 Task: Buy 4 Flywheel from Transmission & Drive Train section under best seller category for shipping address: Amber Rodriguez, 3628 Station Street, Austin, Texas 78702, Cell Number 5122113583. Pay from credit card ending with 5759, CVV 953
Action: Key pressed amazon.com<Key.enter>
Screenshot: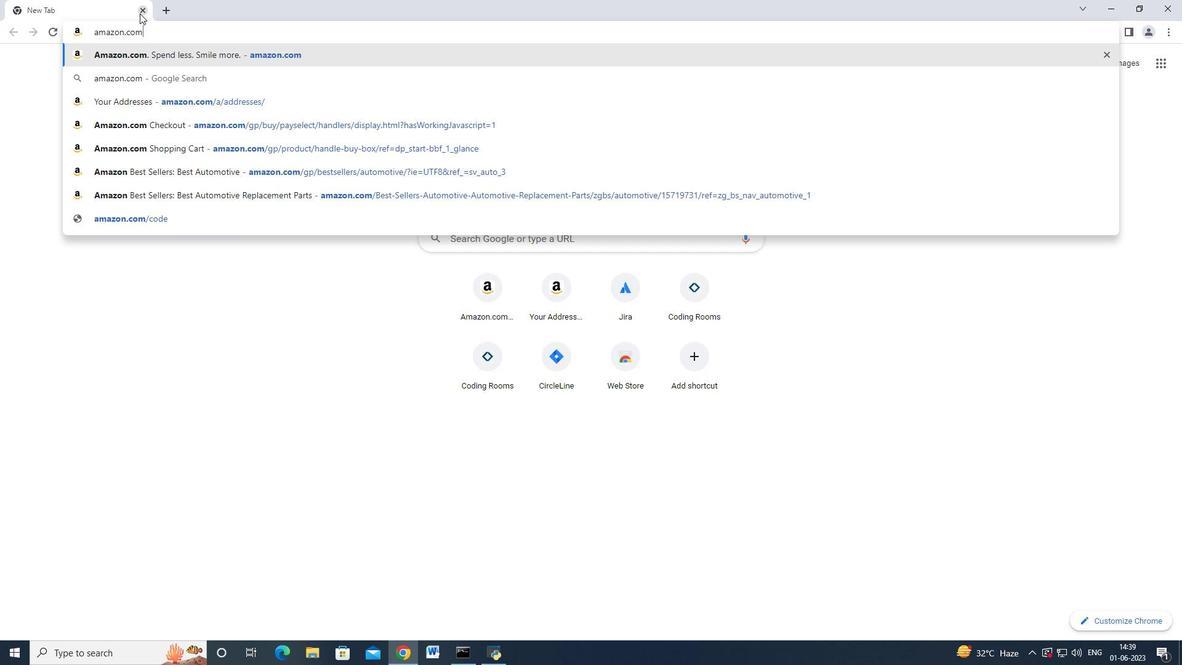 
Action: Mouse moved to (25, 91)
Screenshot: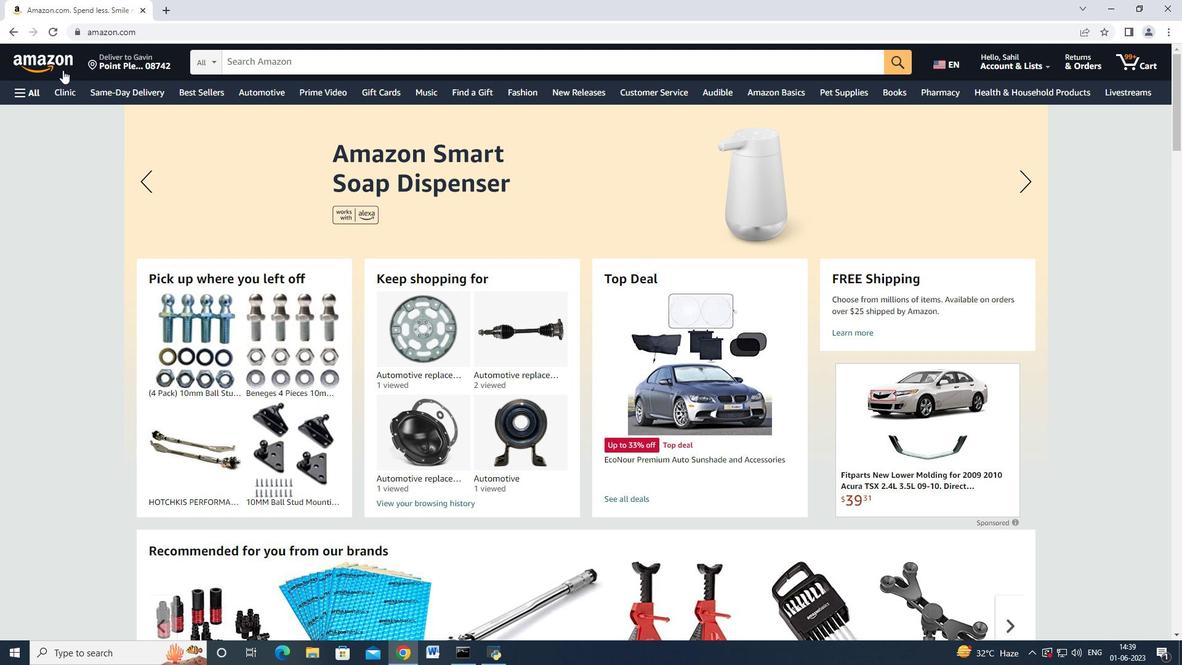 
Action: Mouse pressed left at (25, 91)
Screenshot: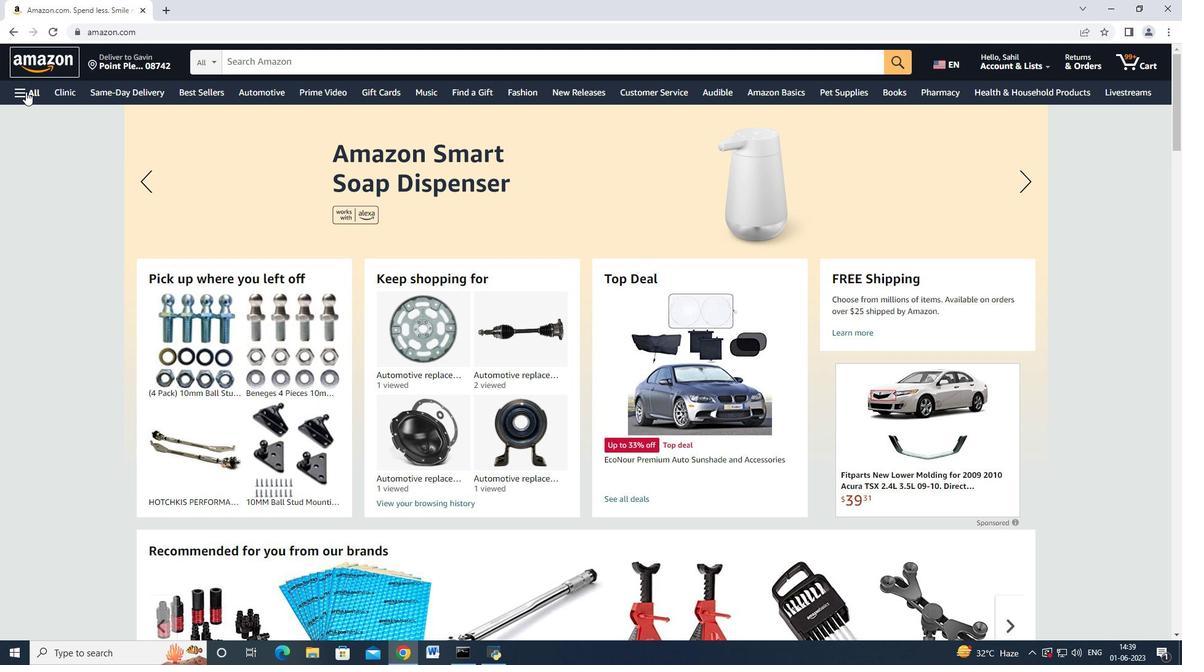 
Action: Mouse moved to (59, 199)
Screenshot: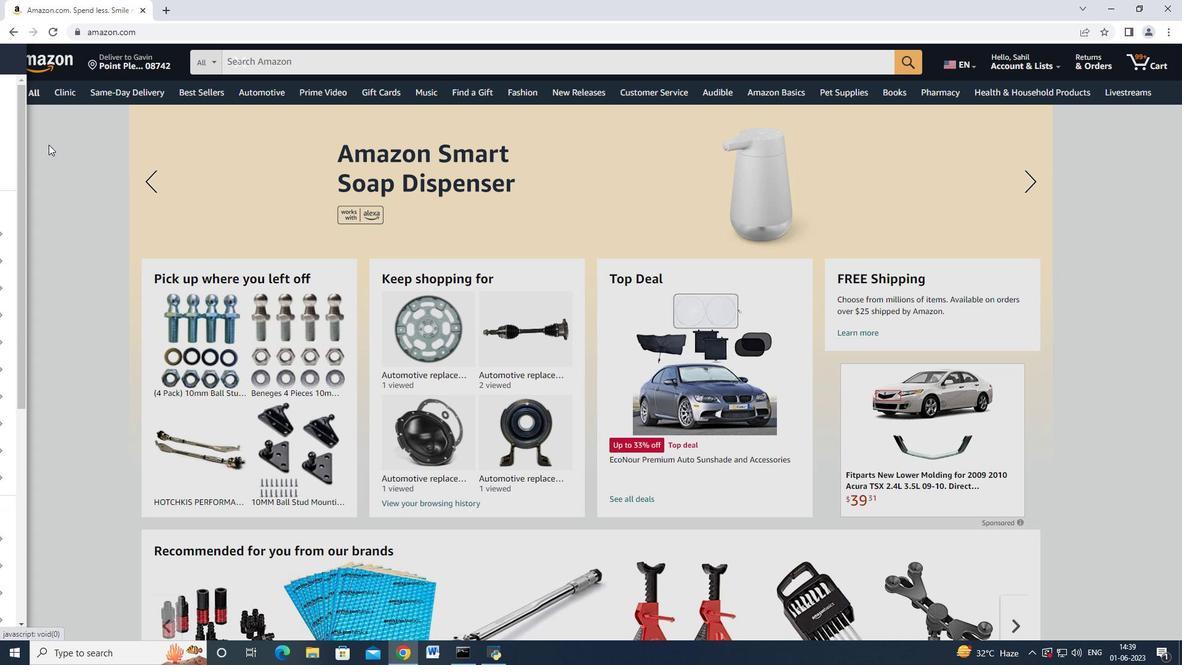 
Action: Mouse scrolled (59, 194) with delta (0, 0)
Screenshot: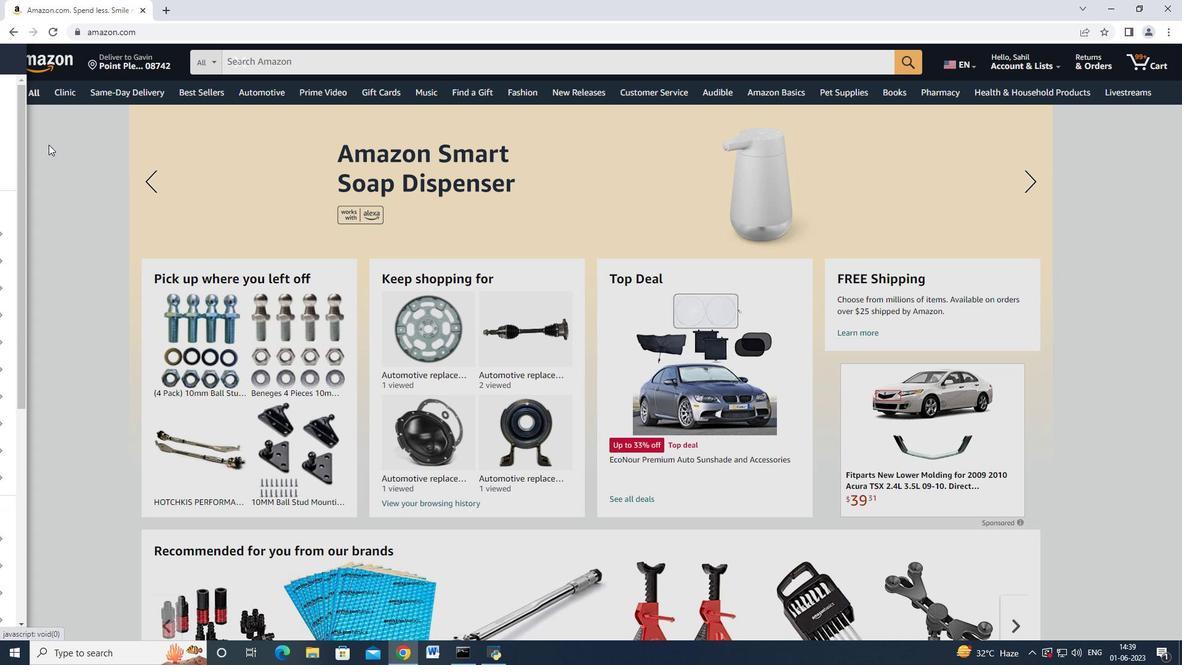 
Action: Mouse moved to (58, 205)
Screenshot: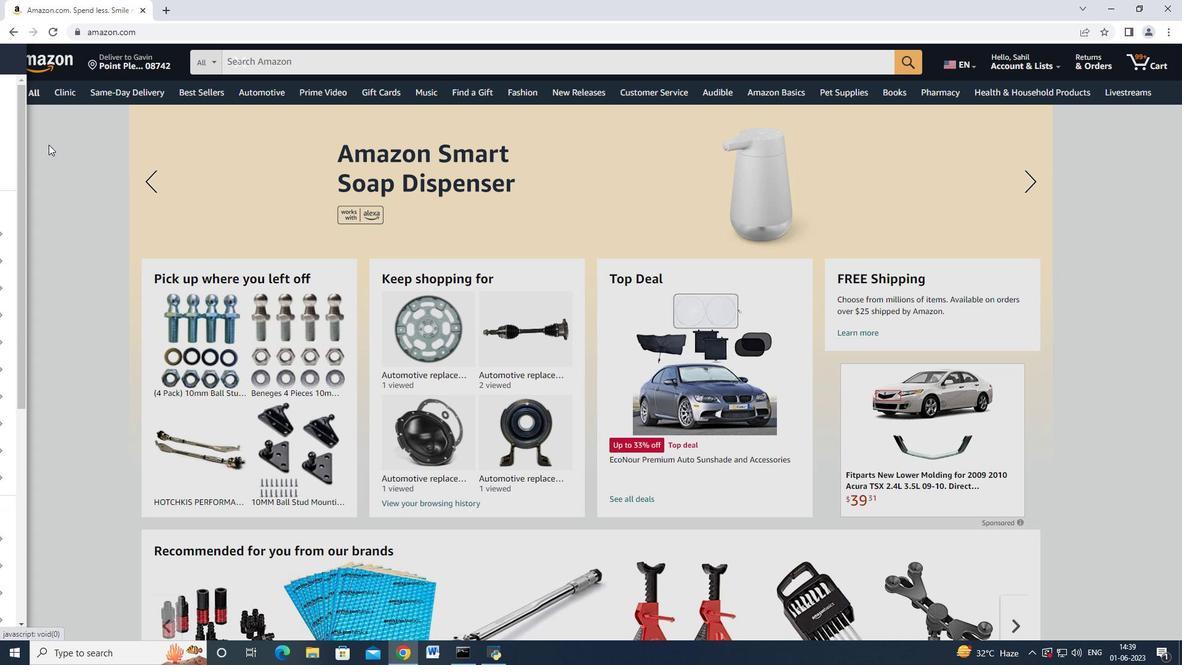 
Action: Mouse scrolled (58, 204) with delta (0, 0)
Screenshot: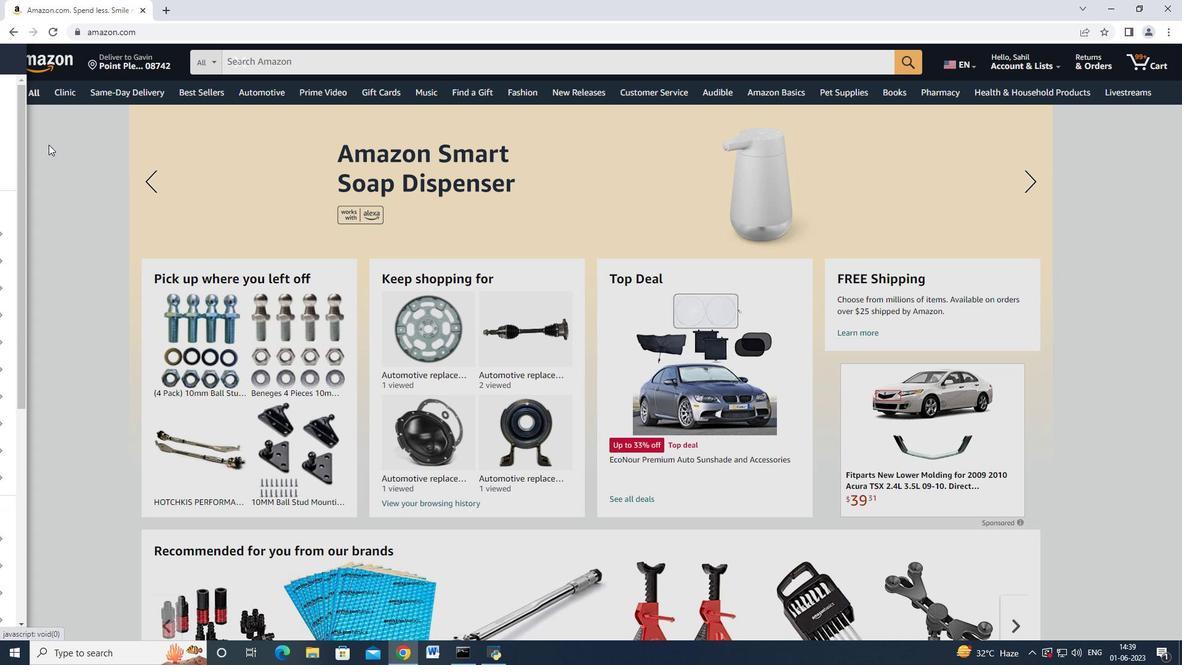 
Action: Mouse moved to (58, 206)
Screenshot: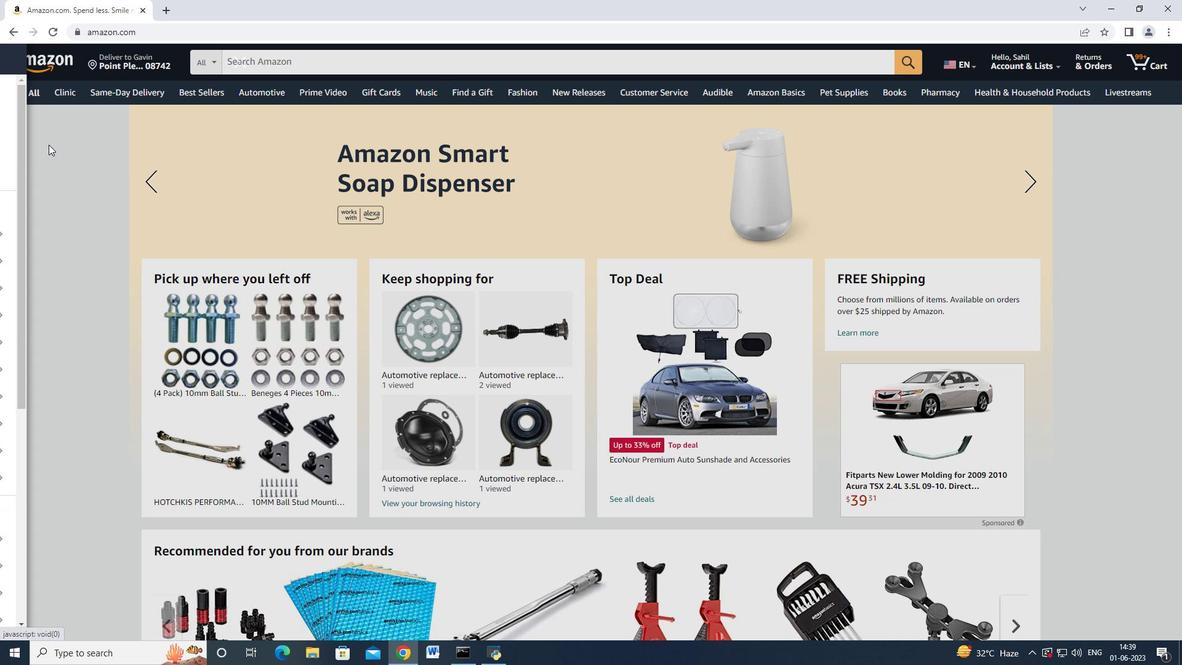 
Action: Mouse scrolled (58, 205) with delta (0, 0)
Screenshot: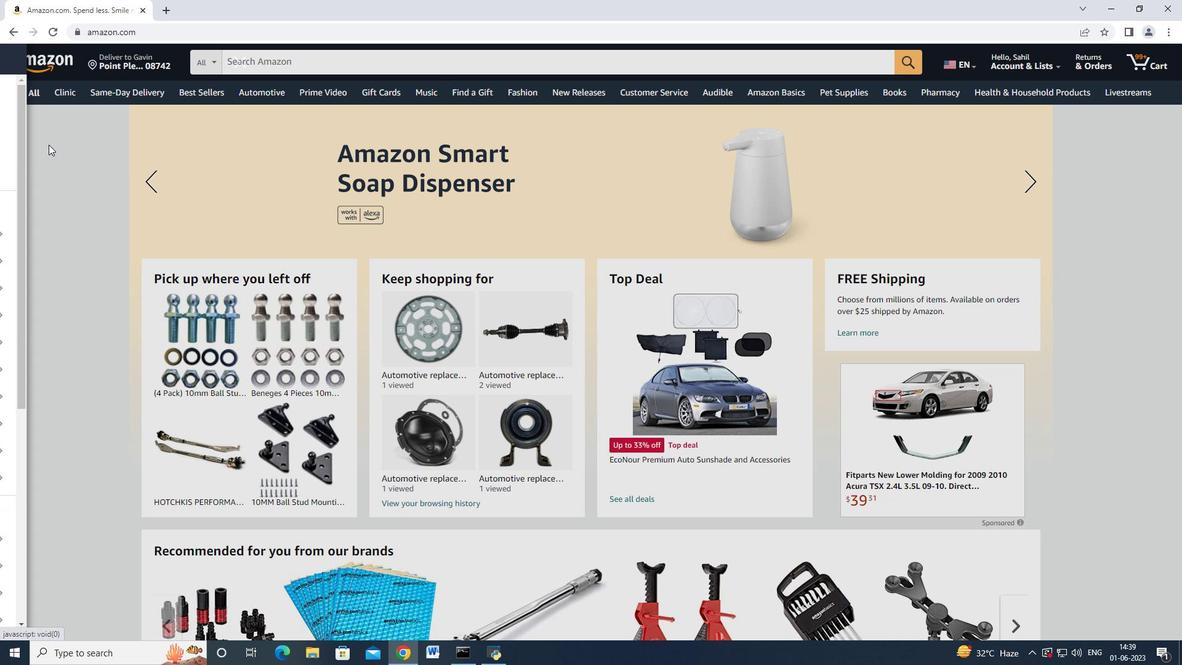 
Action: Mouse moved to (58, 207)
Screenshot: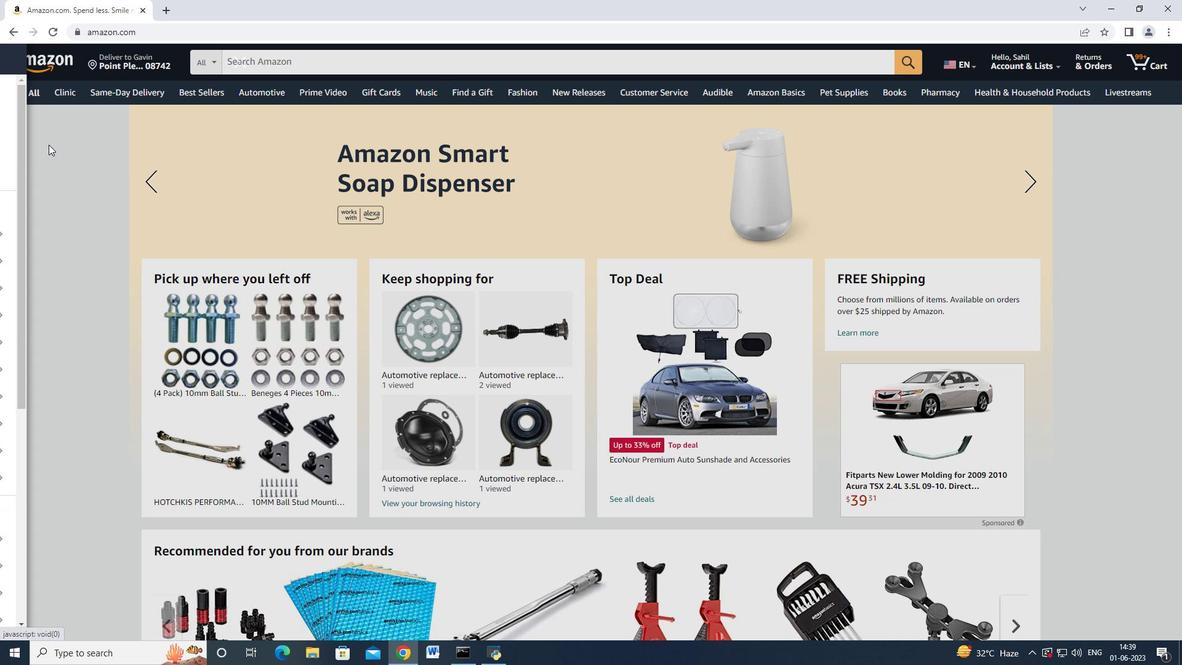
Action: Mouse scrolled (58, 207) with delta (0, 0)
Screenshot: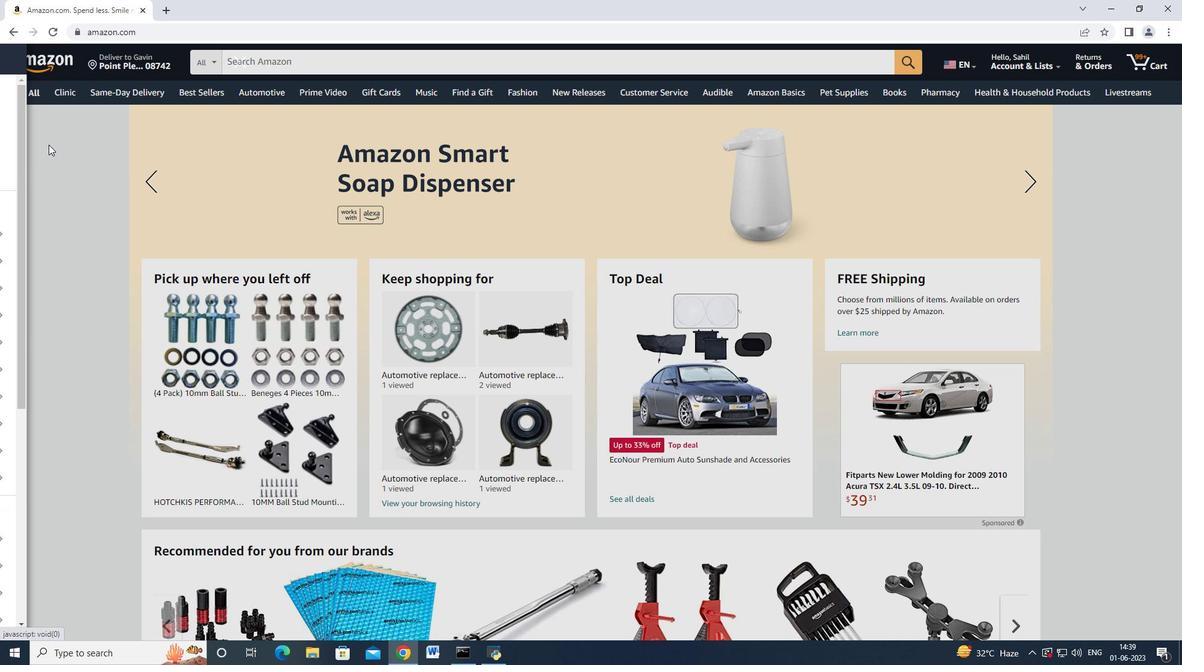
Action: Mouse moved to (58, 211)
Screenshot: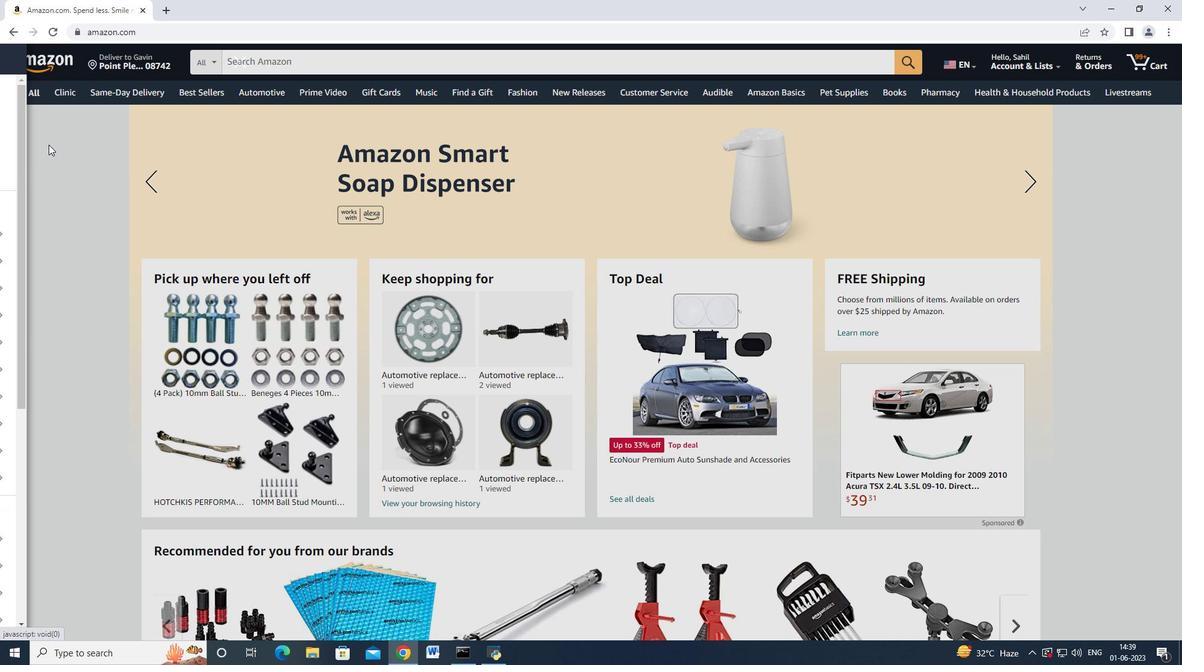 
Action: Mouse scrolled (58, 211) with delta (0, 0)
Screenshot: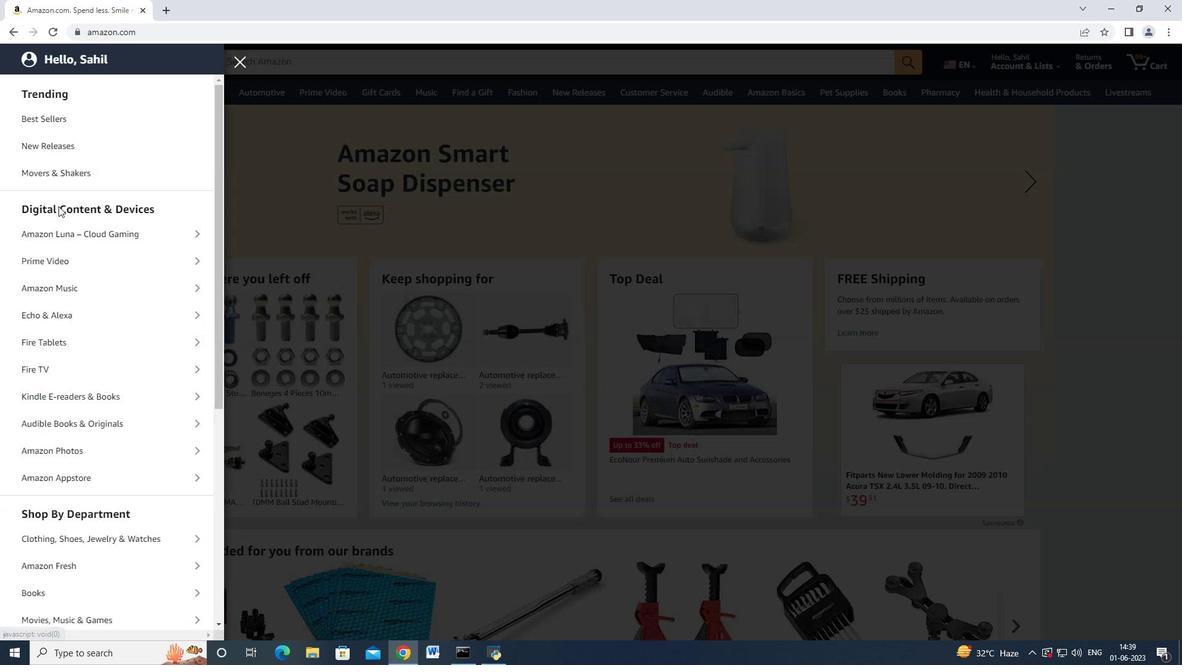 
Action: Mouse moved to (61, 334)
Screenshot: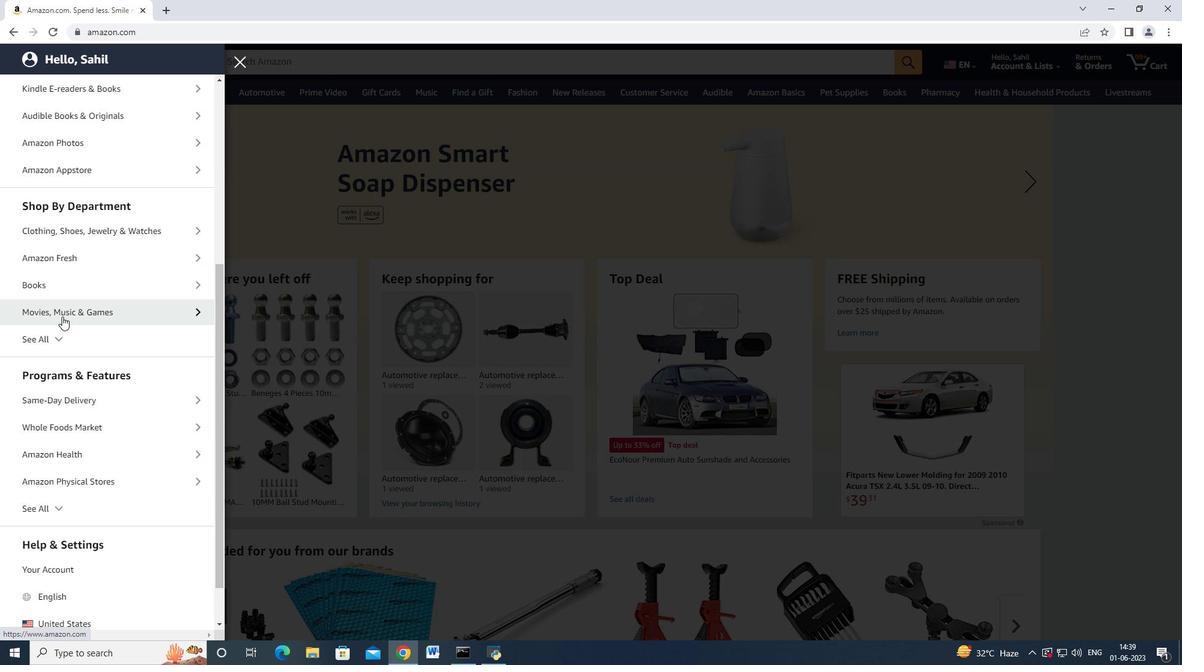 
Action: Mouse pressed left at (61, 334)
Screenshot: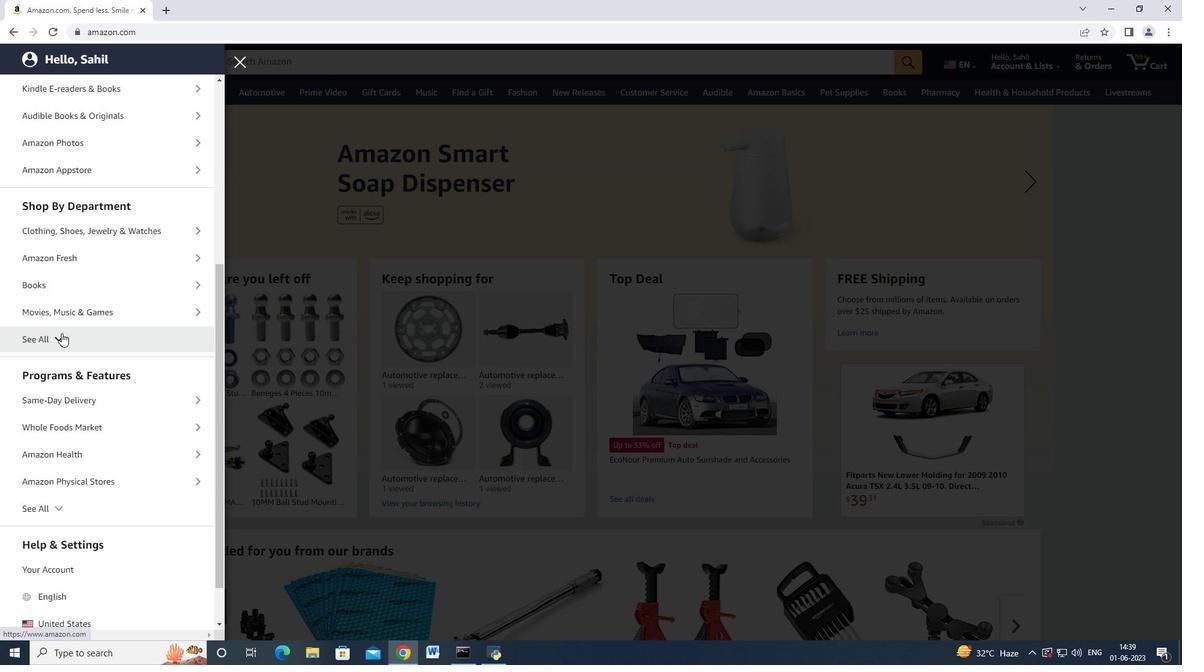 
Action: Mouse moved to (73, 317)
Screenshot: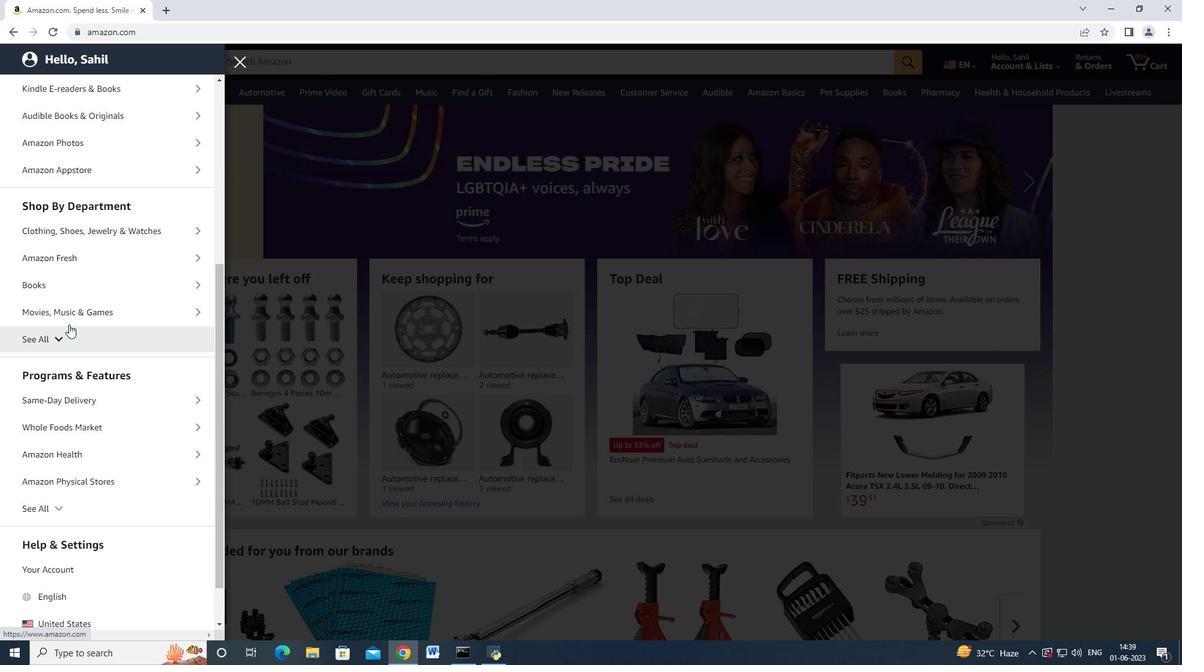 
Action: Mouse scrolled (73, 317) with delta (0, 0)
Screenshot: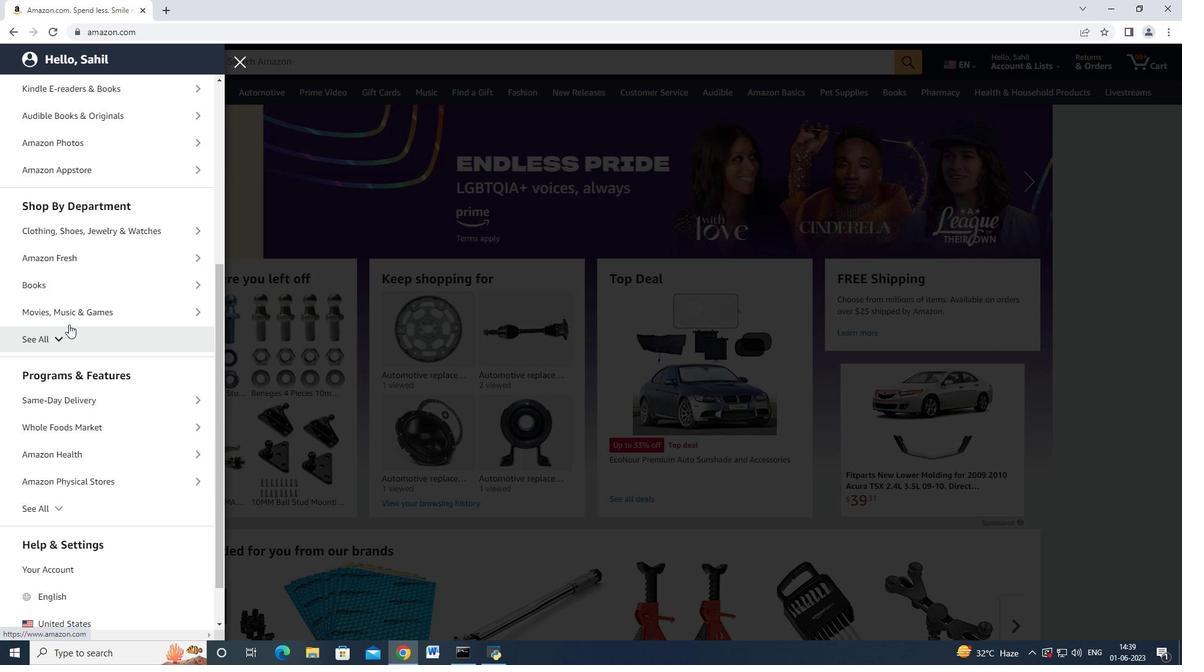 
Action: Mouse moved to (73, 317)
Screenshot: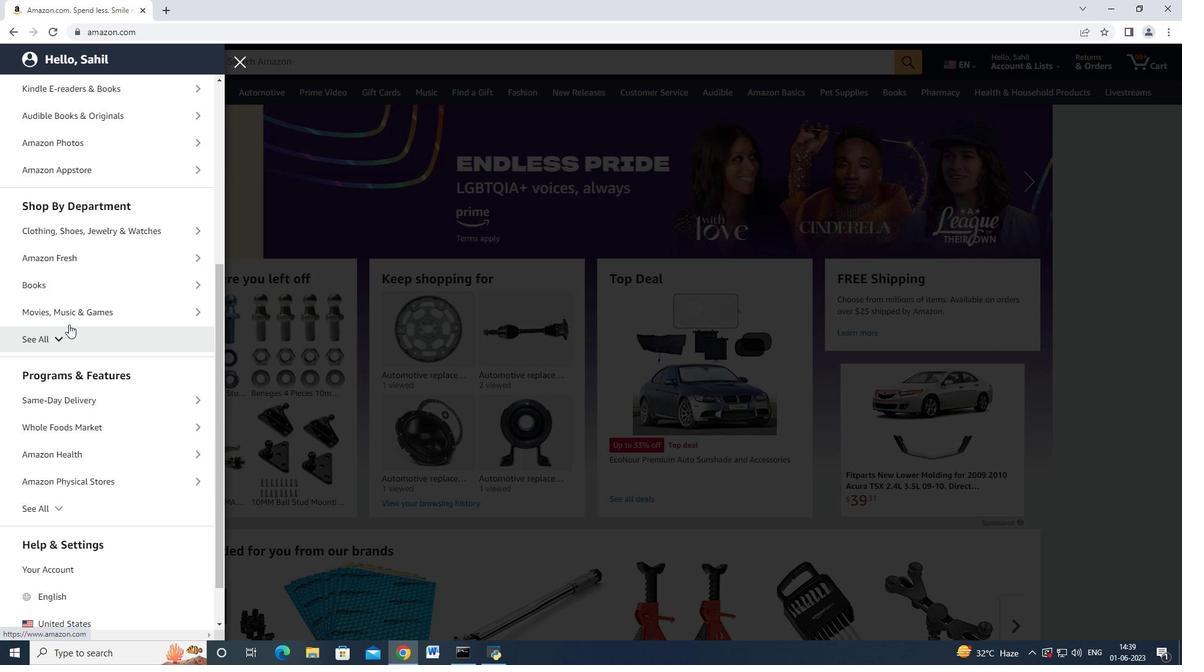 
Action: Mouse scrolled (73, 317) with delta (0, 0)
Screenshot: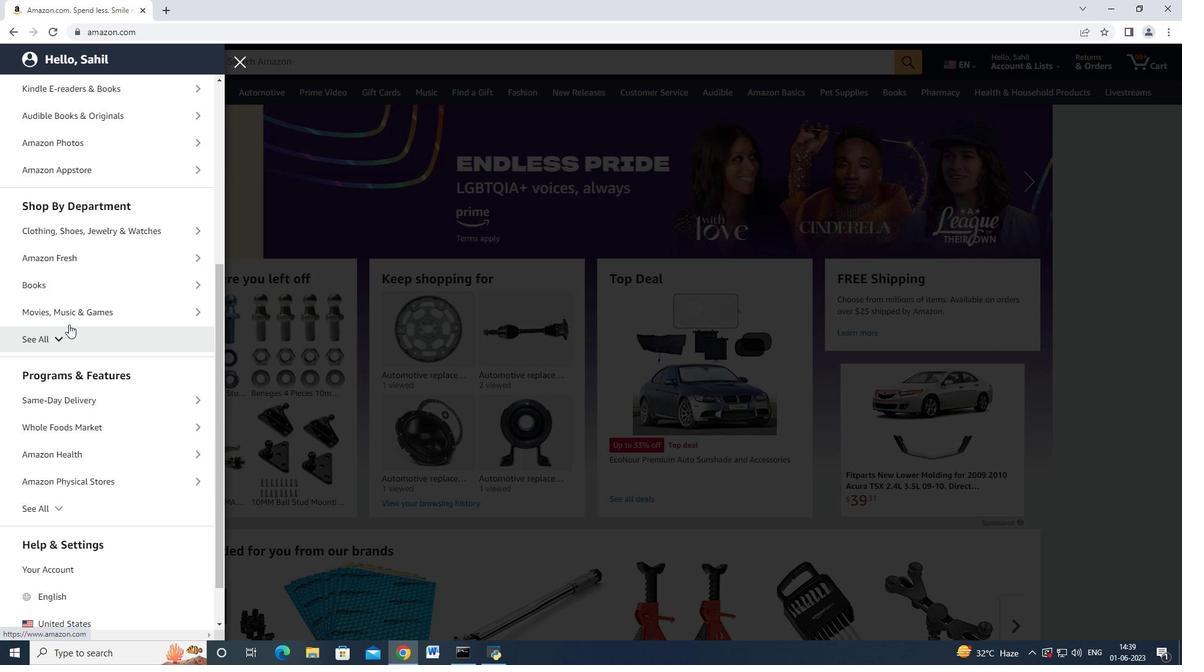 
Action: Mouse moved to (73, 317)
Screenshot: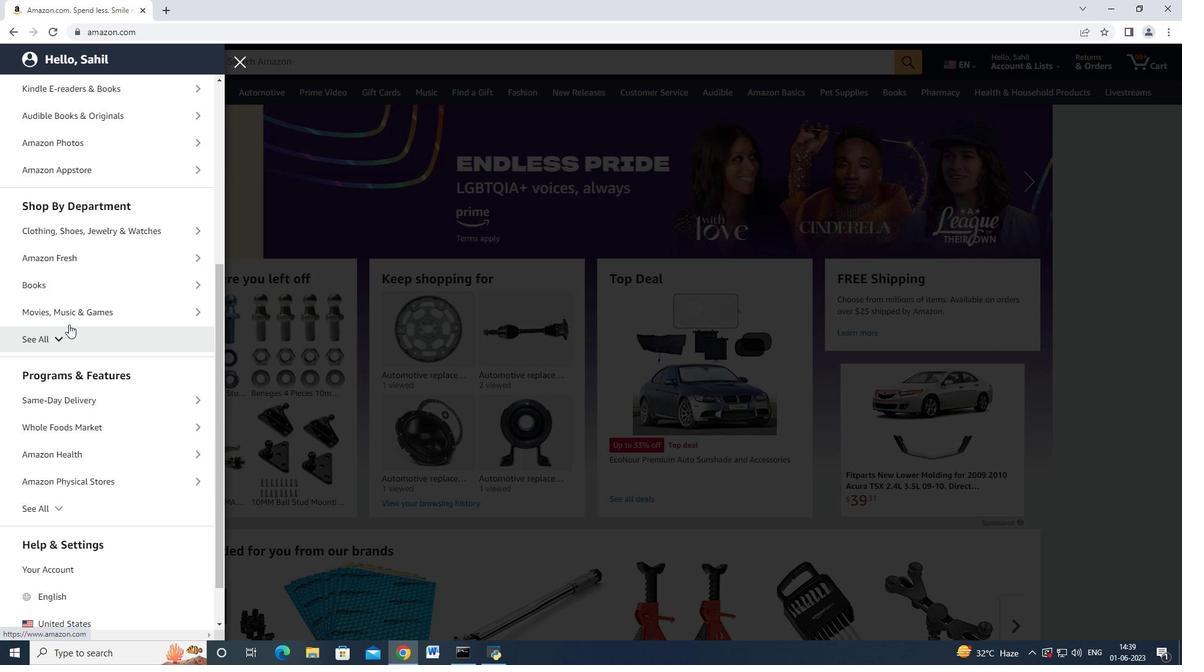
Action: Mouse scrolled (73, 317) with delta (0, 0)
Screenshot: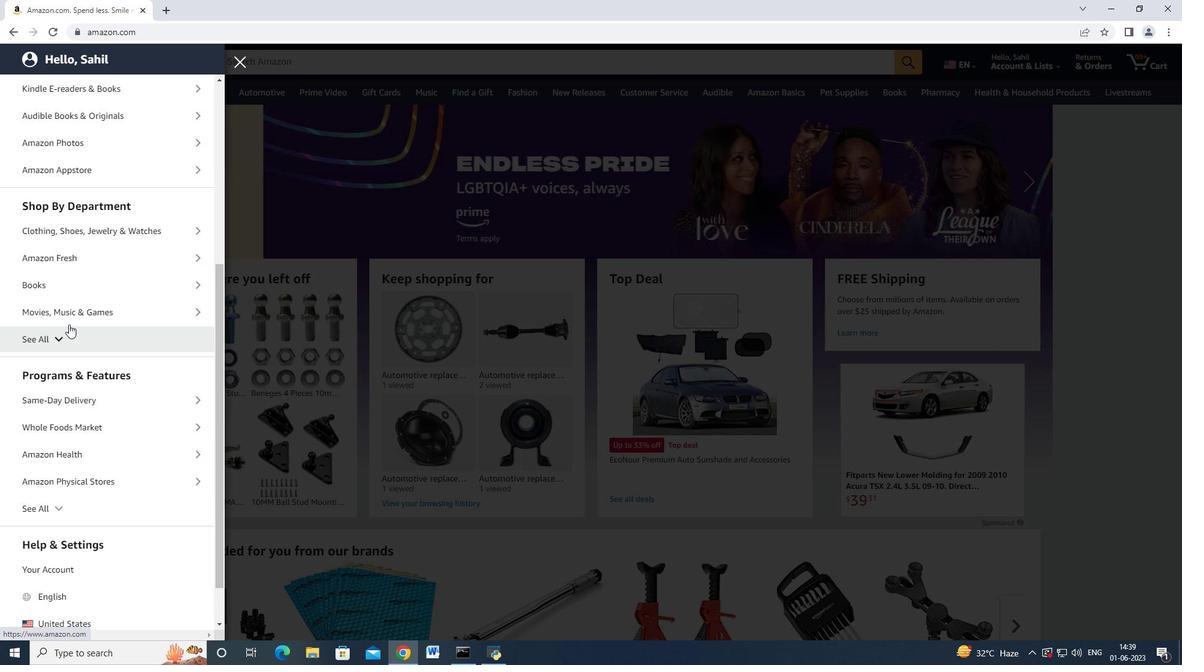
Action: Mouse moved to (73, 317)
Screenshot: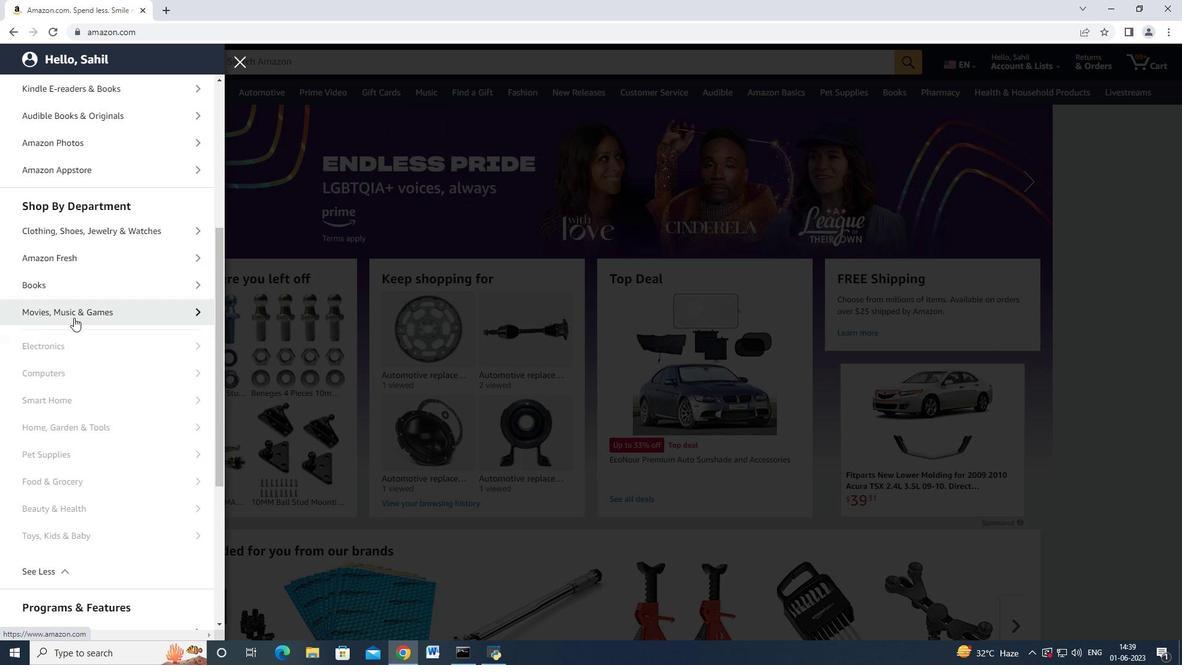 
Action: Mouse scrolled (73, 316) with delta (0, 0)
Screenshot: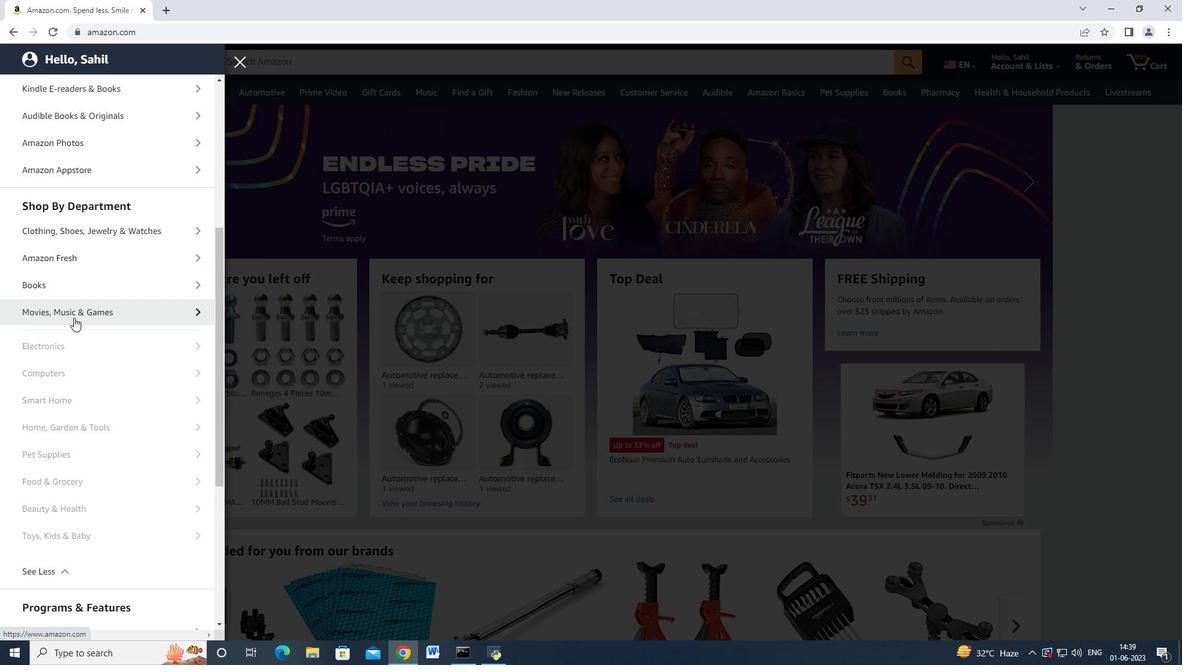 
Action: Mouse moved to (128, 385)
Screenshot: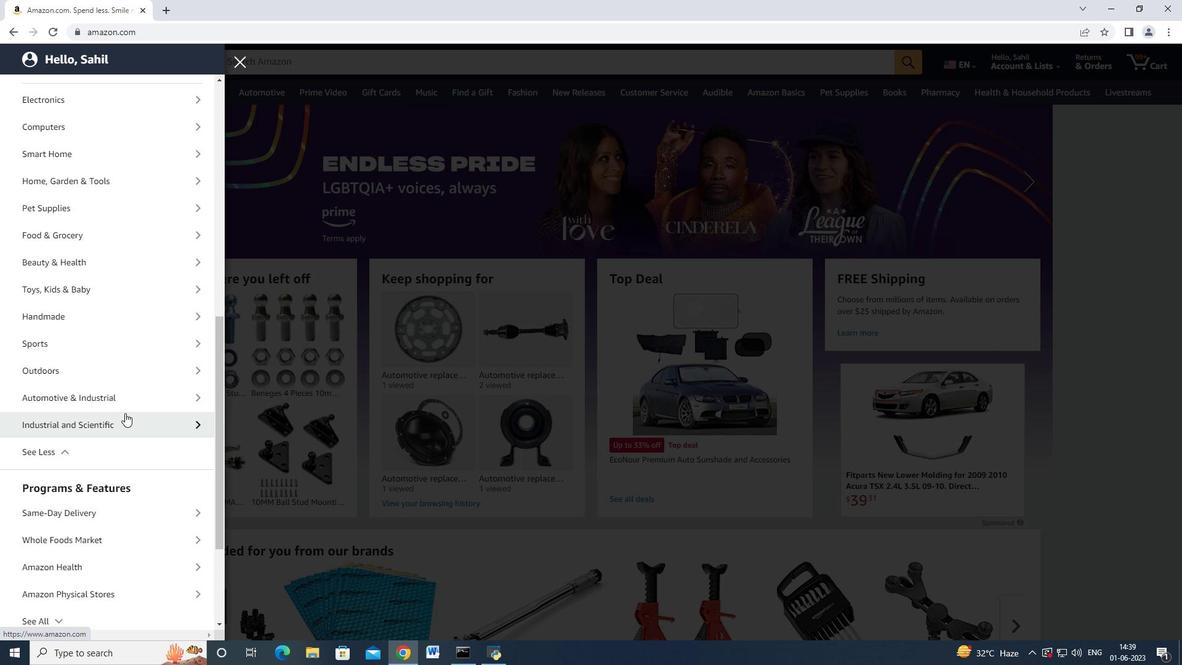 
Action: Mouse pressed left at (128, 385)
Screenshot: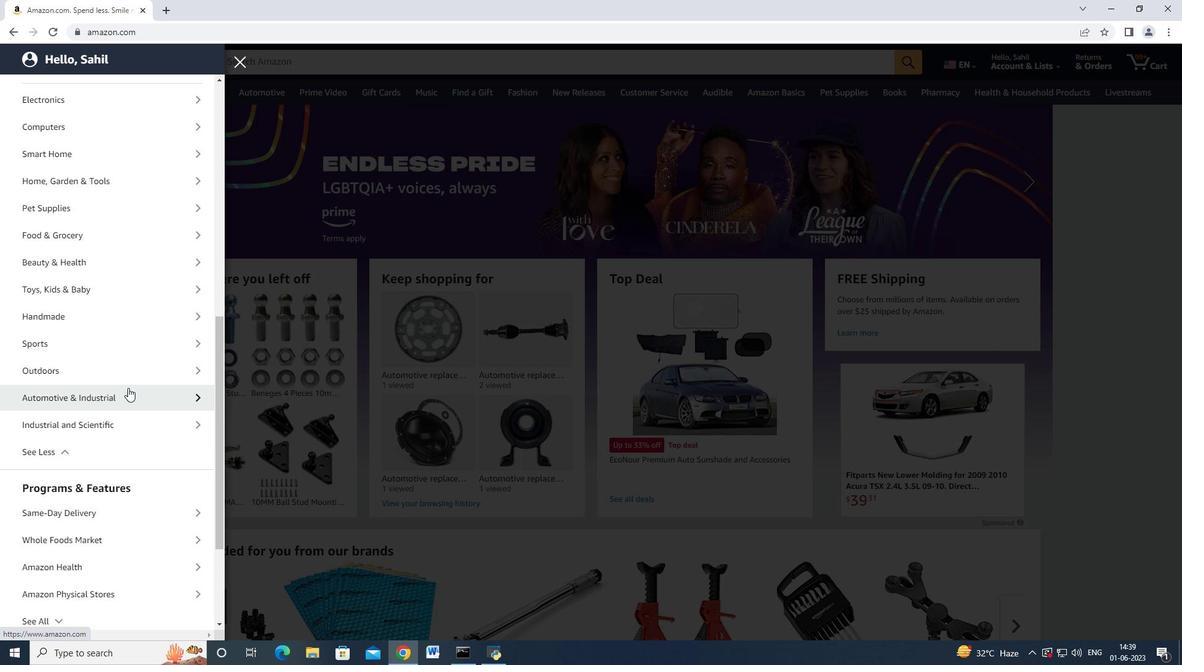 
Action: Mouse moved to (120, 151)
Screenshot: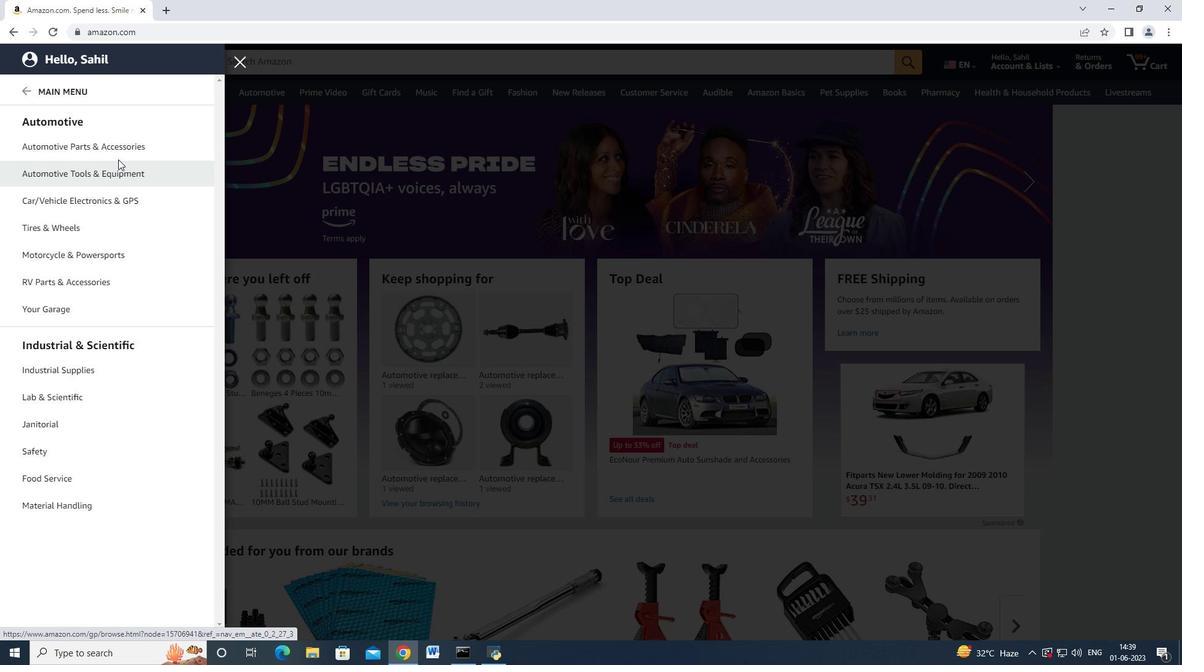 
Action: Mouse pressed left at (120, 151)
Screenshot: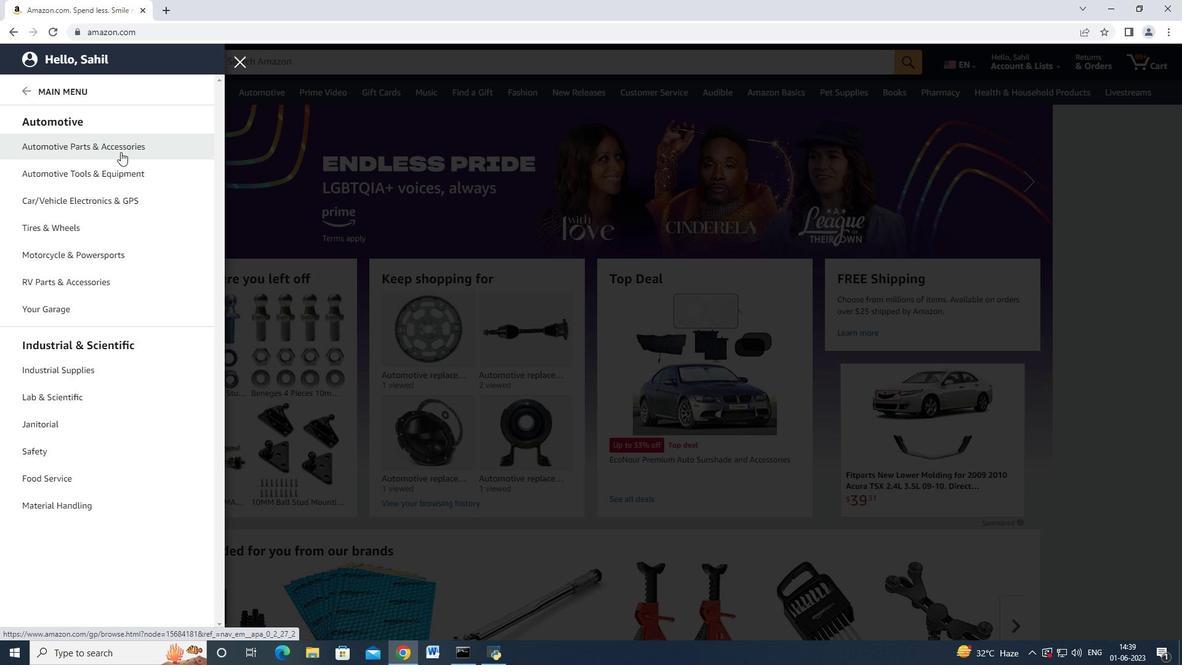 
Action: Mouse moved to (207, 118)
Screenshot: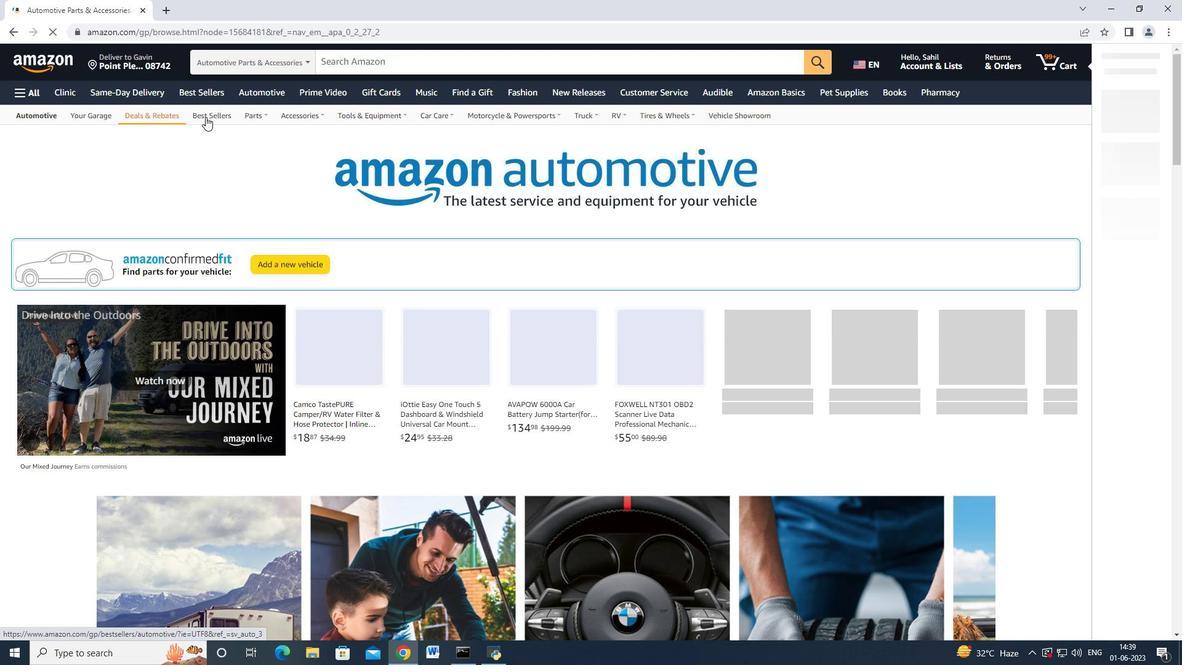 
Action: Mouse pressed left at (207, 118)
Screenshot: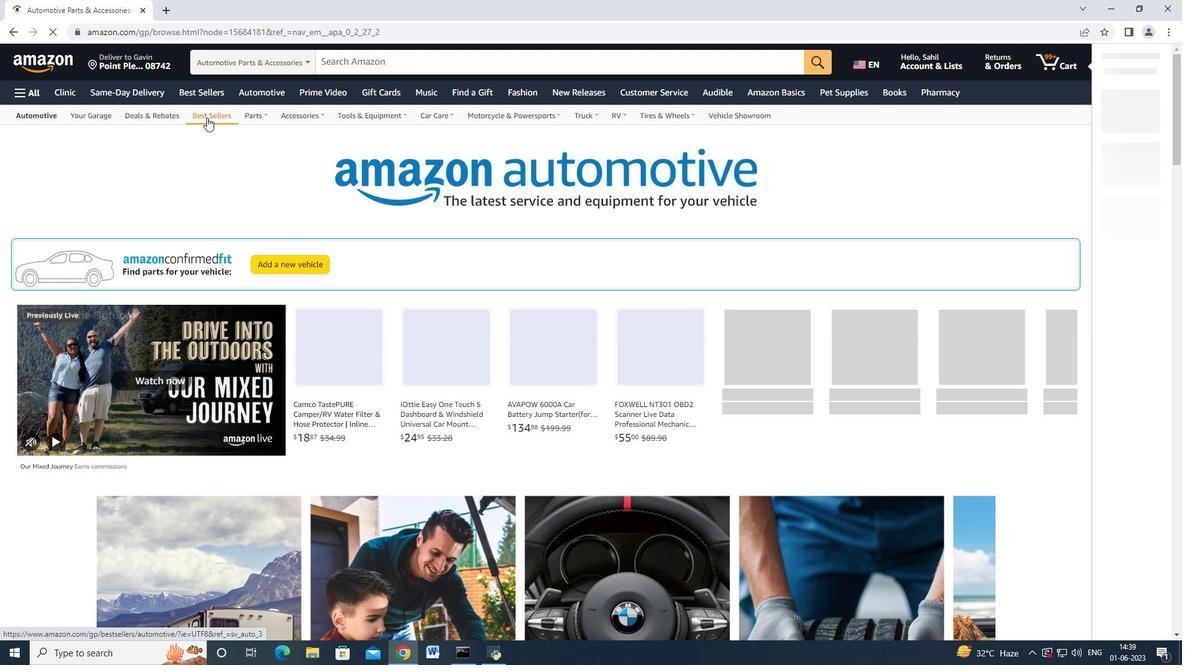 
Action: Mouse moved to (86, 393)
Screenshot: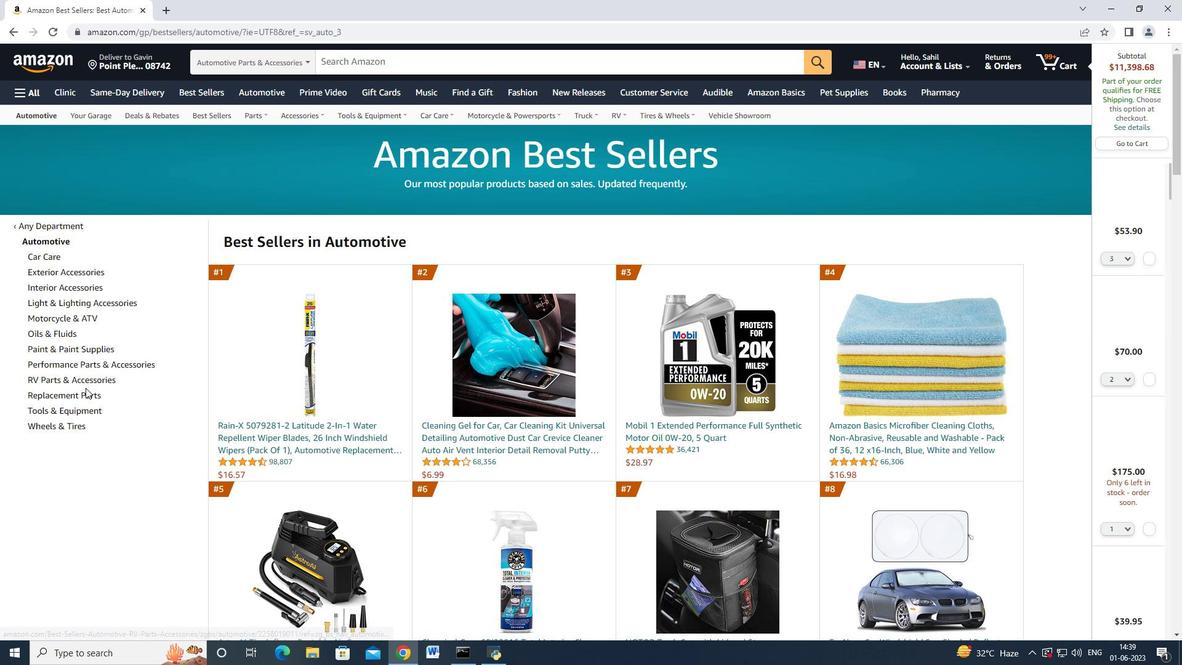 
Action: Mouse pressed left at (86, 393)
Screenshot: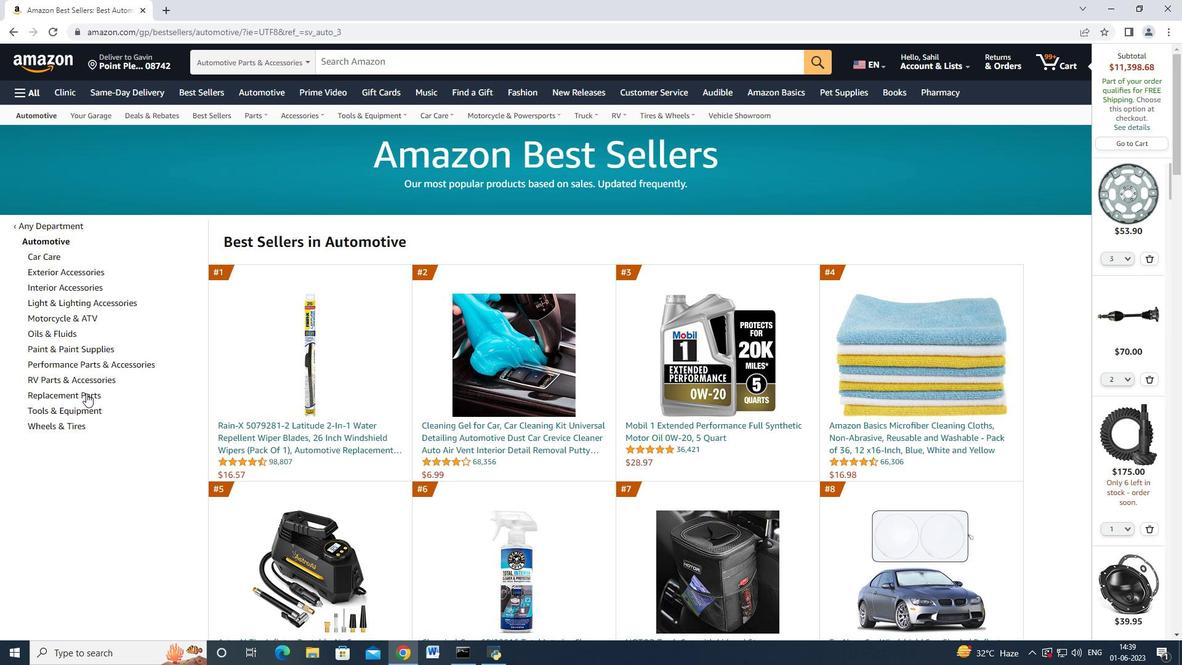 
Action: Mouse moved to (189, 298)
Screenshot: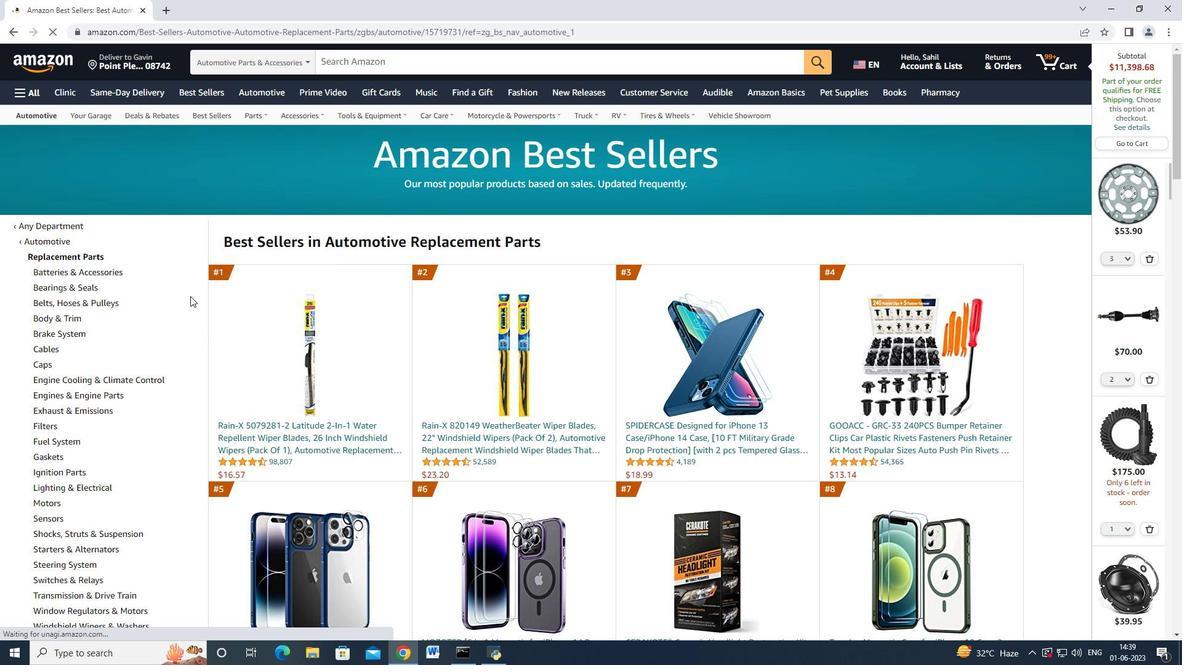 
Action: Mouse scrolled (189, 298) with delta (0, 0)
Screenshot: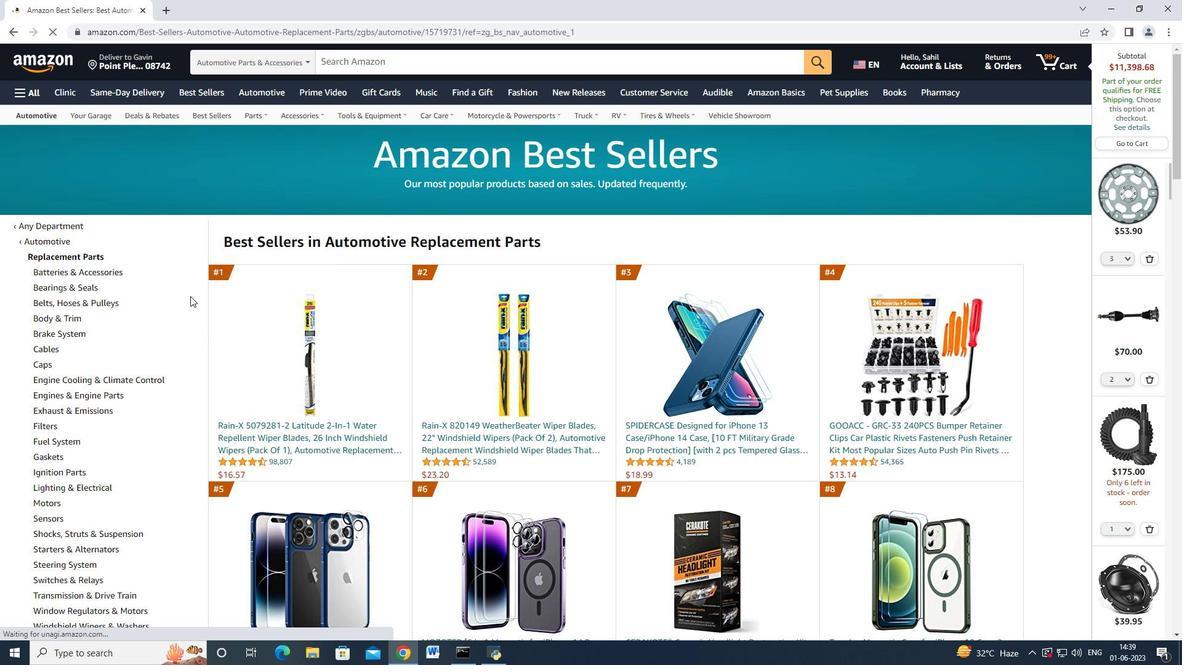 
Action: Mouse moved to (187, 301)
Screenshot: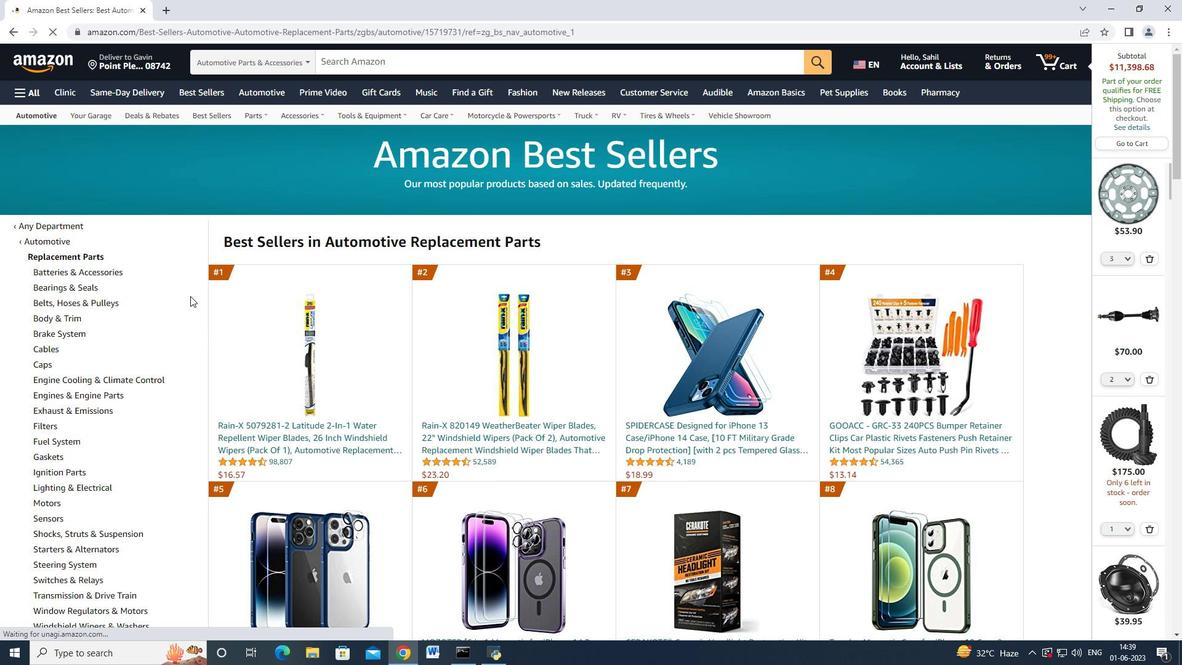 
Action: Mouse scrolled (187, 301) with delta (0, 0)
Screenshot: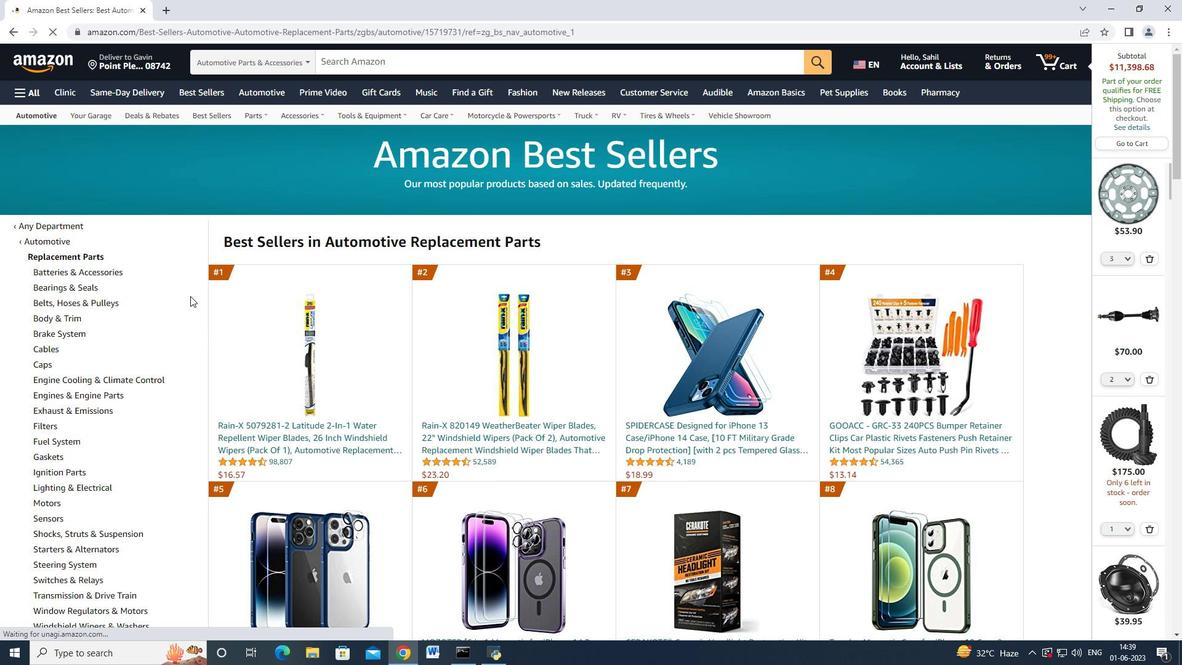 
Action: Mouse moved to (187, 303)
Screenshot: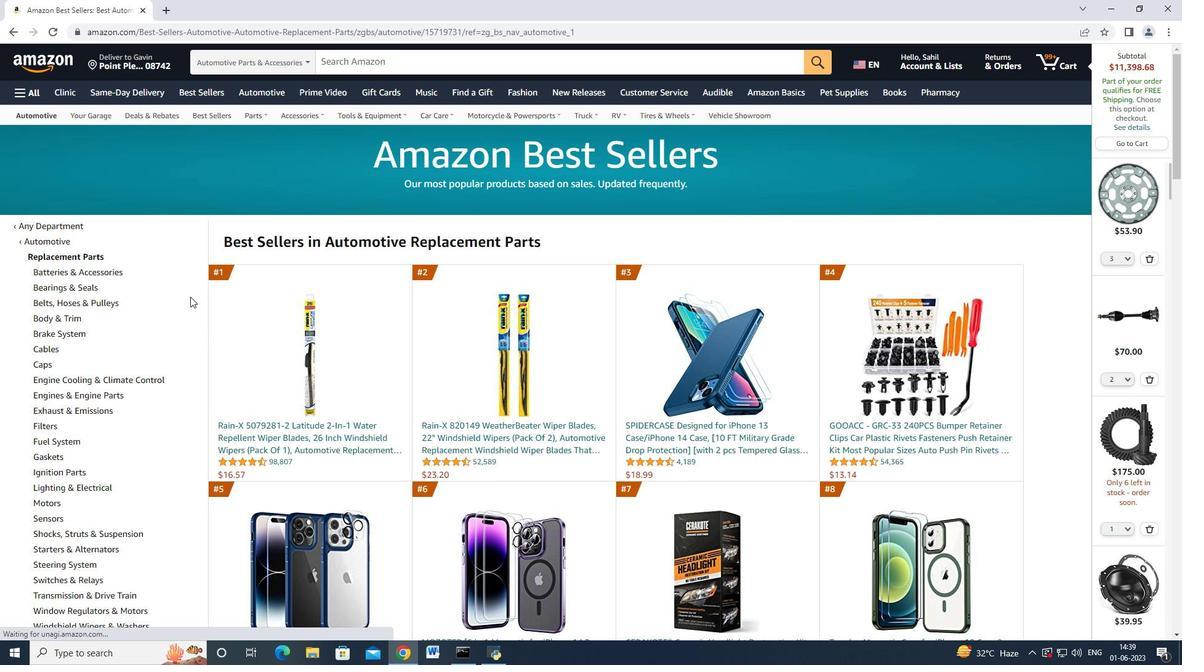 
Action: Mouse scrolled (187, 303) with delta (0, 0)
Screenshot: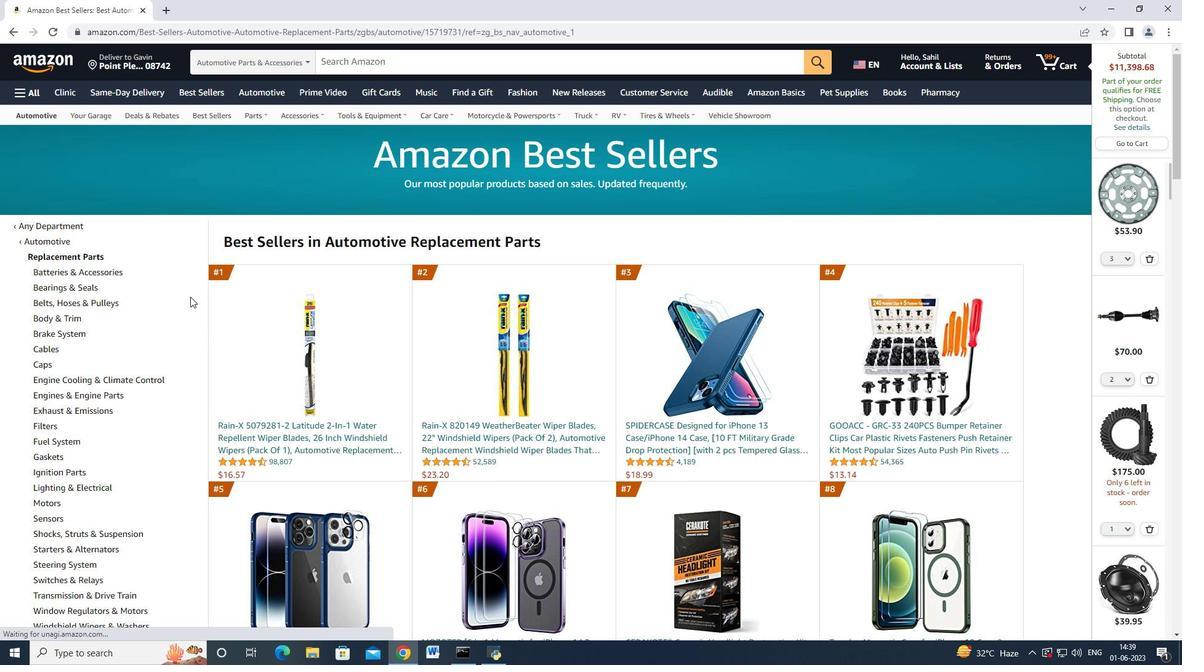 
Action: Mouse moved to (187, 304)
Screenshot: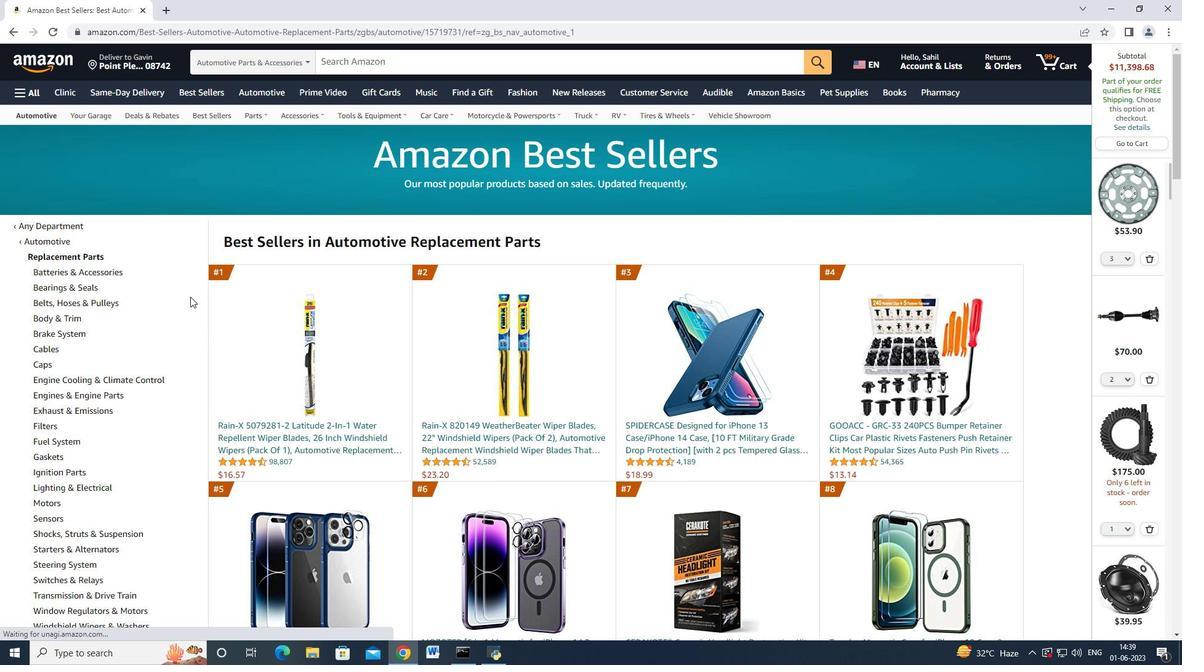 
Action: Mouse scrolled (187, 303) with delta (0, 0)
Screenshot: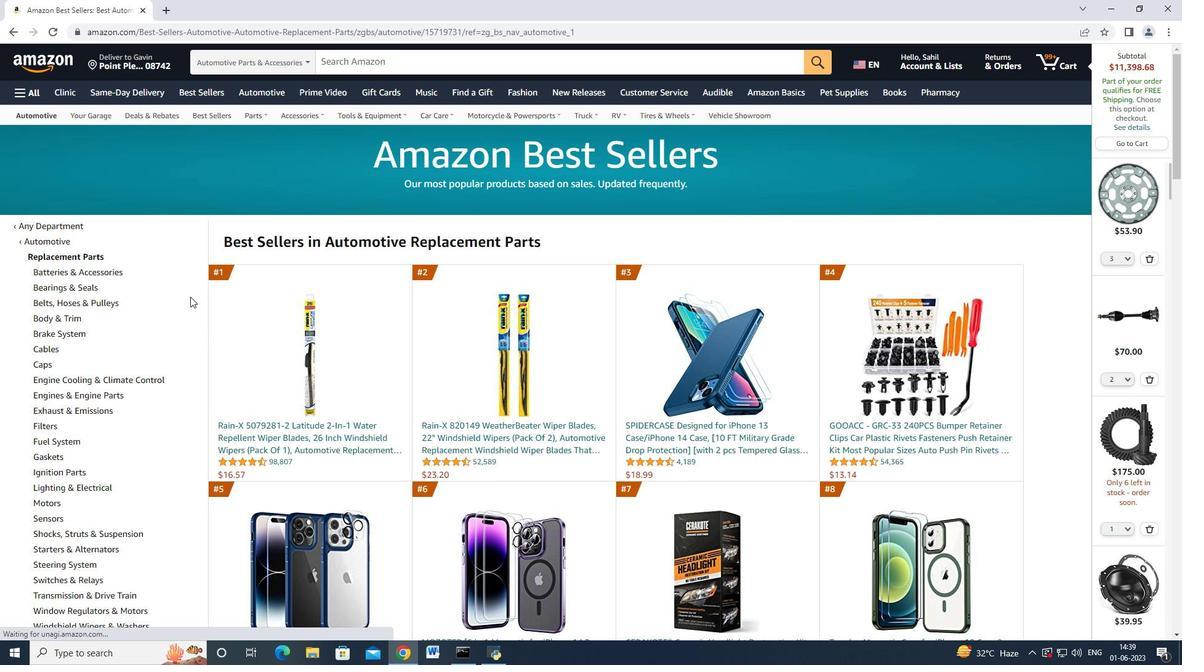 
Action: Mouse moved to (186, 306)
Screenshot: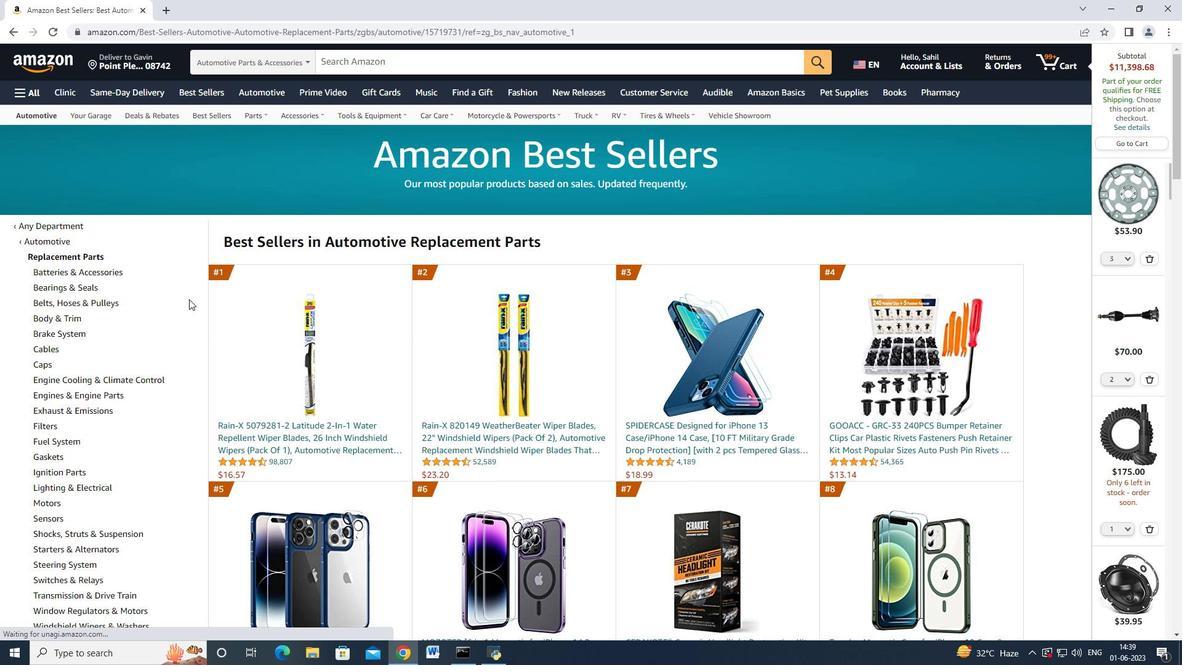 
Action: Mouse scrolled (186, 304) with delta (0, 0)
Screenshot: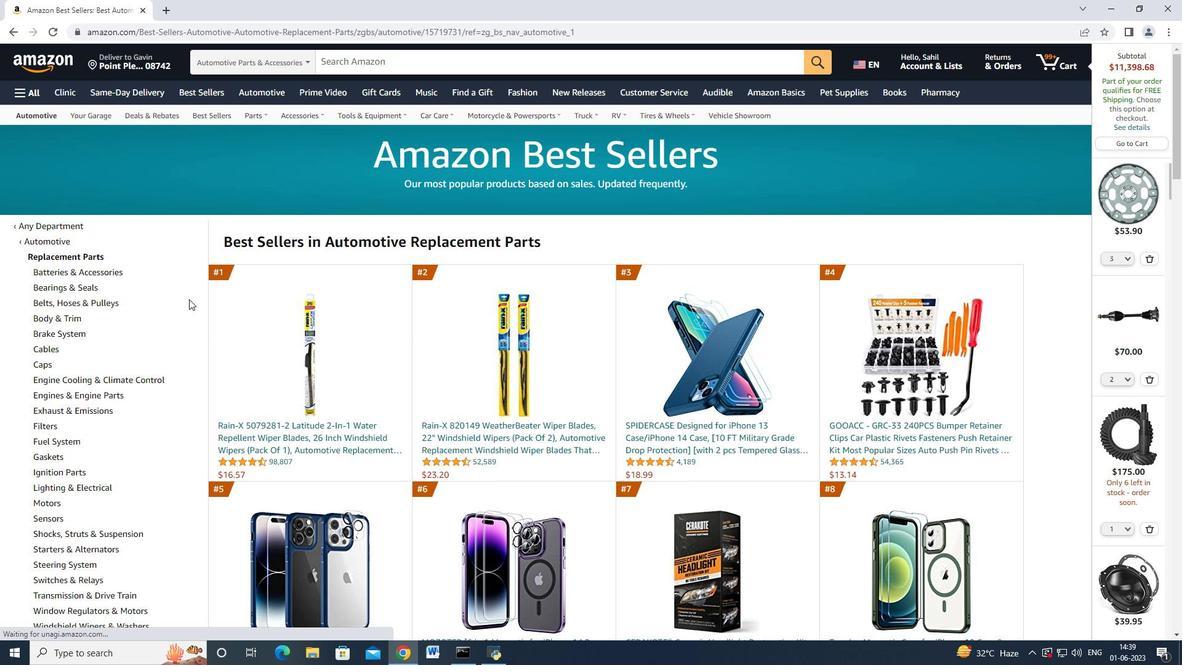 
Action: Mouse moved to (184, 308)
Screenshot: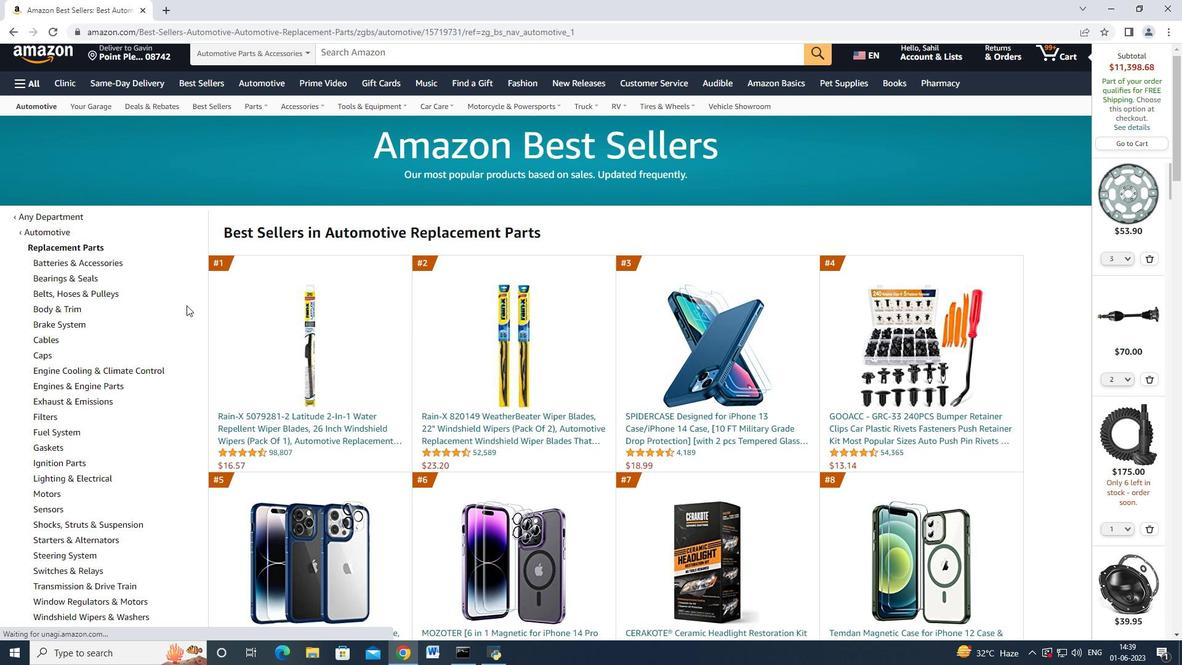 
Action: Mouse scrolled (185, 307) with delta (0, 0)
Screenshot: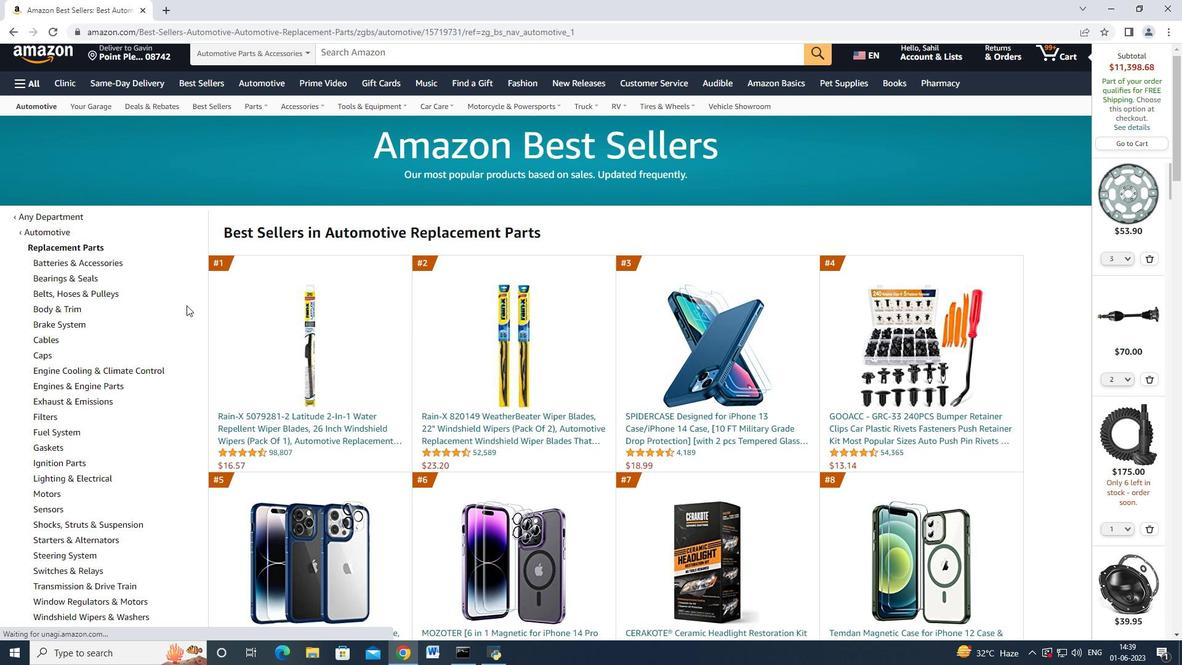 
Action: Mouse moved to (89, 222)
Screenshot: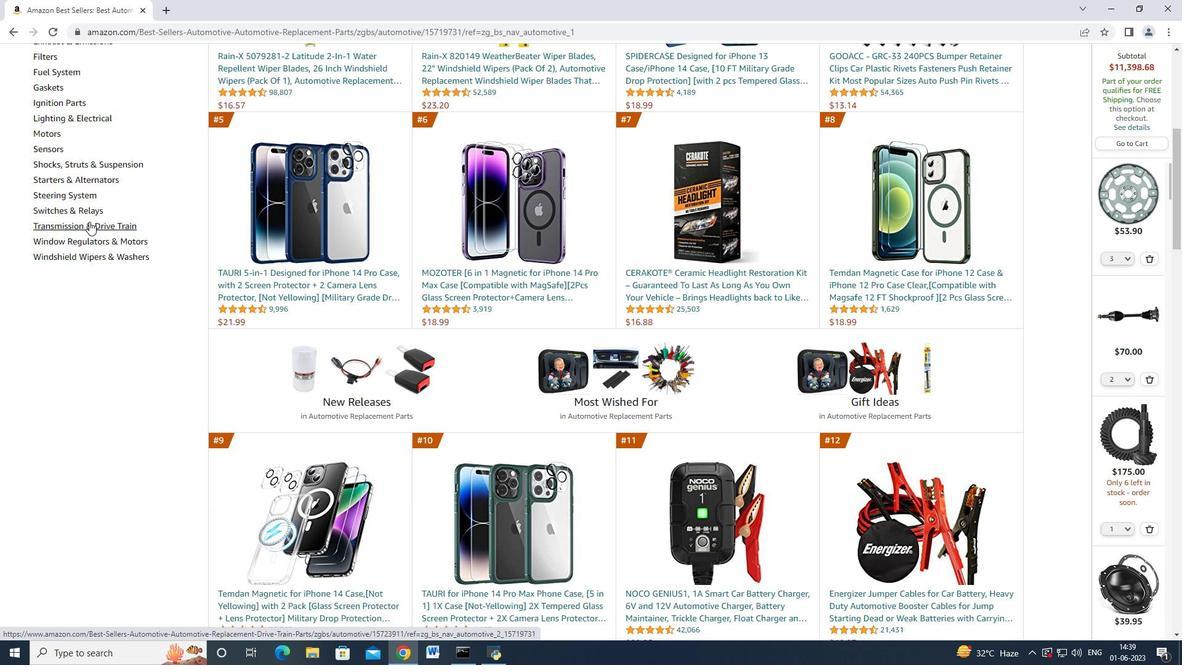 
Action: Mouse pressed left at (89, 222)
Screenshot: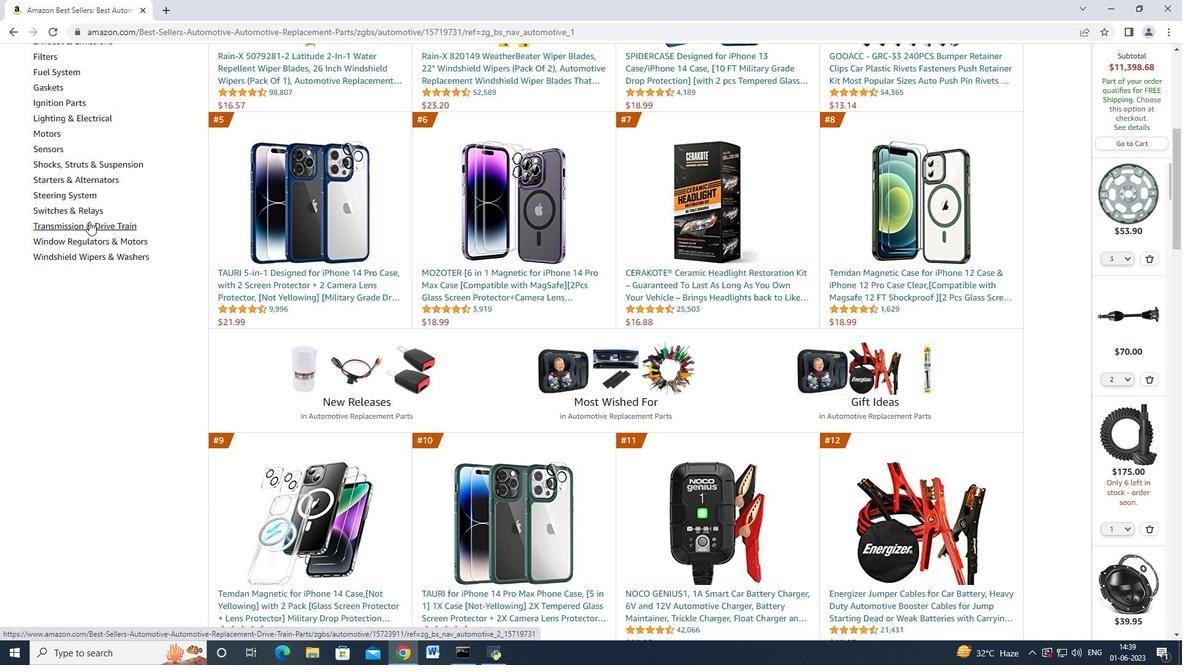 
Action: Mouse moved to (60, 452)
Screenshot: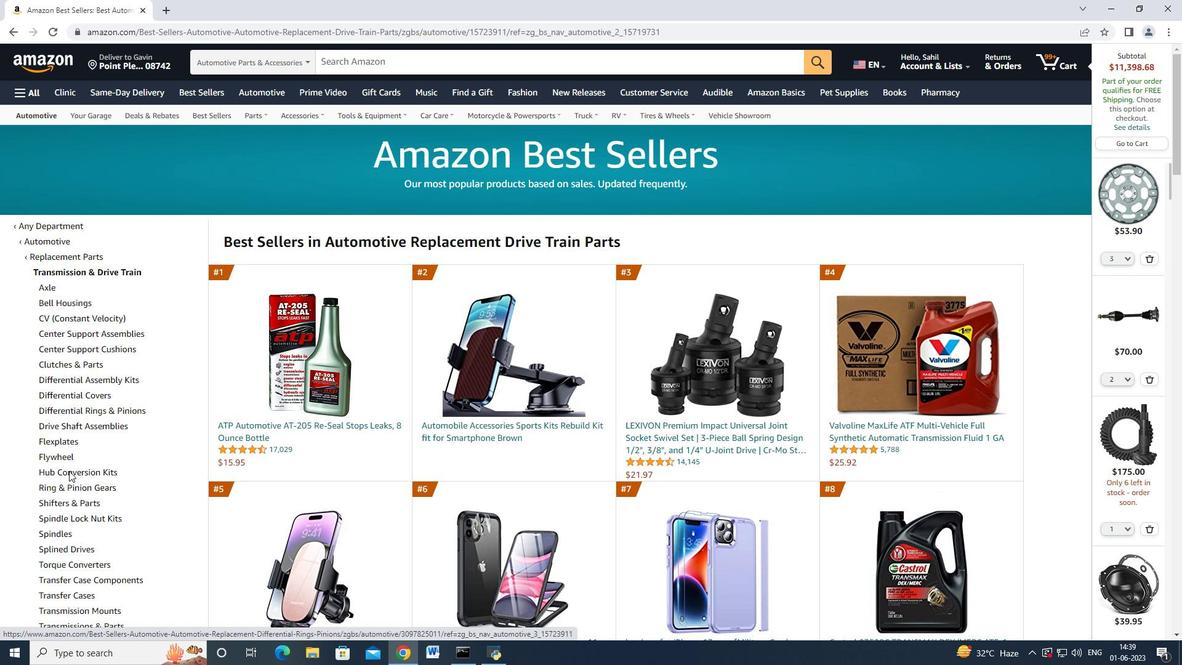 
Action: Mouse pressed left at (60, 452)
Screenshot: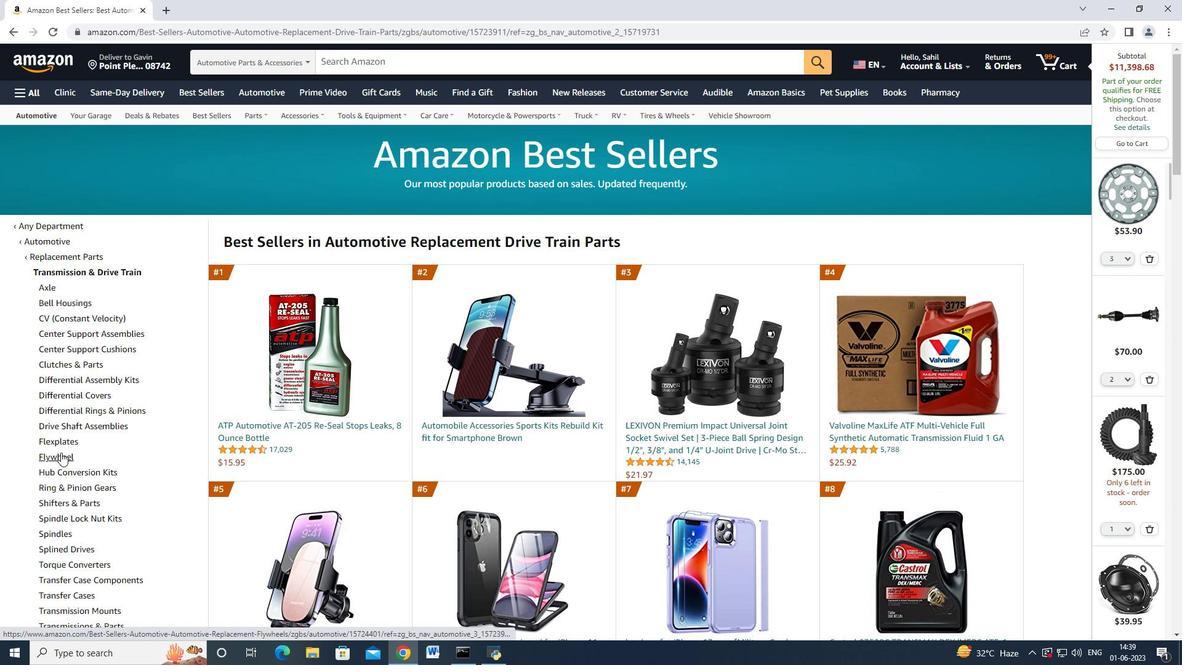 
Action: Mouse moved to (460, 438)
Screenshot: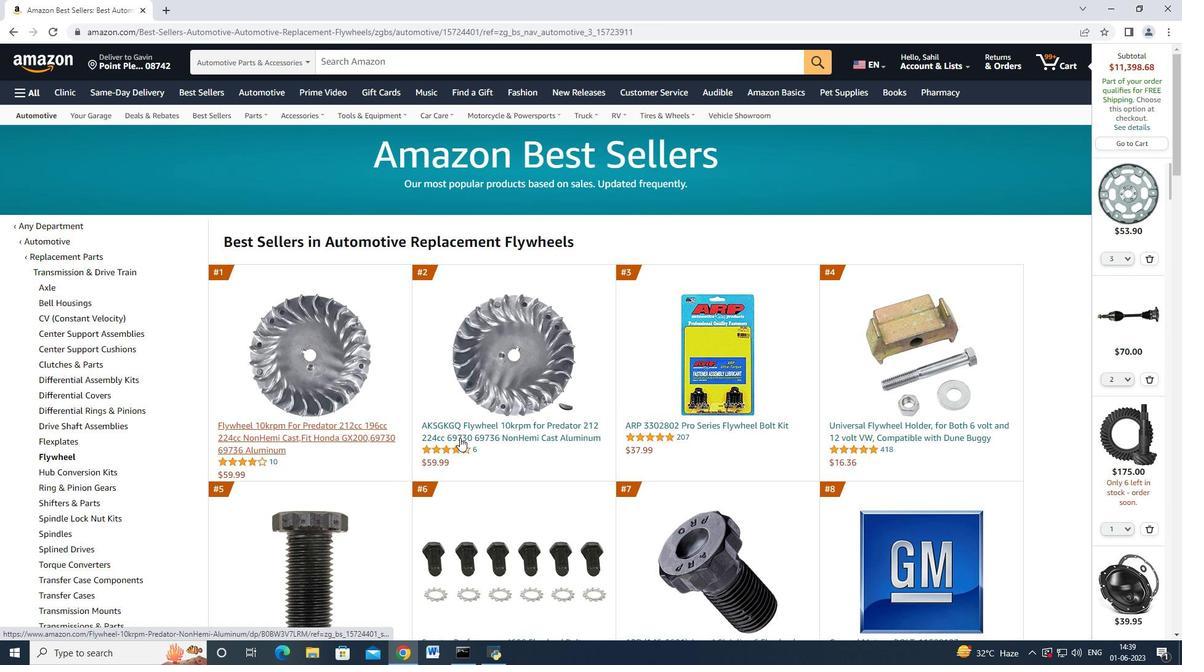 
Action: Mouse pressed left at (460, 438)
Screenshot: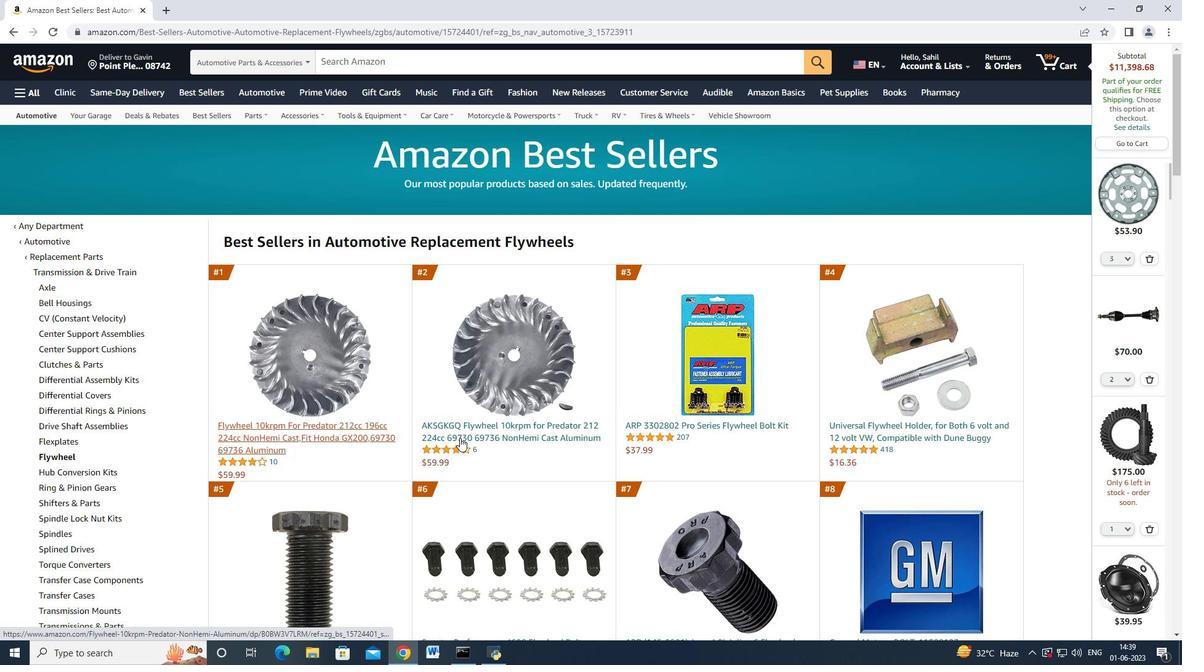 
Action: Mouse moved to (890, 429)
Screenshot: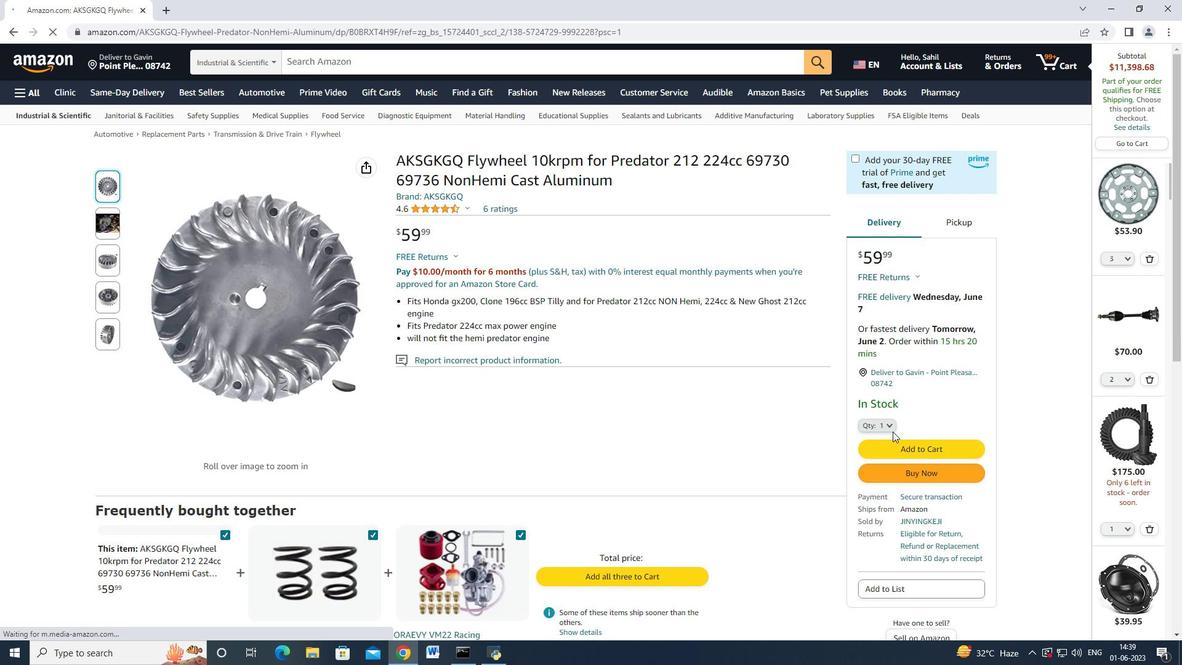 
Action: Mouse pressed left at (890, 429)
Screenshot: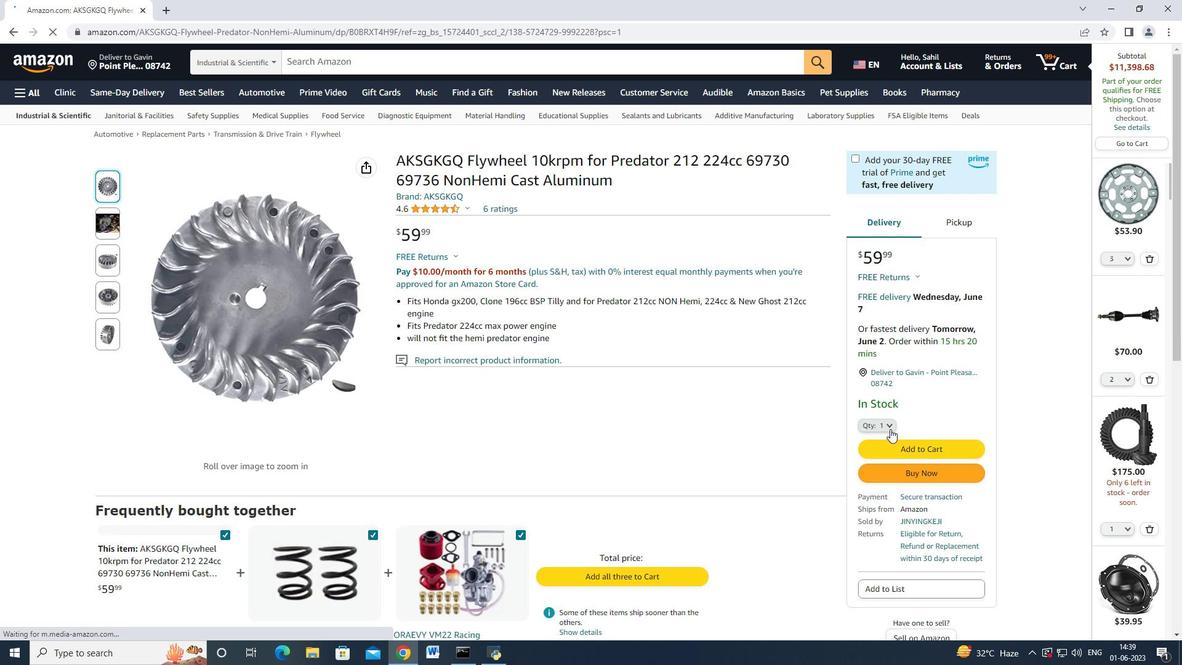 
Action: Mouse moved to (875, 123)
Screenshot: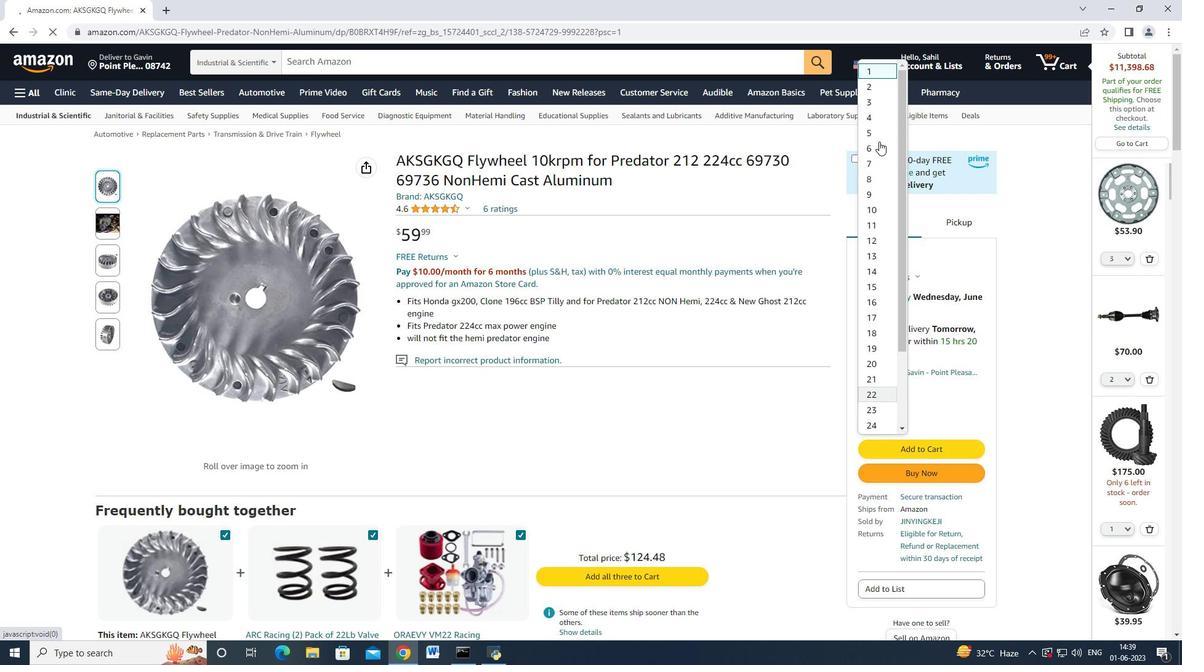 
Action: Mouse pressed left at (875, 123)
Screenshot: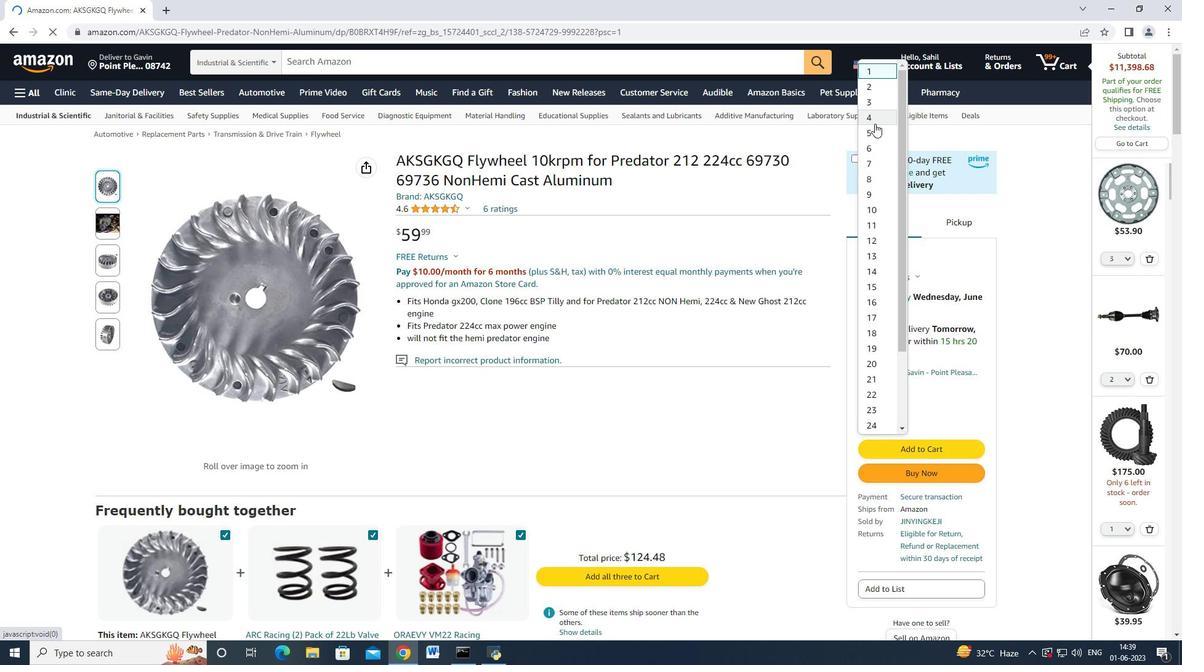 
Action: Mouse moved to (878, 473)
Screenshot: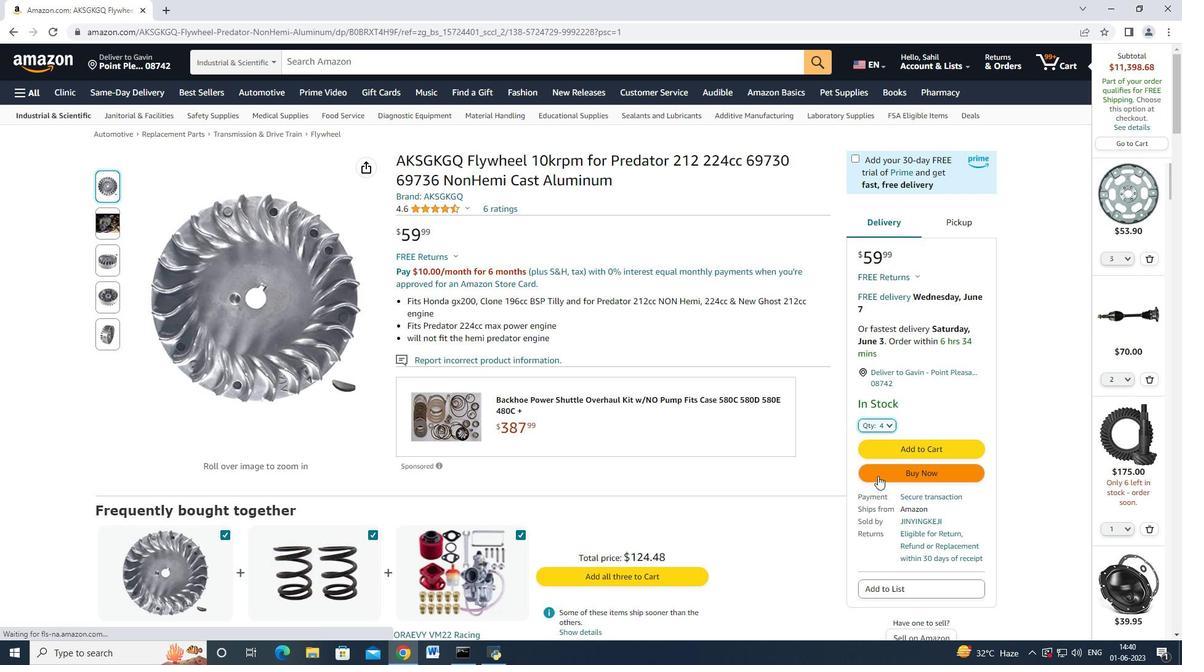 
Action: Mouse pressed left at (878, 473)
Screenshot: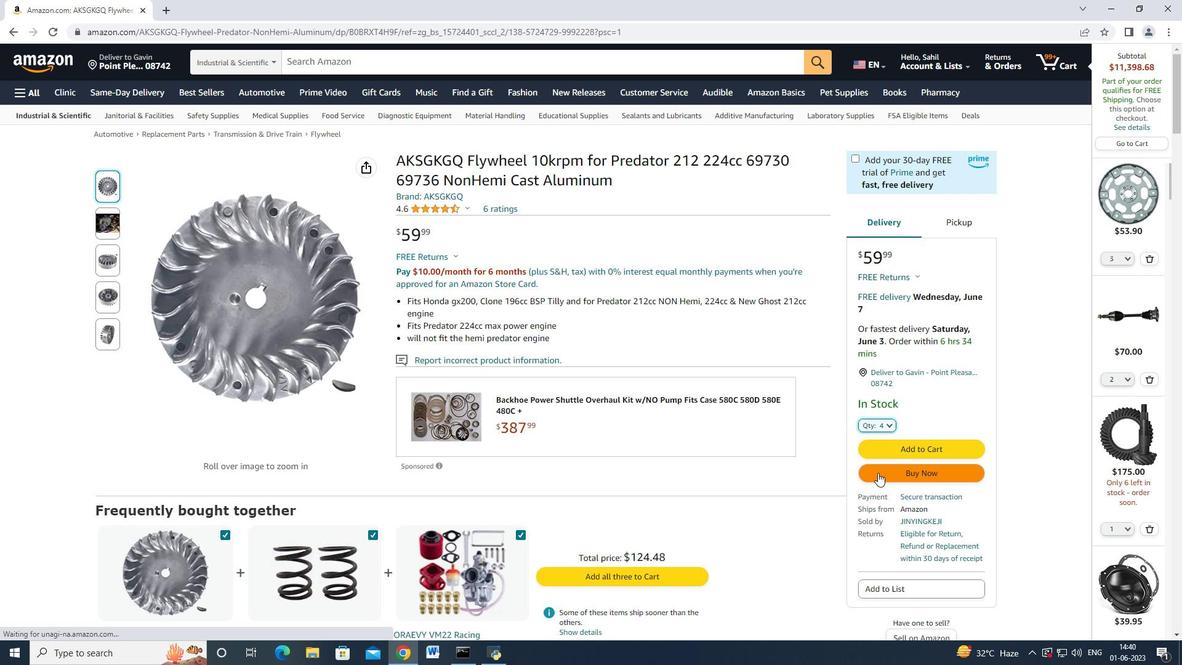 
Action: Mouse moved to (711, 102)
Screenshot: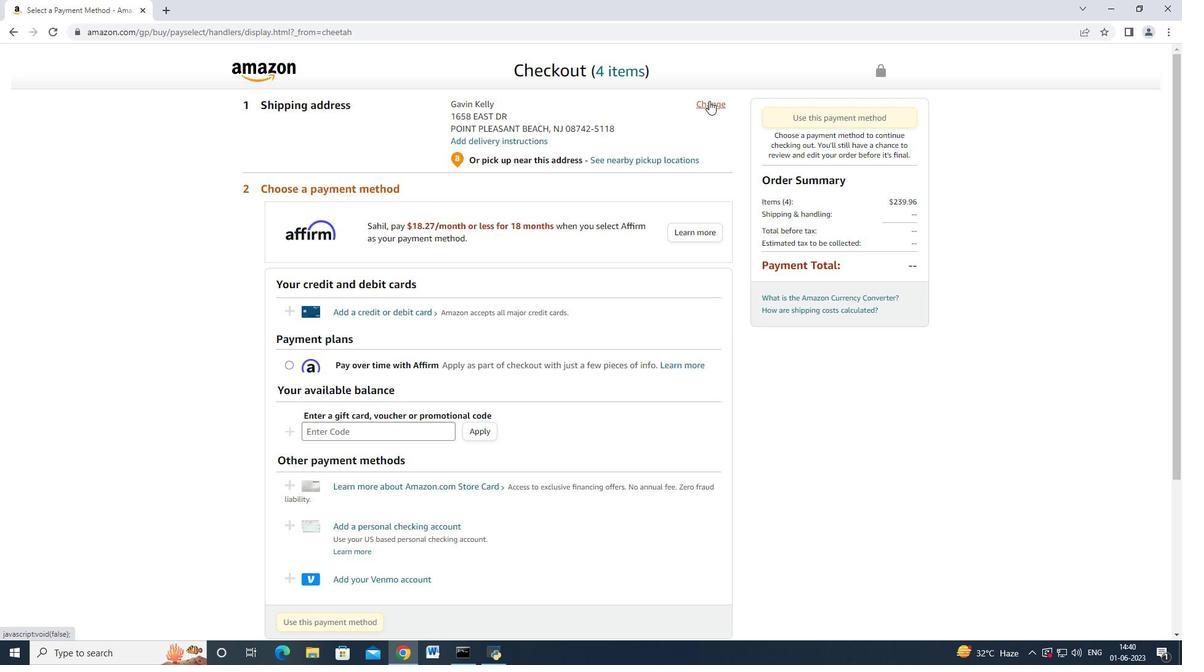 
Action: Mouse pressed left at (711, 102)
Screenshot: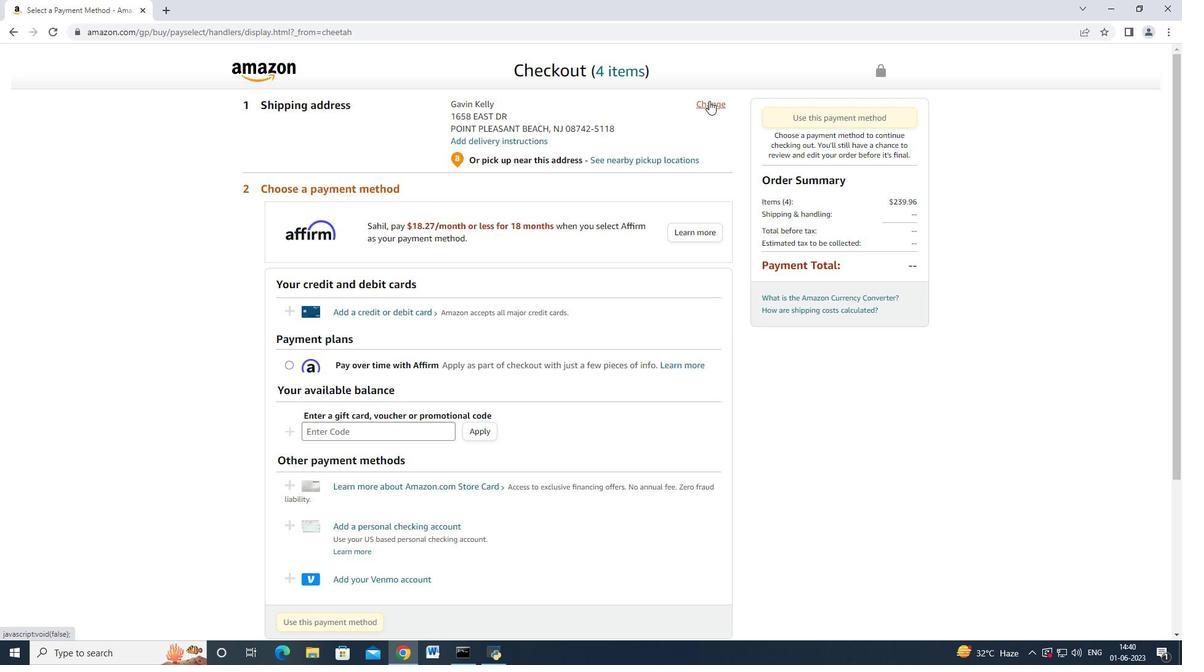 
Action: Mouse moved to (356, 241)
Screenshot: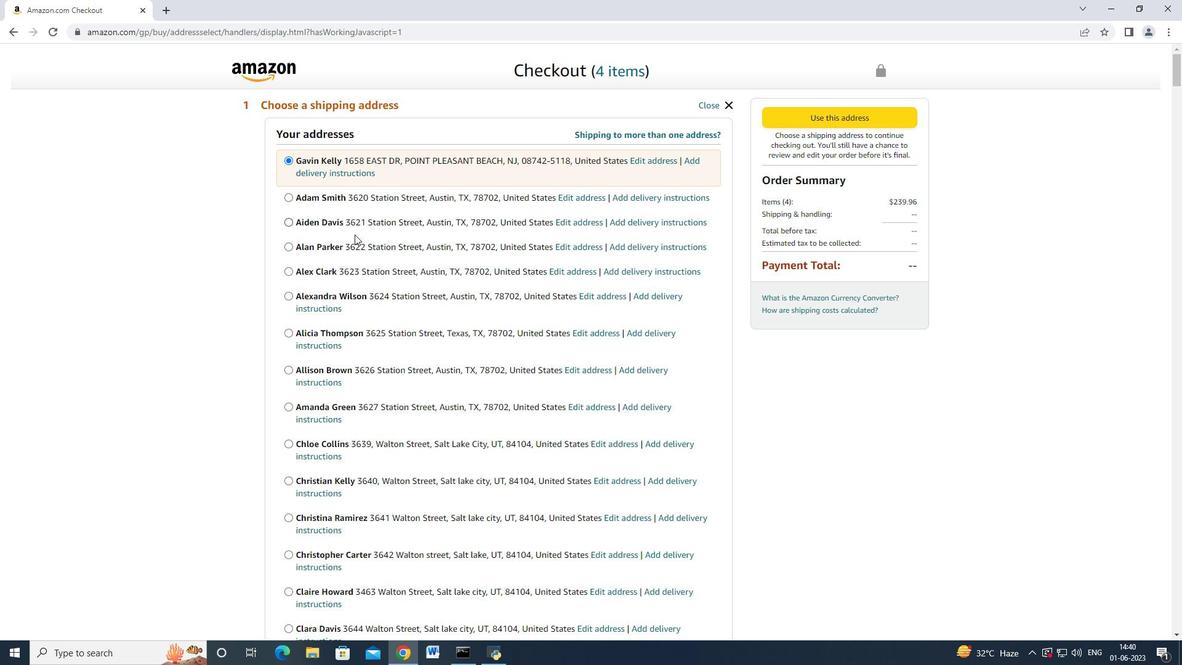 
Action: Mouse scrolled (356, 240) with delta (0, 0)
Screenshot: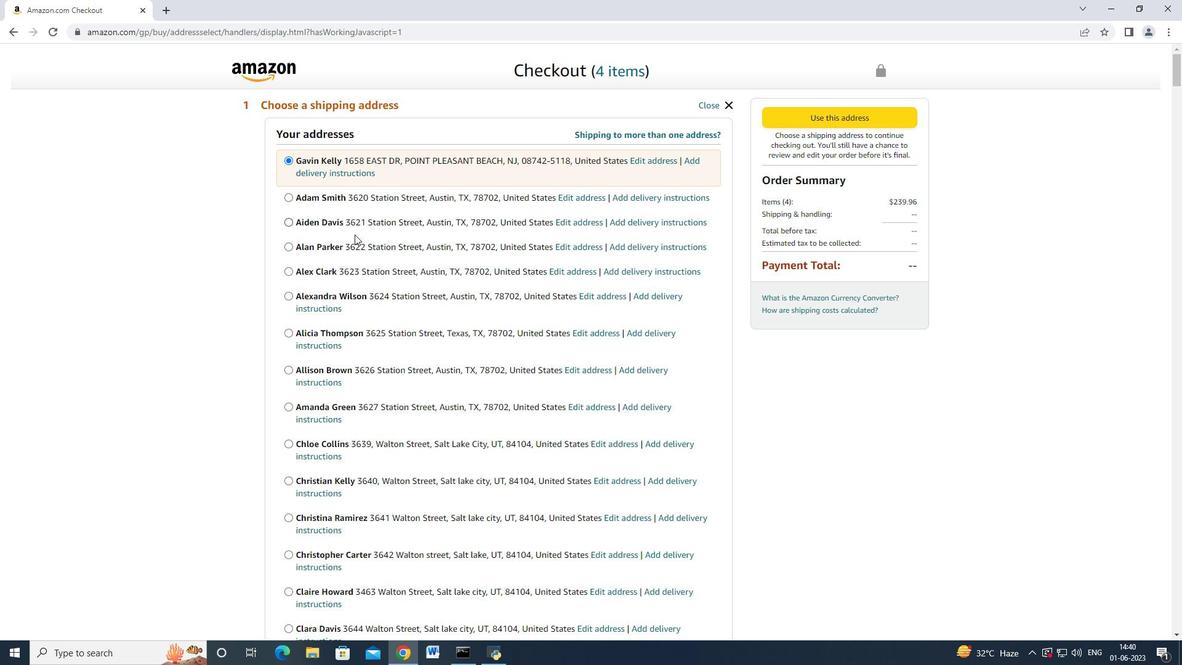 
Action: Mouse moved to (356, 242)
Screenshot: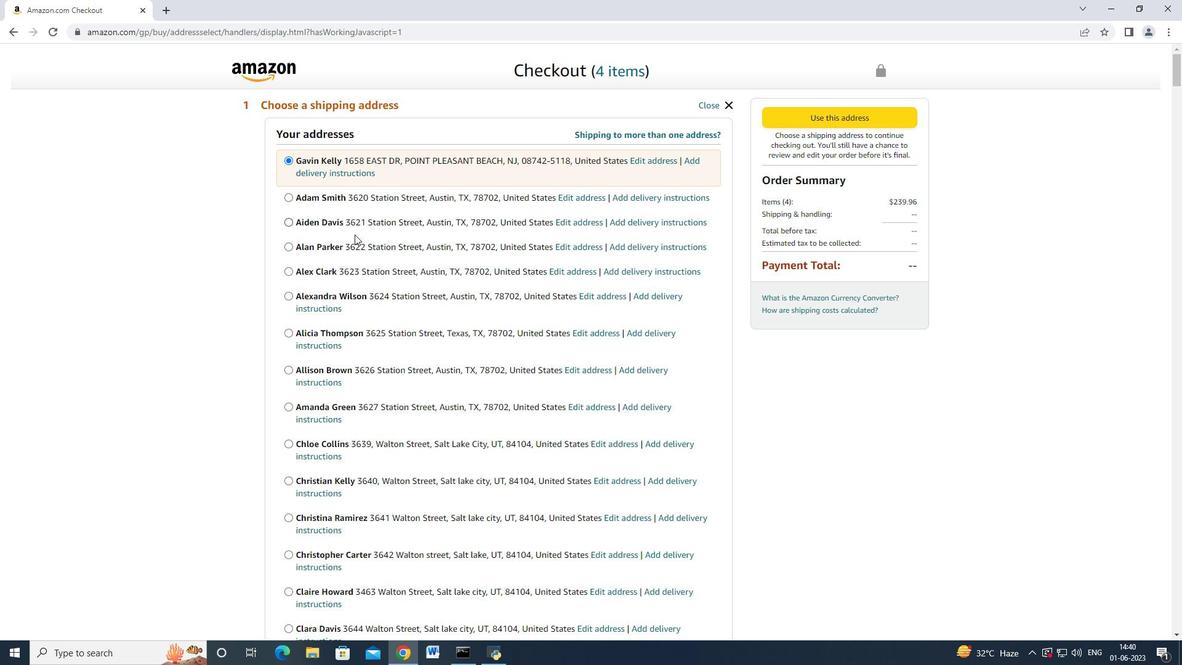 
Action: Mouse scrolled (356, 241) with delta (0, 0)
Screenshot: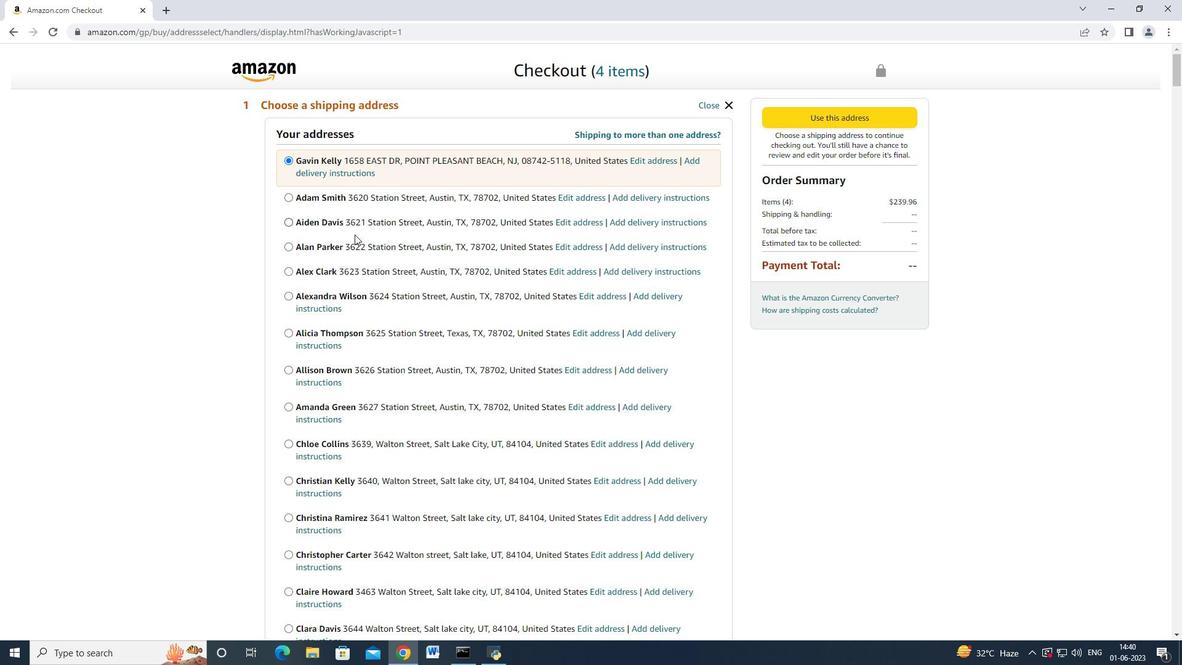 
Action: Mouse moved to (356, 242)
Screenshot: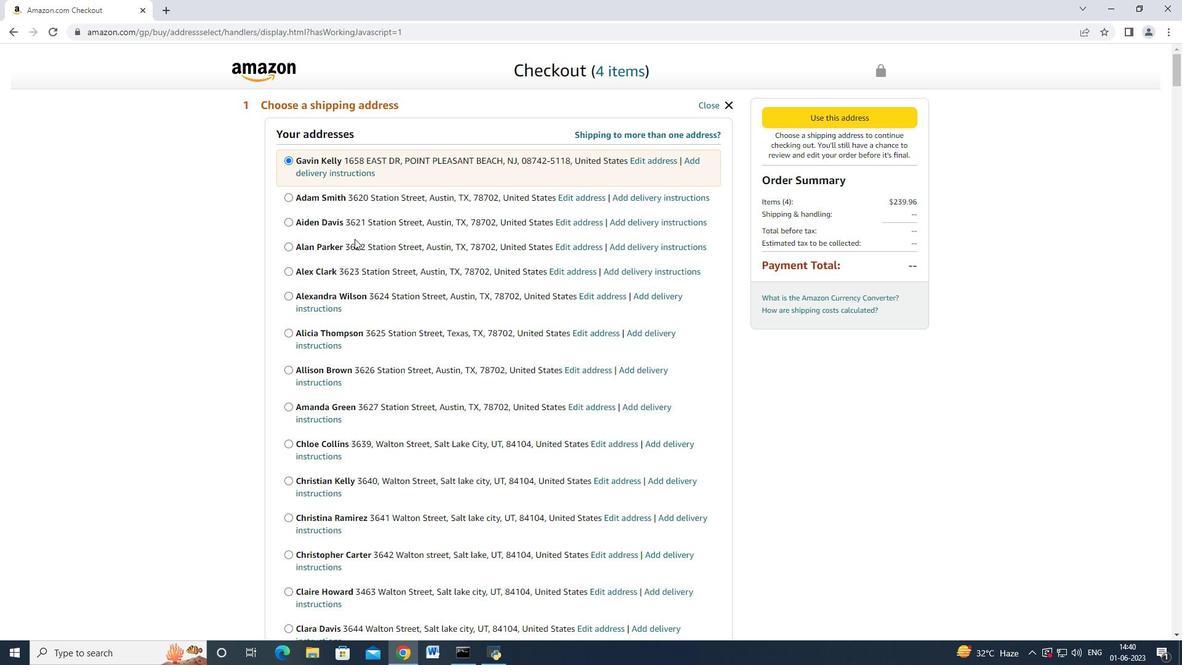 
Action: Mouse scrolled (356, 241) with delta (0, 0)
Screenshot: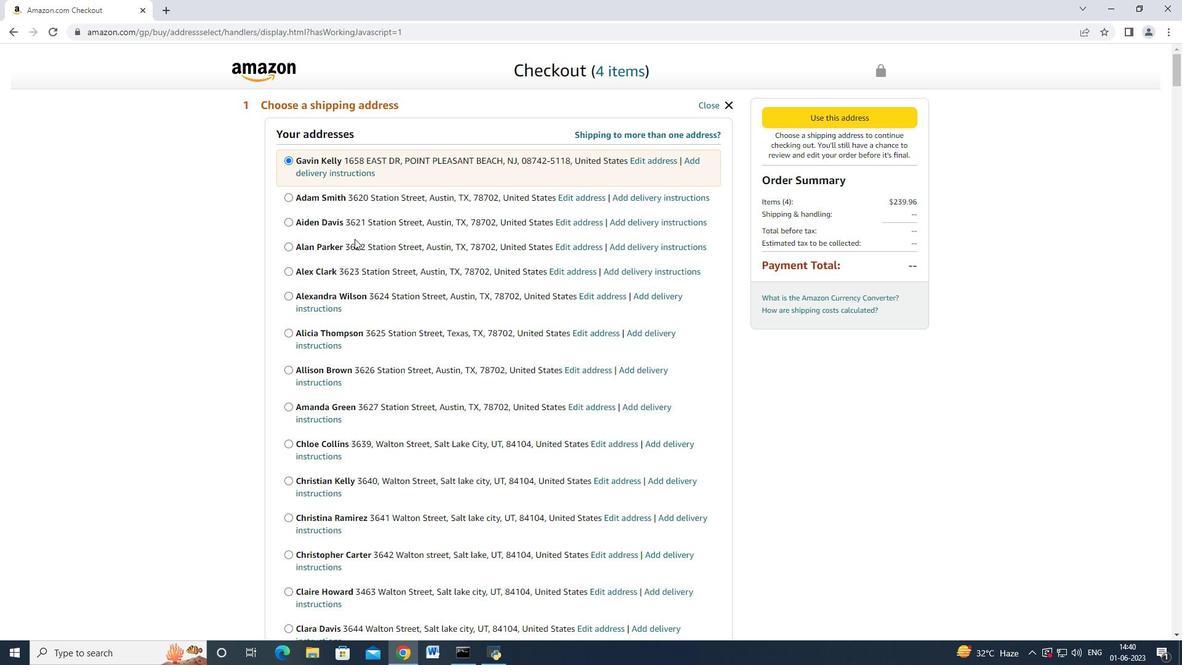 
Action: Mouse moved to (356, 242)
Screenshot: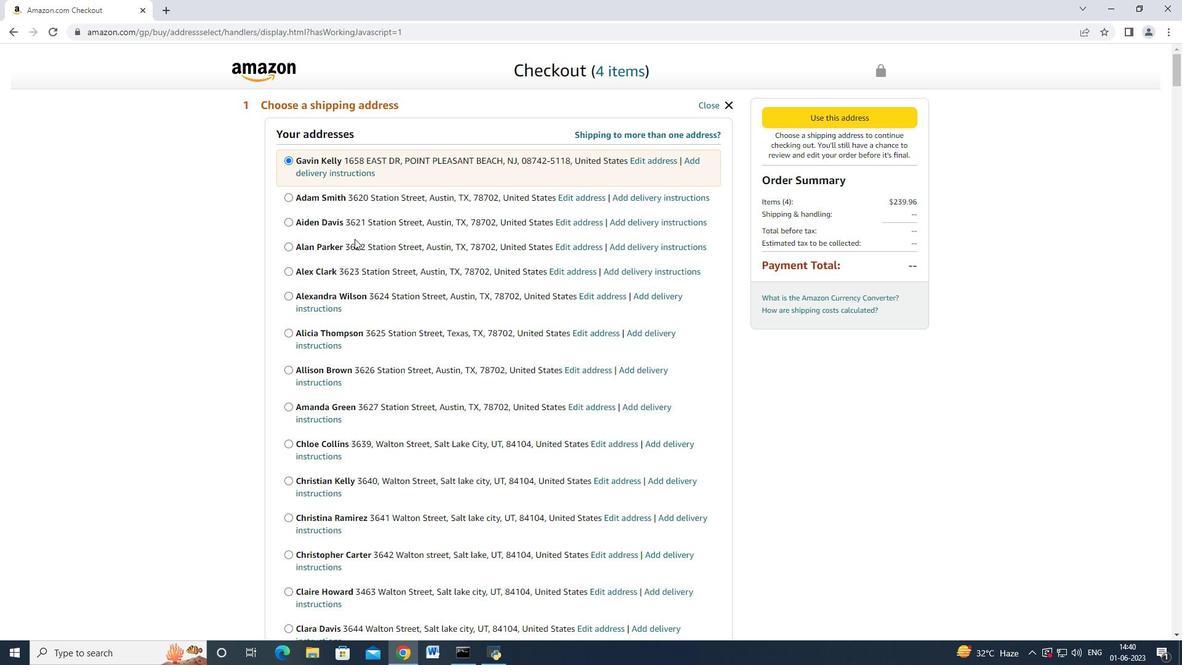 
Action: Mouse scrolled (356, 242) with delta (0, 0)
Screenshot: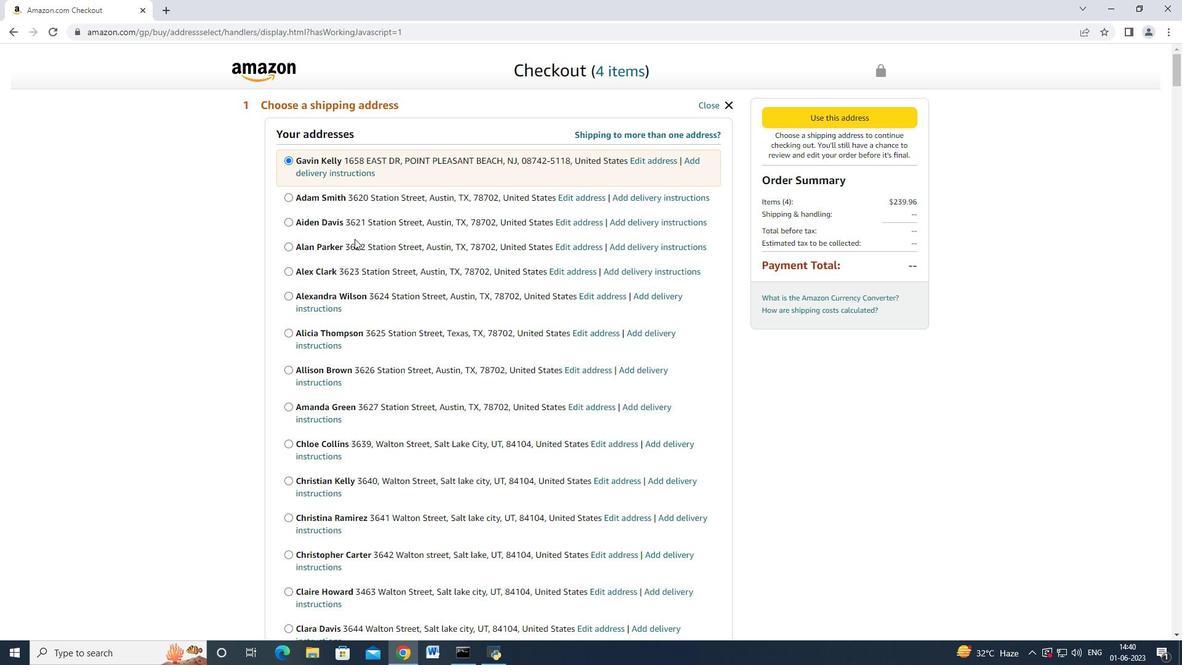 
Action: Mouse moved to (356, 243)
Screenshot: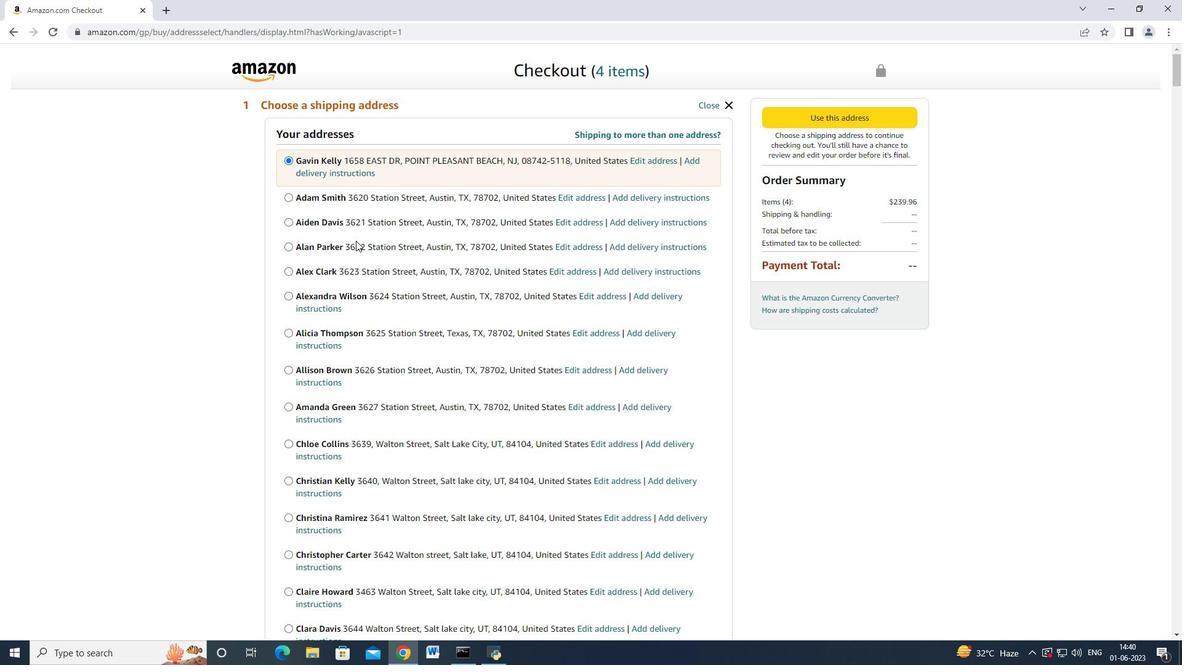 
Action: Mouse scrolled (356, 242) with delta (0, 0)
Screenshot: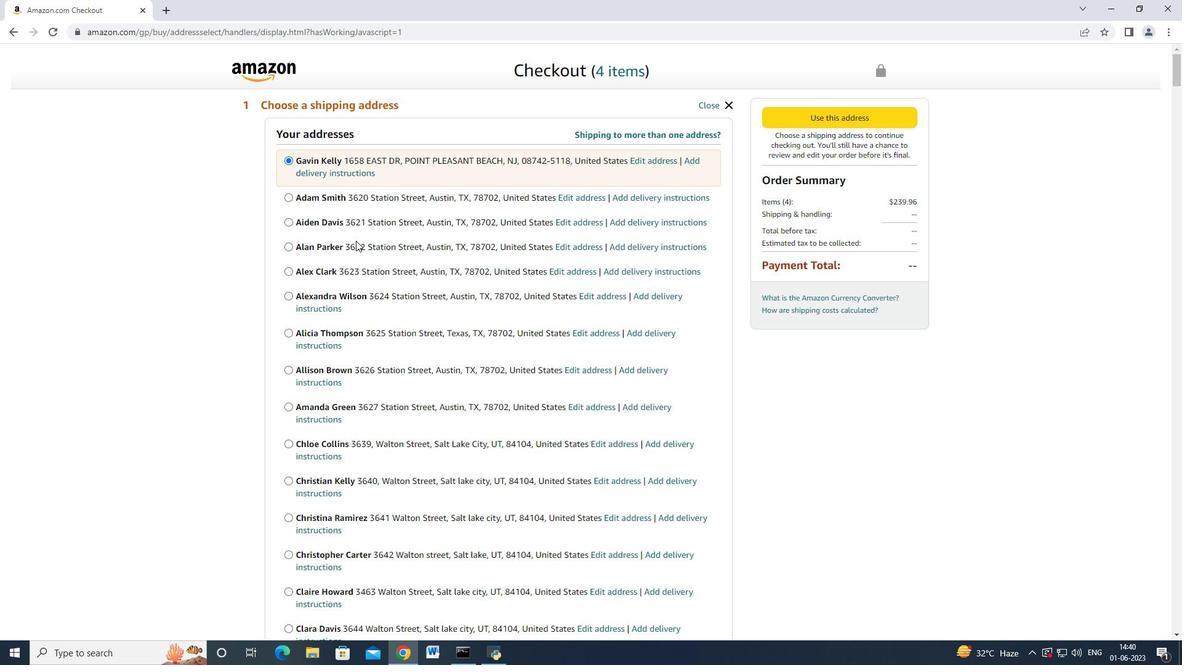 
Action: Mouse scrolled (356, 242) with delta (0, 0)
Screenshot: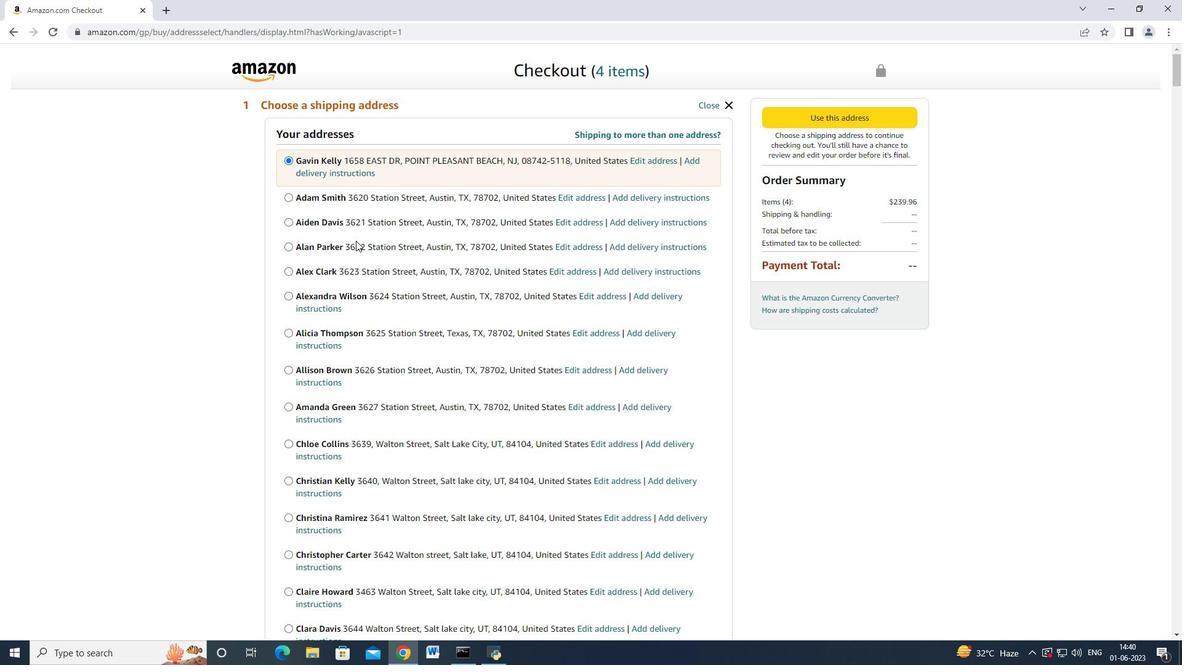 
Action: Mouse moved to (356, 243)
Screenshot: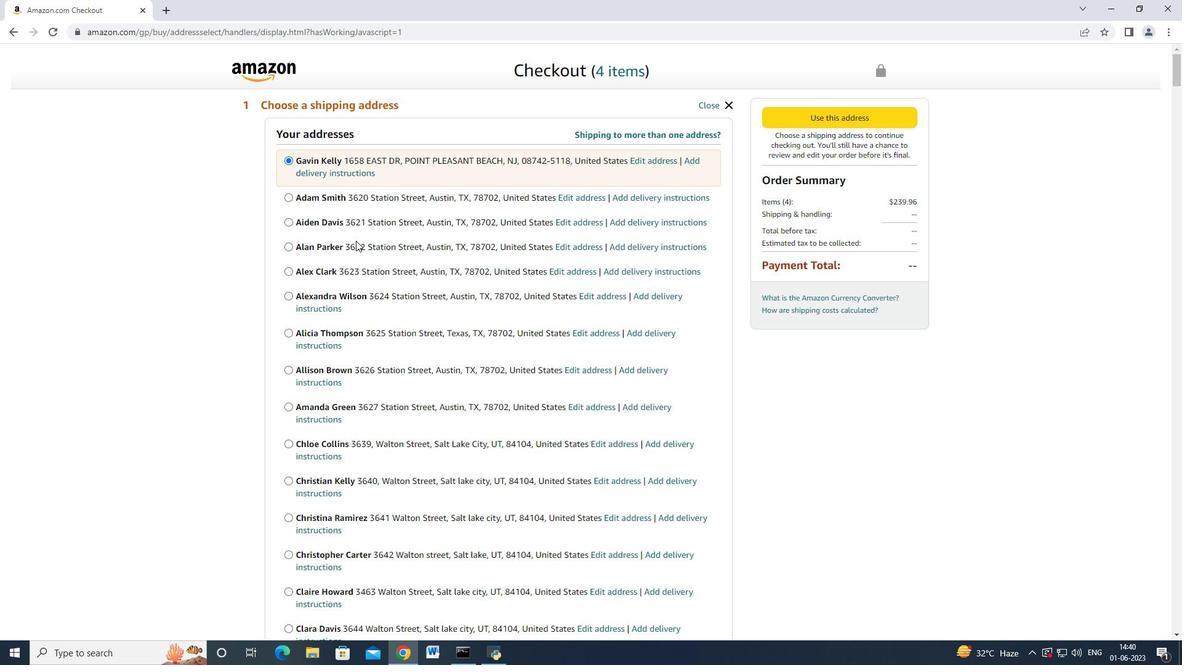 
Action: Mouse scrolled (356, 242) with delta (0, 0)
Screenshot: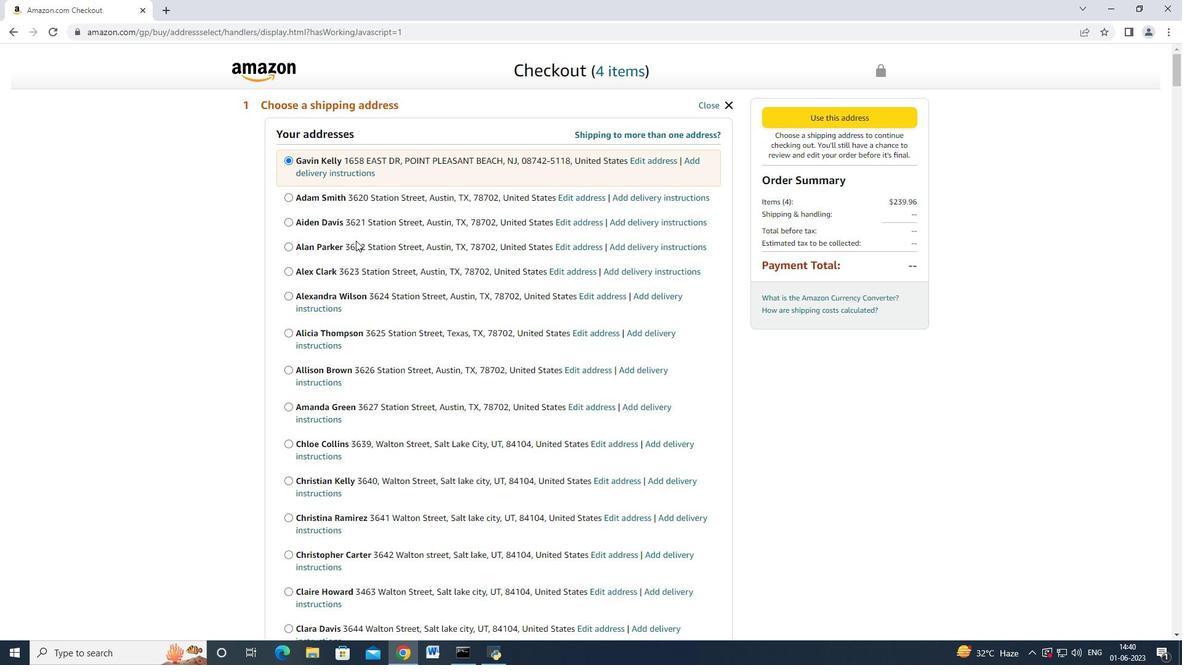 
Action: Mouse moved to (356, 244)
Screenshot: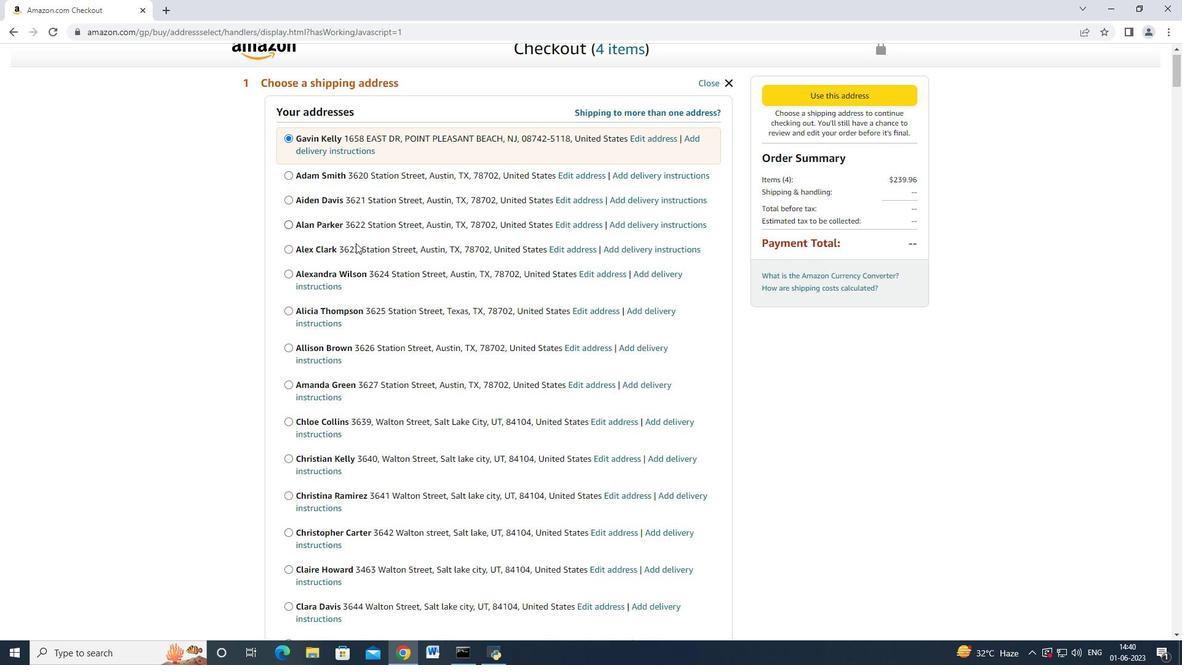 
Action: Mouse scrolled (356, 243) with delta (0, 0)
Screenshot: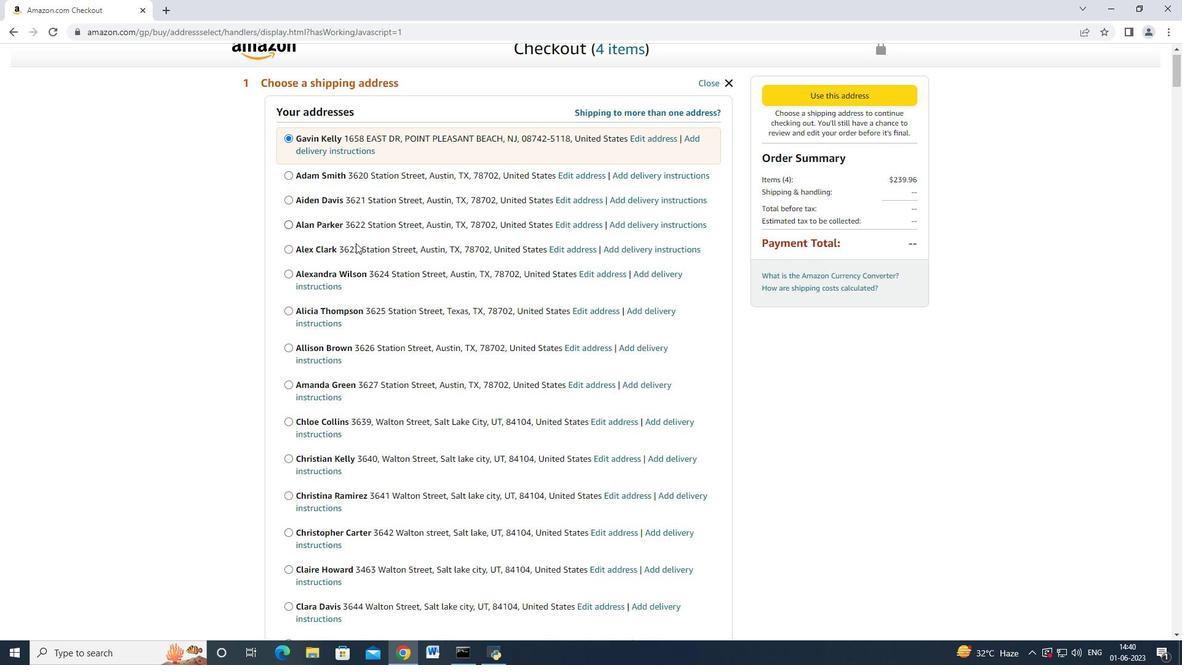 
Action: Mouse moved to (356, 244)
Screenshot: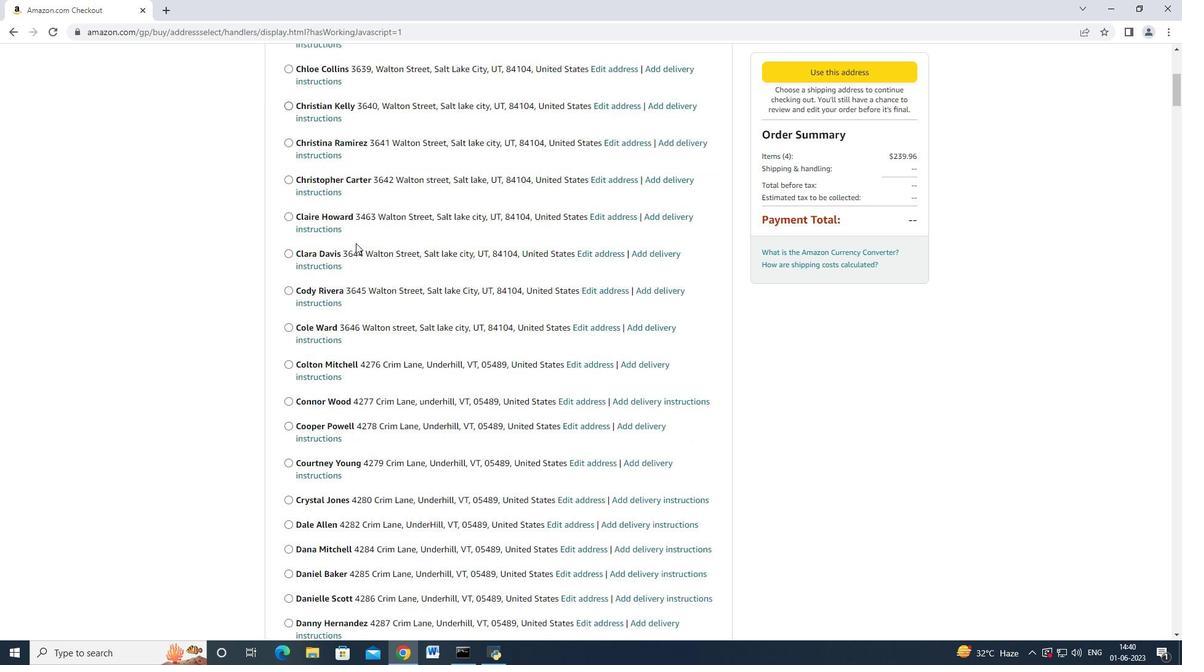 
Action: Mouse scrolled (356, 243) with delta (0, 0)
Screenshot: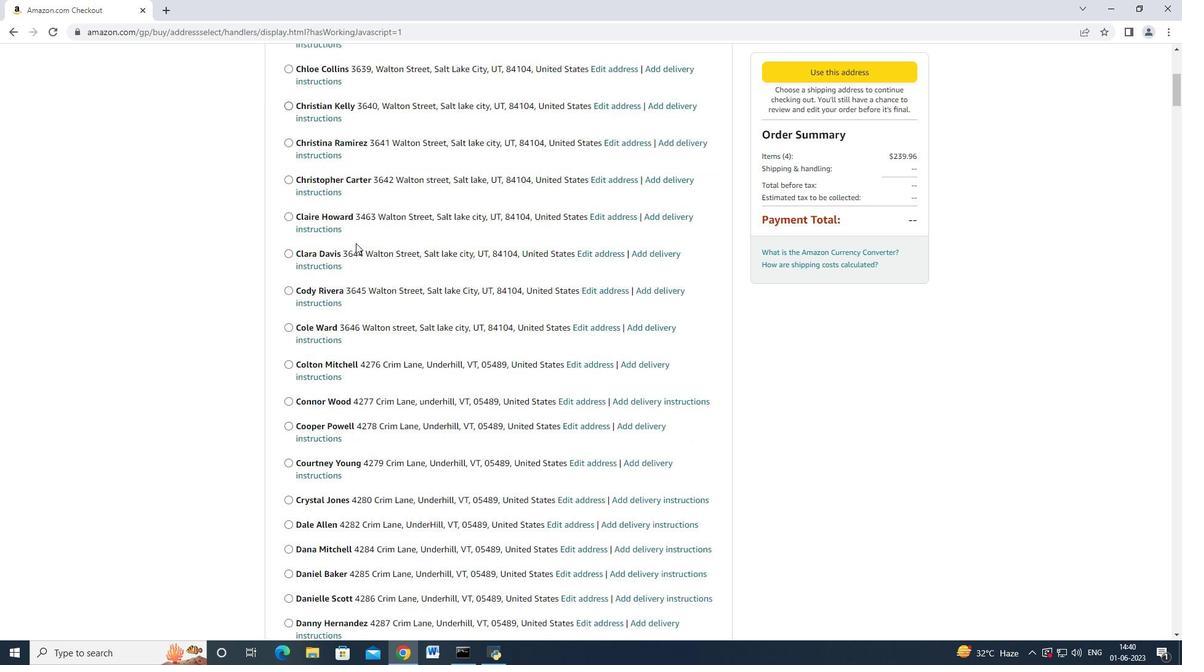 
Action: Mouse scrolled (356, 243) with delta (0, 0)
Screenshot: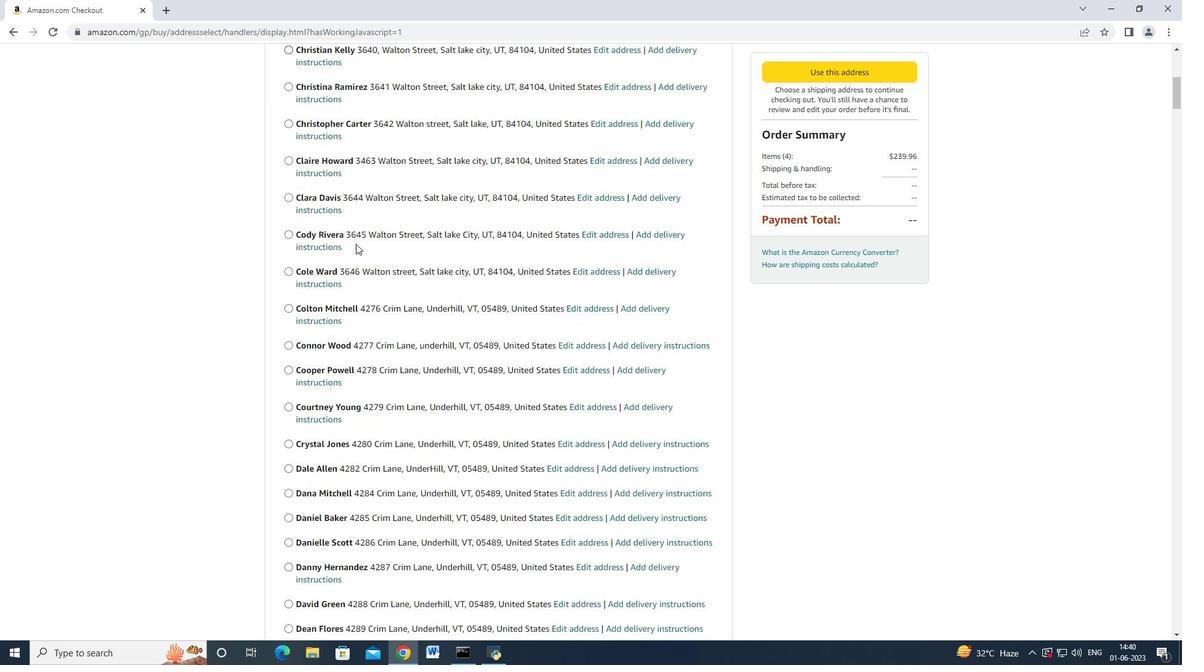 
Action: Mouse scrolled (356, 243) with delta (0, 0)
Screenshot: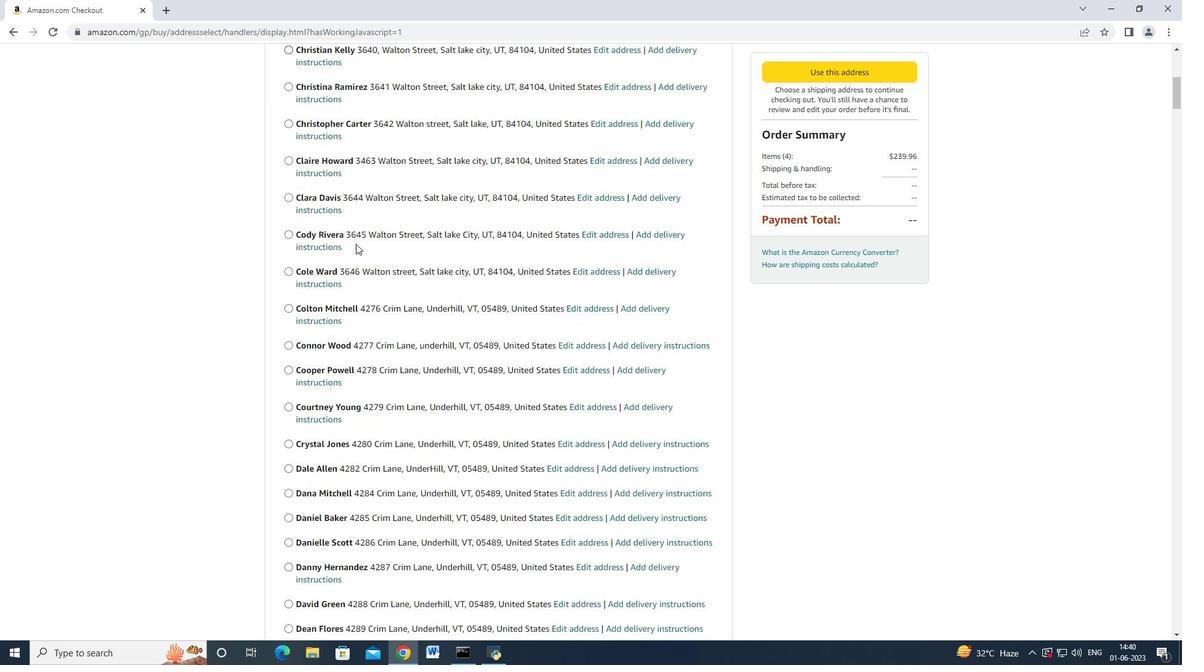 
Action: Mouse scrolled (356, 243) with delta (0, 0)
Screenshot: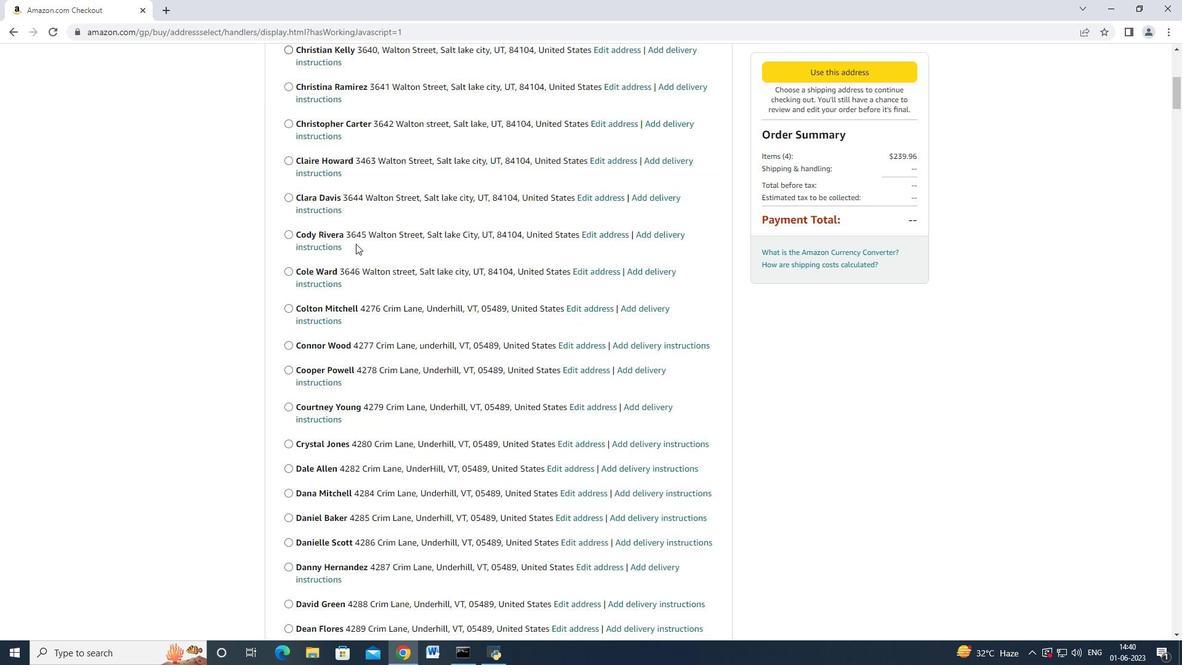 
Action: Mouse scrolled (356, 243) with delta (0, 0)
Screenshot: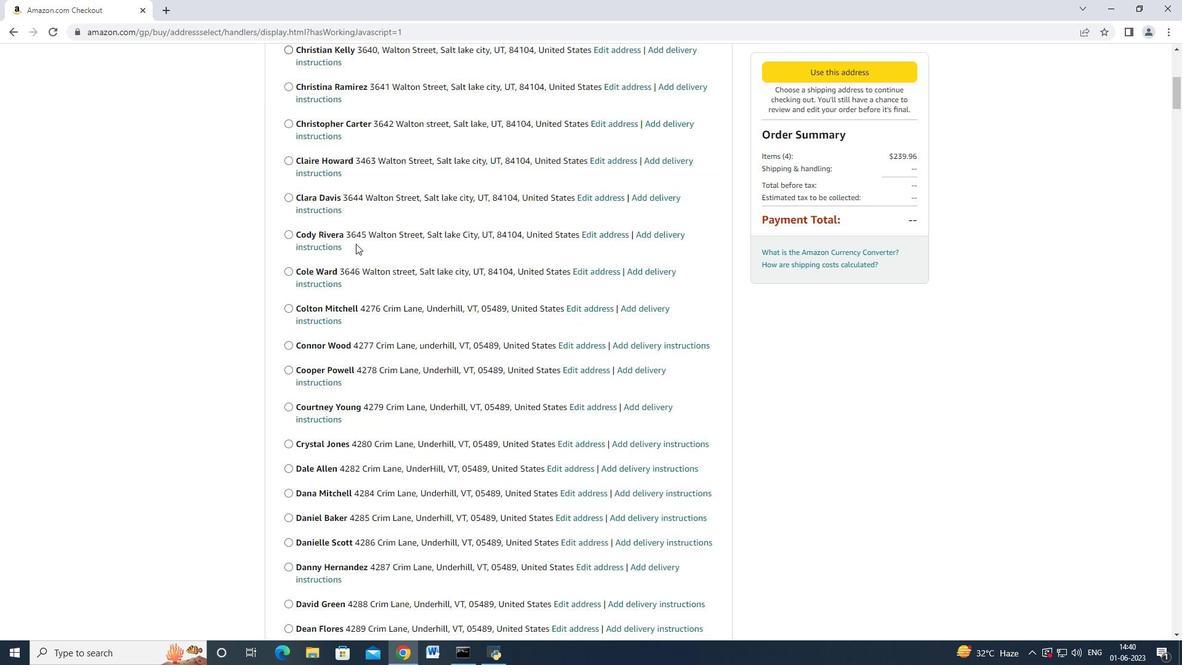 
Action: Mouse scrolled (356, 243) with delta (0, 0)
Screenshot: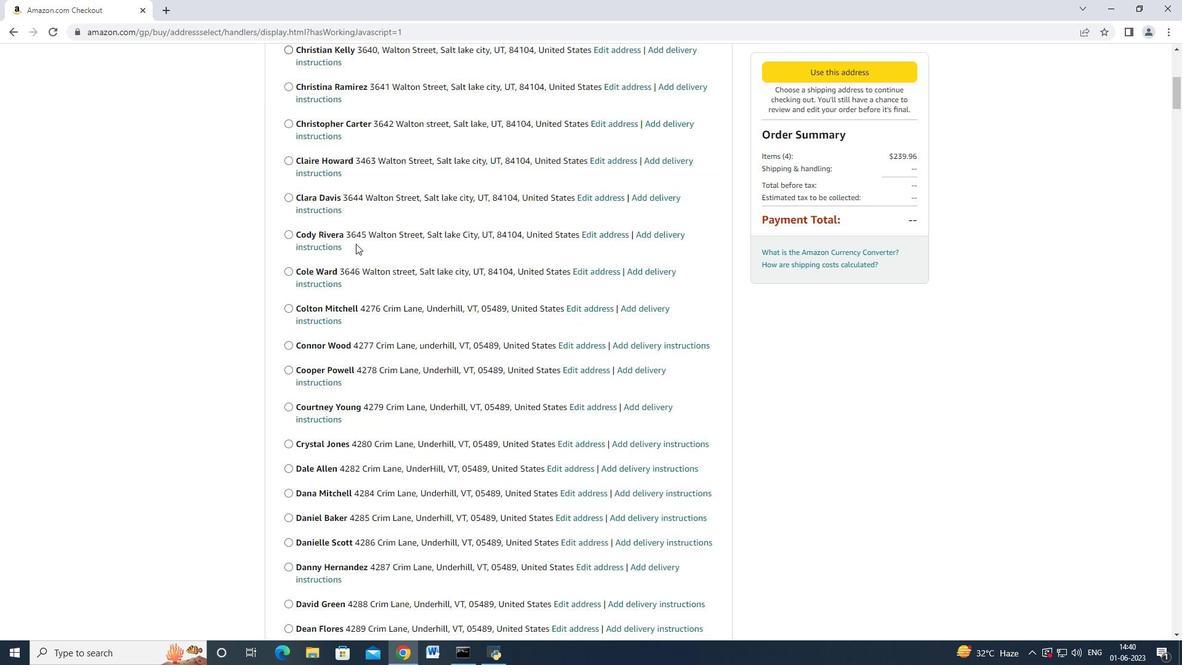
Action: Mouse scrolled (356, 243) with delta (0, 0)
Screenshot: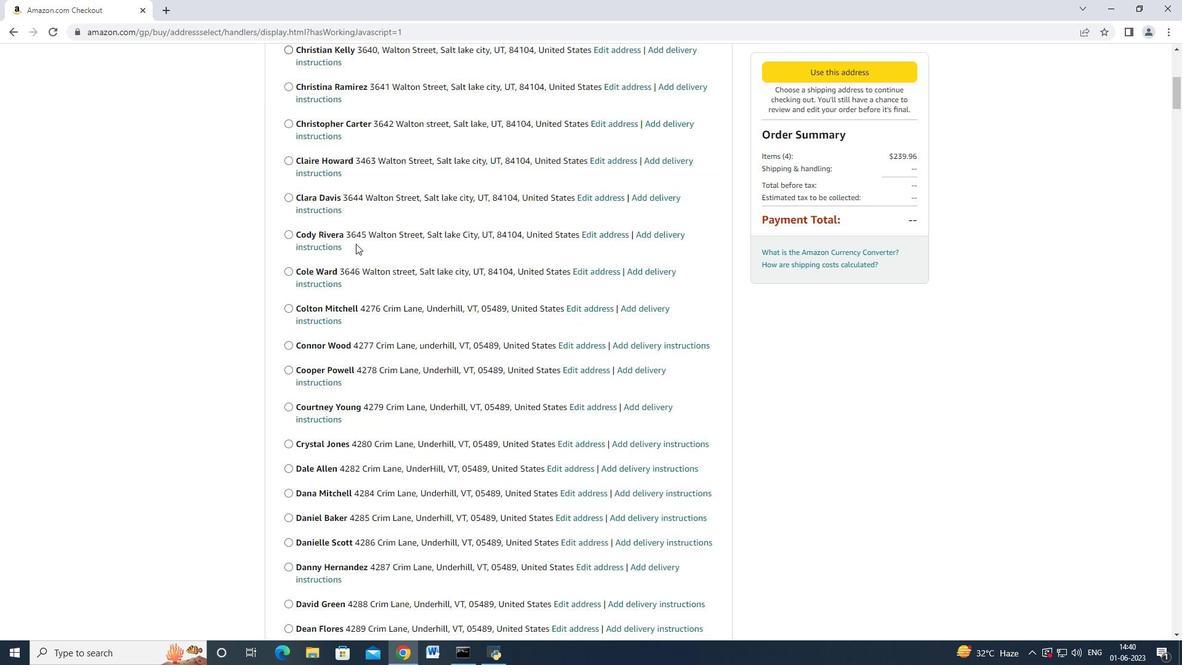
Action: Mouse moved to (356, 244)
Screenshot: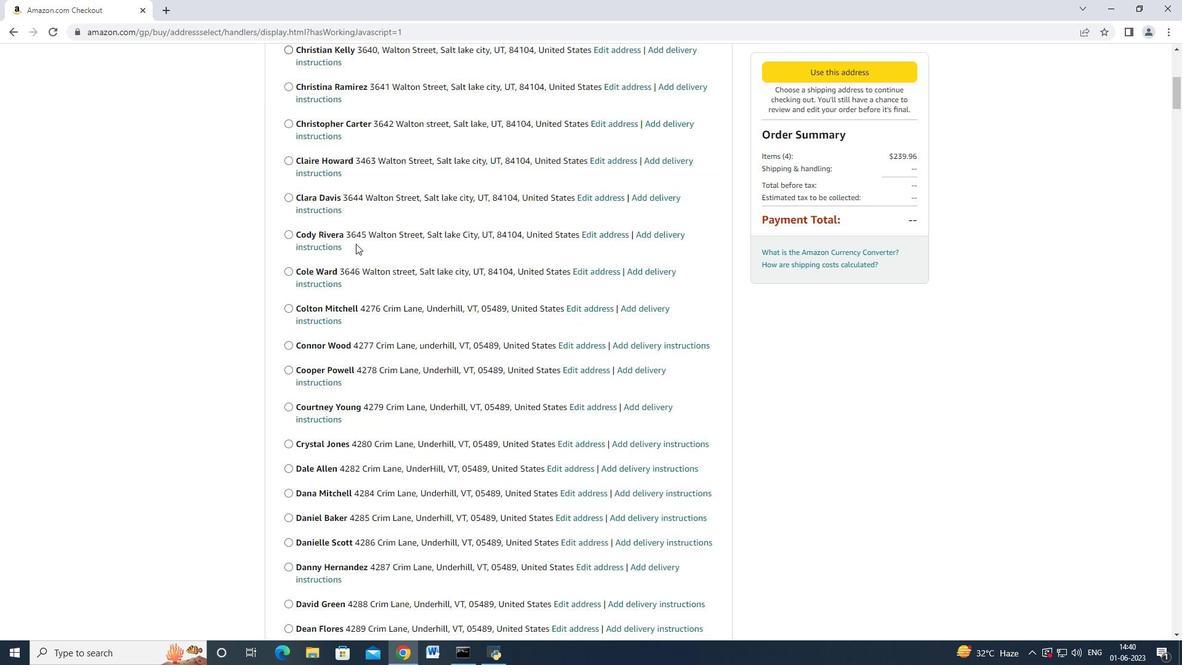 
Action: Mouse scrolled (356, 243) with delta (0, 0)
Screenshot: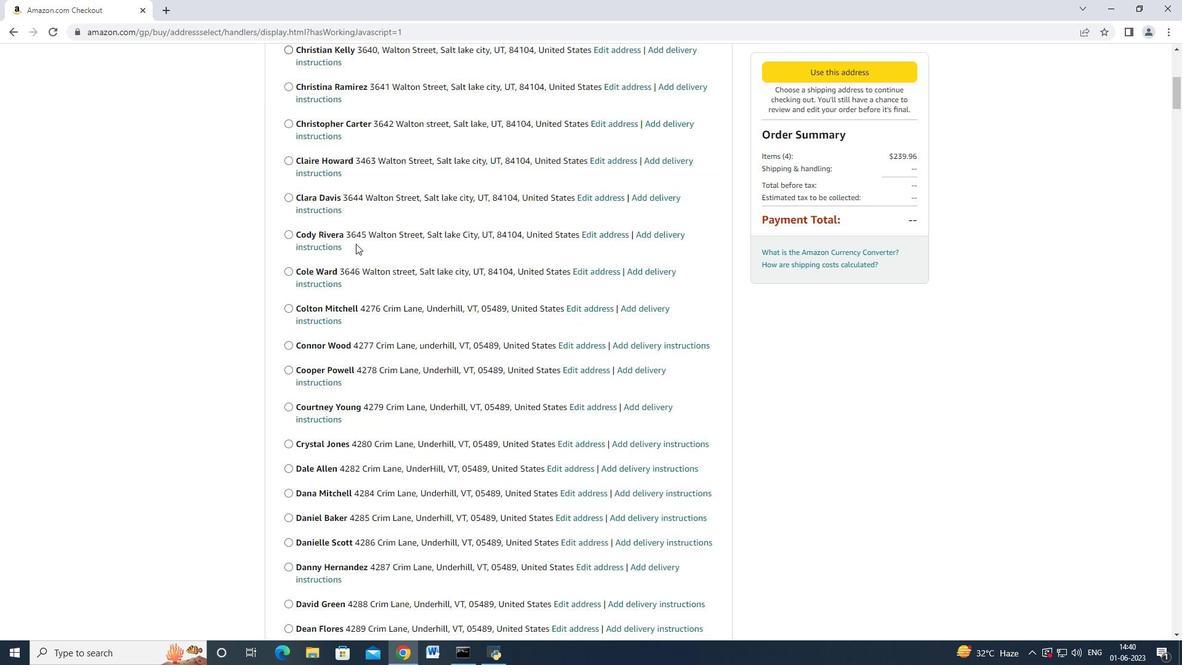 
Action: Mouse moved to (355, 244)
Screenshot: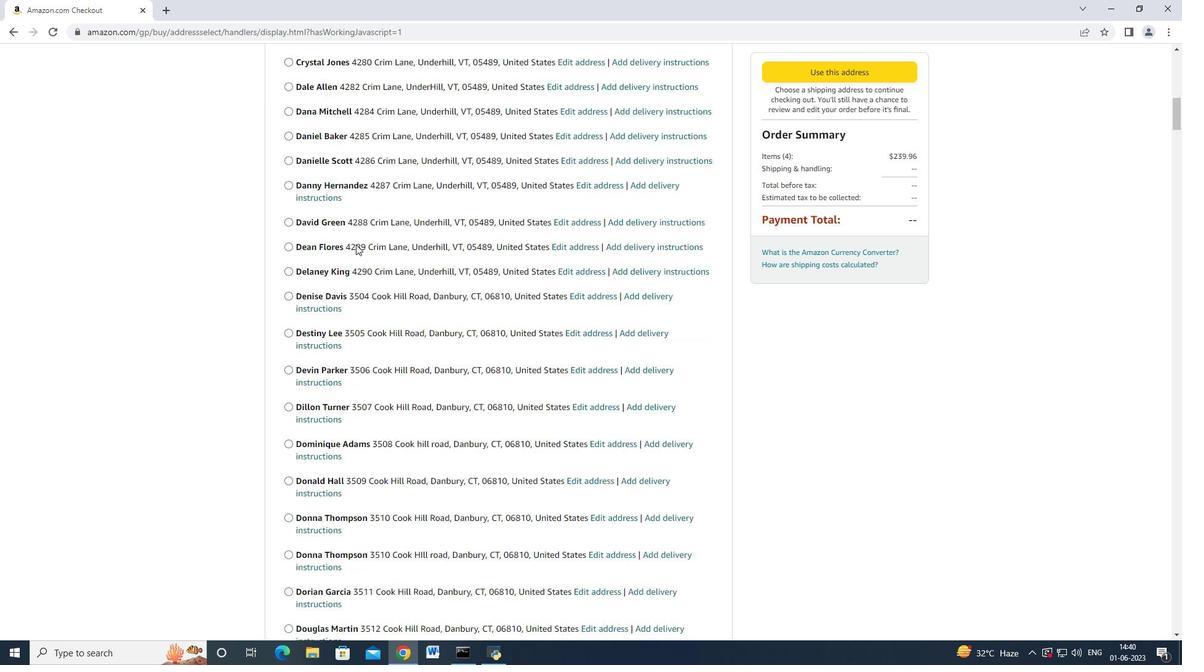 
Action: Mouse scrolled (355, 243) with delta (0, 0)
Screenshot: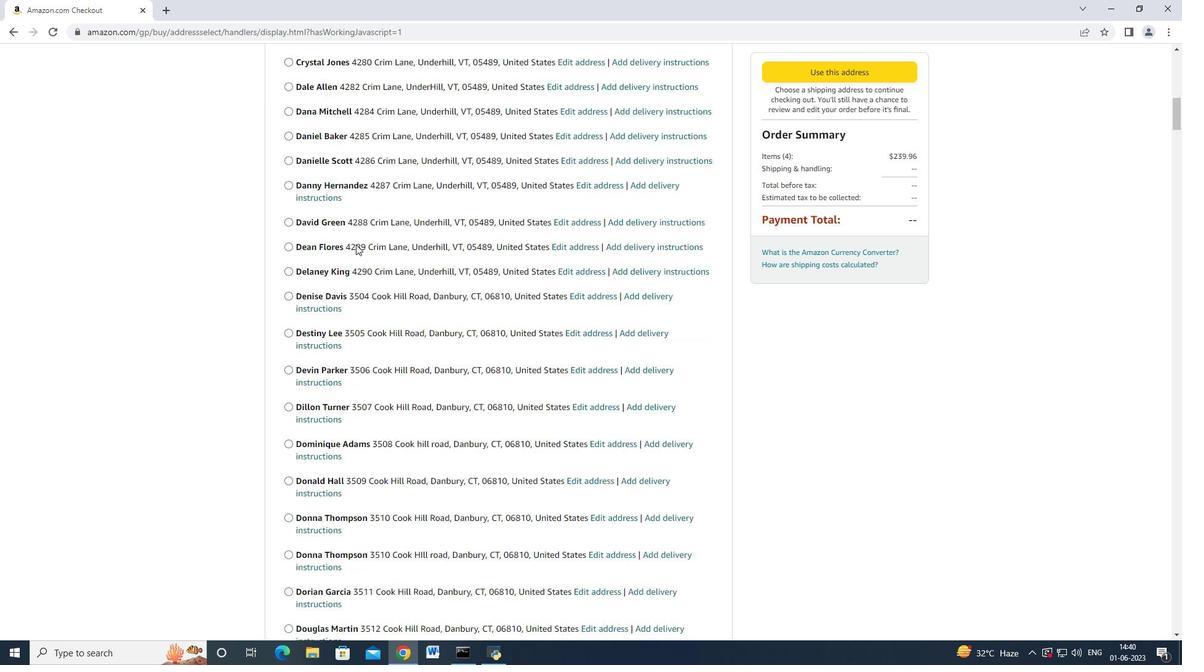 
Action: Mouse scrolled (355, 243) with delta (0, 0)
Screenshot: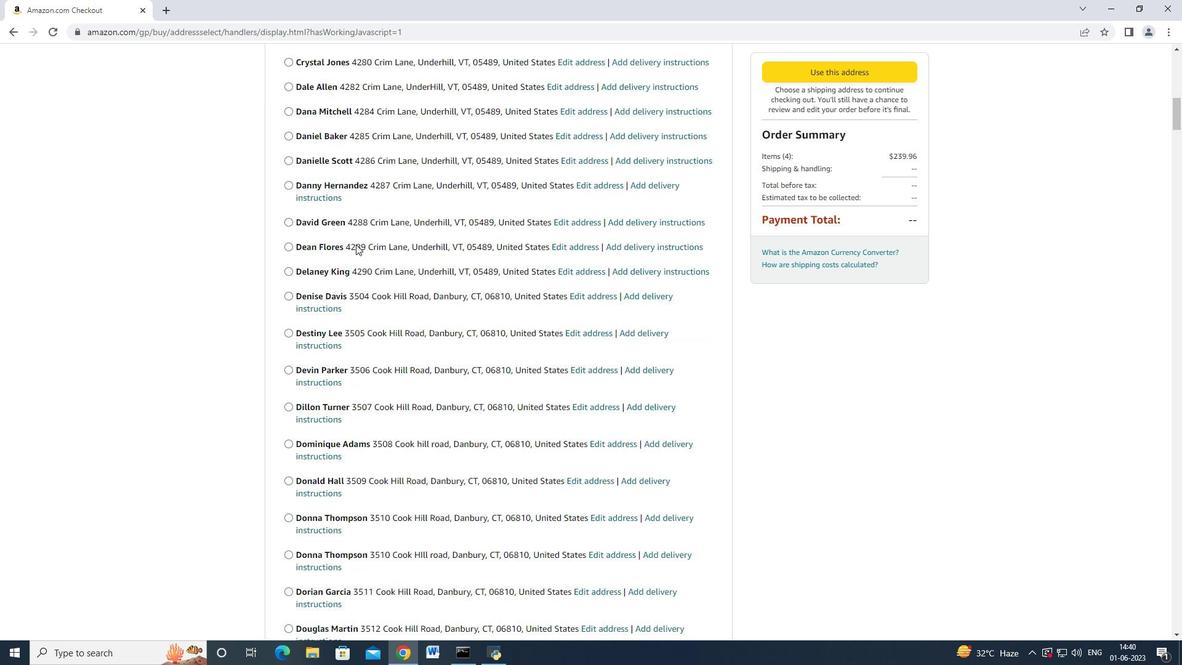 
Action: Mouse moved to (355, 245)
Screenshot: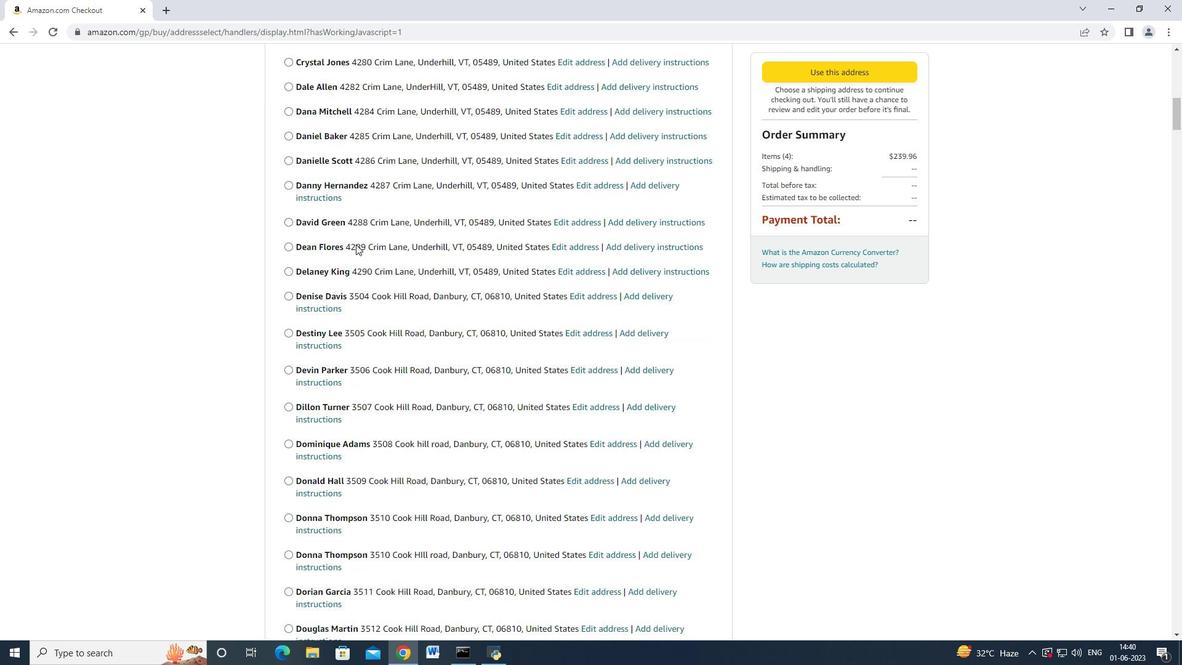 
Action: Mouse scrolled (355, 244) with delta (0, 0)
Screenshot: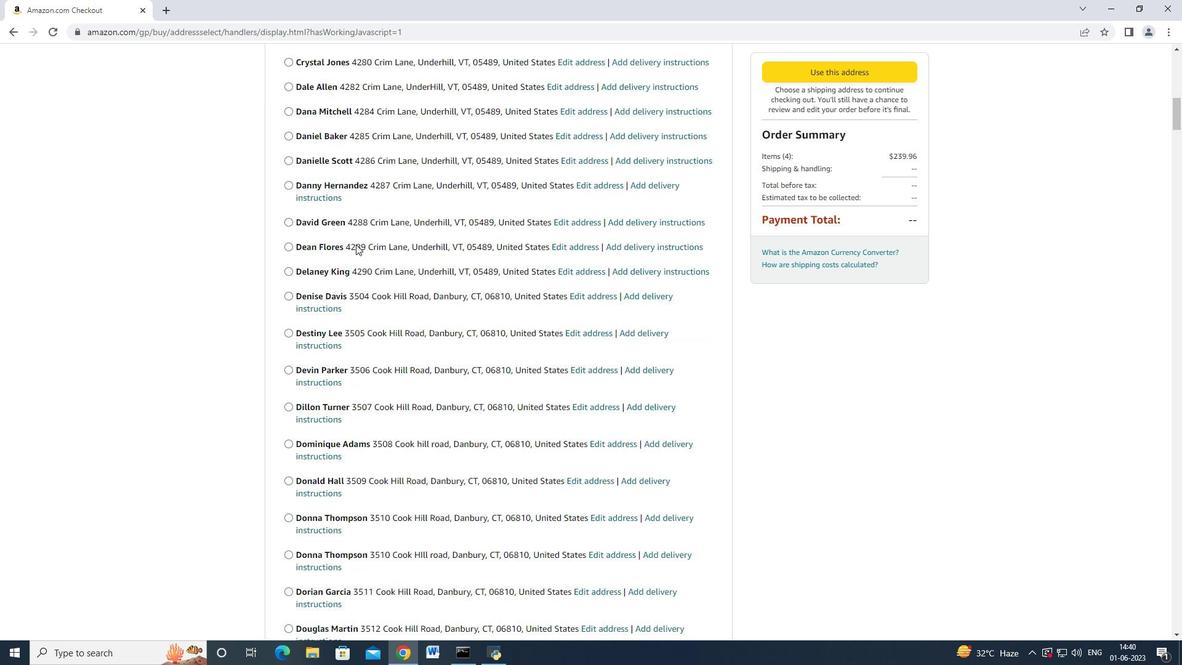 
Action: Mouse scrolled (355, 244) with delta (0, 0)
Screenshot: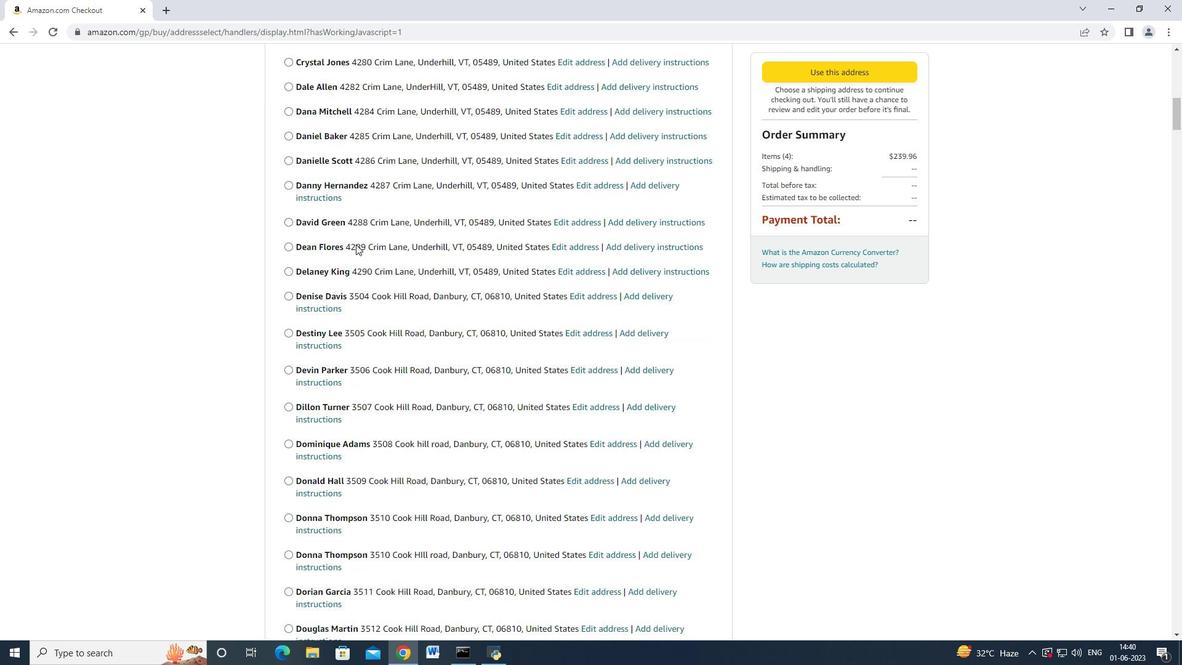 
Action: Mouse scrolled (355, 244) with delta (0, 0)
Screenshot: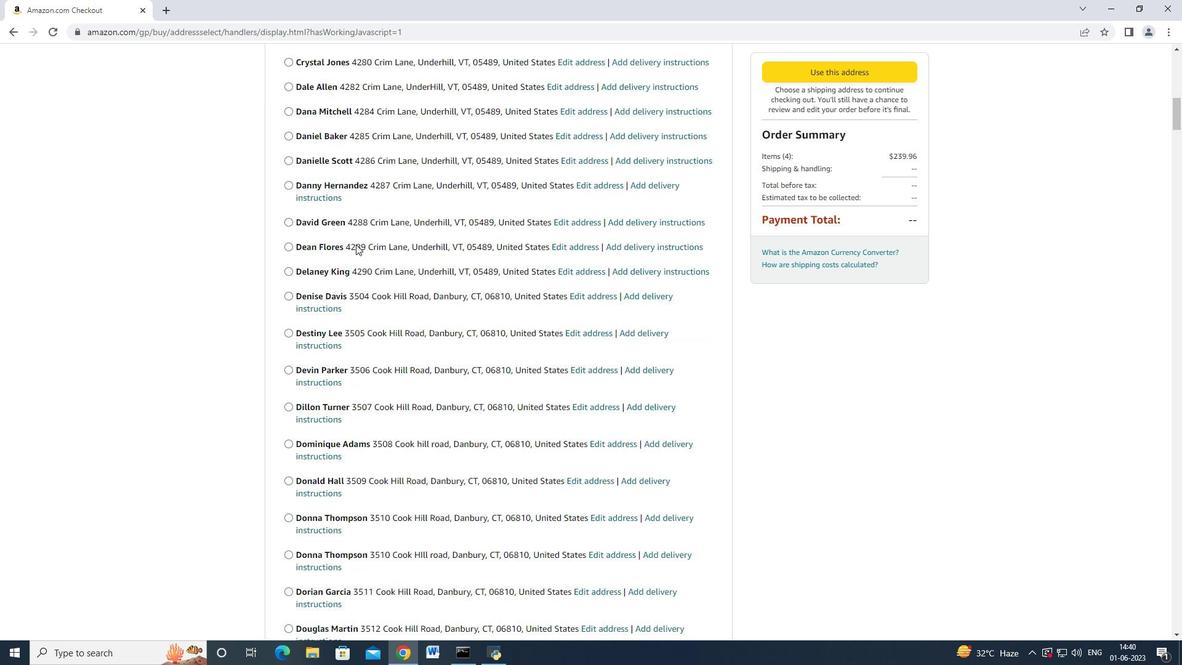 
Action: Mouse scrolled (355, 244) with delta (0, 0)
Screenshot: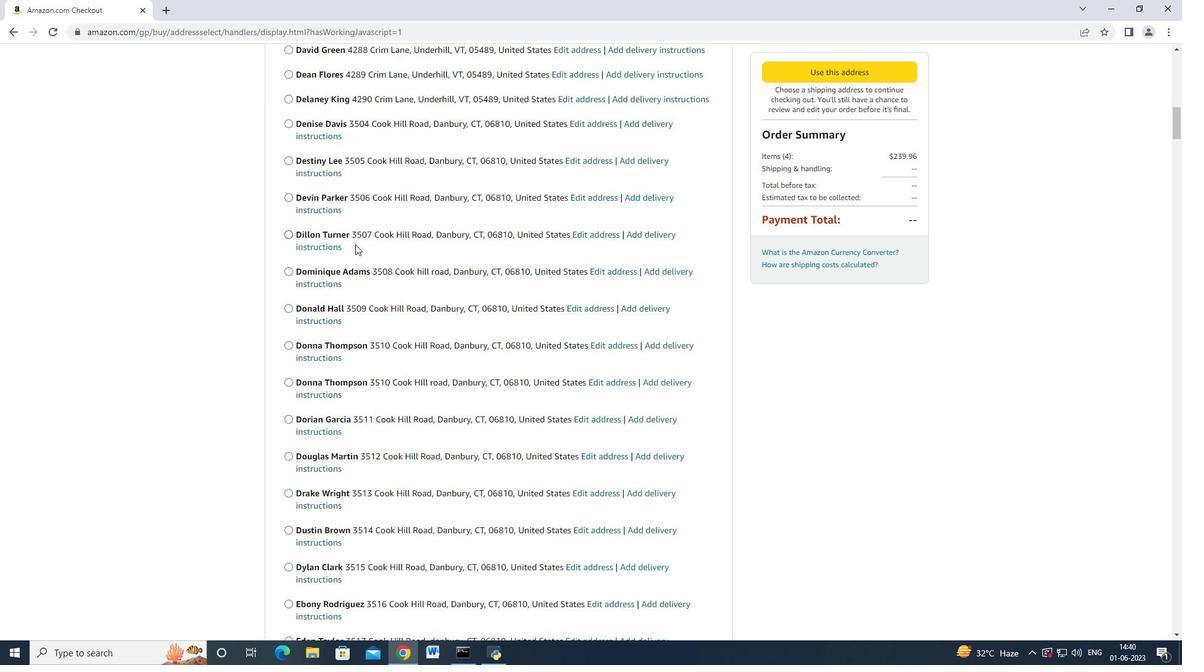 
Action: Mouse scrolled (355, 244) with delta (0, 0)
Screenshot: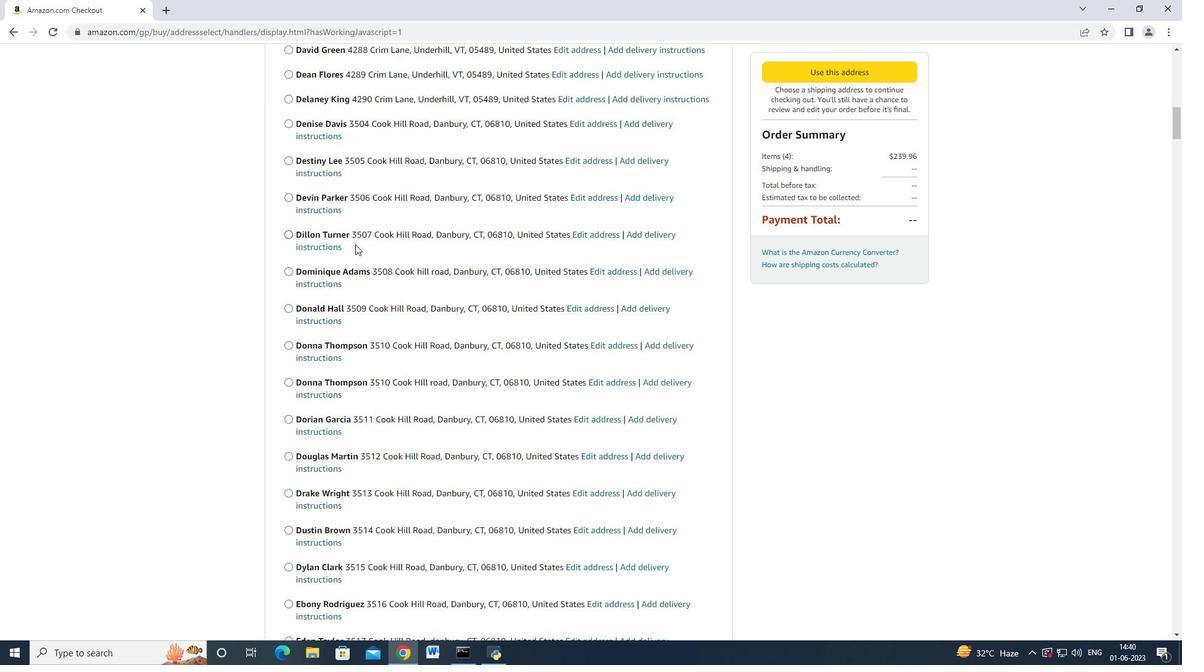 
Action: Mouse scrolled (355, 244) with delta (0, 0)
Screenshot: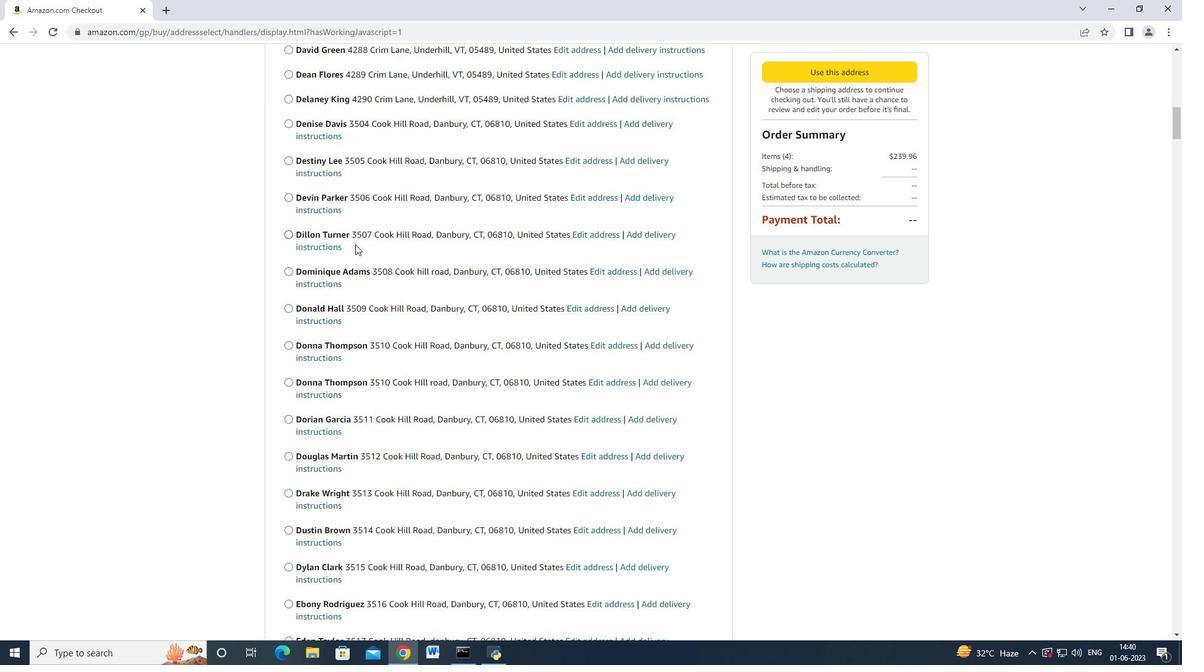 
Action: Mouse moved to (354, 245)
Screenshot: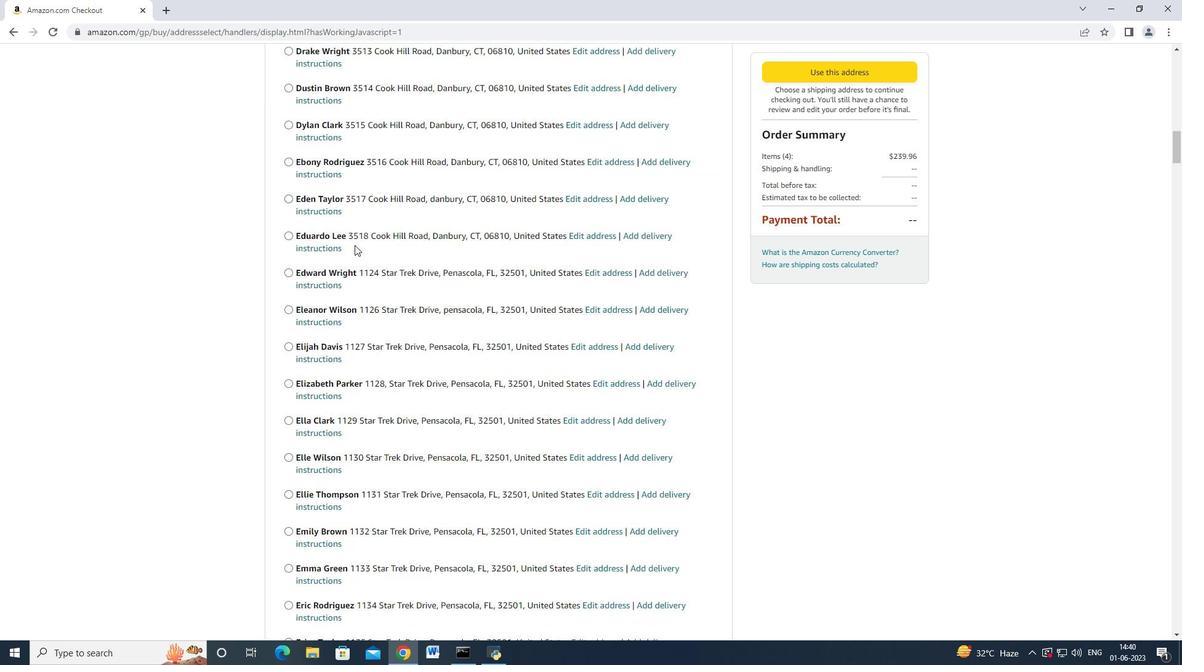 
Action: Mouse scrolled (354, 244) with delta (0, 0)
Screenshot: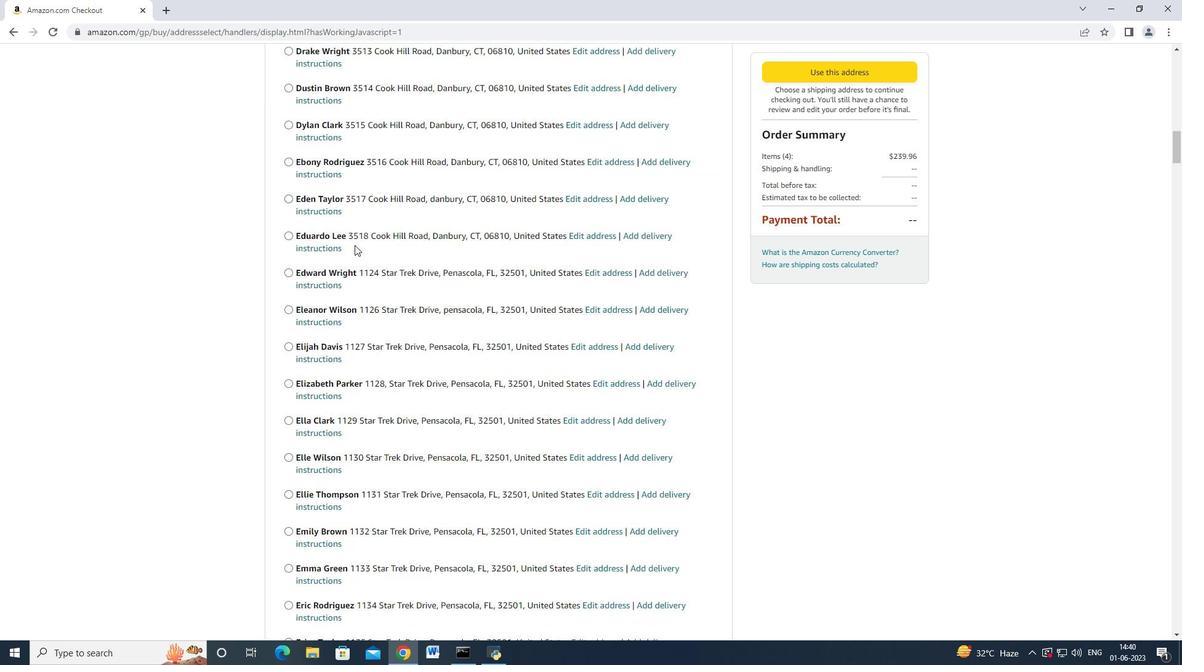 
Action: Mouse scrolled (354, 244) with delta (0, 0)
Screenshot: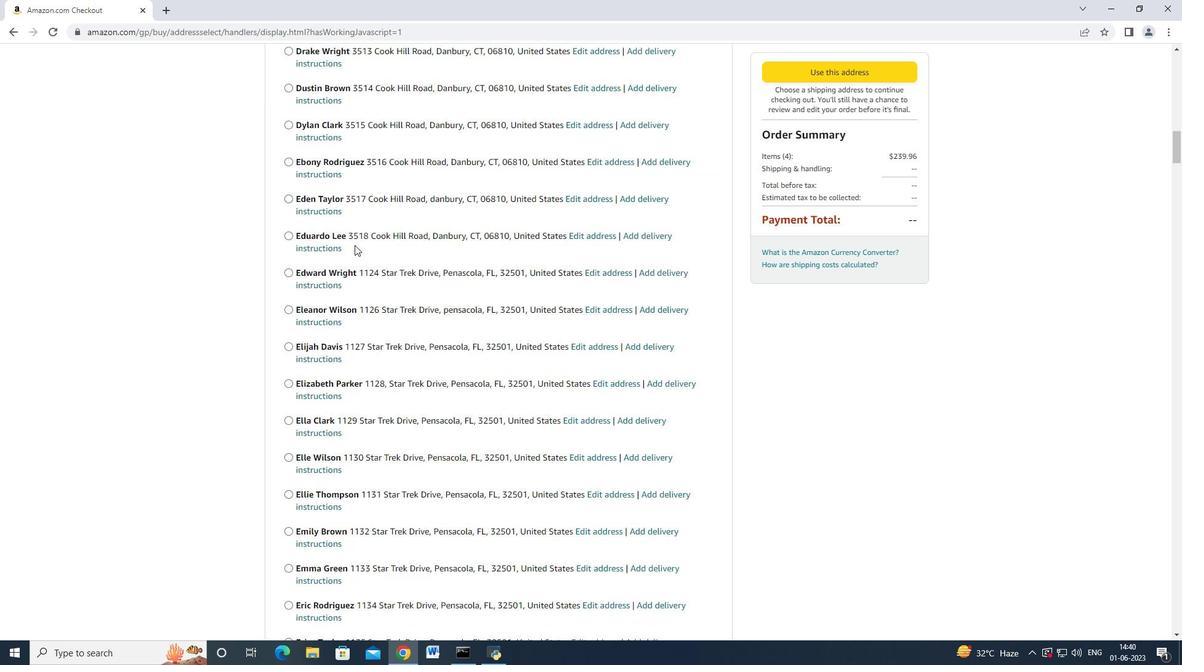 
Action: Mouse scrolled (354, 243) with delta (0, -1)
Screenshot: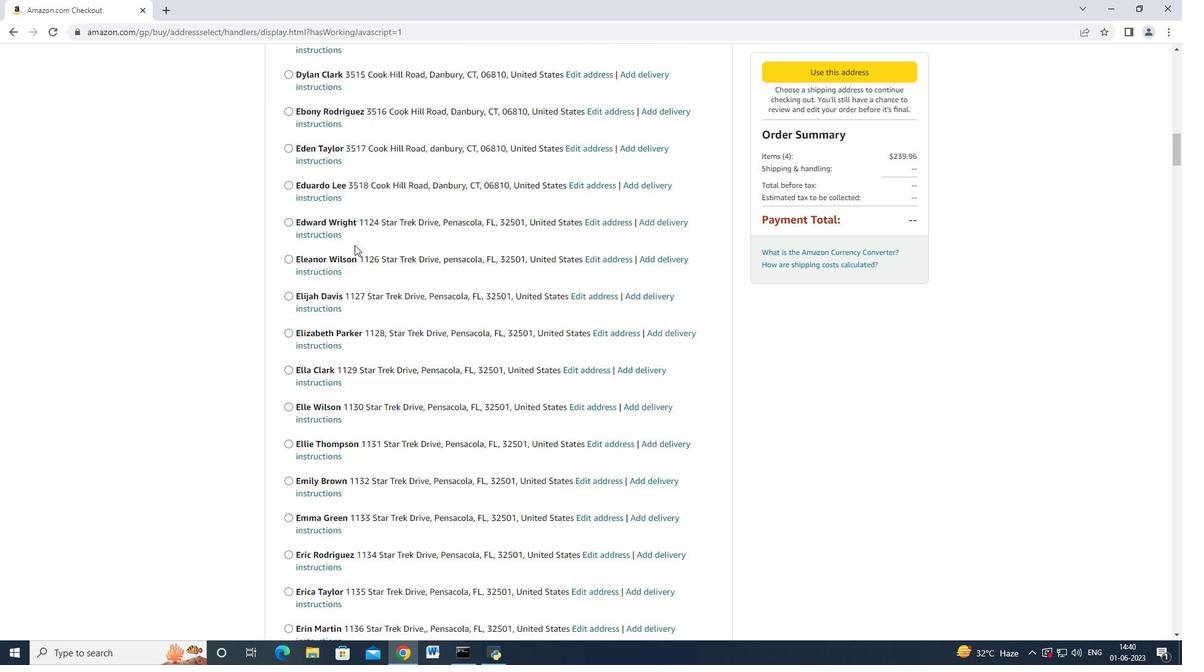 
Action: Mouse scrolled (354, 244) with delta (0, 0)
Screenshot: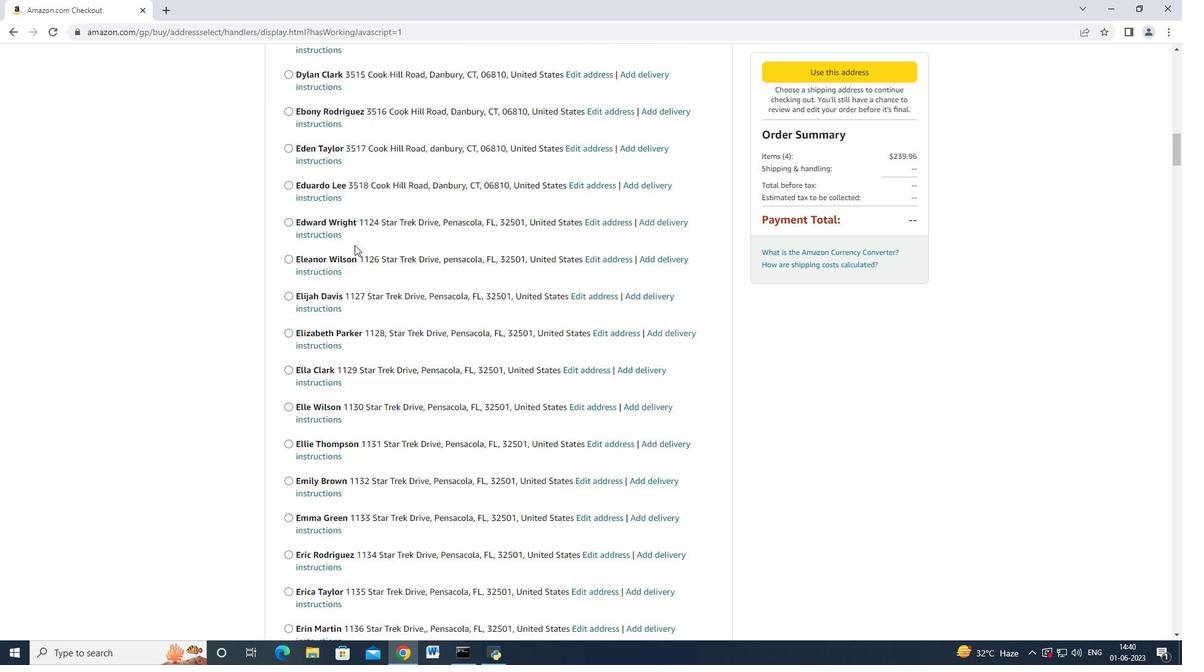 
Action: Mouse scrolled (354, 244) with delta (0, 0)
Screenshot: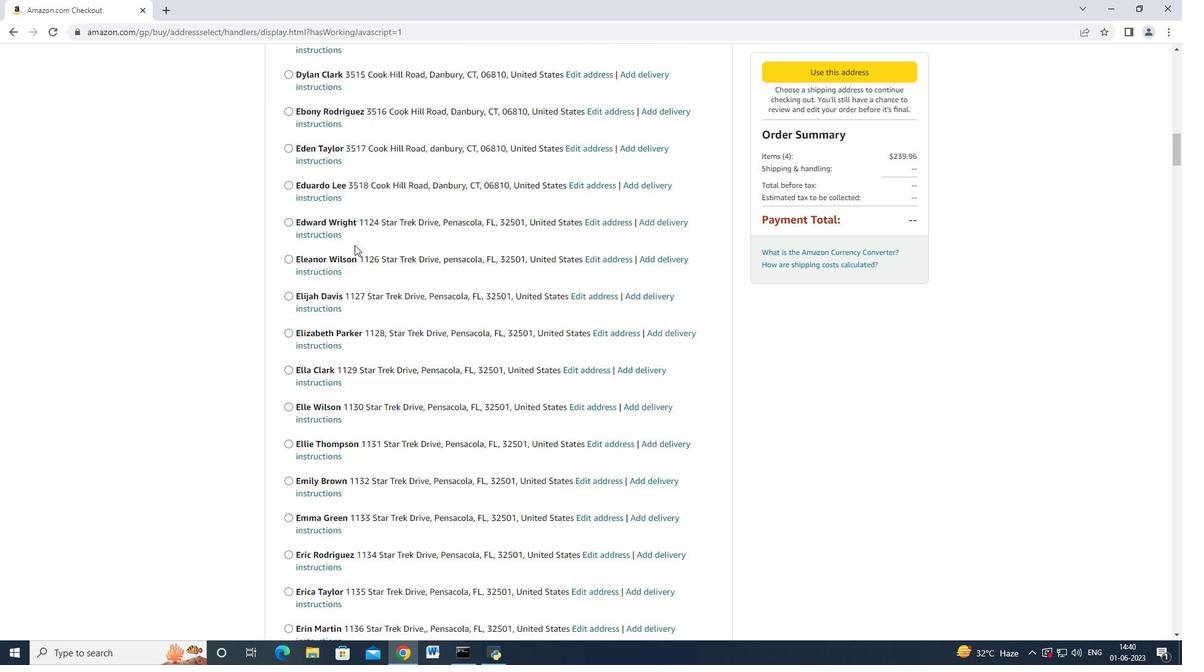 
Action: Mouse scrolled (354, 244) with delta (0, 0)
Screenshot: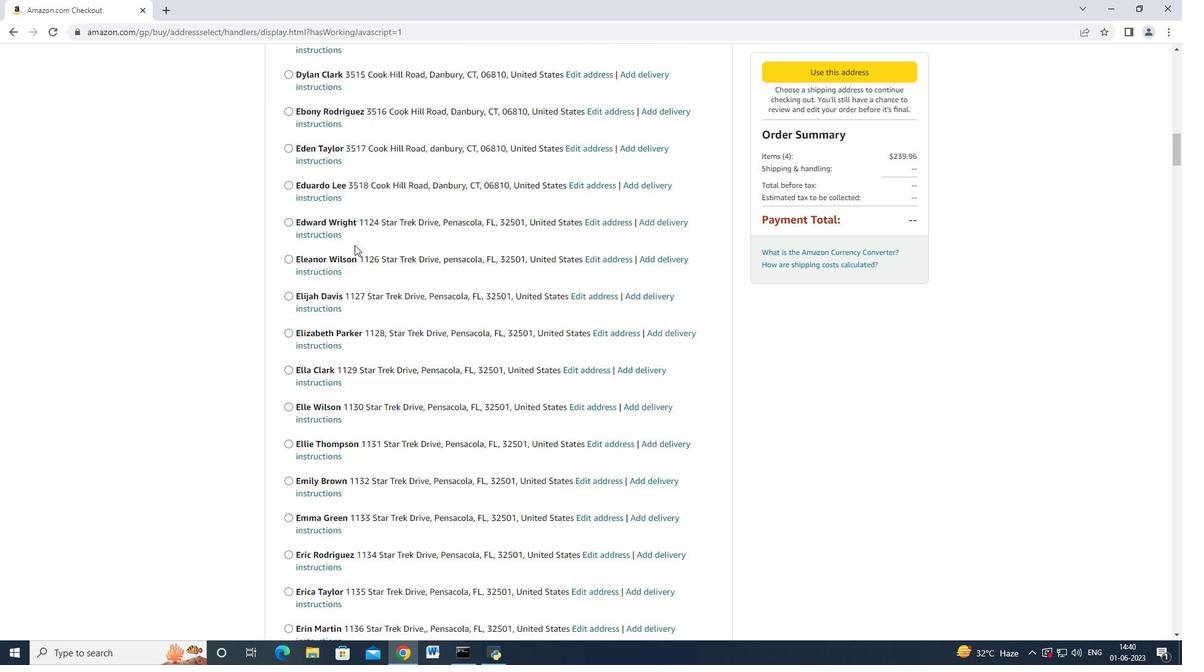 
Action: Mouse moved to (353, 243)
Screenshot: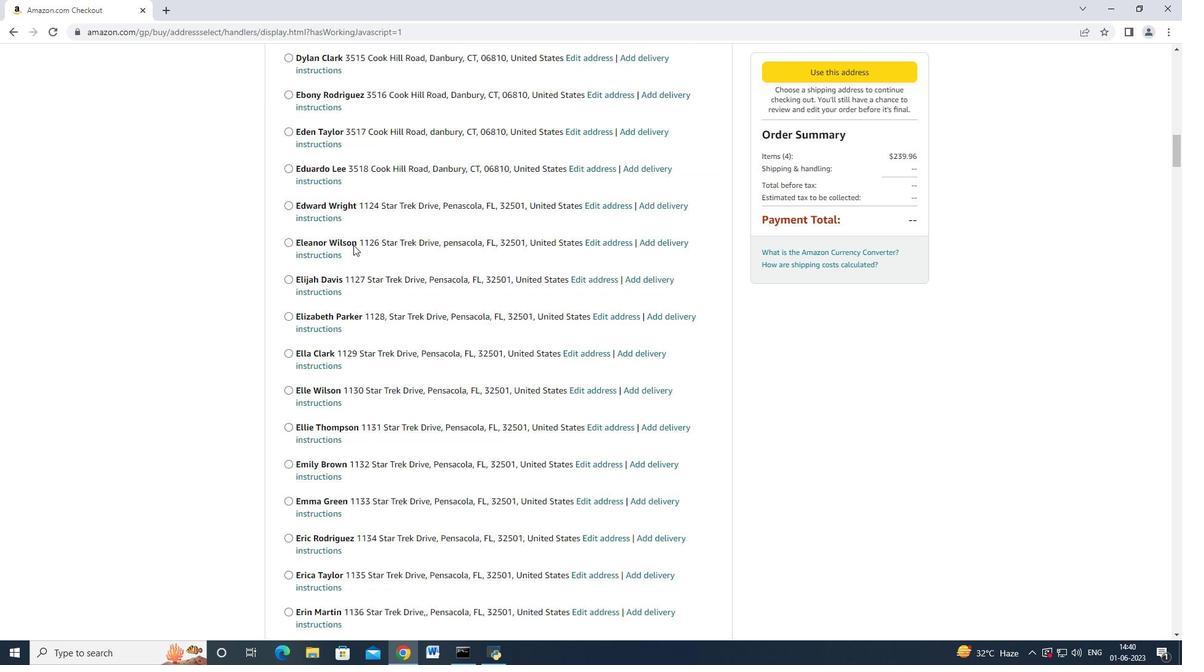 
Action: Mouse scrolled (353, 243) with delta (0, 0)
Screenshot: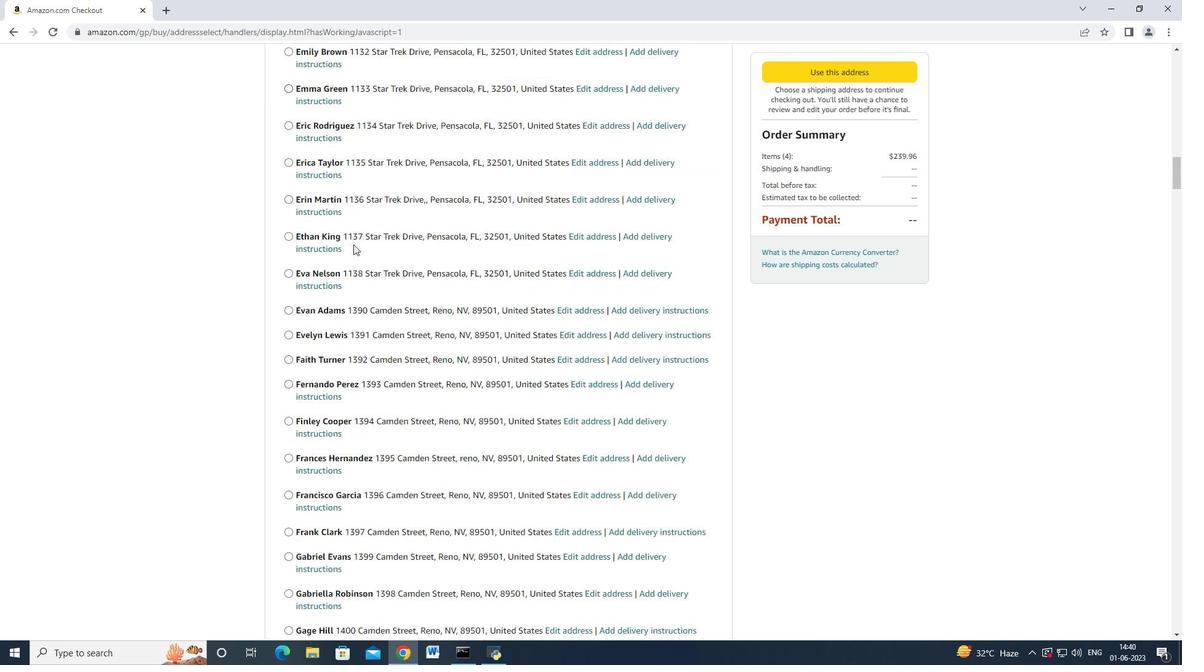 
Action: Mouse scrolled (353, 243) with delta (0, 0)
Screenshot: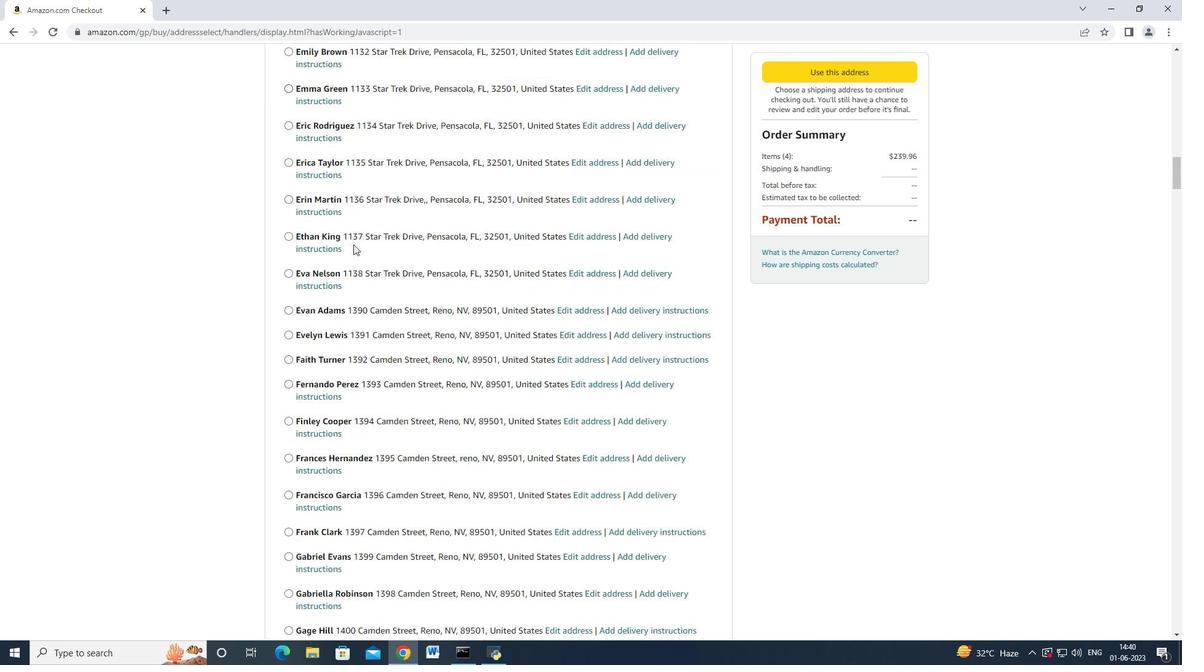 
Action: Mouse scrolled (353, 243) with delta (0, 0)
Screenshot: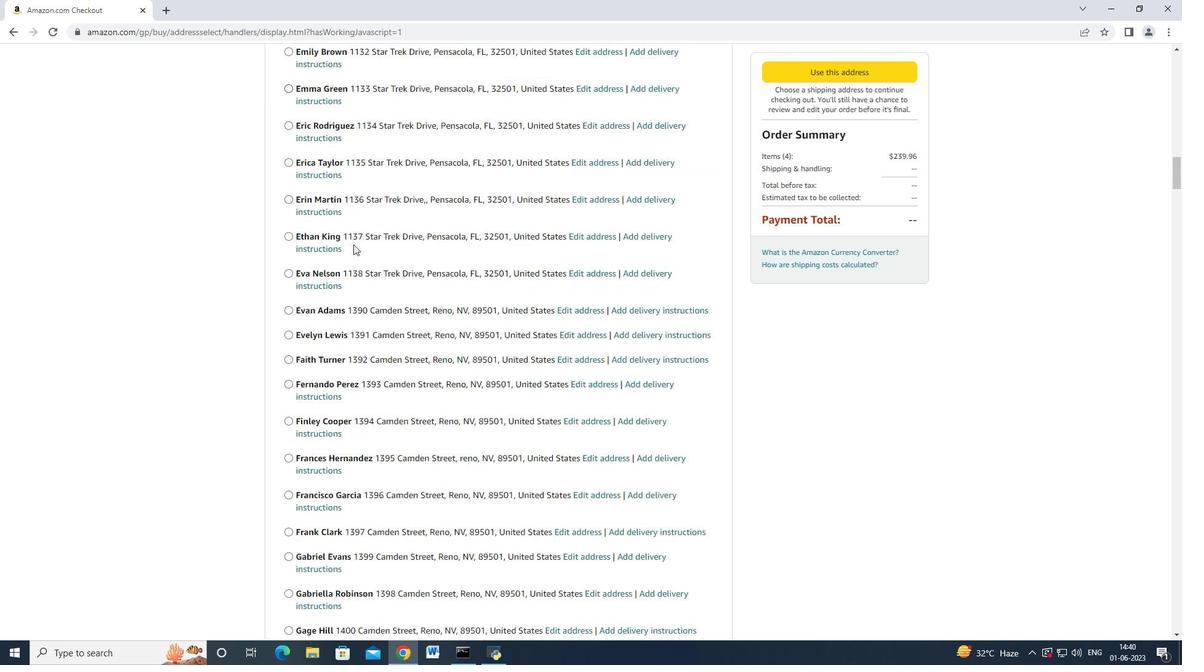 
Action: Mouse moved to (353, 243)
Screenshot: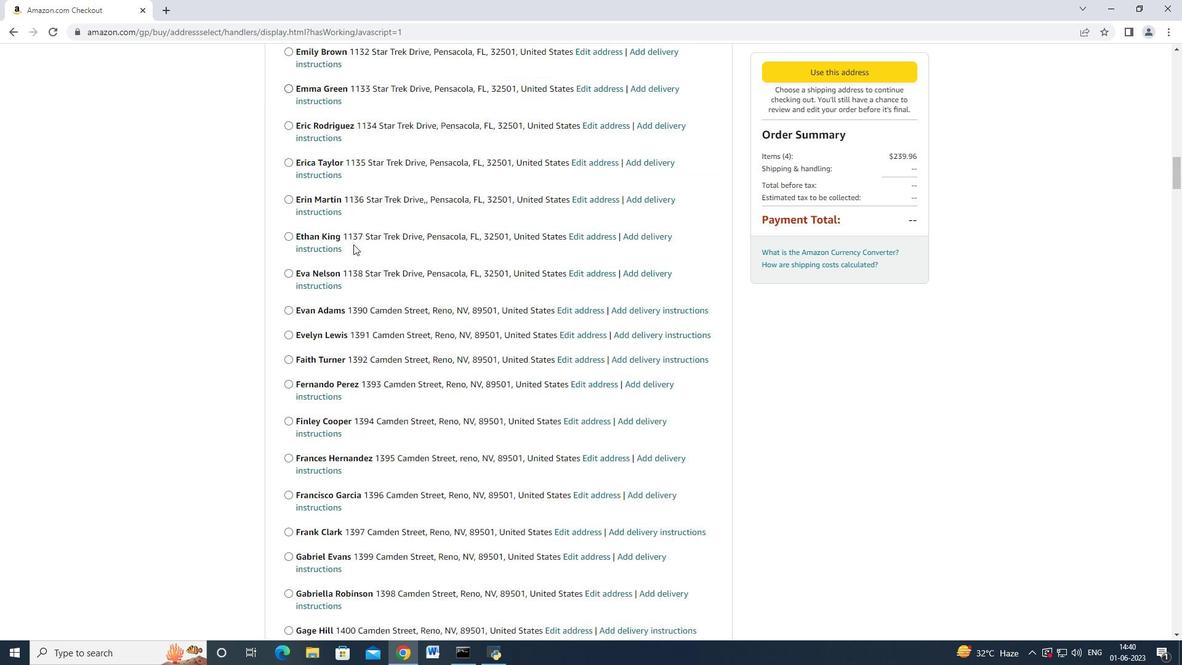 
Action: Mouse scrolled (353, 243) with delta (0, 0)
Screenshot: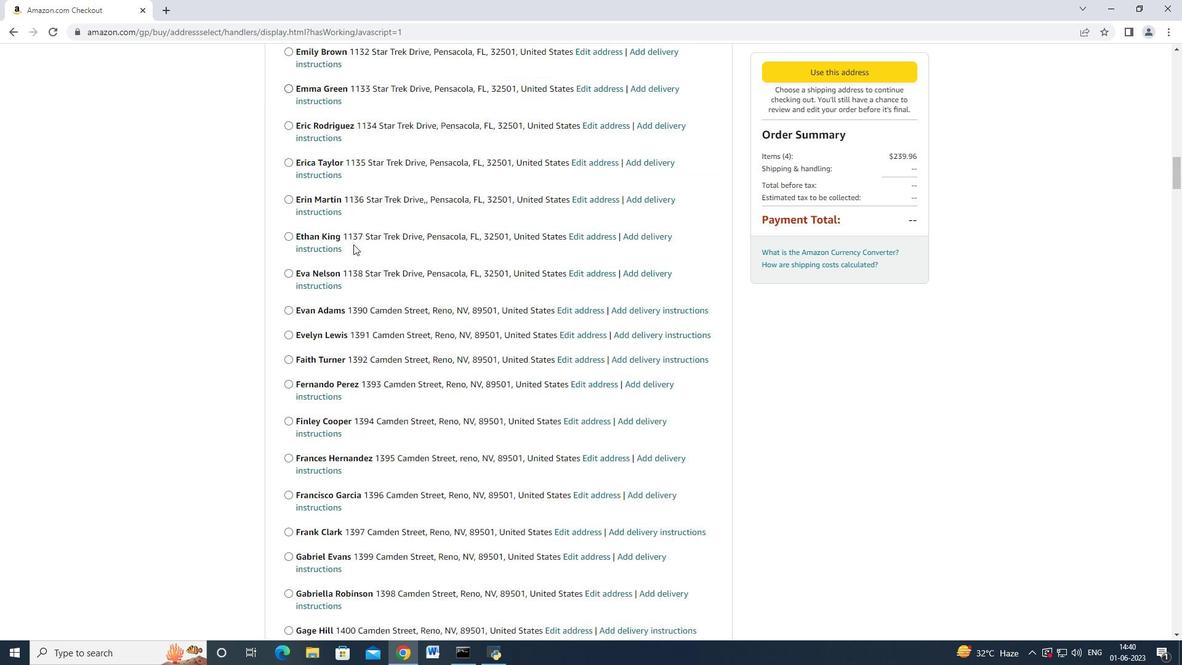 
Action: Mouse scrolled (353, 243) with delta (0, 0)
Screenshot: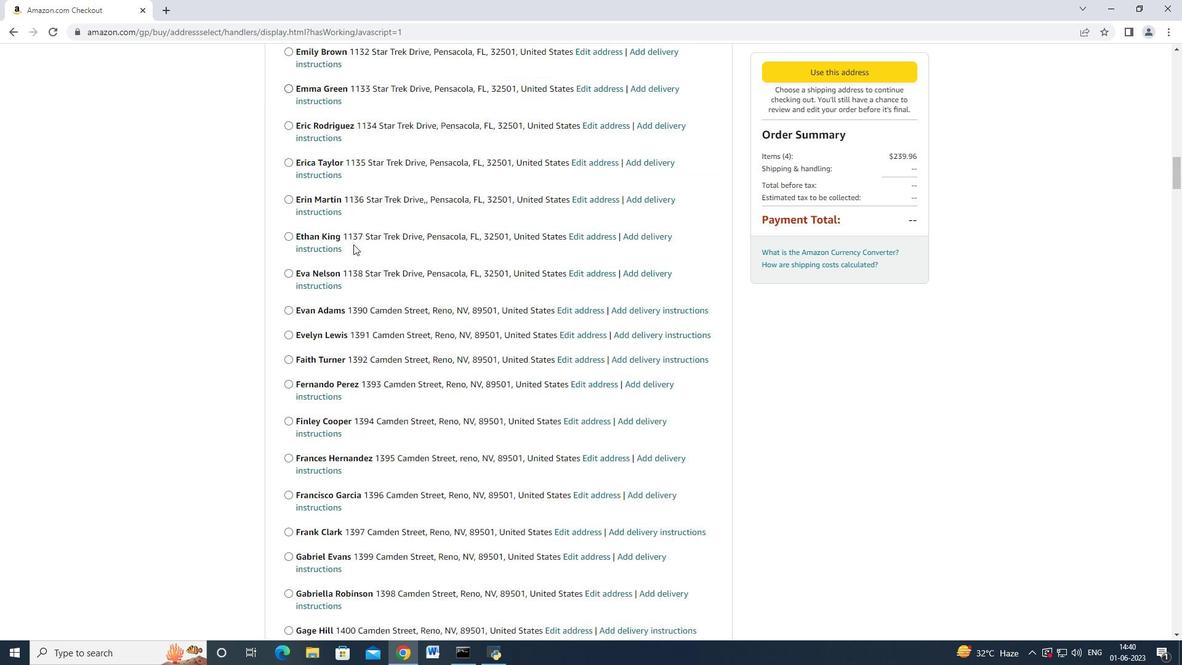 
Action: Mouse scrolled (353, 243) with delta (0, 0)
Screenshot: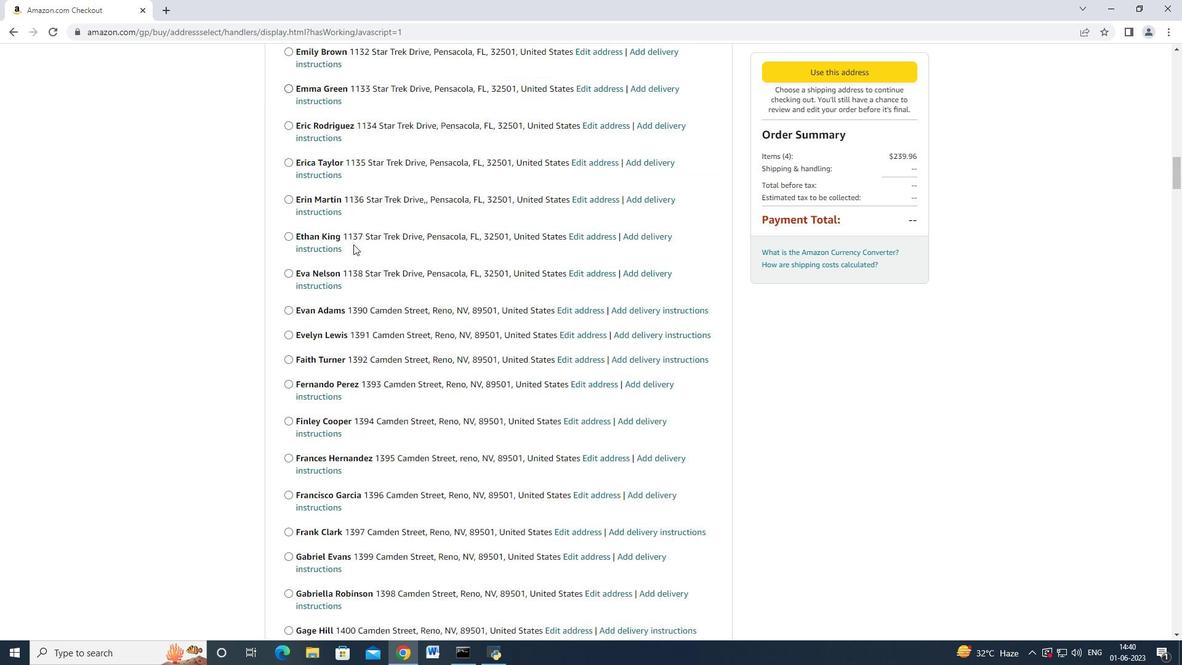 
Action: Mouse moved to (353, 243)
Screenshot: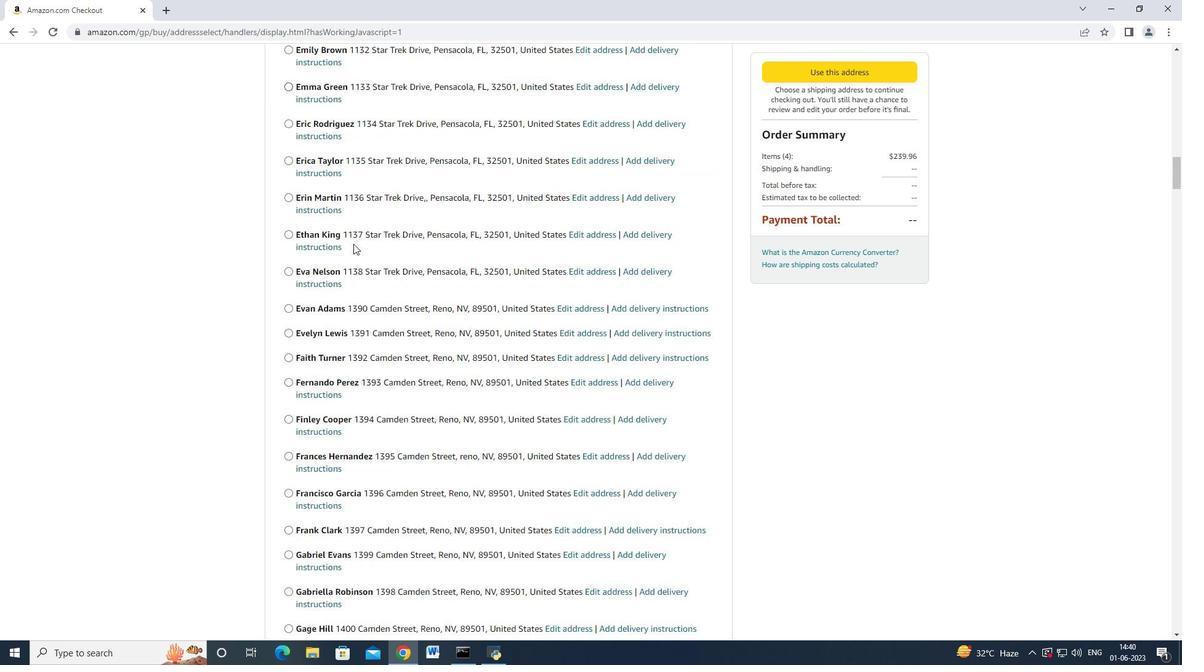 
Action: Mouse scrolled (353, 243) with delta (0, 0)
Screenshot: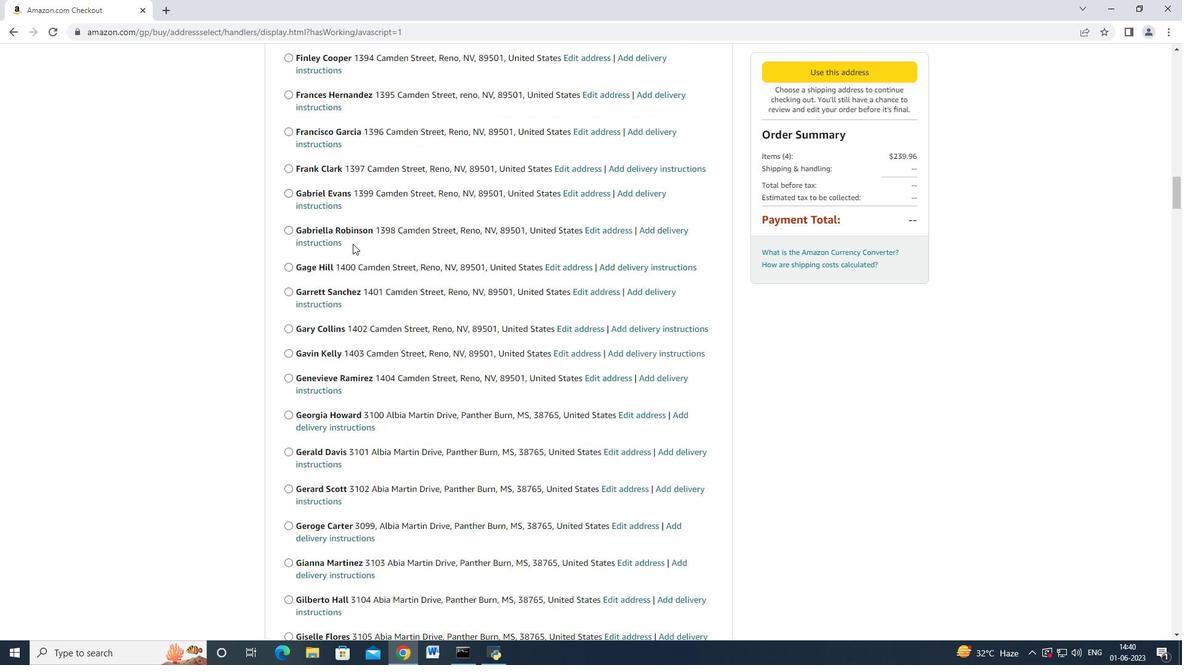 
Action: Mouse moved to (353, 244)
Screenshot: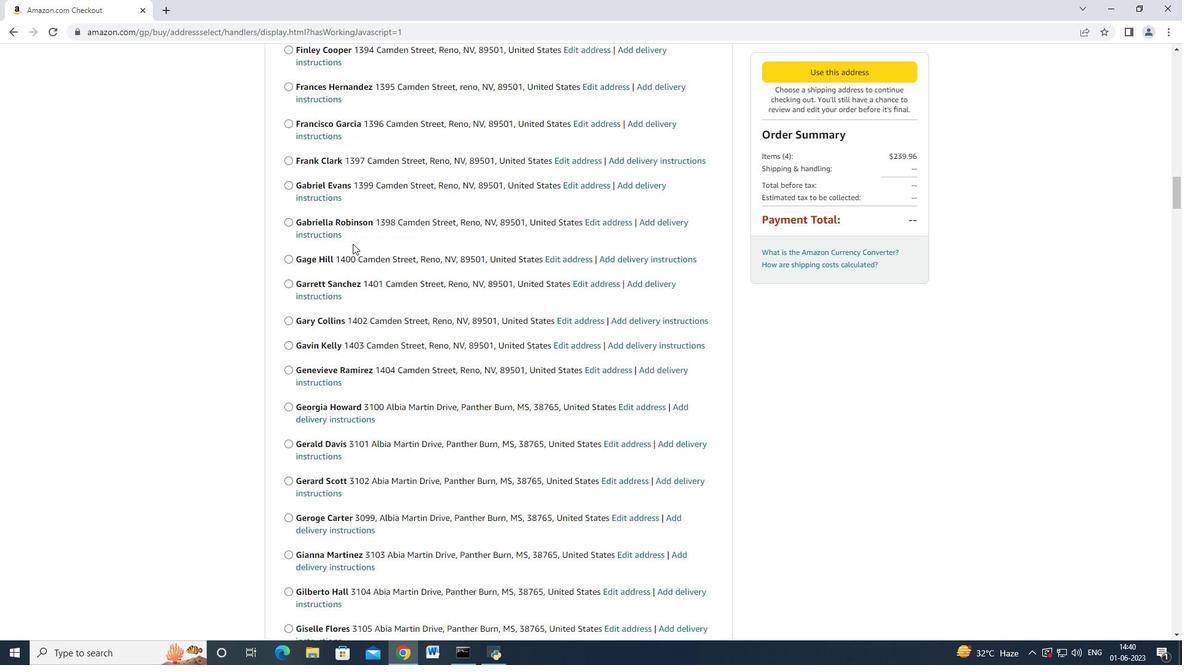 
Action: Mouse scrolled (353, 243) with delta (0, 0)
Screenshot: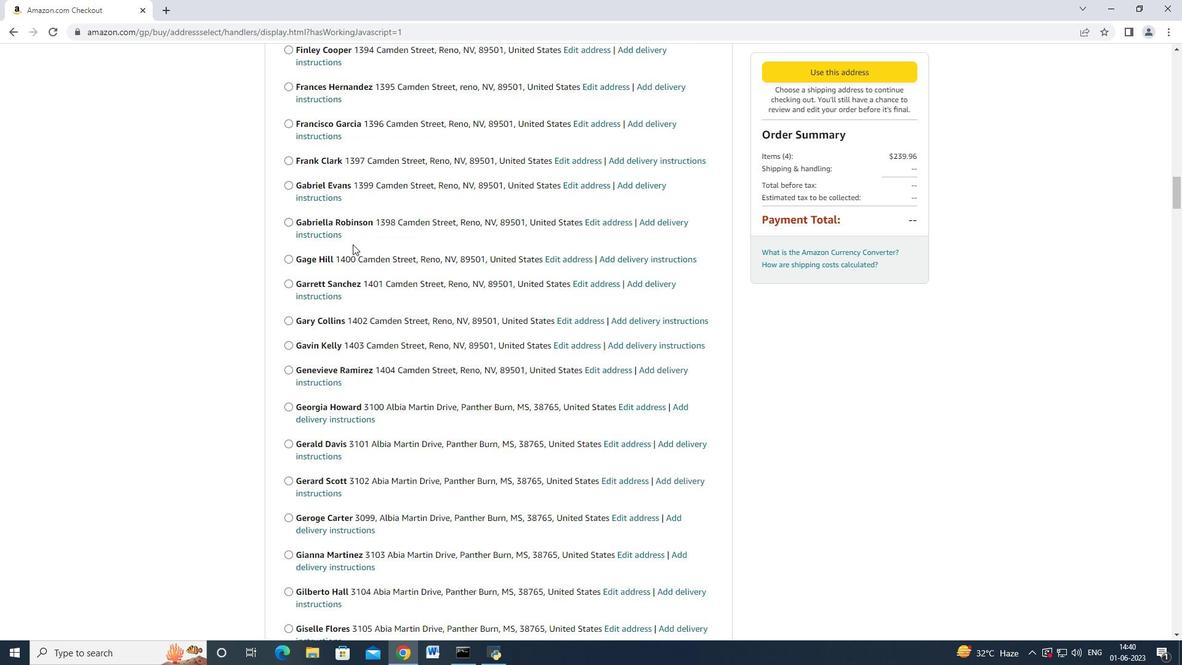 
Action: Mouse moved to (353, 245)
Screenshot: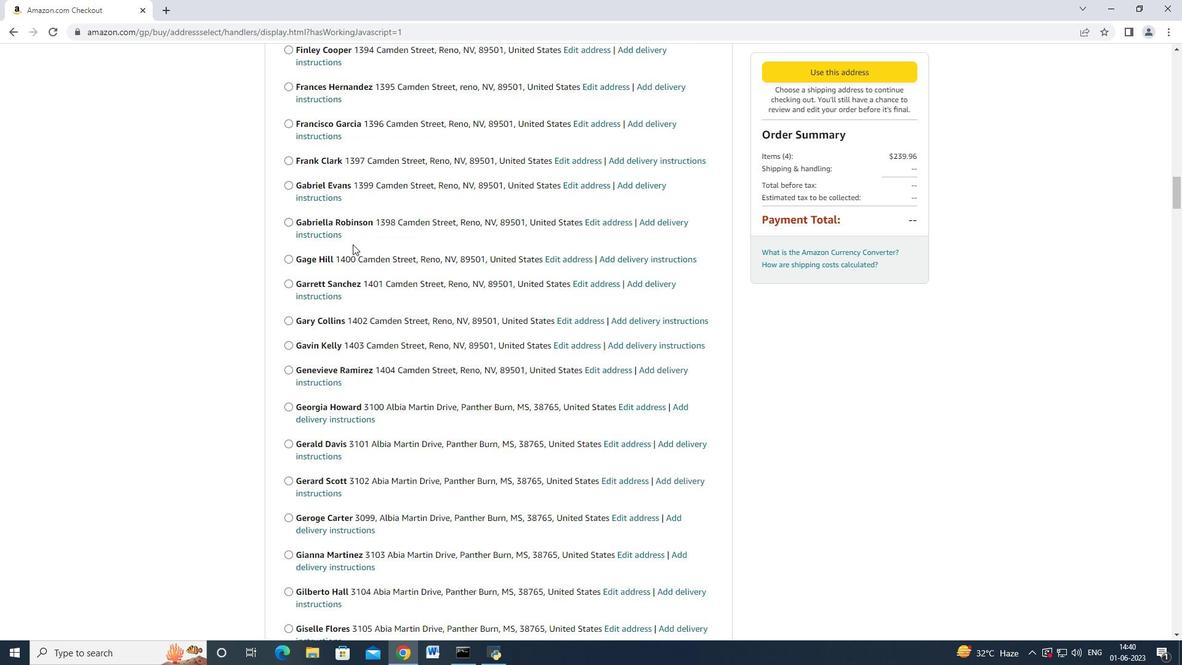 
Action: Mouse scrolled (353, 243) with delta (0, 0)
Screenshot: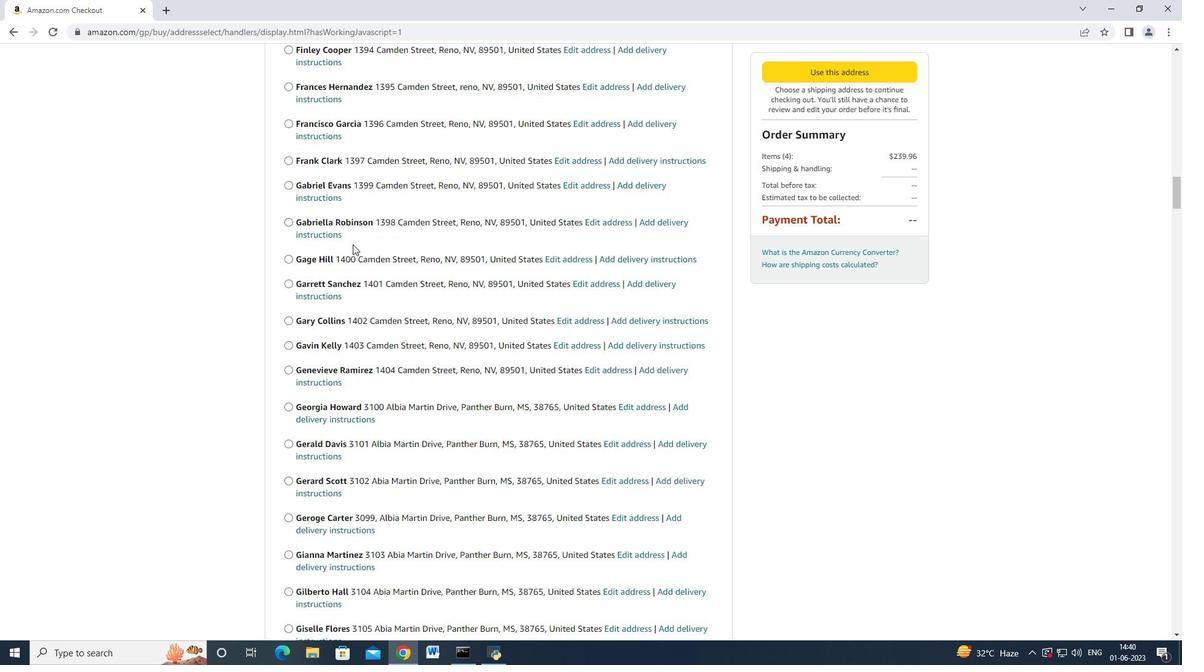 
Action: Mouse scrolled (353, 243) with delta (0, 0)
Screenshot: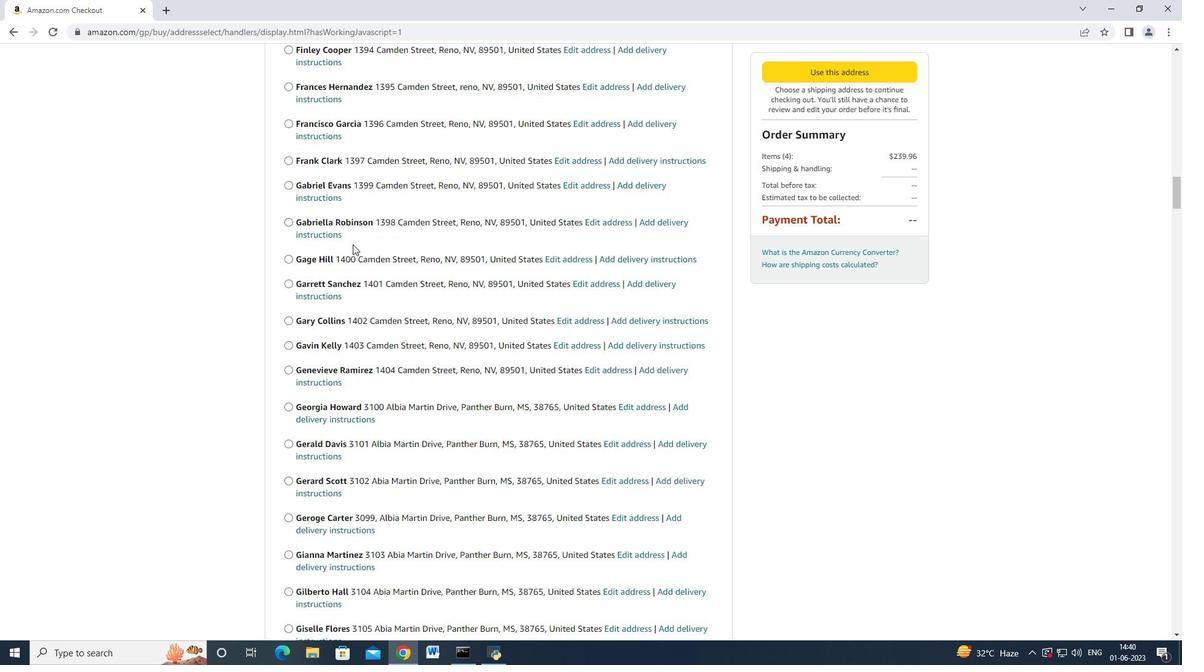 
Action: Mouse scrolled (353, 243) with delta (0, -1)
Screenshot: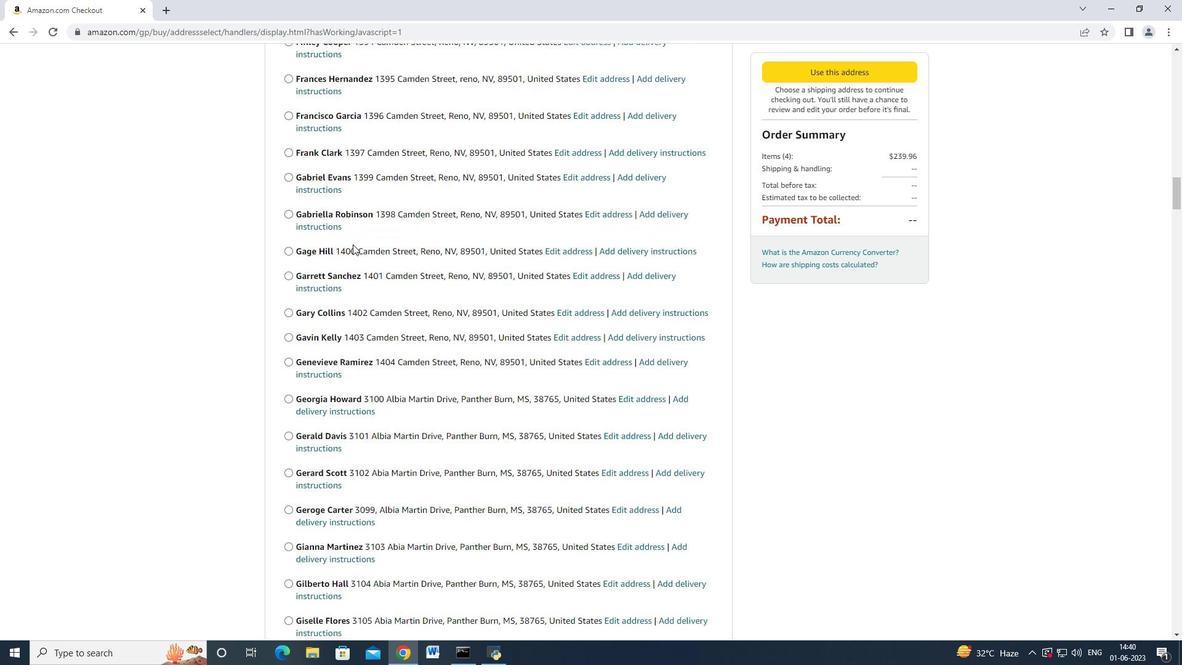 
Action: Mouse scrolled (353, 243) with delta (0, 0)
Screenshot: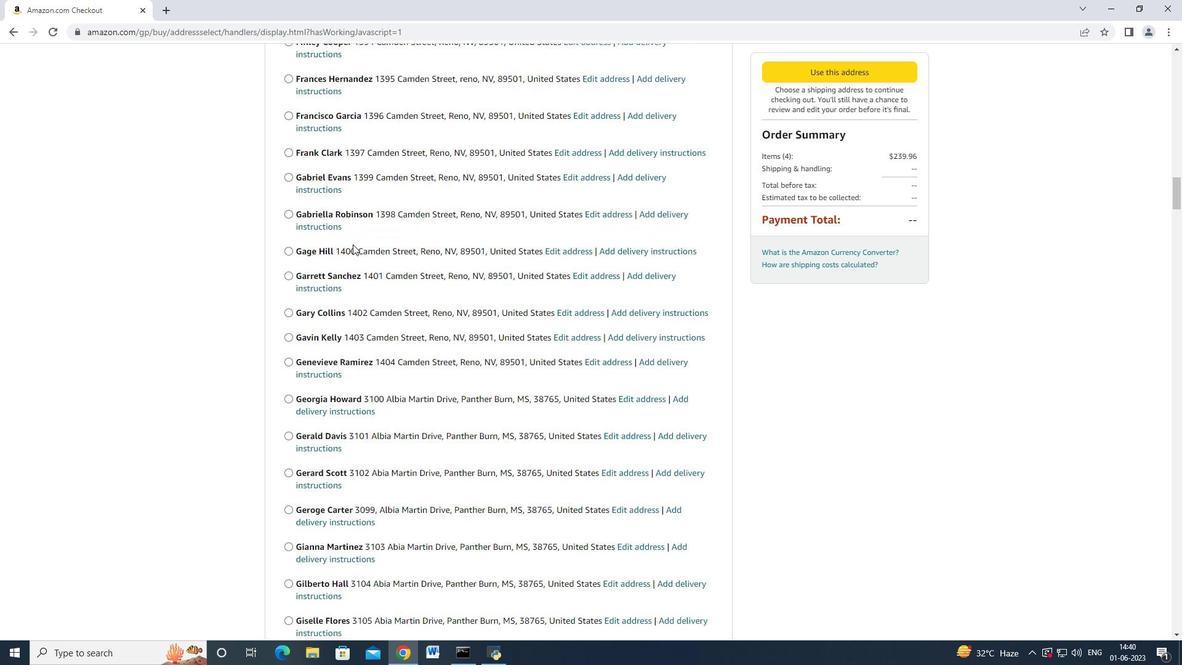 
Action: Mouse scrolled (353, 244) with delta (0, 0)
Screenshot: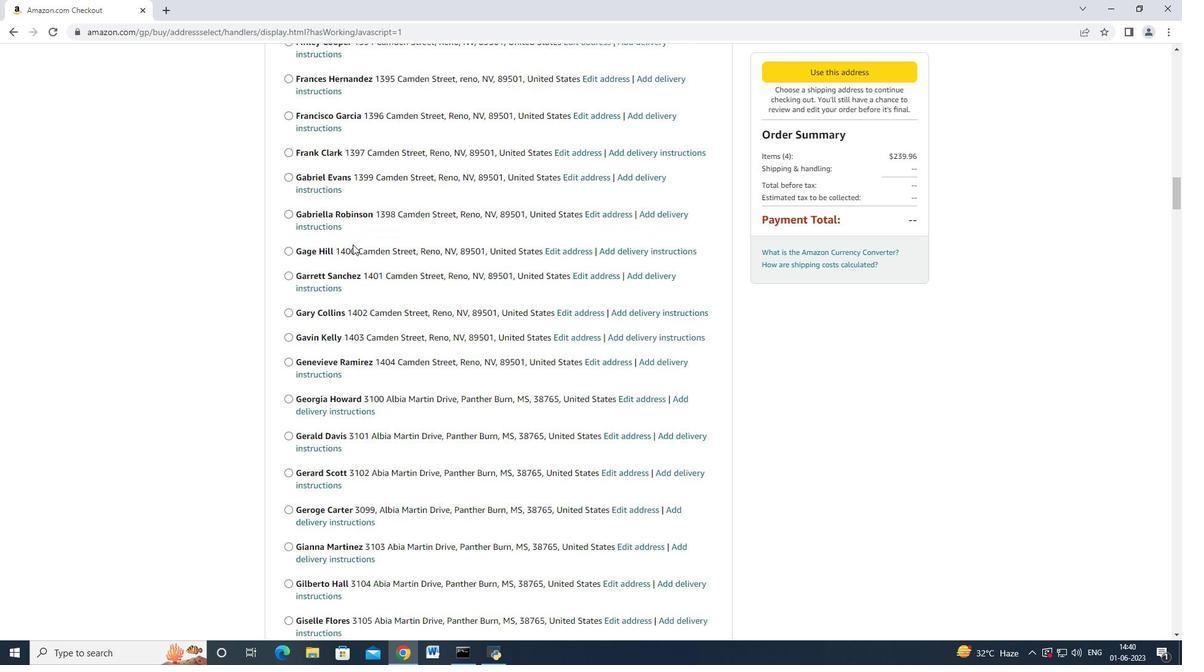 
Action: Mouse scrolled (353, 244) with delta (0, 0)
Screenshot: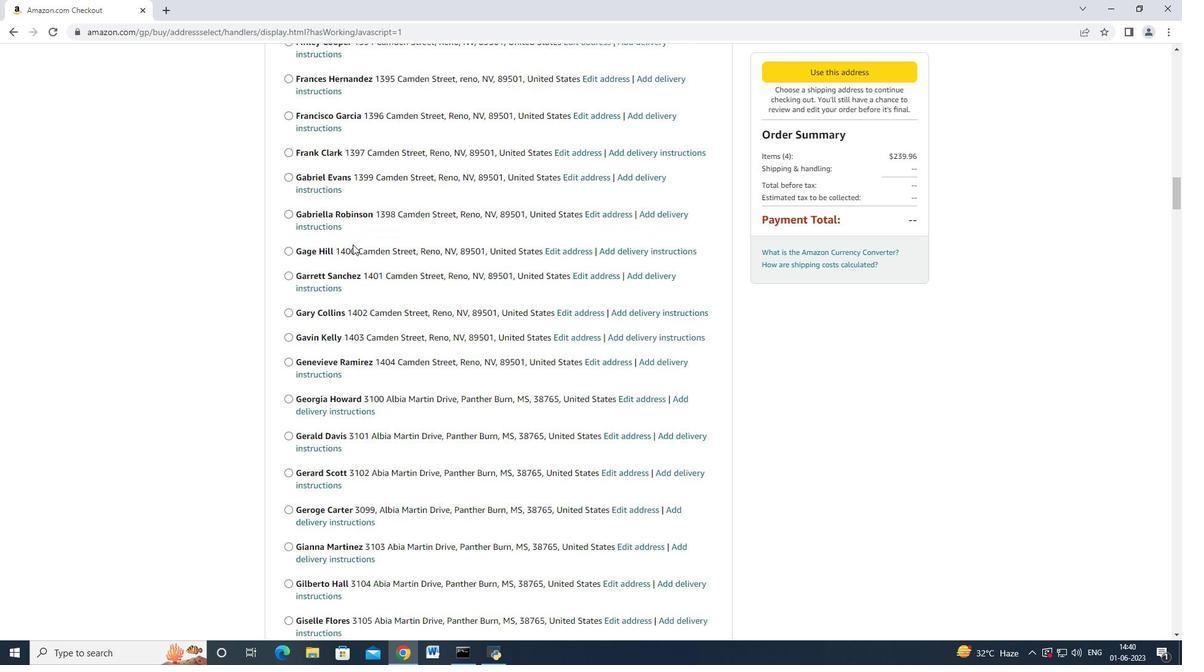 
Action: Mouse scrolled (353, 244) with delta (0, 0)
Screenshot: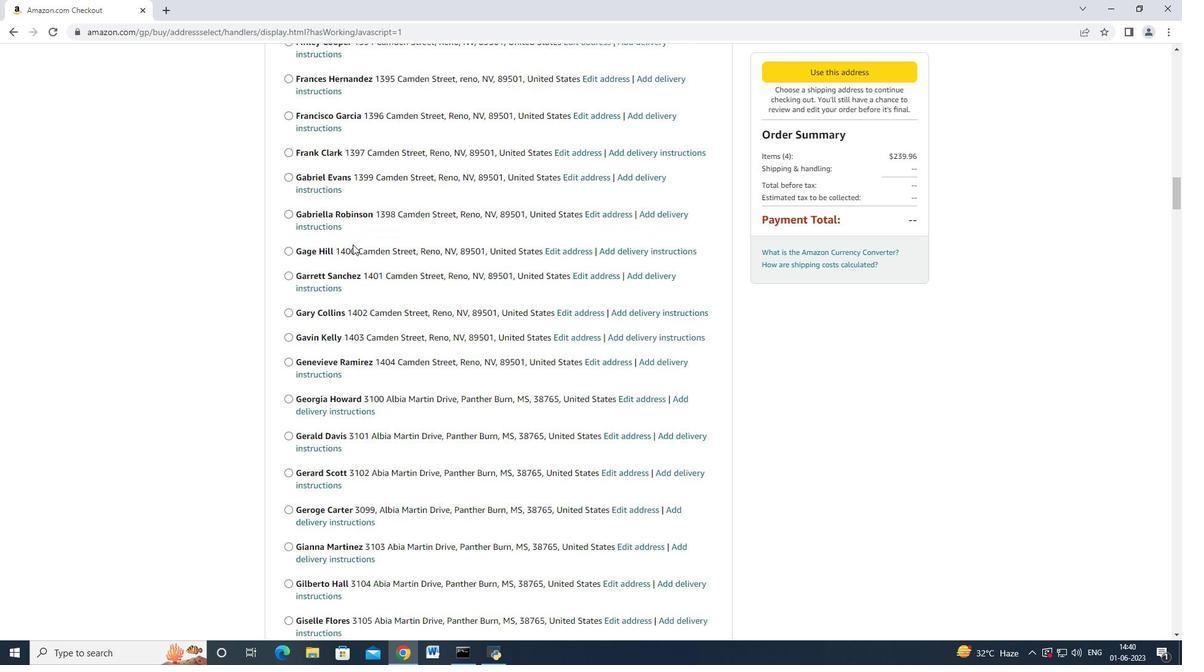 
Action: Mouse scrolled (353, 244) with delta (0, 0)
Screenshot: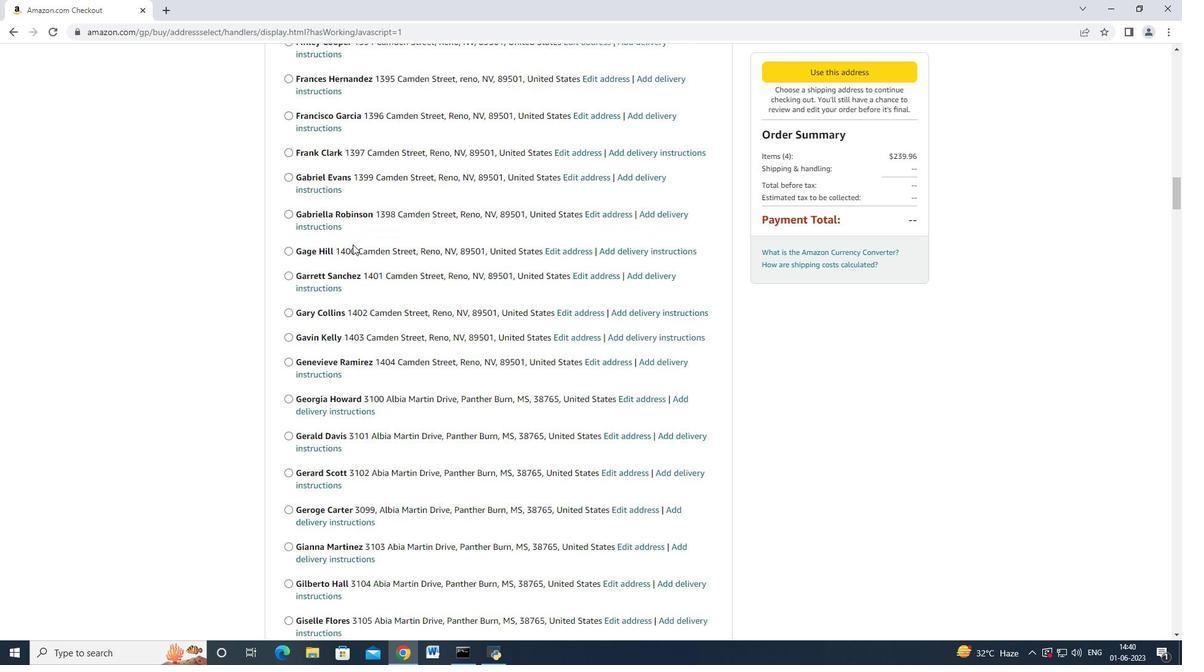 
Action: Mouse scrolled (353, 244) with delta (0, 0)
Screenshot: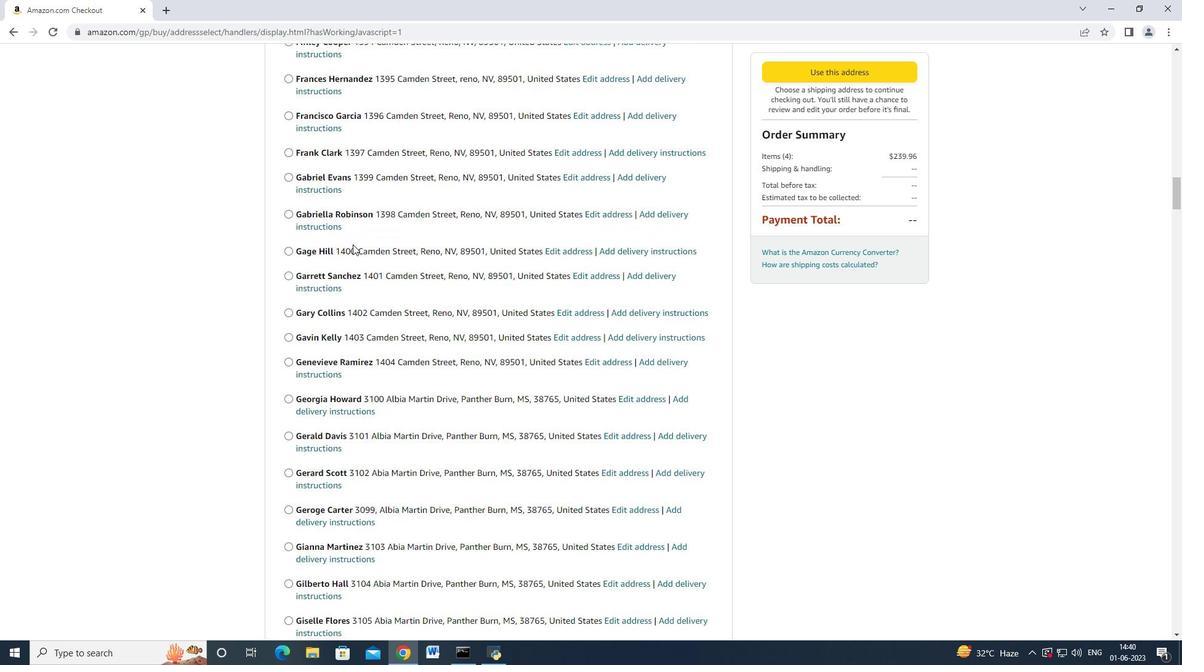 
Action: Mouse scrolled (353, 244) with delta (0, 0)
Screenshot: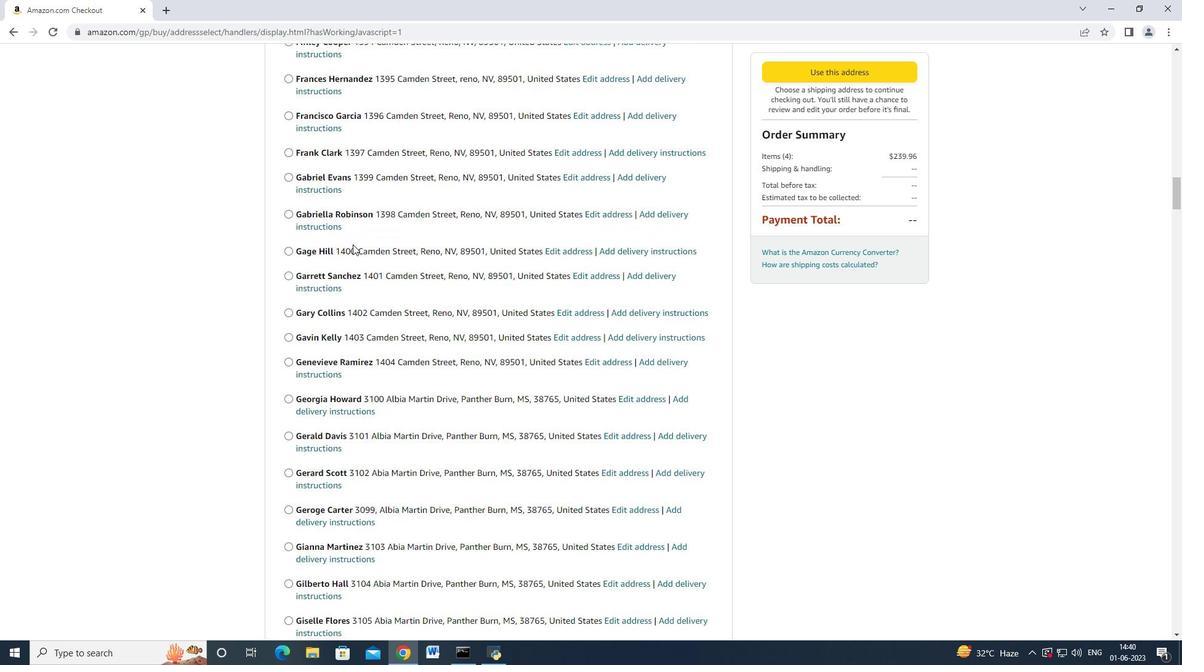 
Action: Mouse moved to (351, 245)
Screenshot: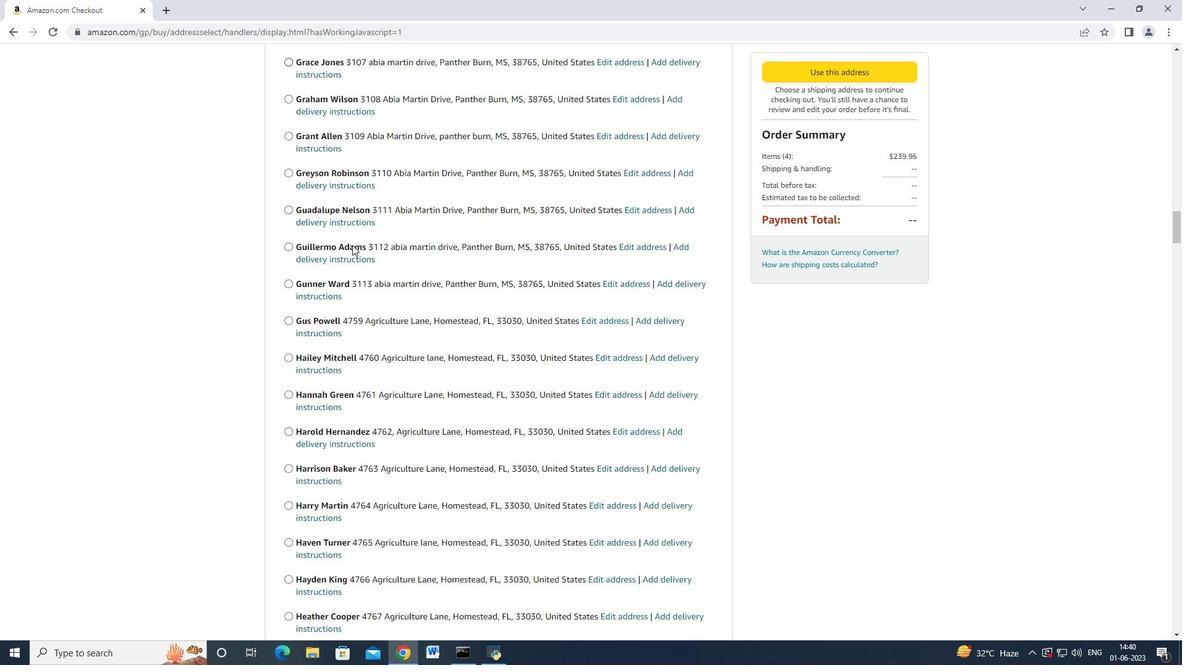 
Action: Mouse scrolled (351, 244) with delta (0, 0)
Screenshot: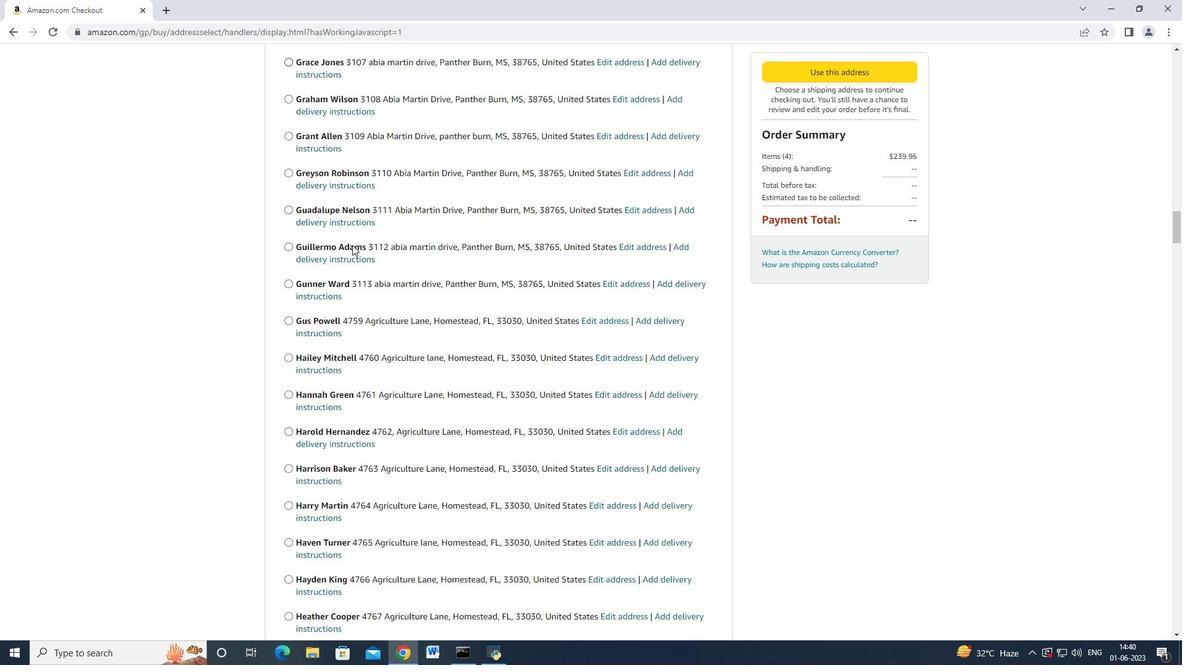 
Action: Mouse scrolled (351, 244) with delta (0, 0)
Screenshot: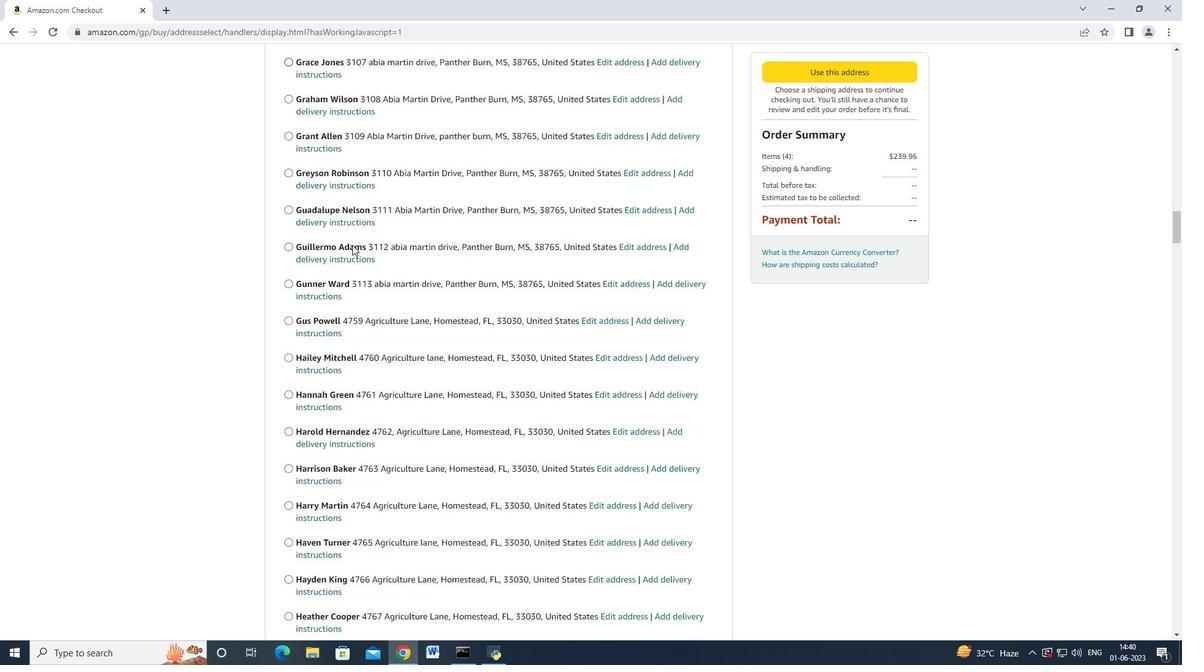 
Action: Mouse scrolled (351, 243) with delta (0, -1)
Screenshot: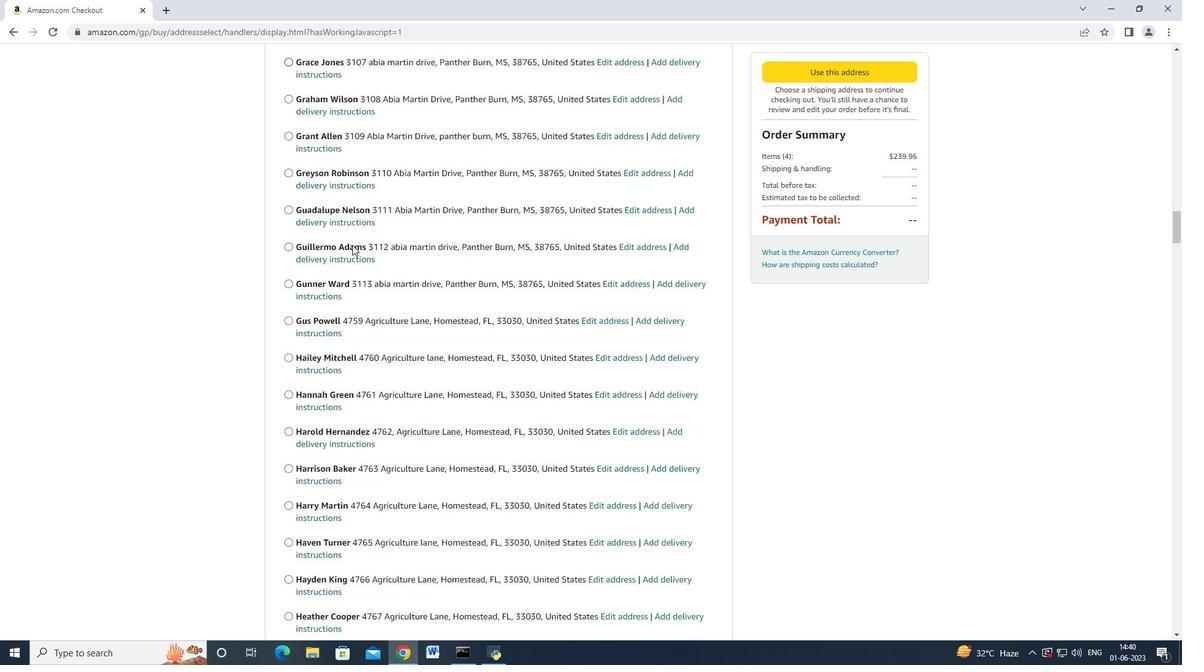 
Action: Mouse scrolled (351, 244) with delta (0, 0)
Screenshot: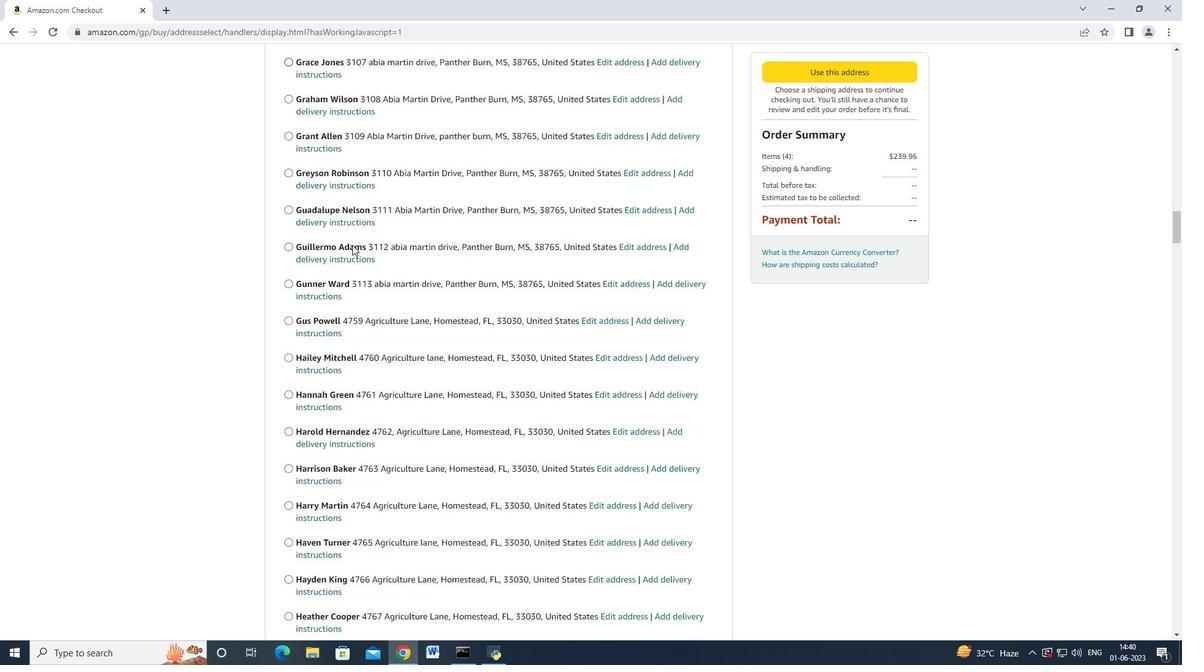 
Action: Mouse scrolled (351, 244) with delta (0, 0)
Screenshot: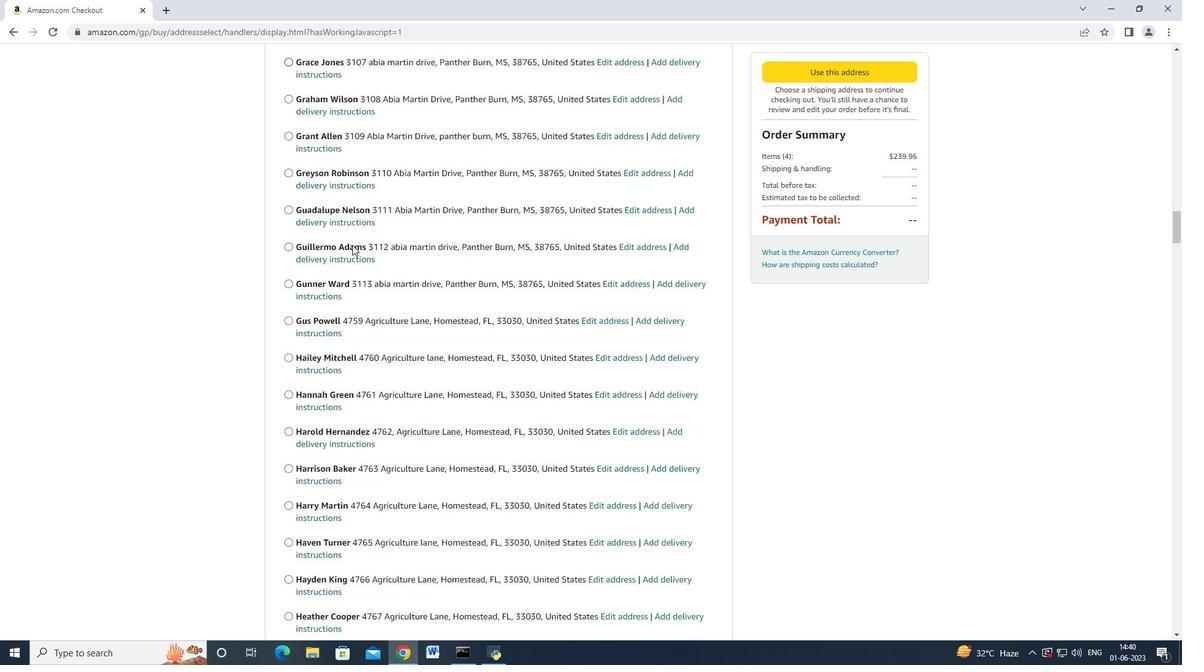 
Action: Mouse scrolled (351, 244) with delta (0, 0)
Screenshot: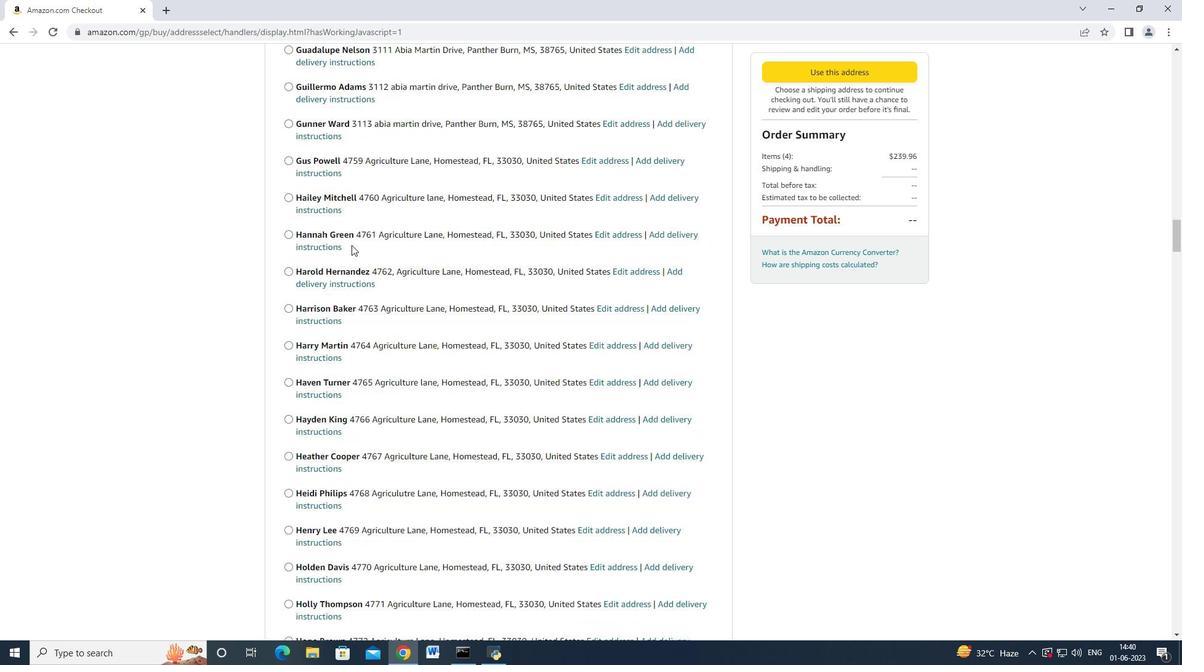 
Action: Mouse moved to (351, 245)
Screenshot: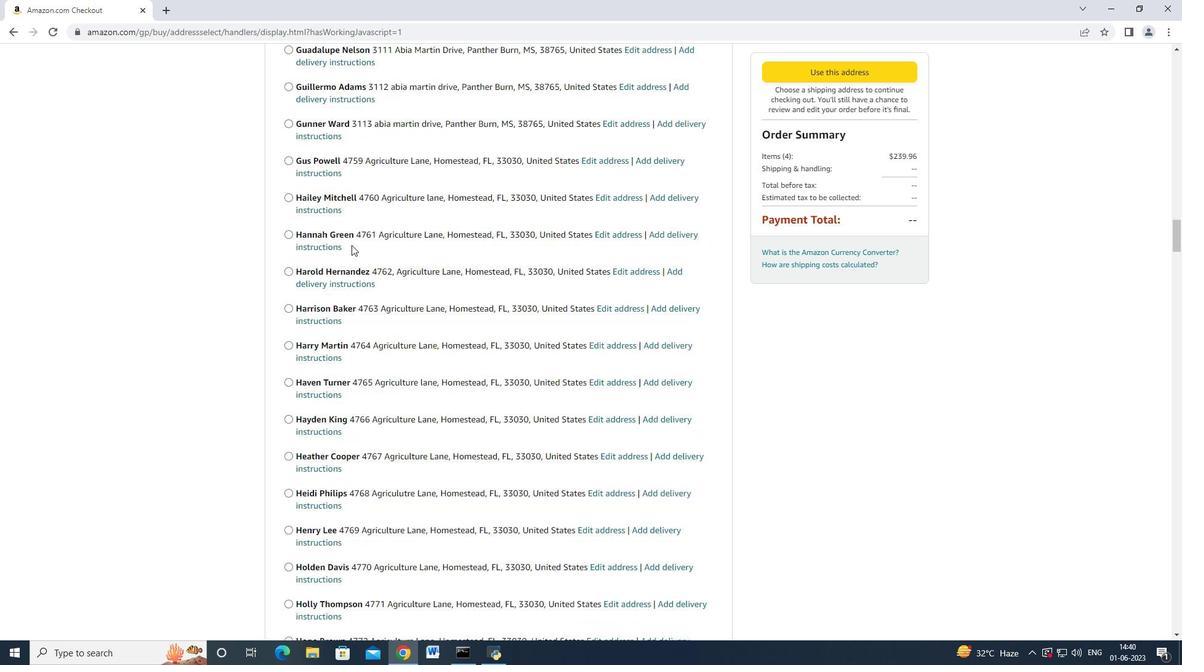 
Action: Mouse scrolled (351, 244) with delta (0, 0)
Screenshot: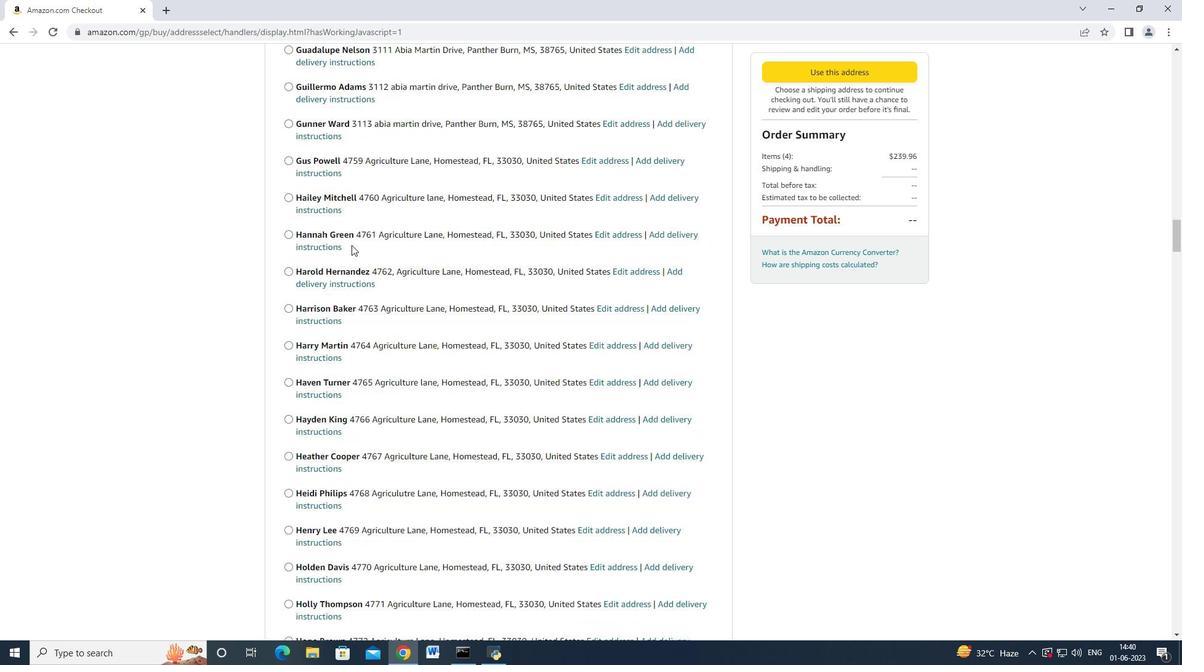 
Action: Mouse moved to (351, 245)
Screenshot: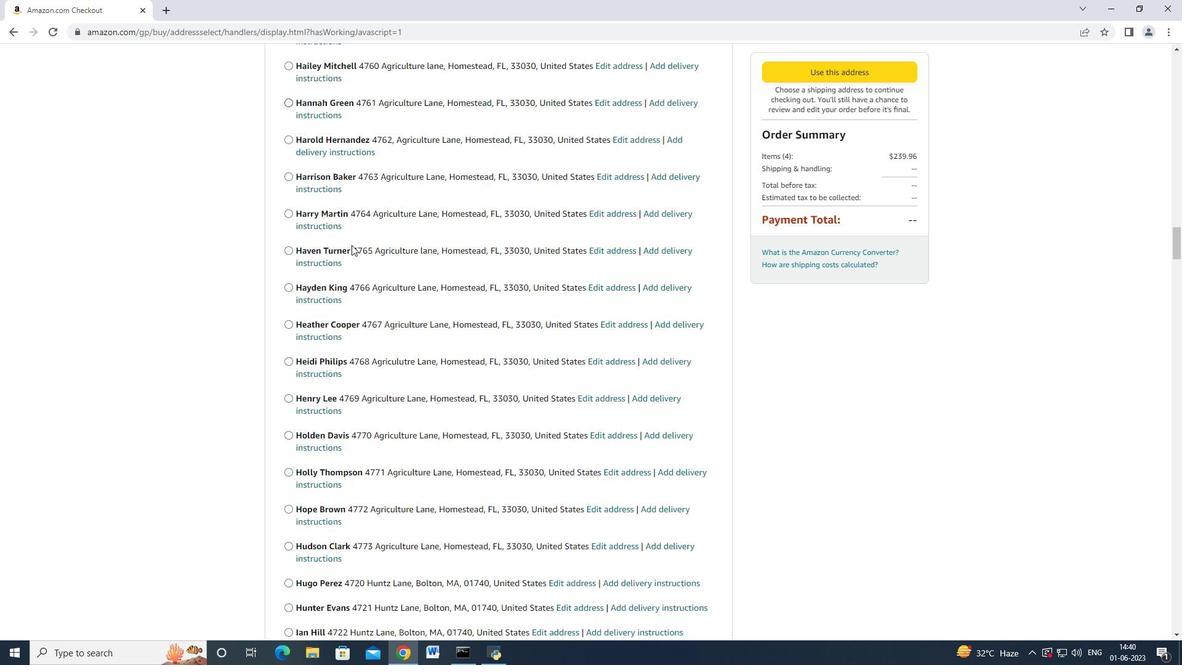 
Action: Mouse scrolled (351, 244) with delta (0, 0)
Screenshot: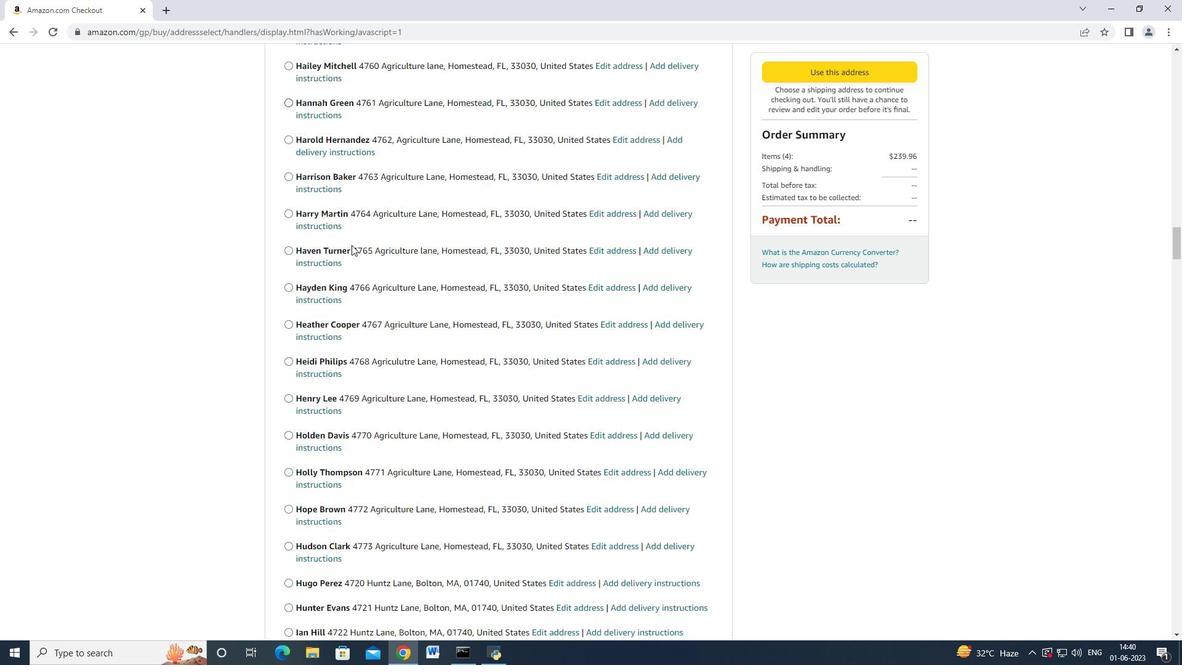 
Action: Mouse moved to (351, 245)
Screenshot: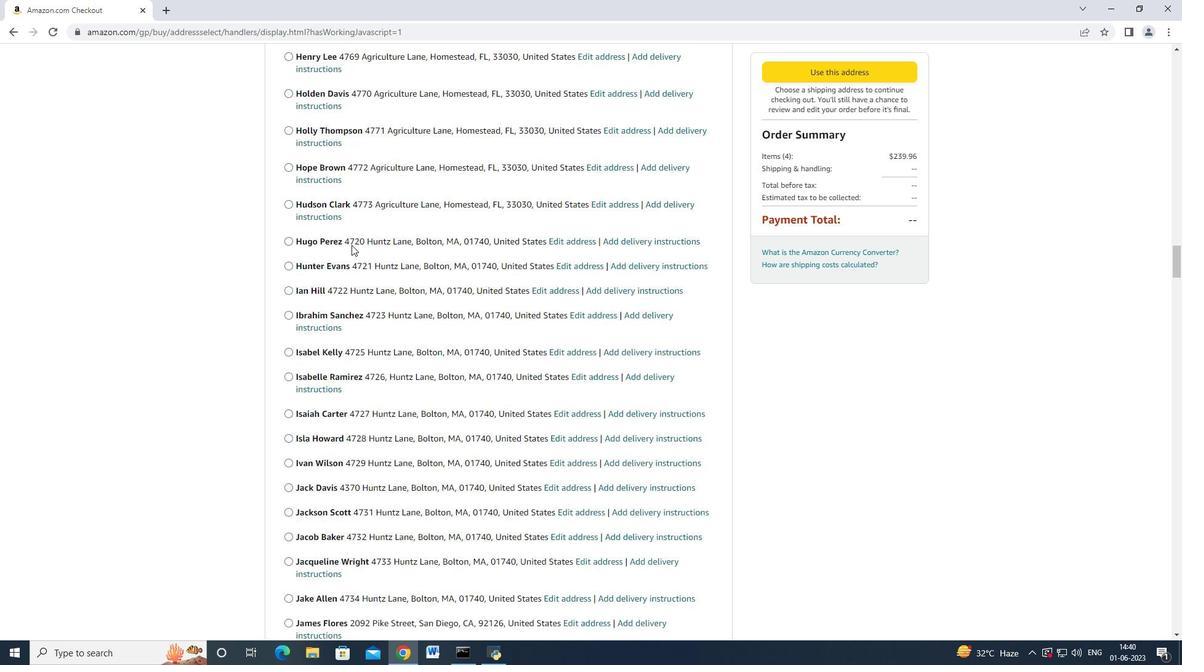 
Action: Mouse scrolled (351, 245) with delta (0, 0)
Screenshot: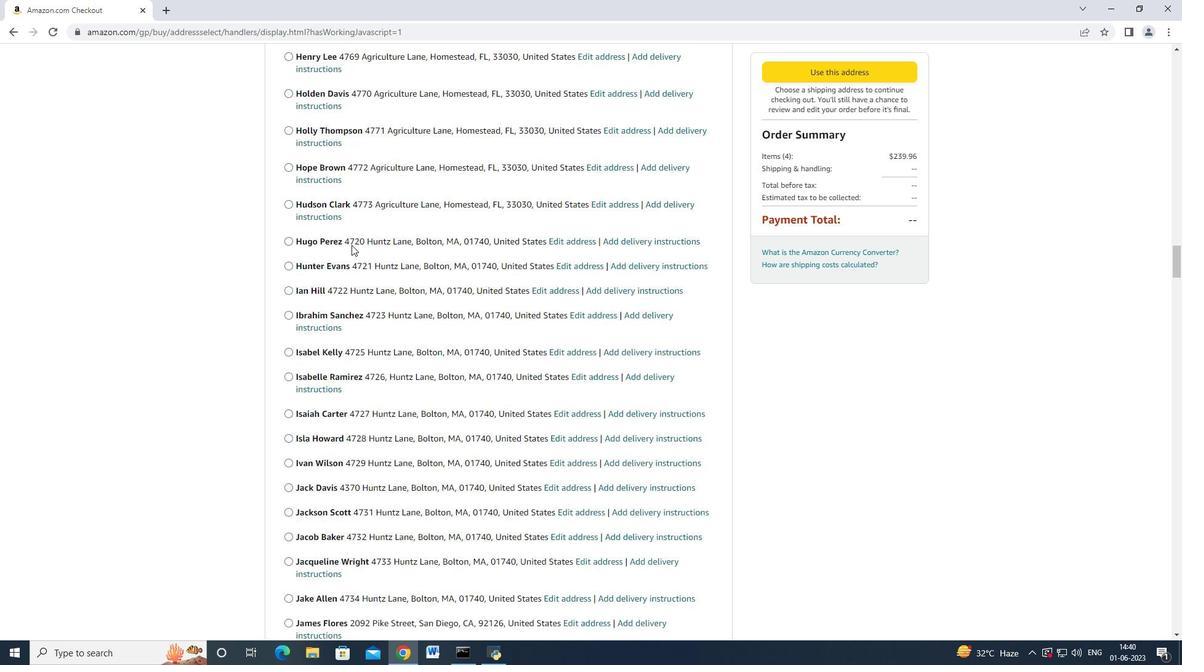 
Action: Mouse scrolled (351, 245) with delta (0, 0)
Screenshot: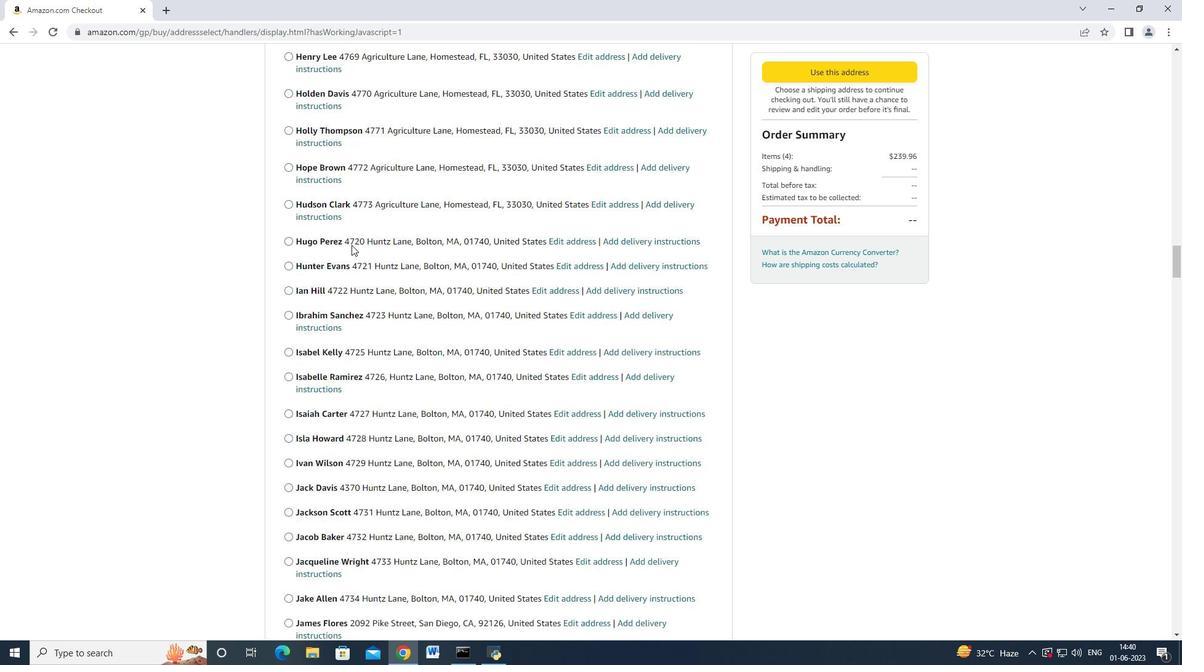 
Action: Mouse scrolled (351, 245) with delta (0, 0)
Screenshot: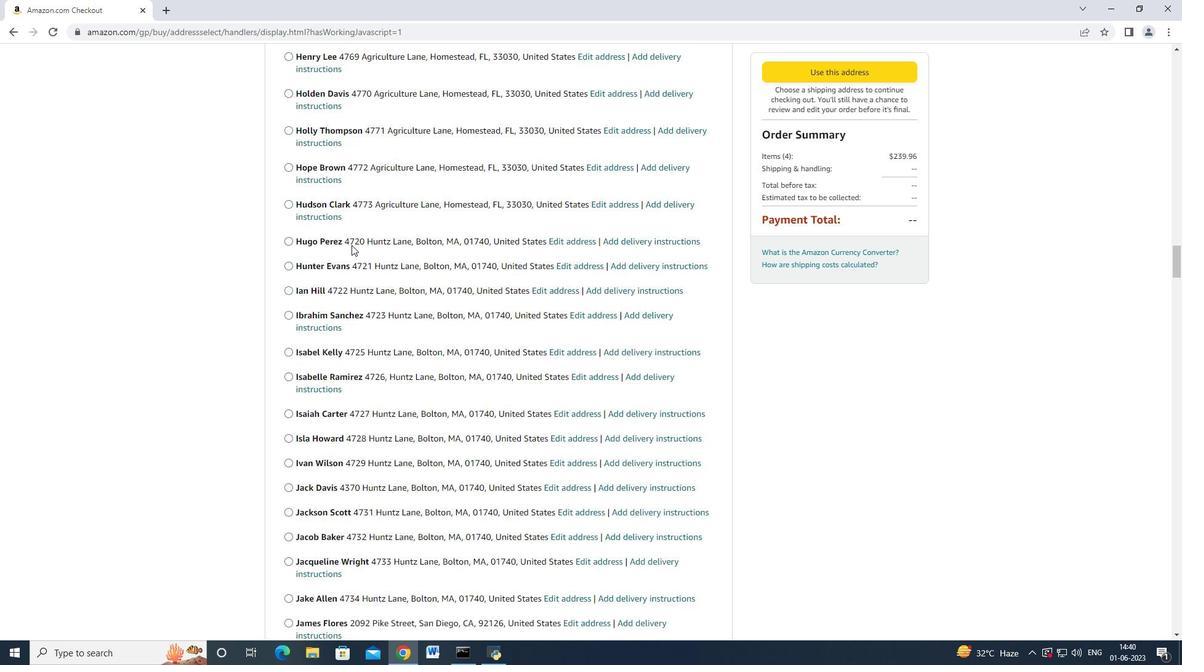 
Action: Mouse scrolled (351, 244) with delta (0, -1)
Screenshot: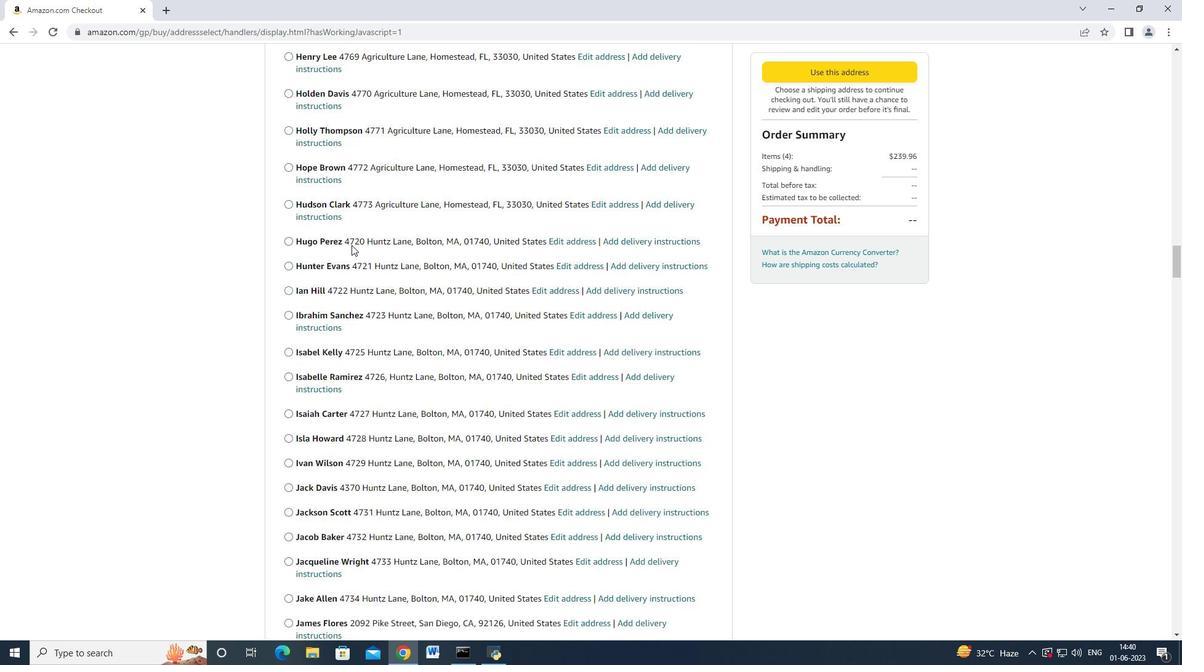 
Action: Mouse moved to (351, 245)
Screenshot: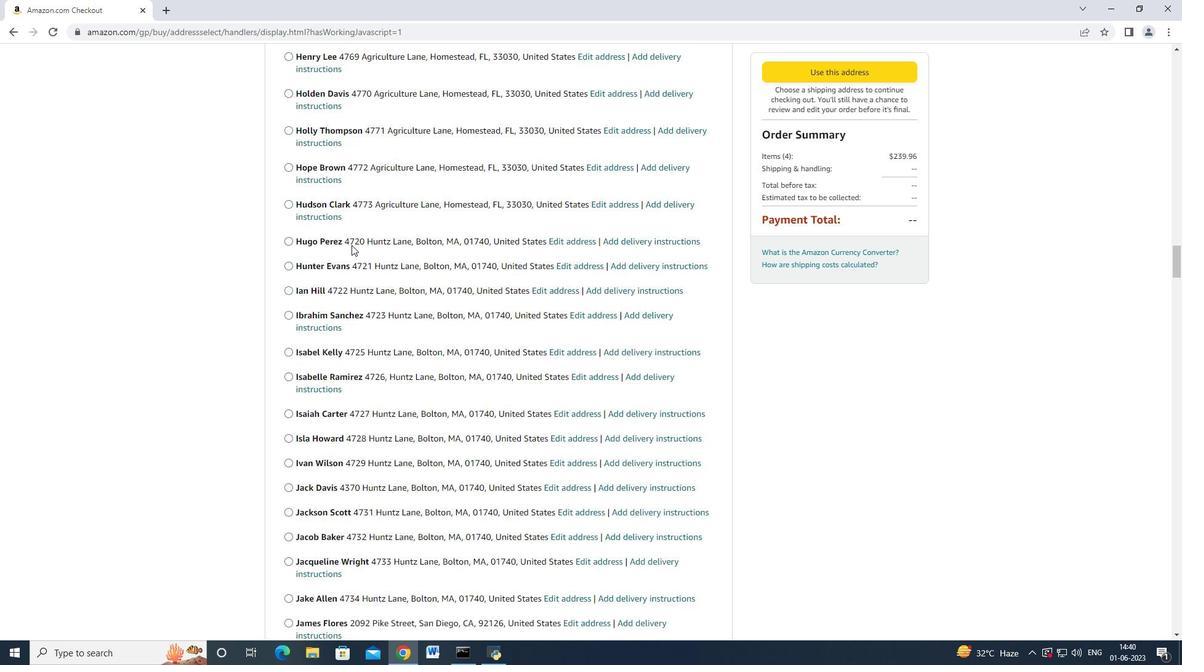 
Action: Mouse scrolled (351, 245) with delta (0, 0)
Screenshot: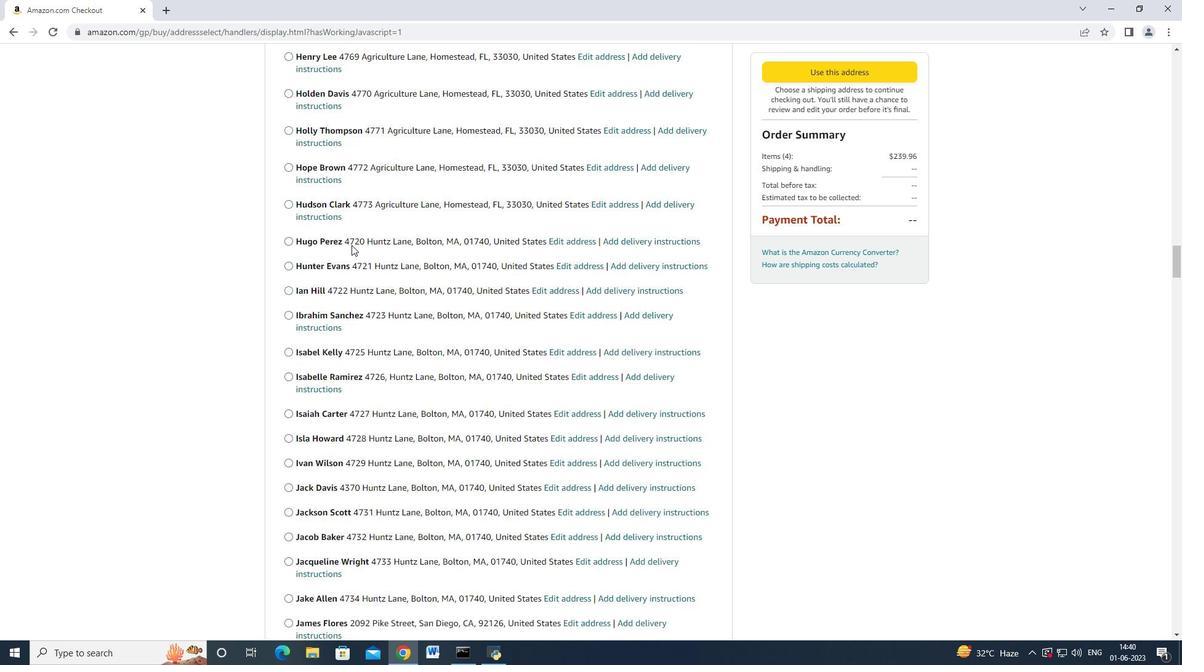 
Action: Mouse moved to (350, 245)
Screenshot: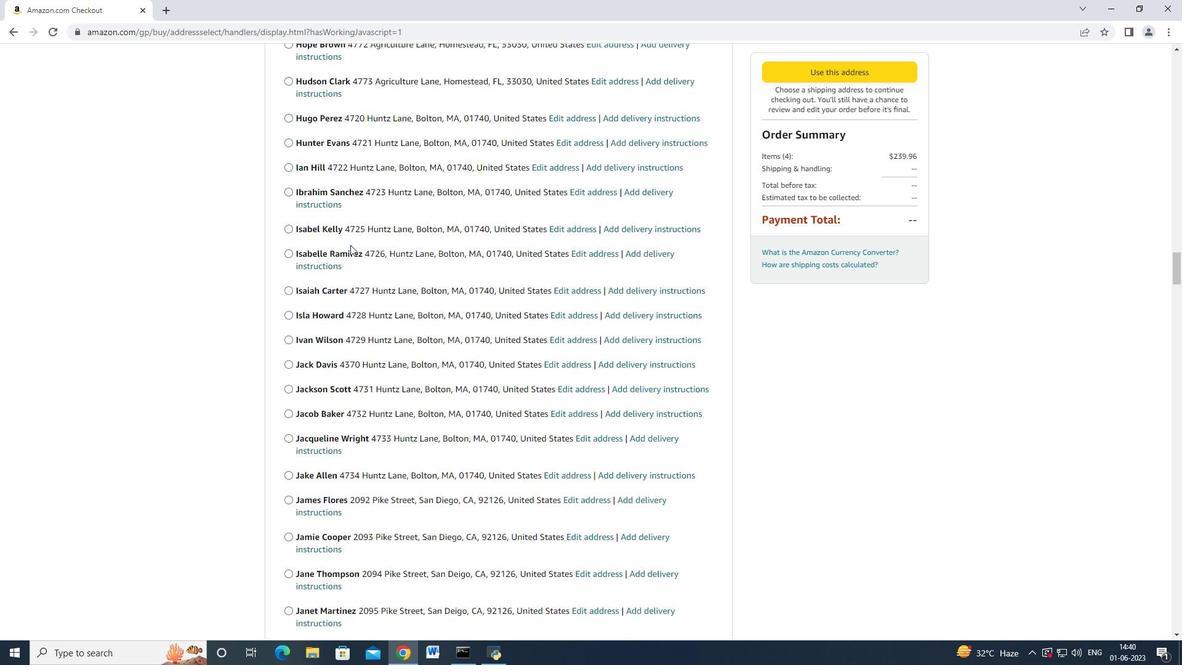 
Action: Mouse scrolled (350, 244) with delta (0, 0)
Screenshot: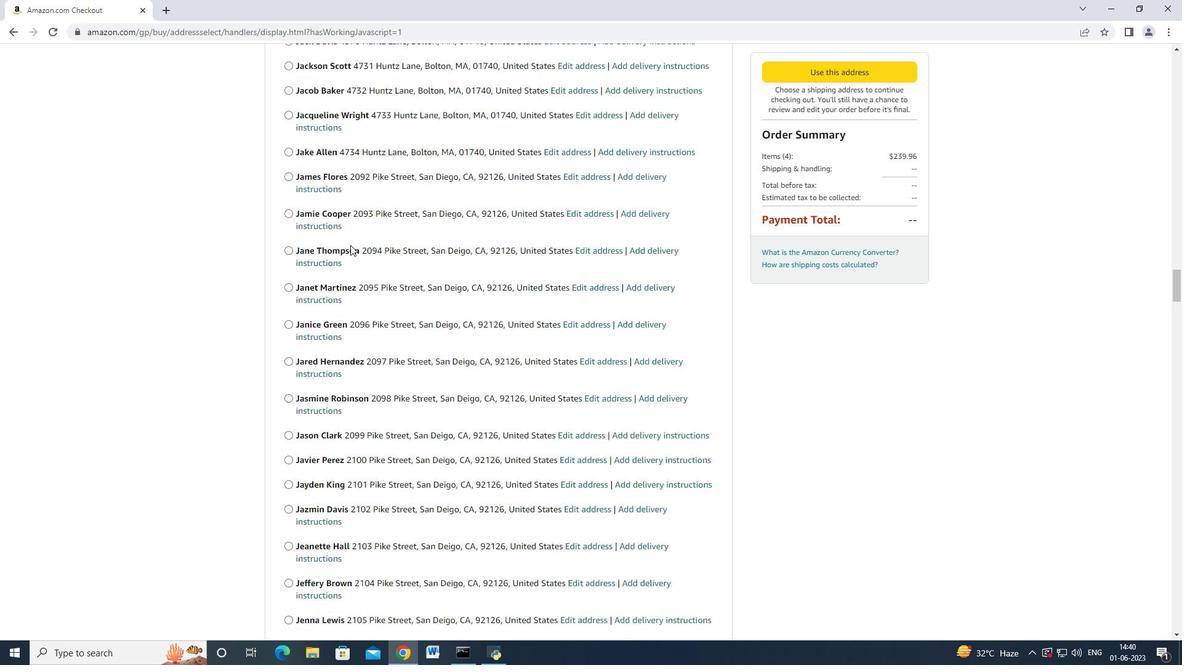 
Action: Mouse scrolled (350, 244) with delta (0, 0)
Screenshot: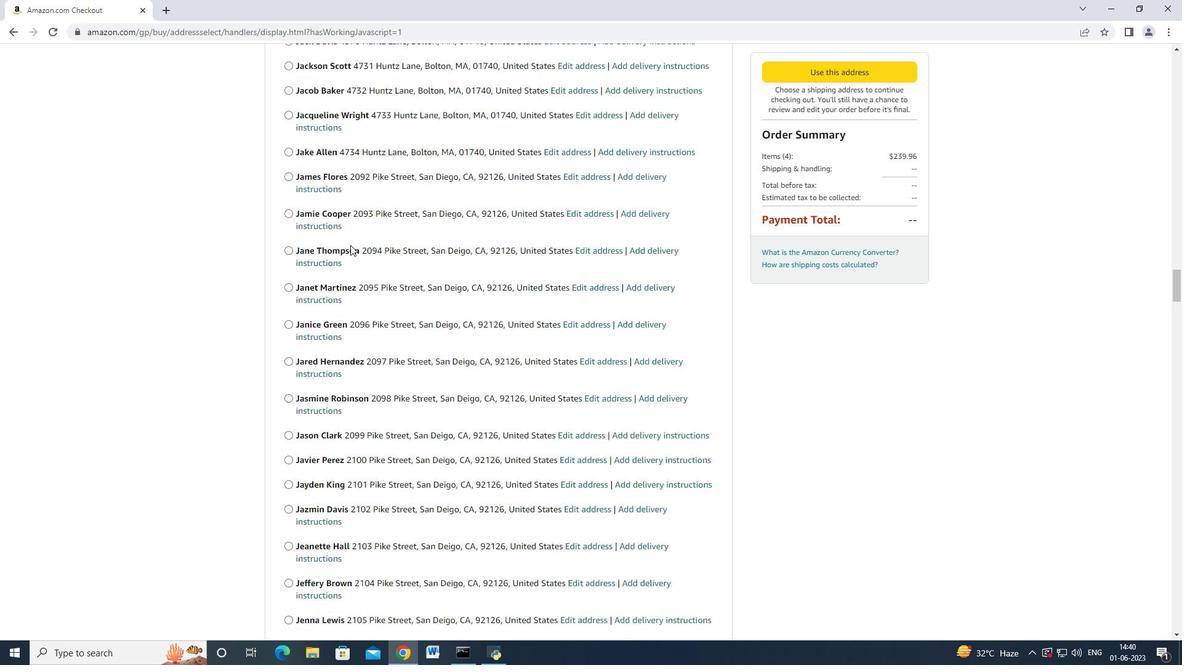 
Action: Mouse moved to (350, 245)
Screenshot: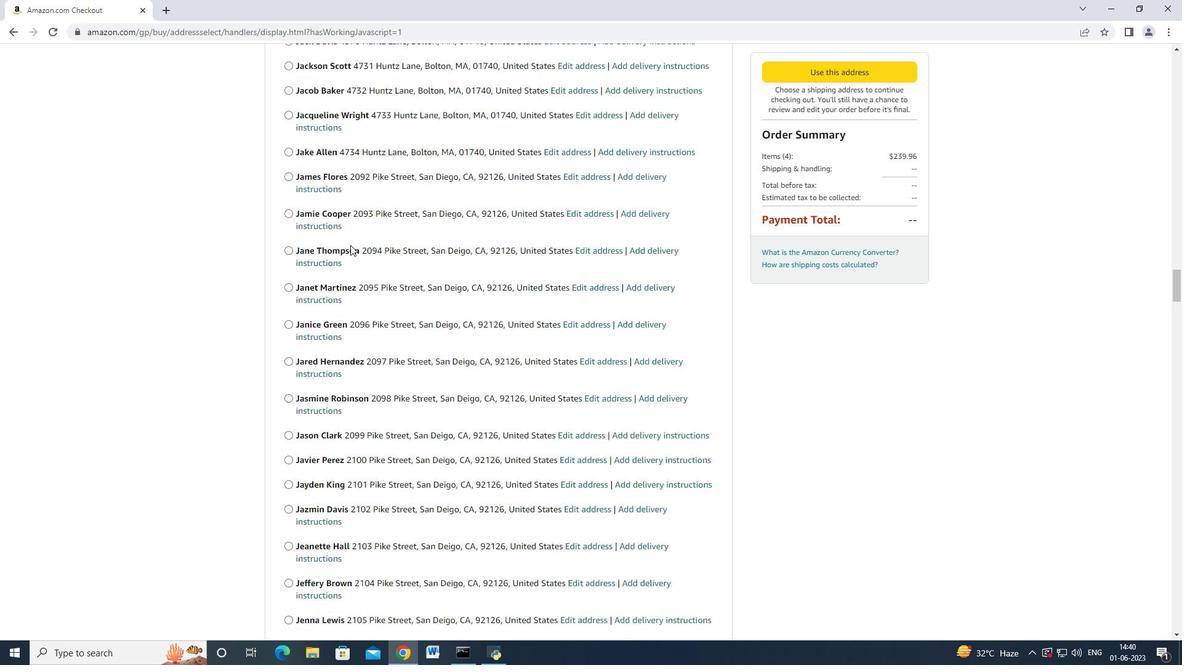 
Action: Mouse scrolled (350, 244) with delta (0, 0)
Screenshot: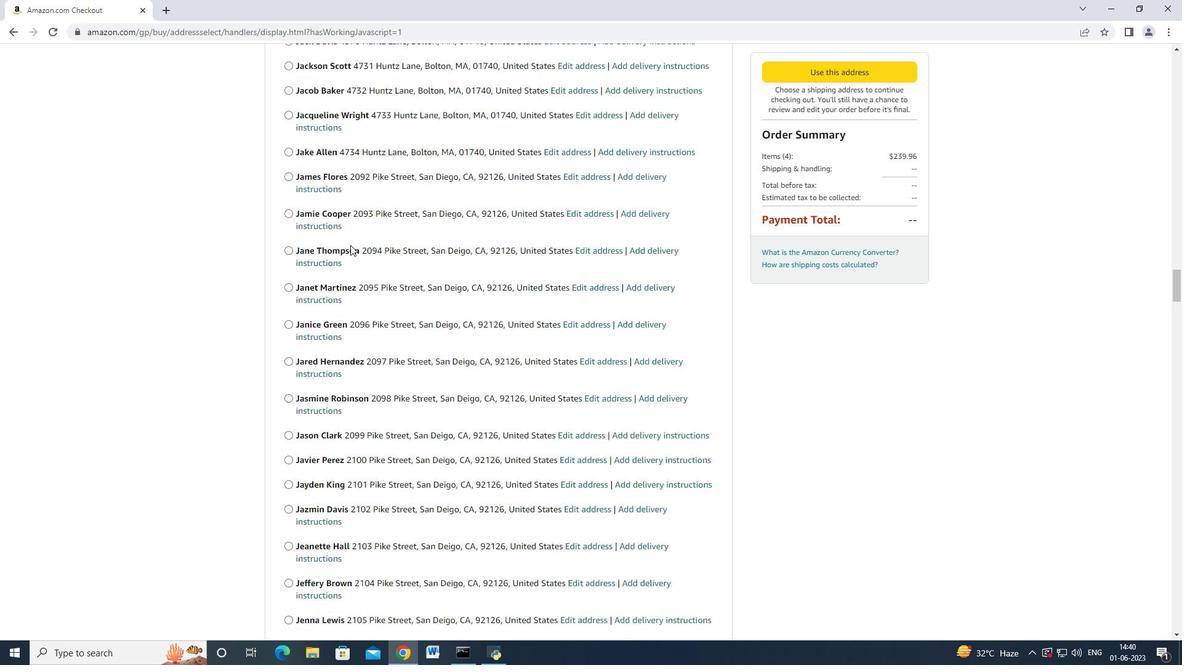 
Action: Mouse scrolled (350, 244) with delta (0, 0)
Screenshot: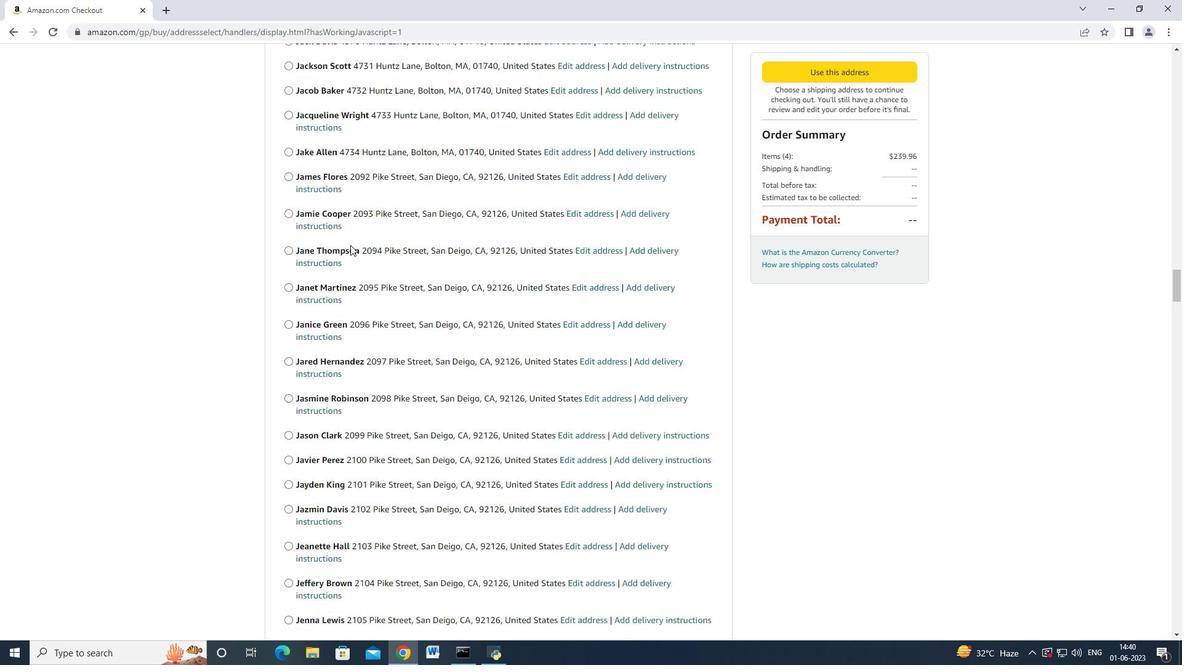 
Action: Mouse scrolled (350, 244) with delta (0, 0)
Screenshot: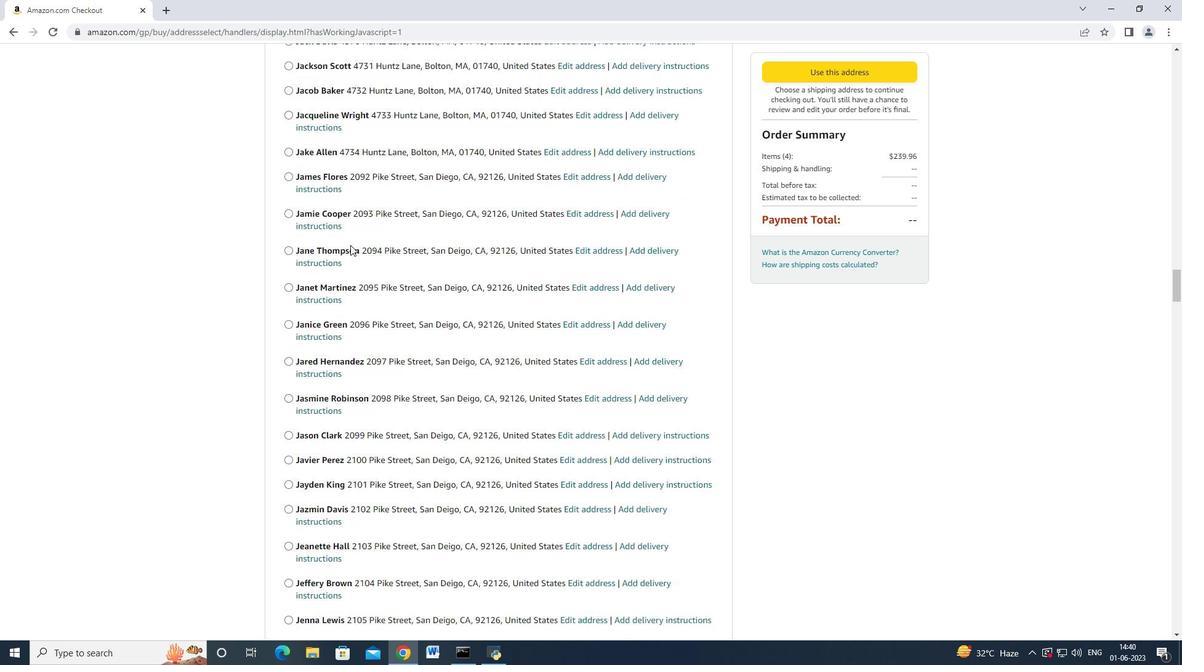 
Action: Mouse scrolled (350, 244) with delta (0, 0)
Screenshot: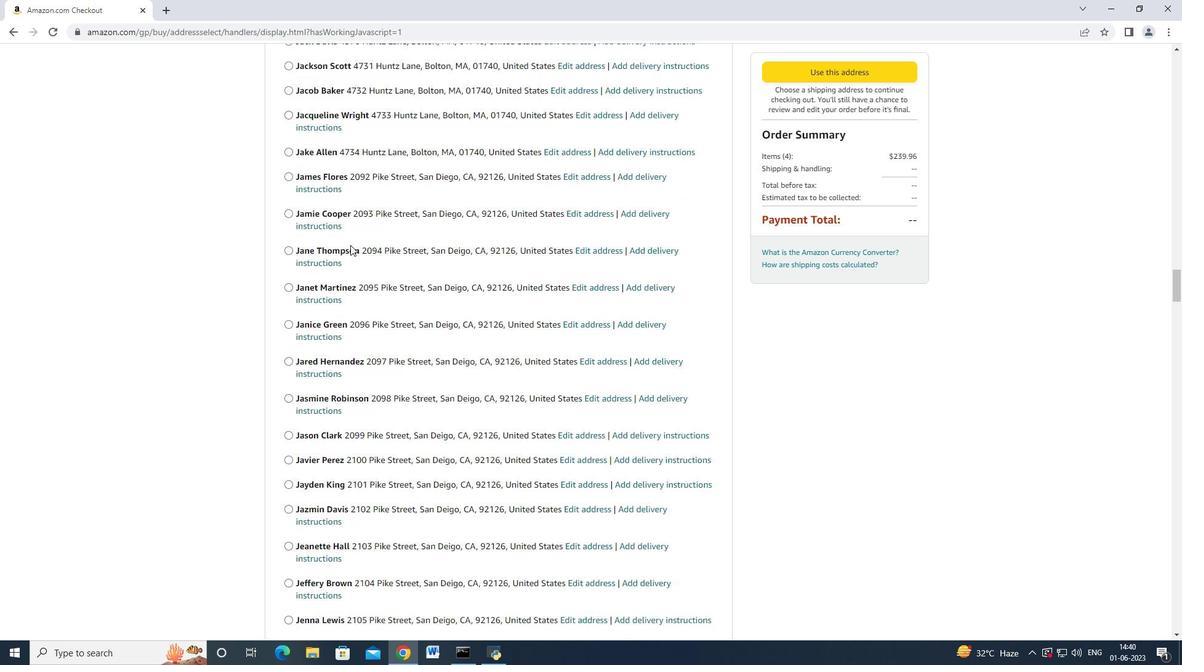
Action: Mouse moved to (349, 243)
Screenshot: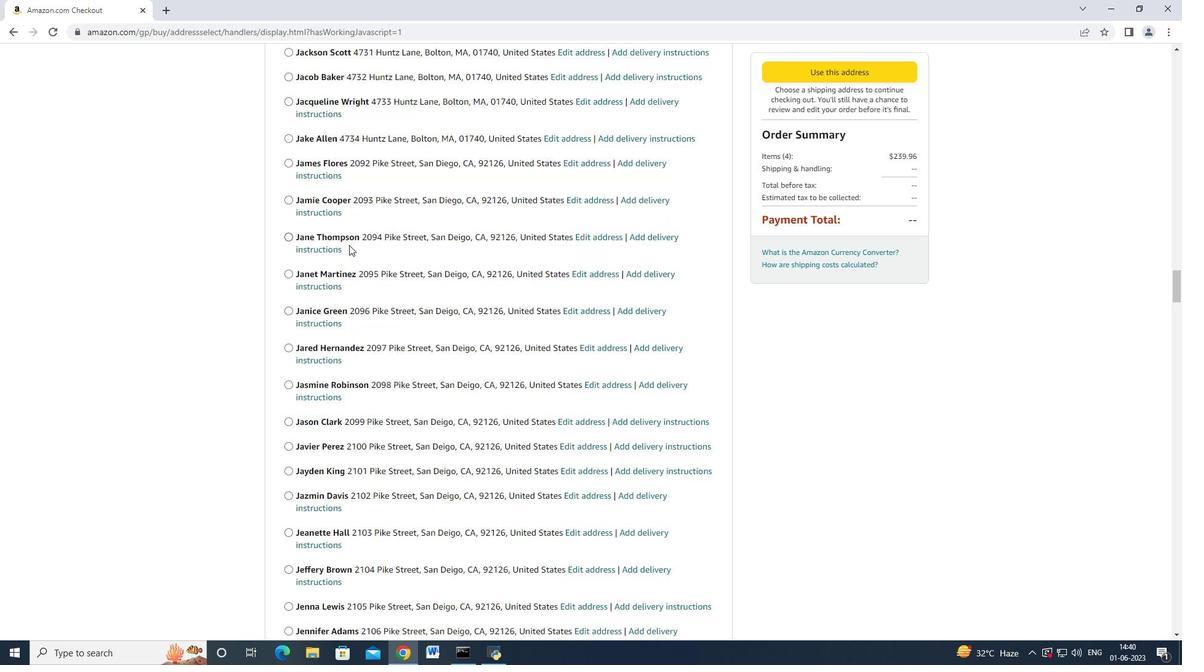 
Action: Mouse scrolled (349, 243) with delta (0, 0)
Screenshot: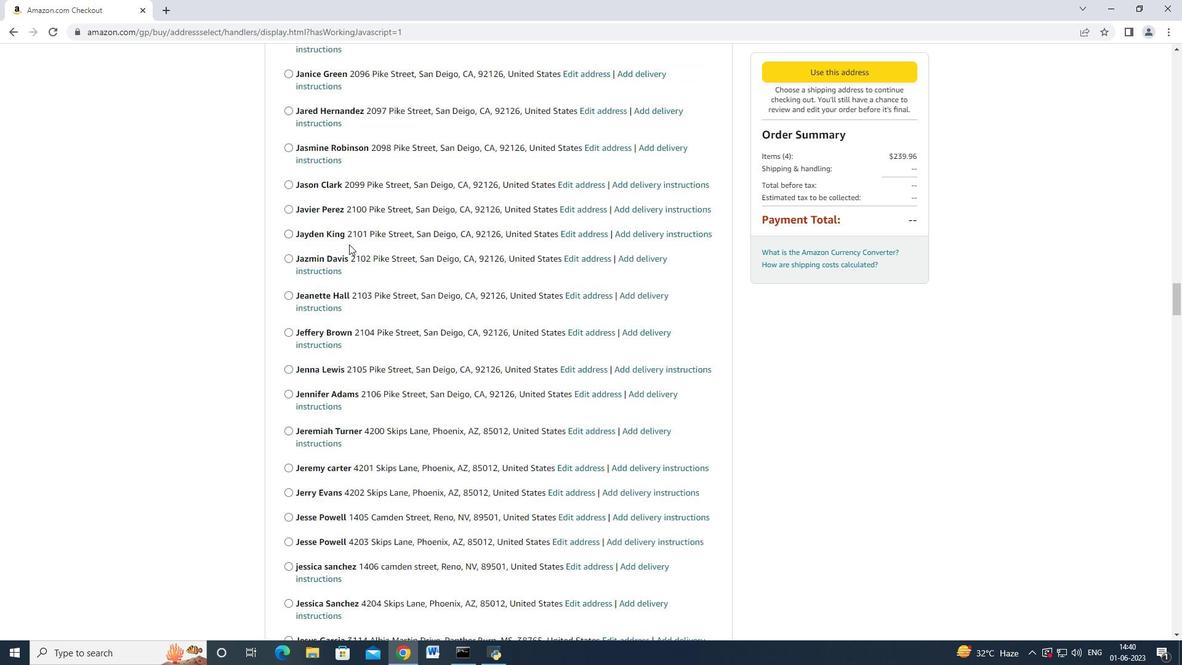 
Action: Mouse scrolled (349, 243) with delta (0, 0)
Screenshot: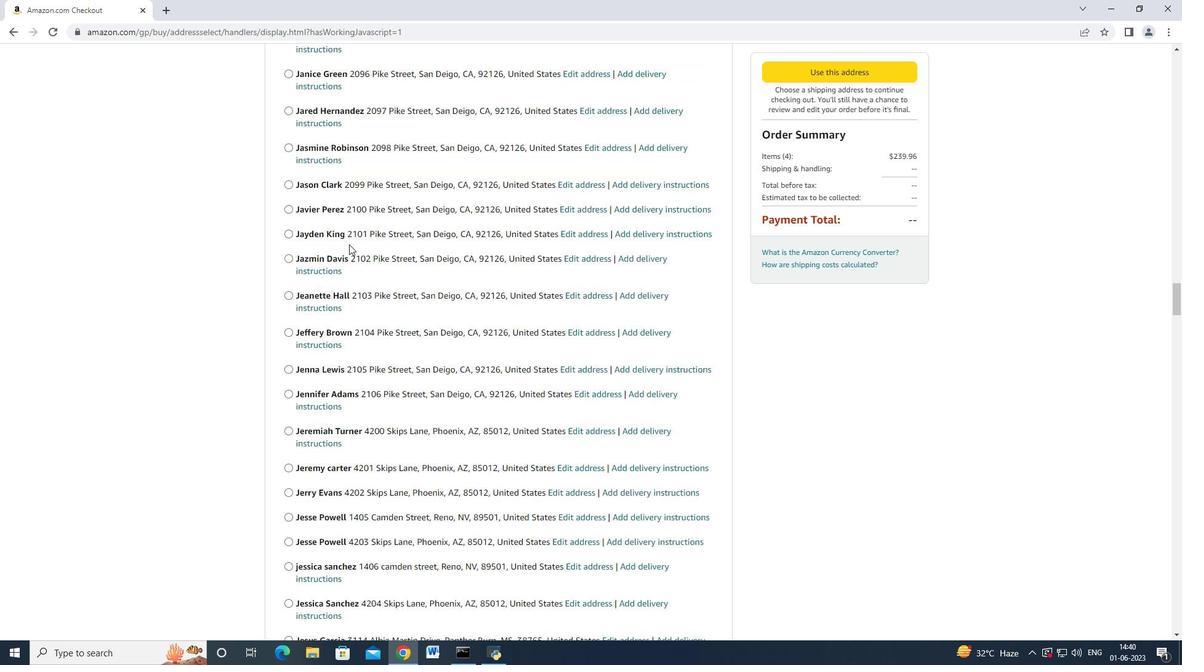 
Action: Mouse moved to (349, 243)
Screenshot: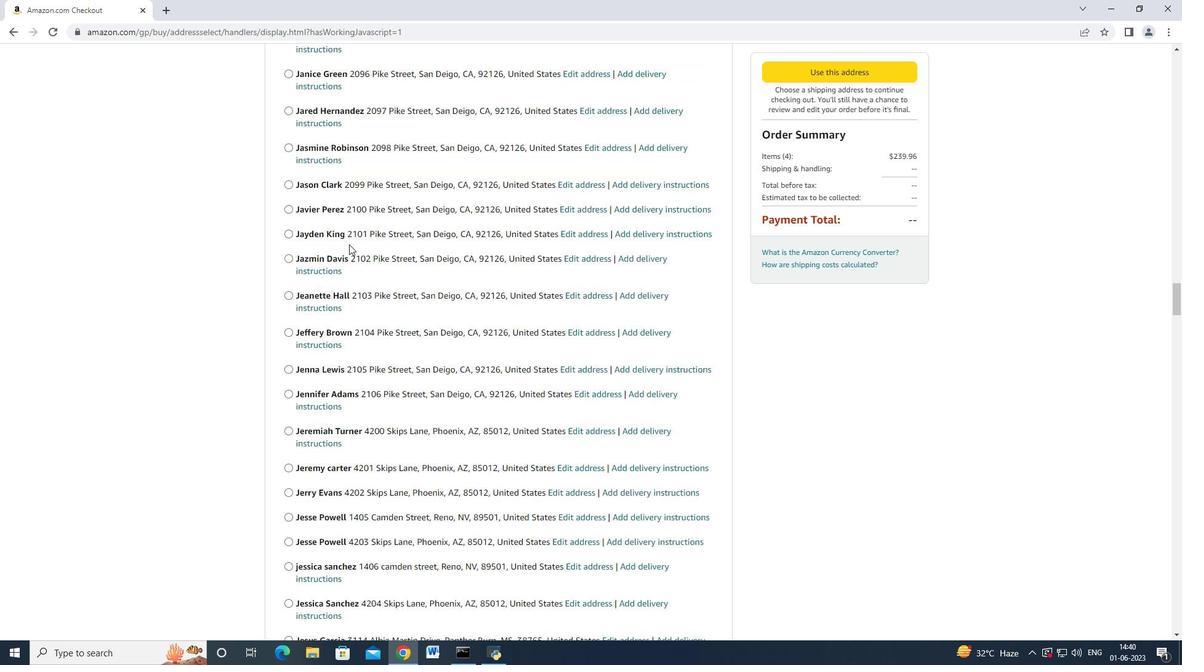 
Action: Mouse scrolled (349, 243) with delta (0, 0)
Screenshot: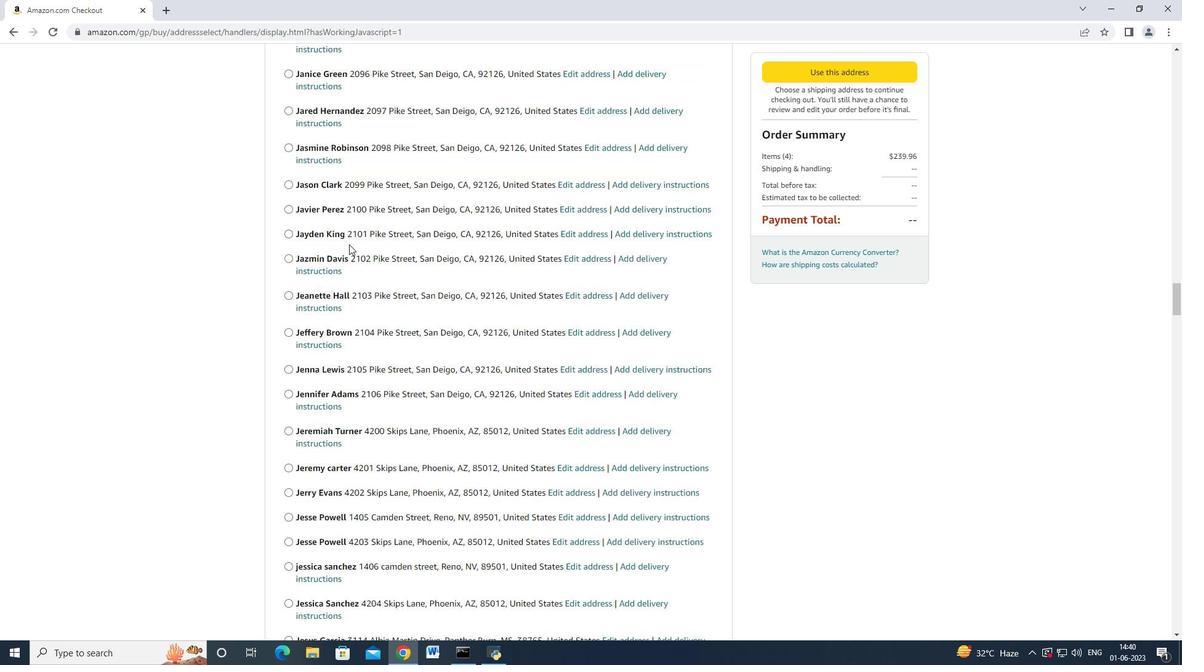 
Action: Mouse scrolled (349, 242) with delta (0, -1)
Screenshot: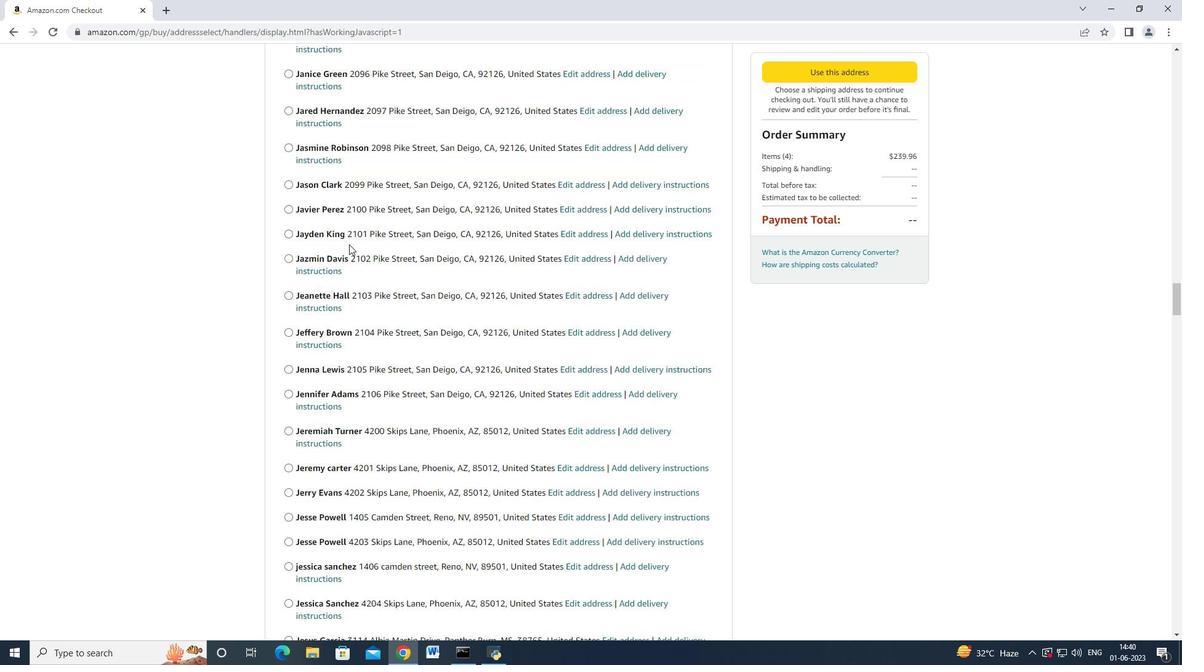
Action: Mouse scrolled (349, 243) with delta (0, 0)
Screenshot: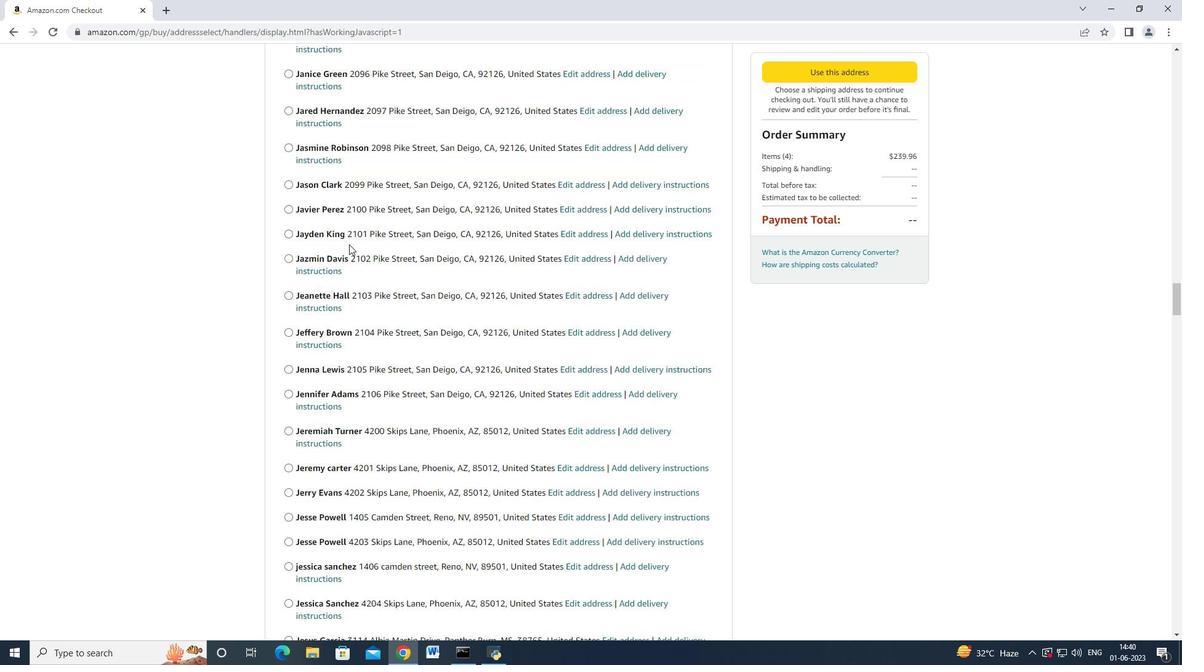 
Action: Mouse scrolled (349, 243) with delta (0, 0)
Screenshot: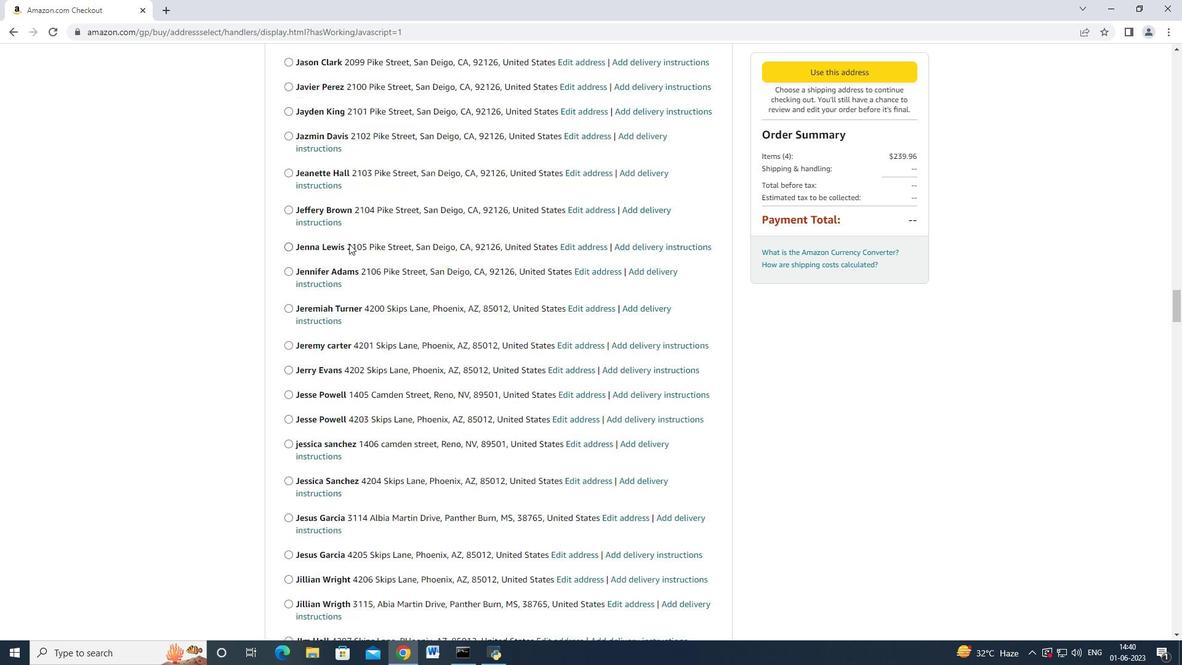 
Action: Mouse moved to (348, 243)
Screenshot: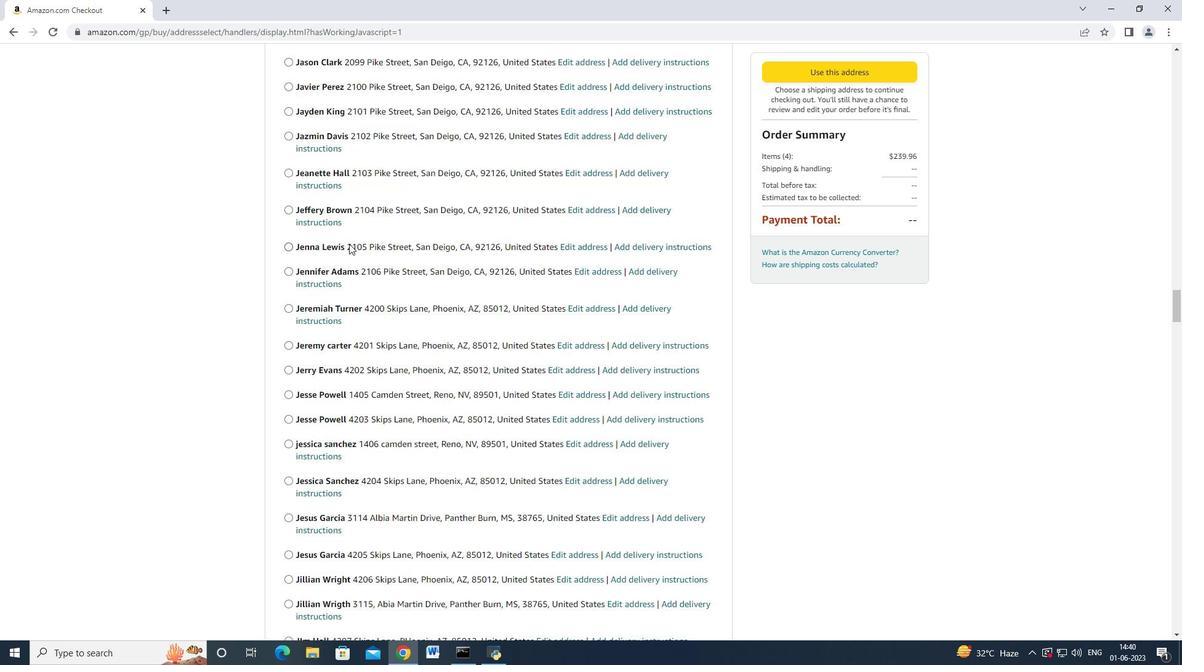 
Action: Mouse scrolled (349, 243) with delta (0, 0)
Screenshot: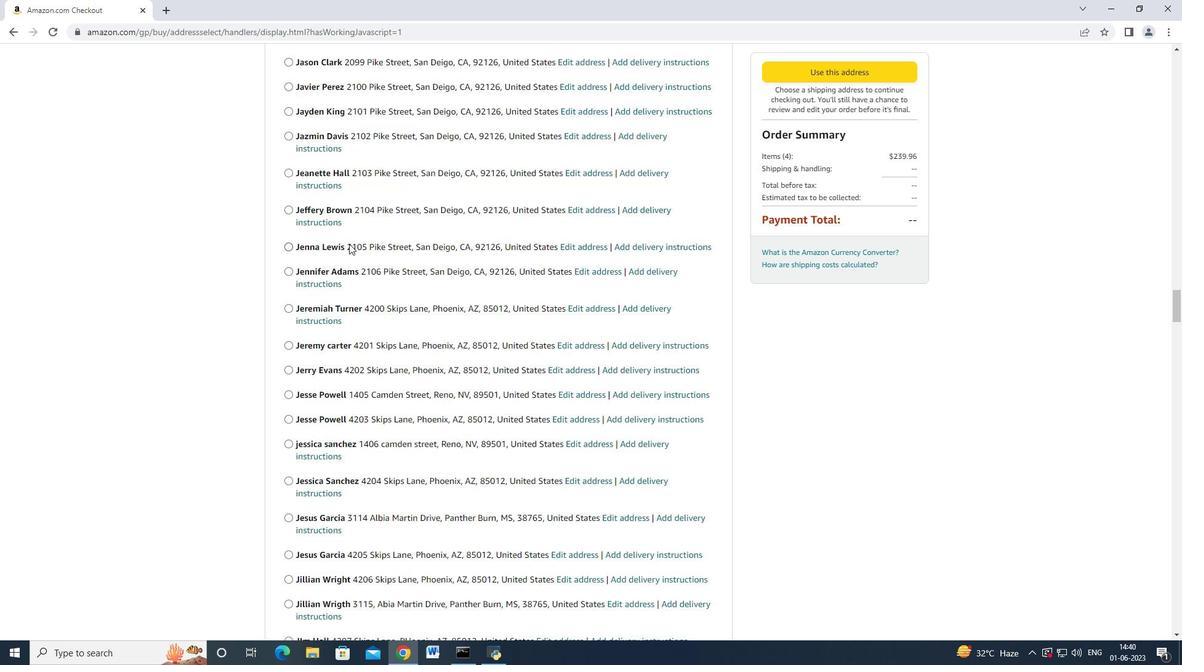 
Action: Mouse moved to (348, 243)
Screenshot: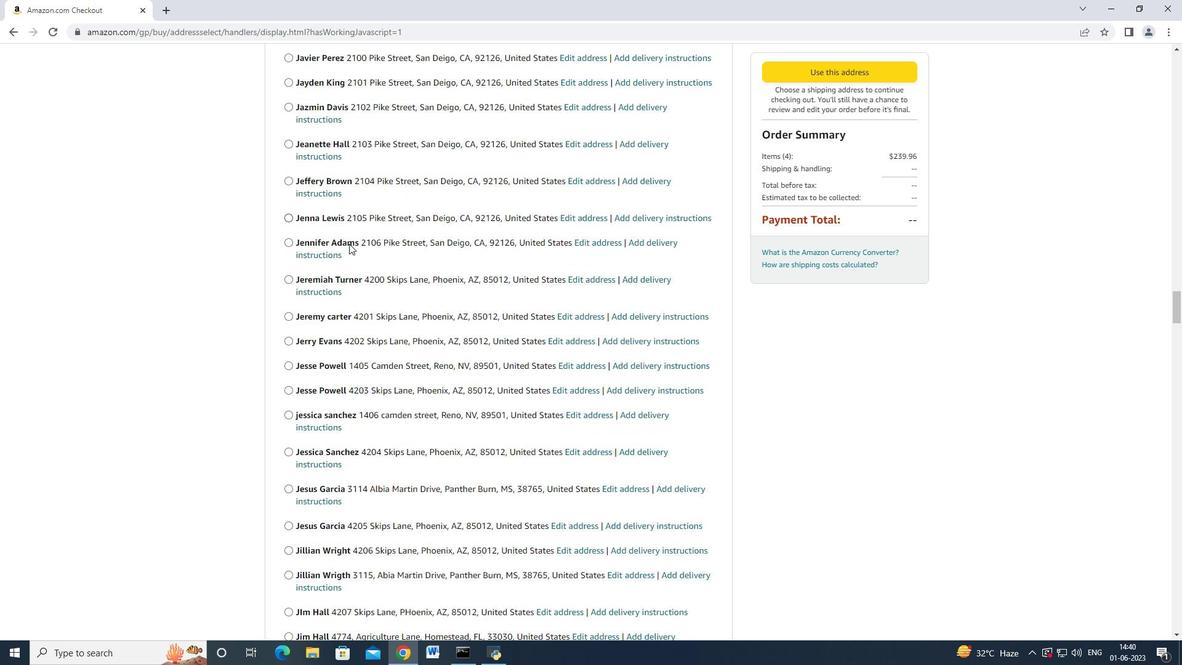 
Action: Mouse scrolled (348, 242) with delta (0, 0)
Screenshot: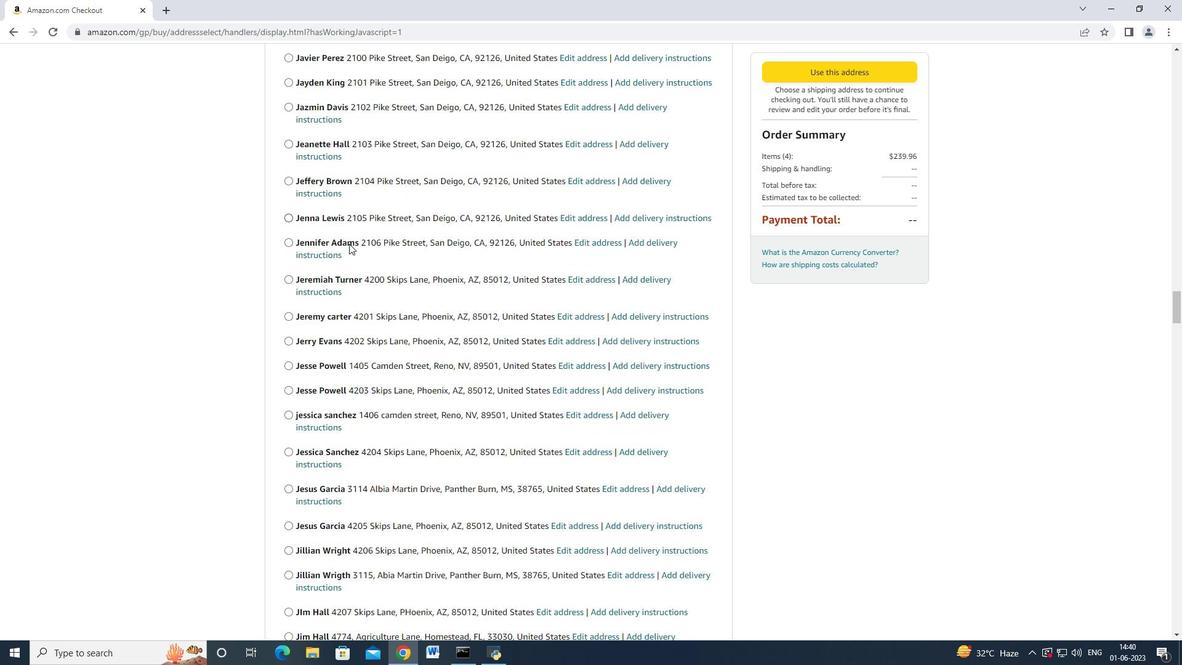 
Action: Mouse moved to (348, 243)
Screenshot: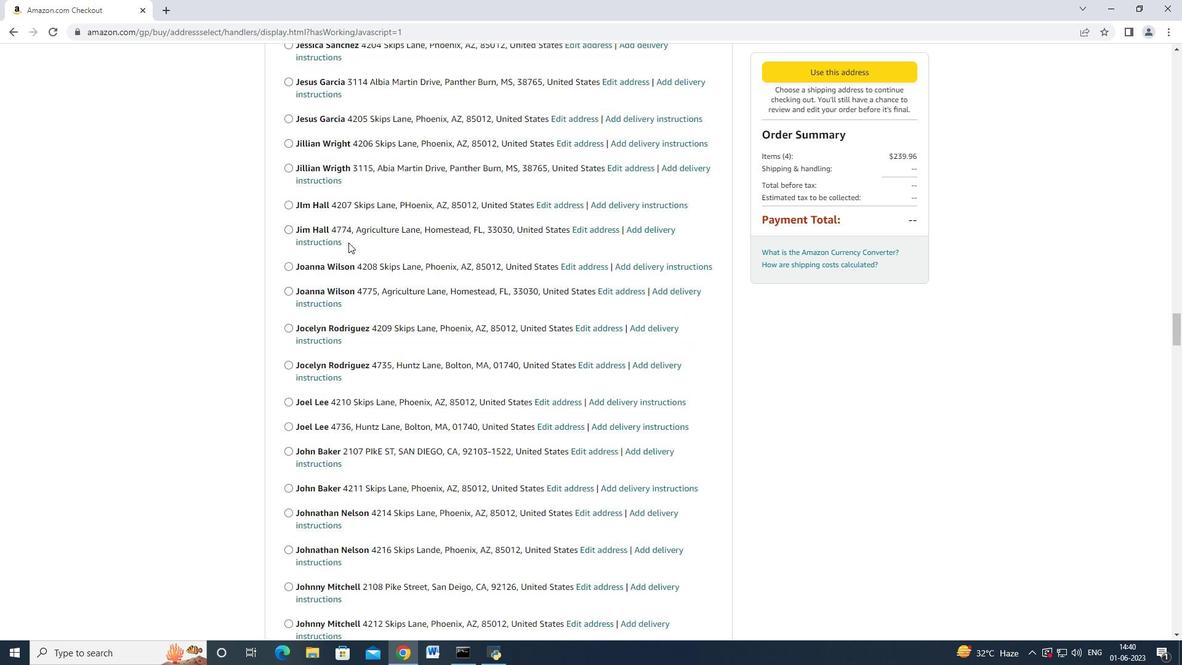 
Action: Mouse scrolled (348, 242) with delta (0, -1)
Screenshot: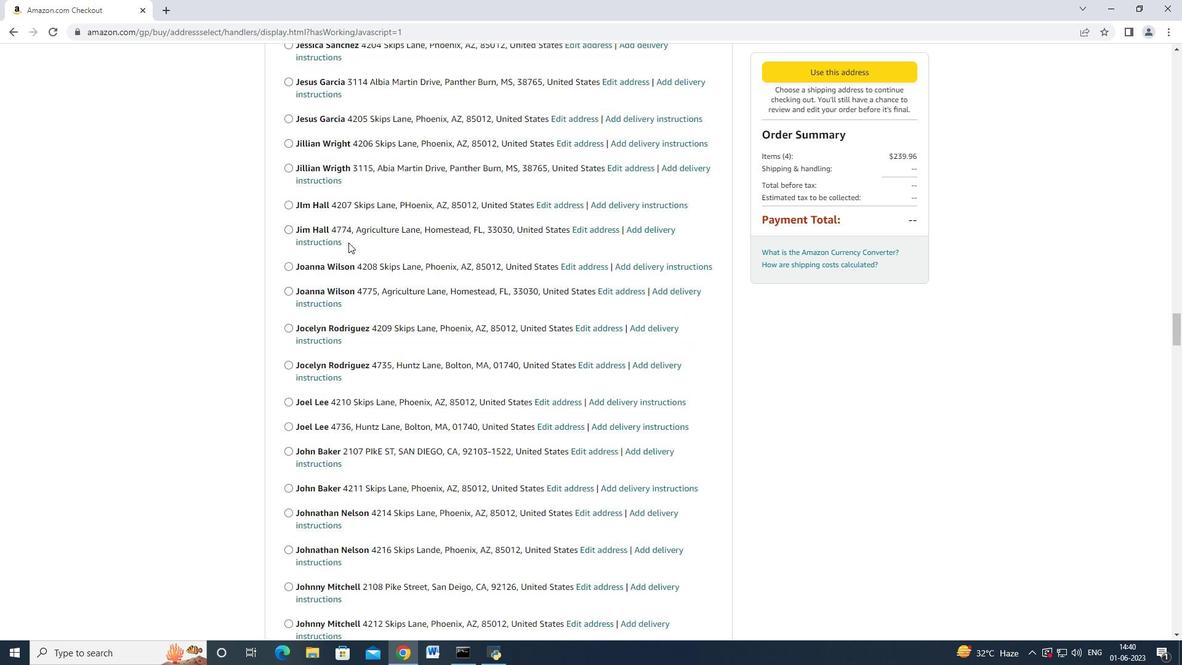 
Action: Mouse scrolled (348, 243) with delta (0, 0)
Screenshot: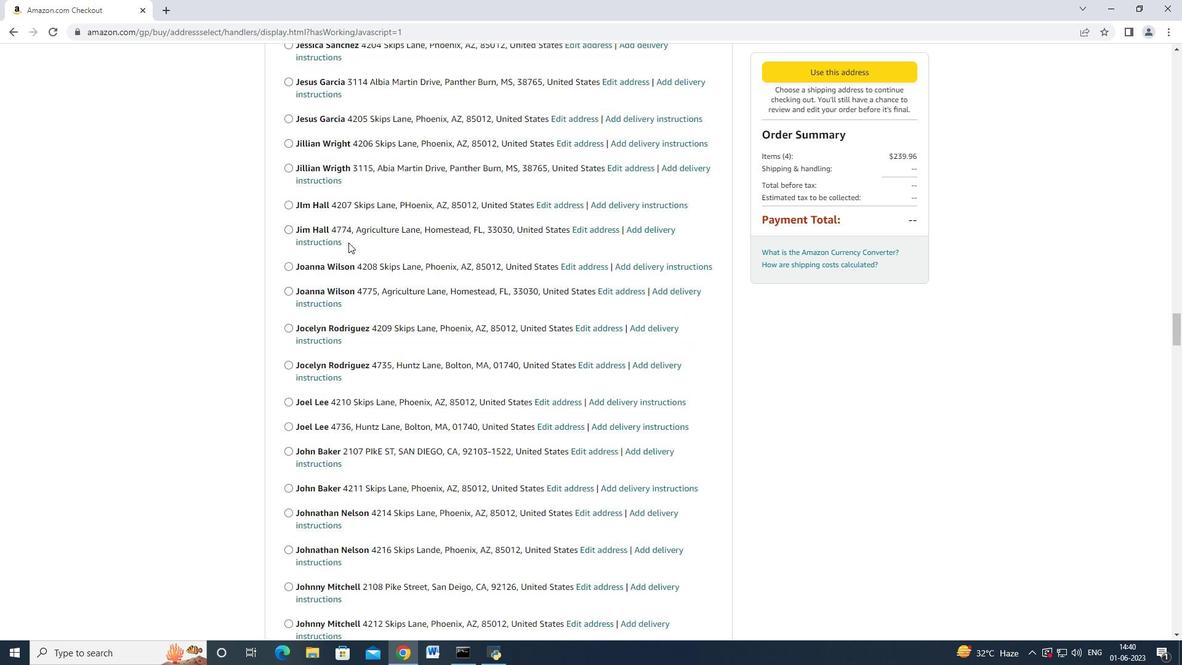 
Action: Mouse scrolled (348, 243) with delta (0, 0)
Screenshot: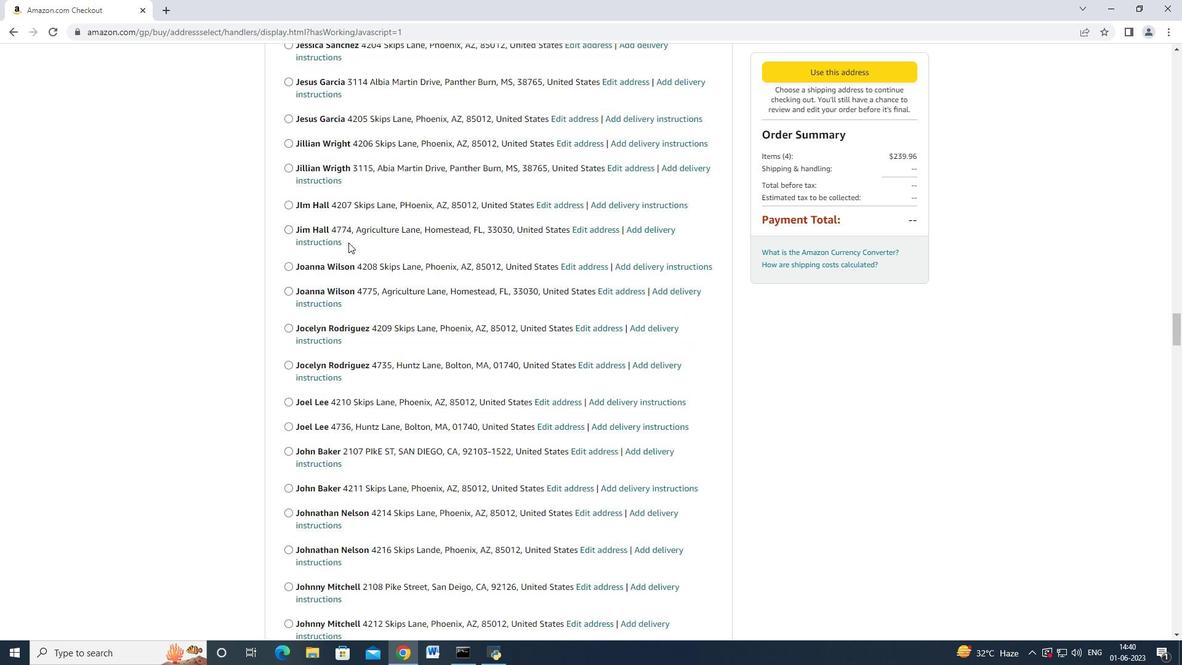 
Action: Mouse scrolled (348, 242) with delta (0, -1)
Screenshot: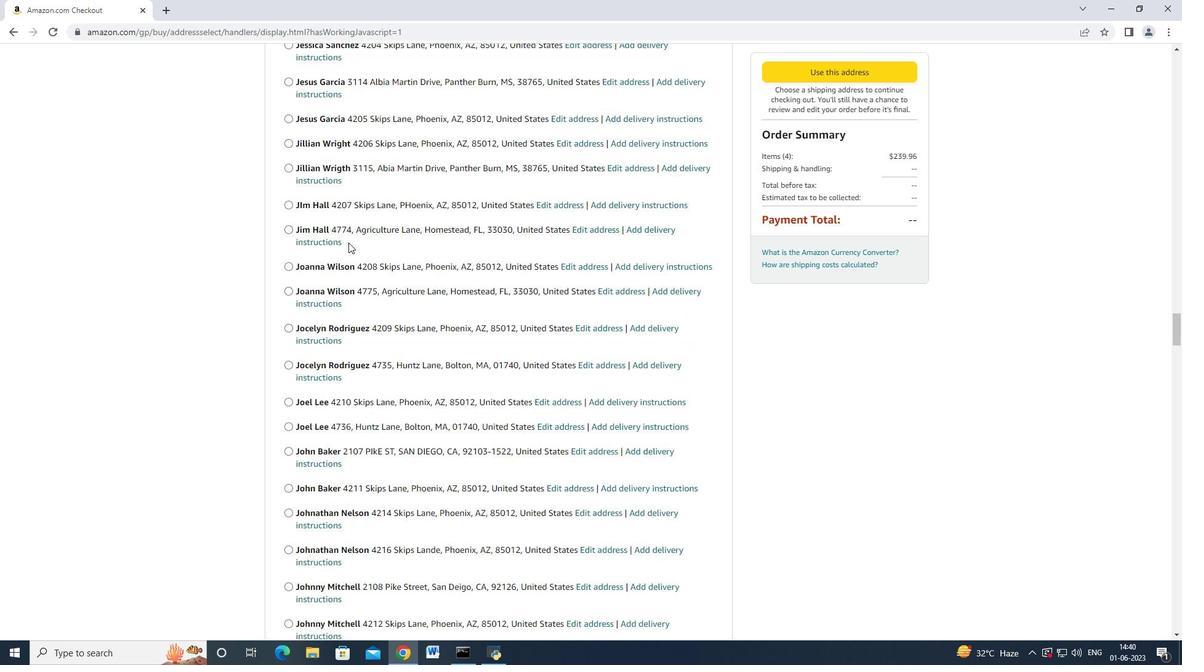 
Action: Mouse moved to (348, 243)
Screenshot: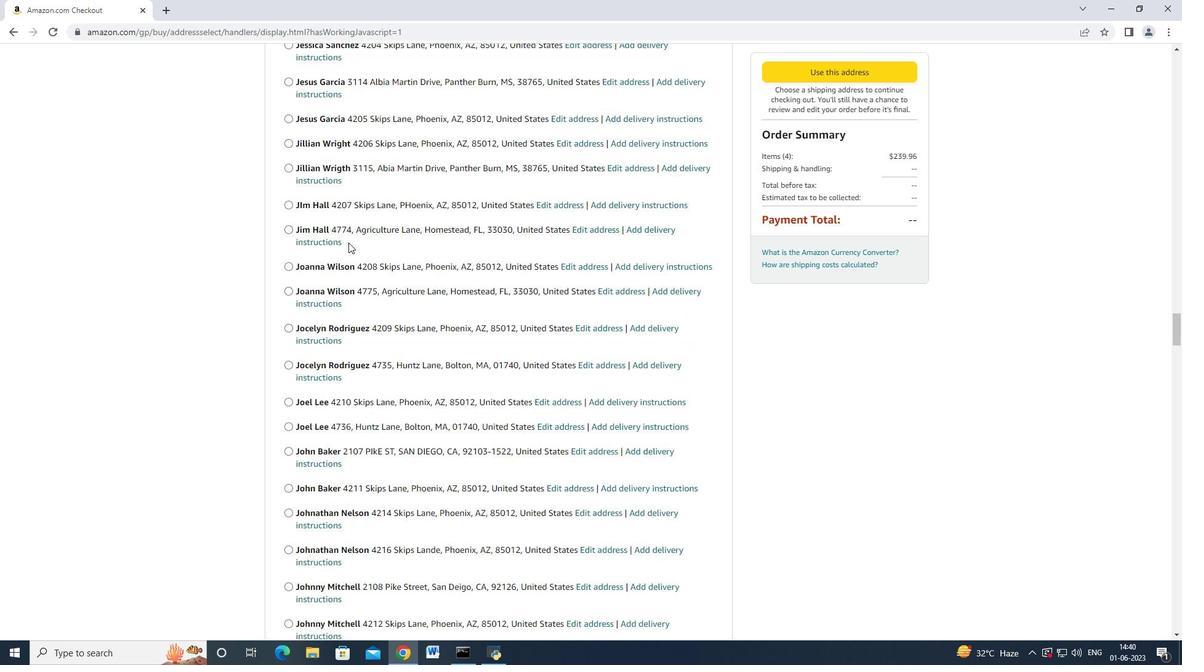 
Action: Mouse scrolled (348, 242) with delta (0, 0)
Screenshot: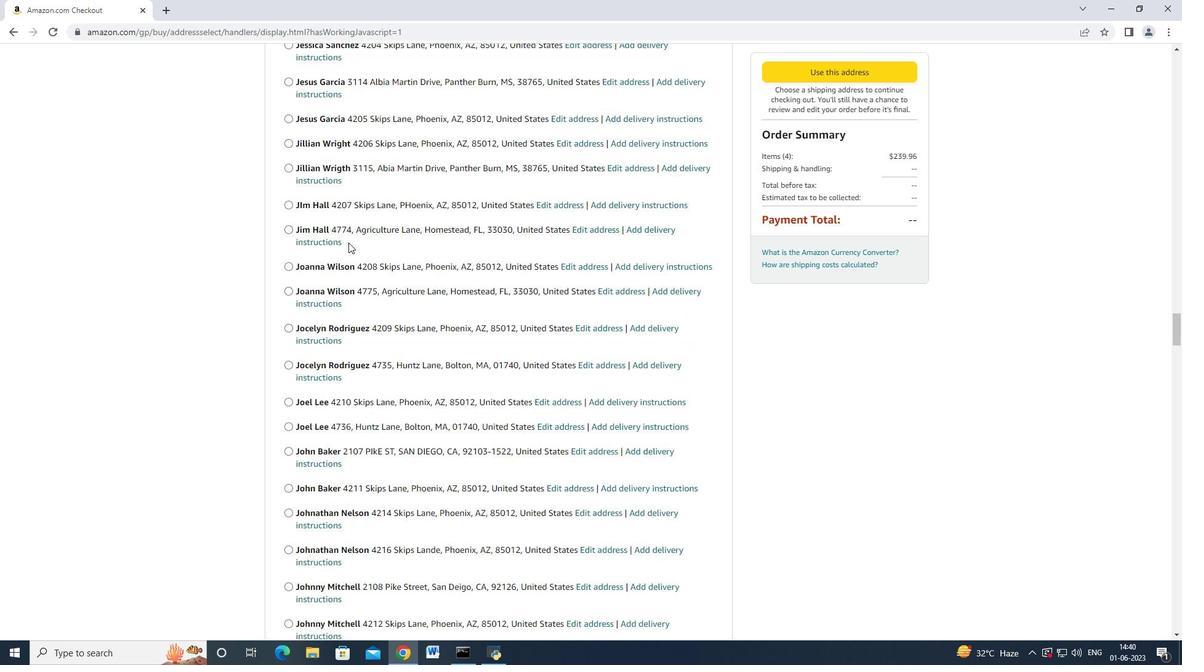 
Action: Mouse moved to (349, 240)
Screenshot: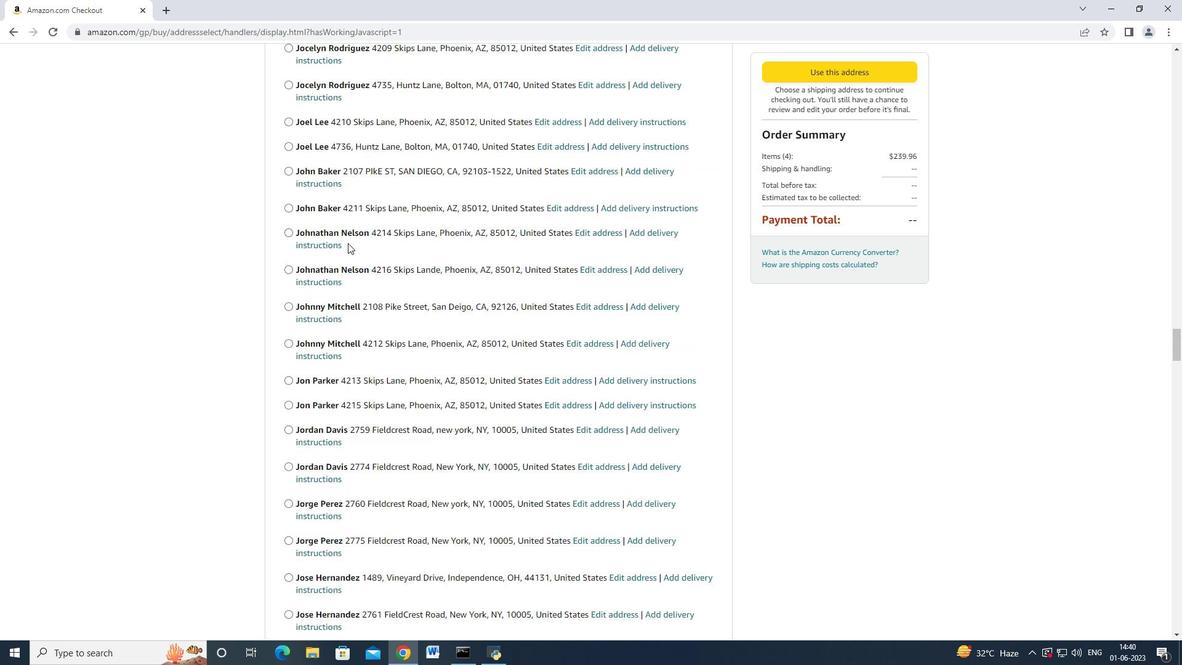 
Action: Mouse scrolled (349, 240) with delta (0, 0)
Screenshot: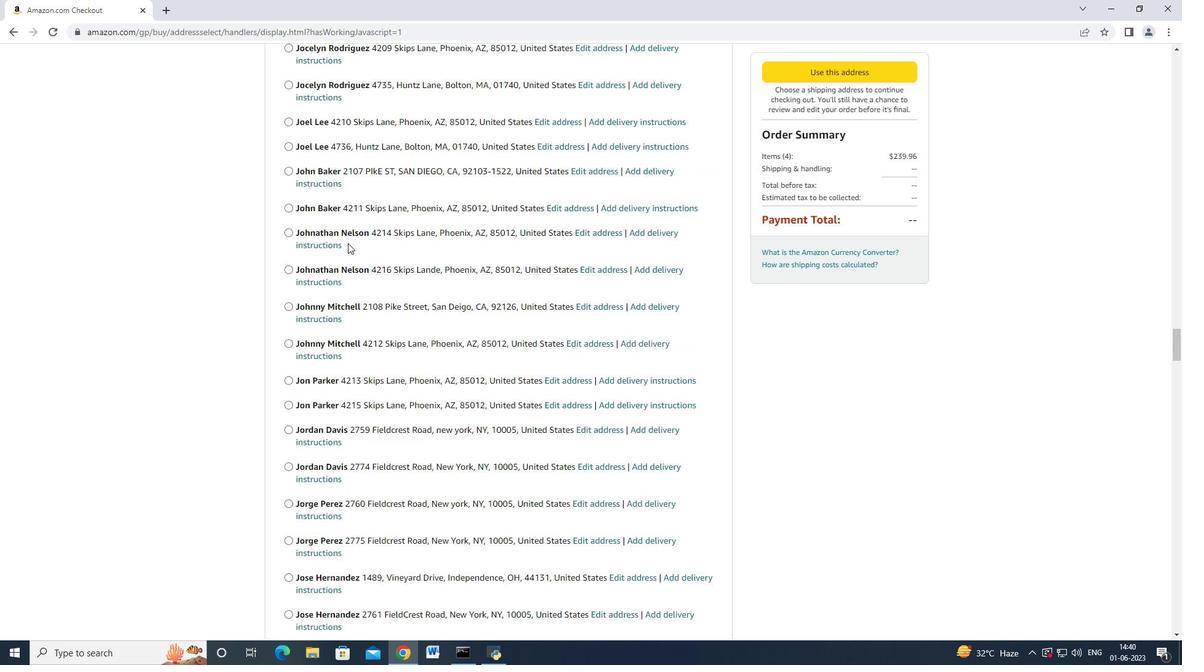 
Action: Mouse moved to (349, 241)
Screenshot: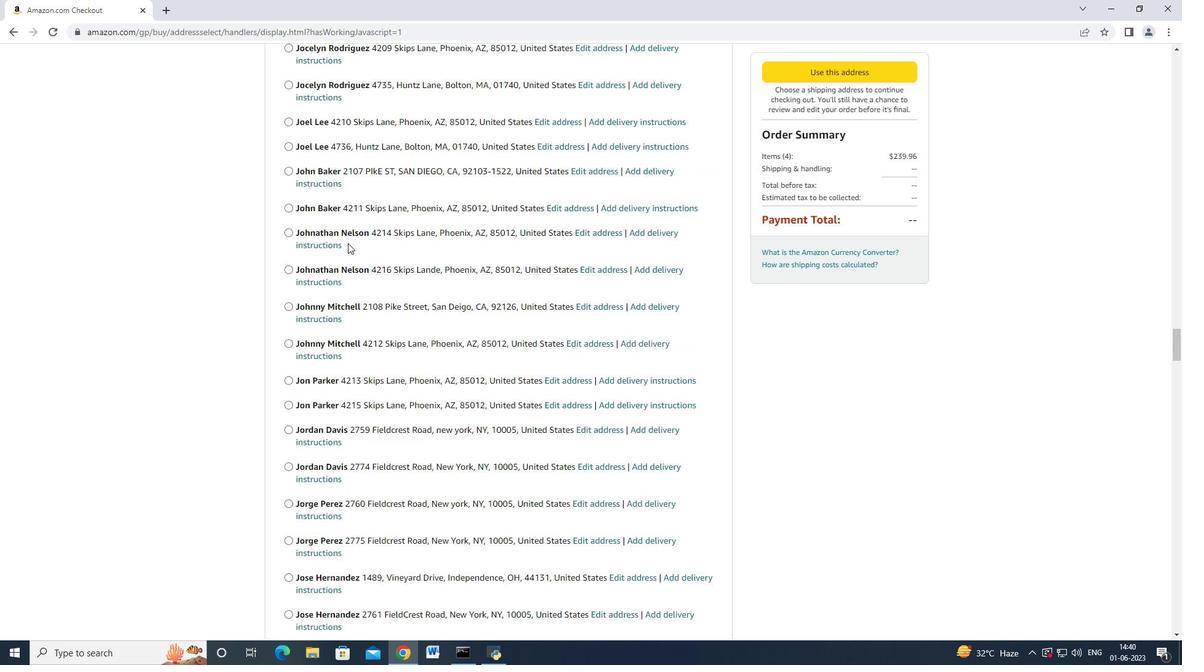 
Action: Mouse scrolled (349, 240) with delta (0, 0)
Screenshot: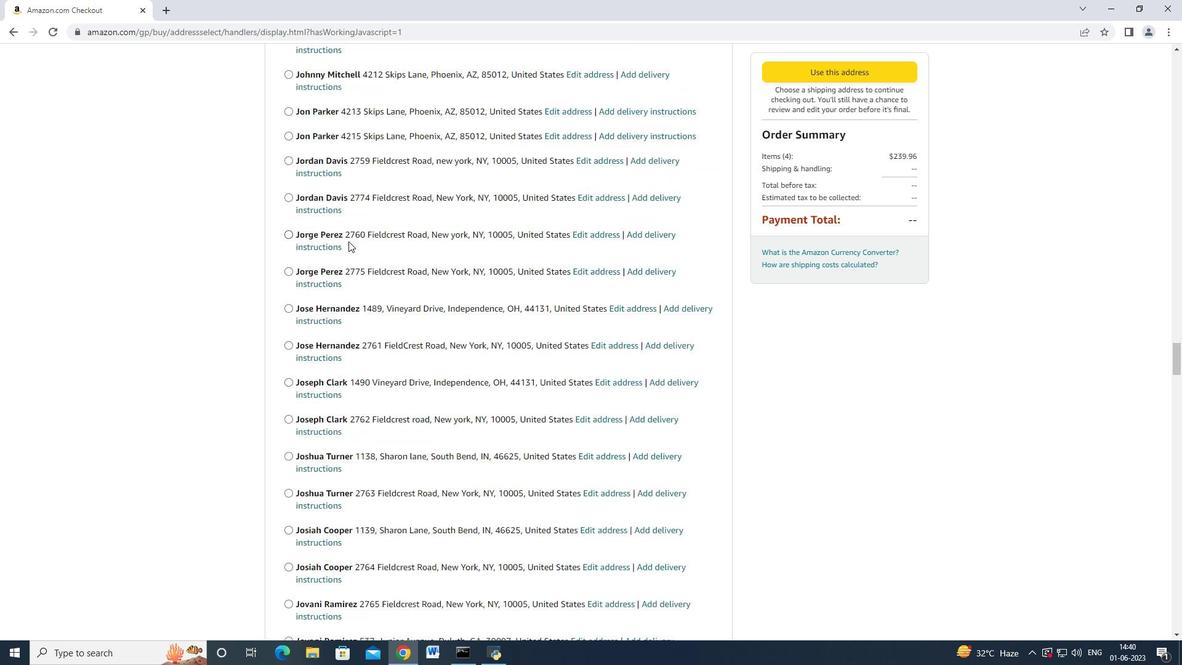 
Action: Mouse moved to (349, 241)
Screenshot: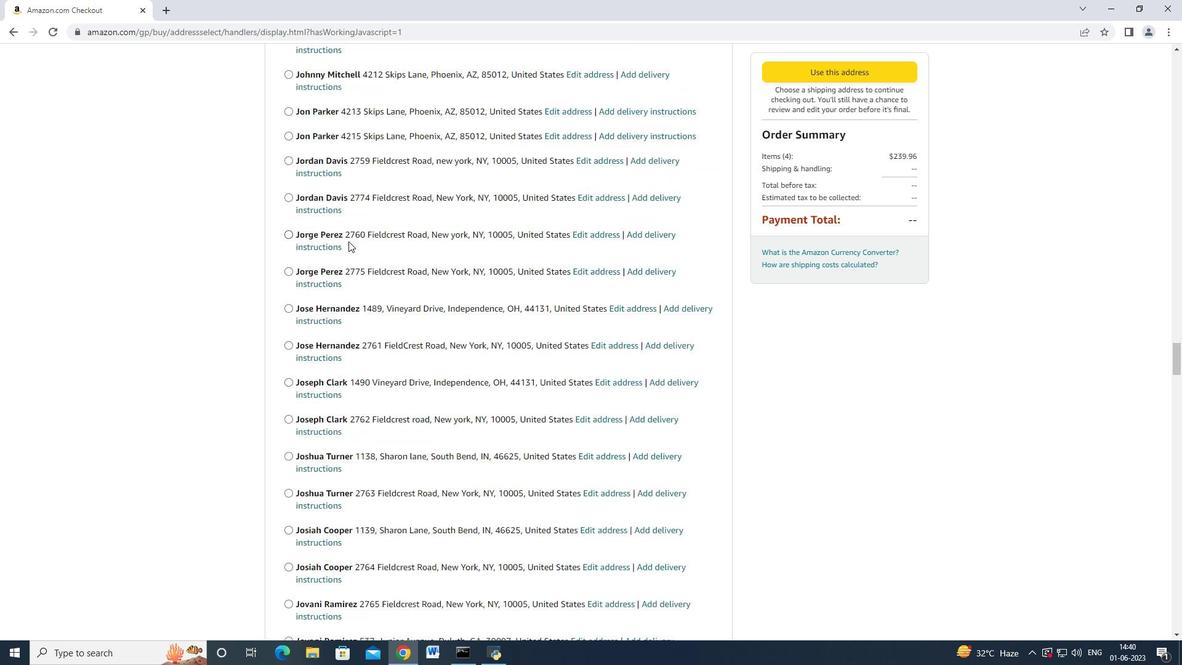 
Action: Mouse scrolled (349, 240) with delta (0, 0)
Screenshot: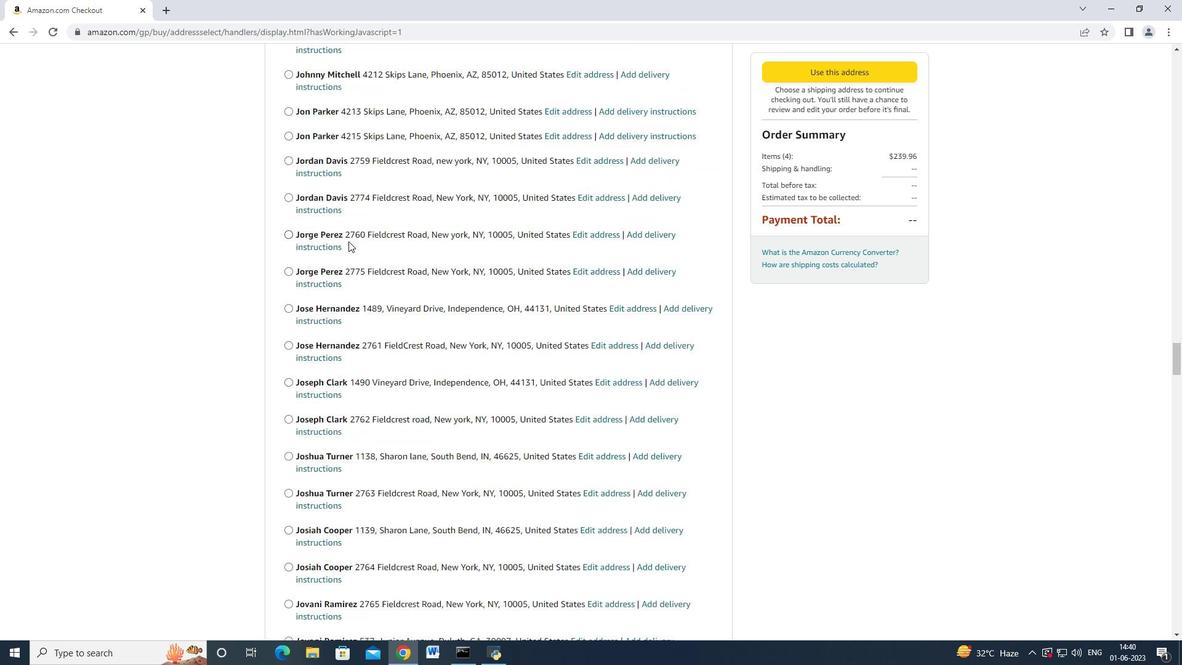 
Action: Mouse scrolled (349, 240) with delta (0, 0)
Screenshot: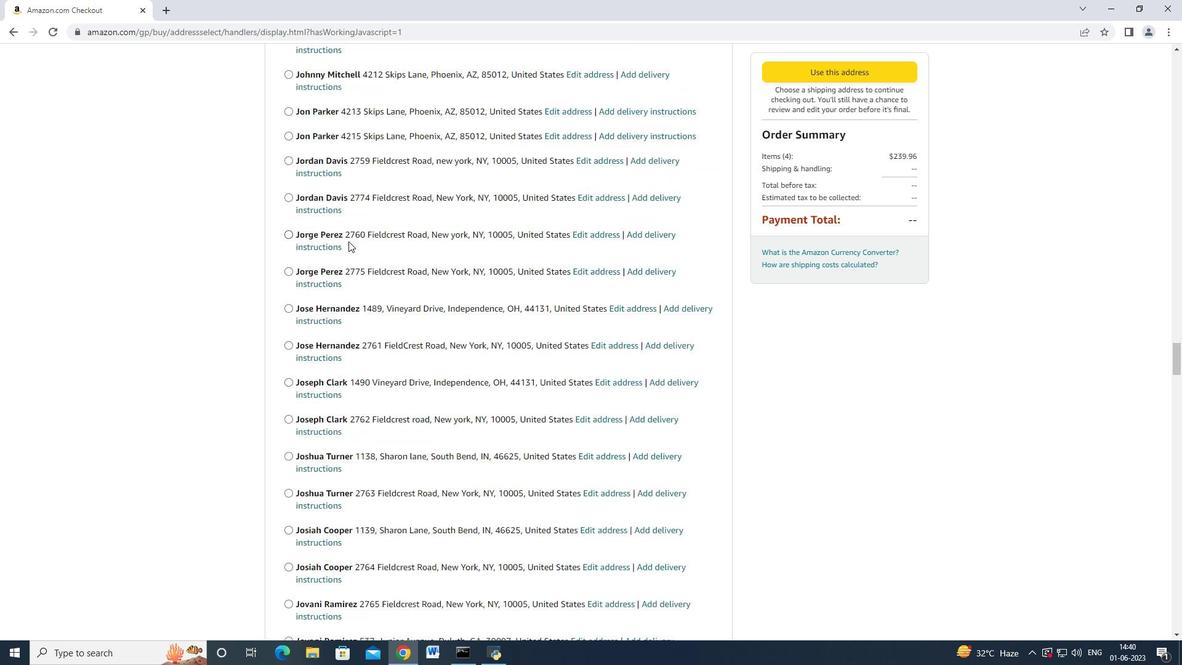 
Action: Mouse scrolled (349, 240) with delta (0, 0)
Screenshot: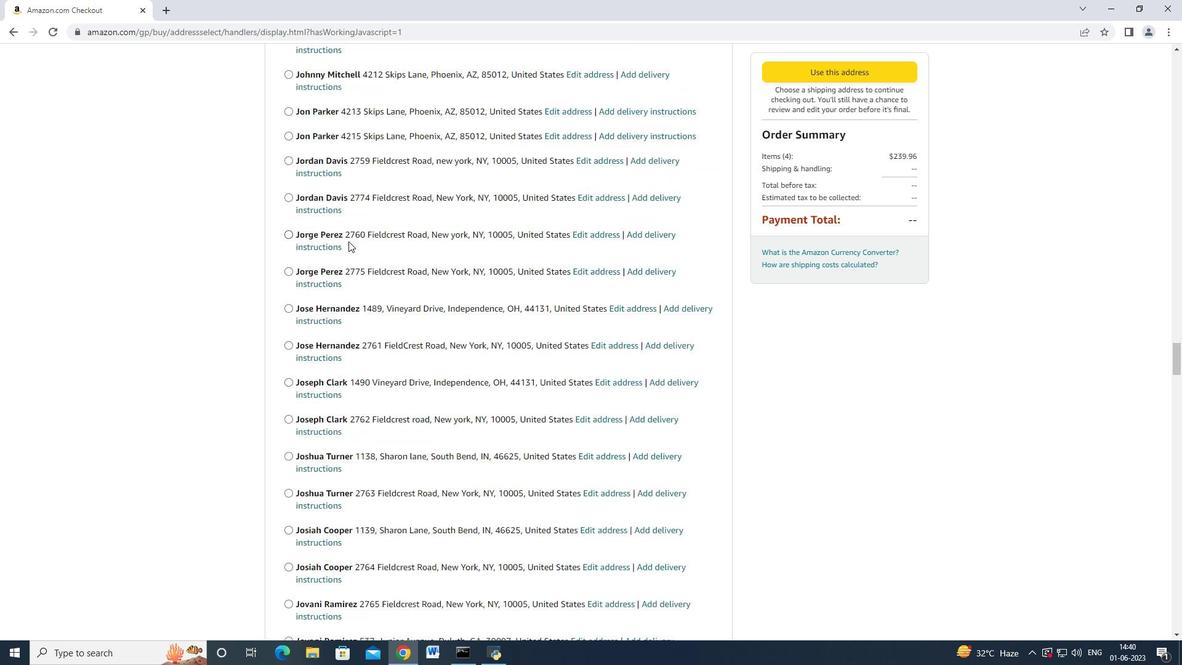 
Action: Mouse scrolled (349, 240) with delta (0, -1)
Screenshot: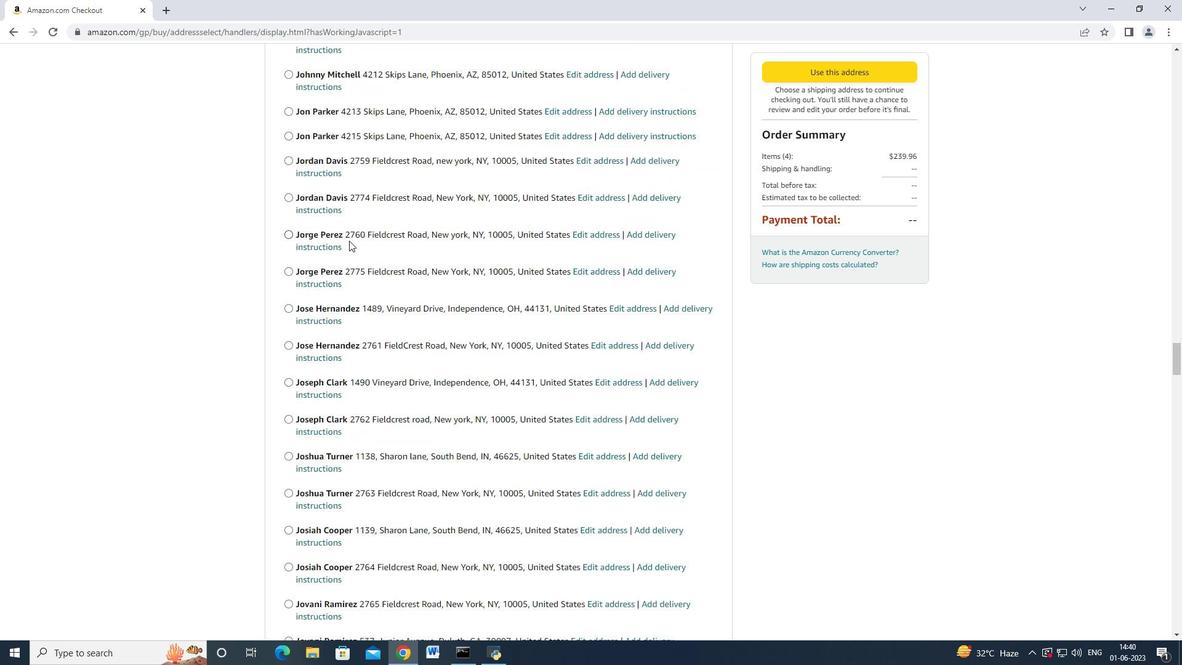 
Action: Mouse scrolled (349, 240) with delta (0, 0)
Screenshot: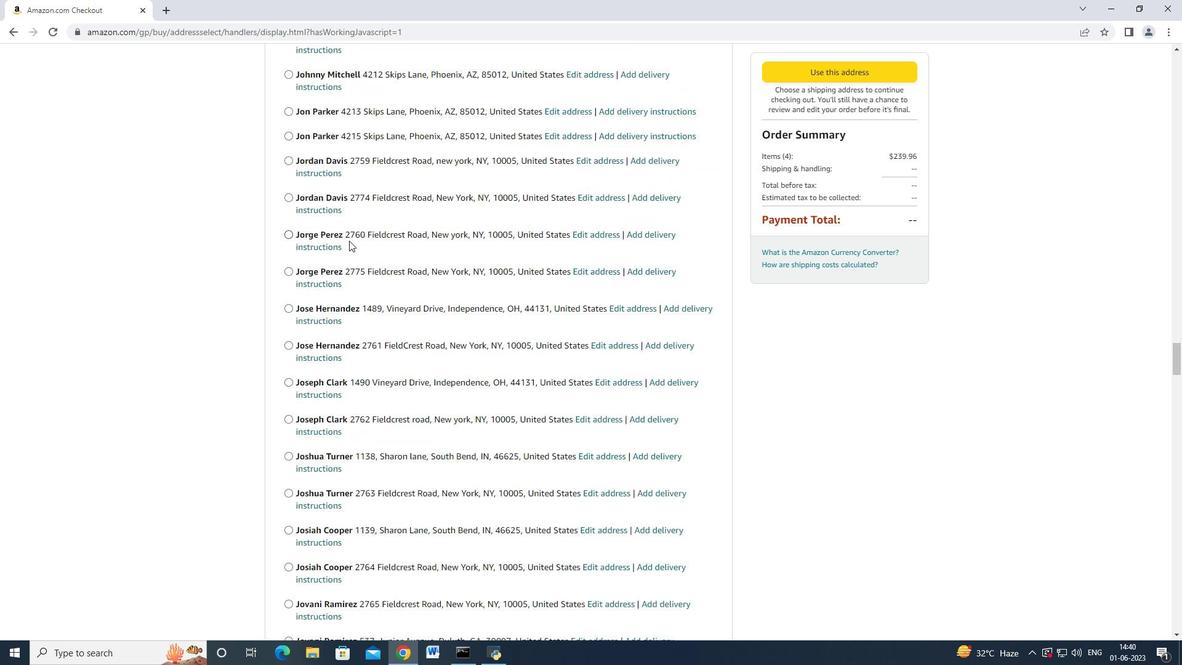 
Action: Mouse moved to (352, 240)
Screenshot: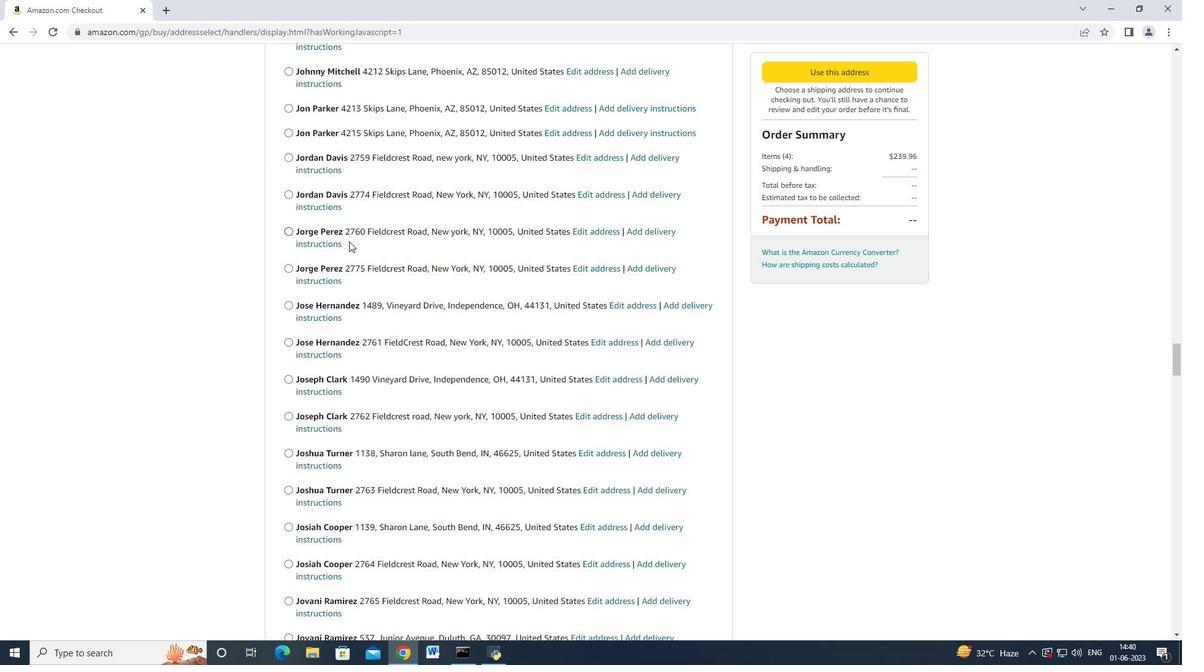 
Action: Mouse scrolled (352, 240) with delta (0, 0)
Screenshot: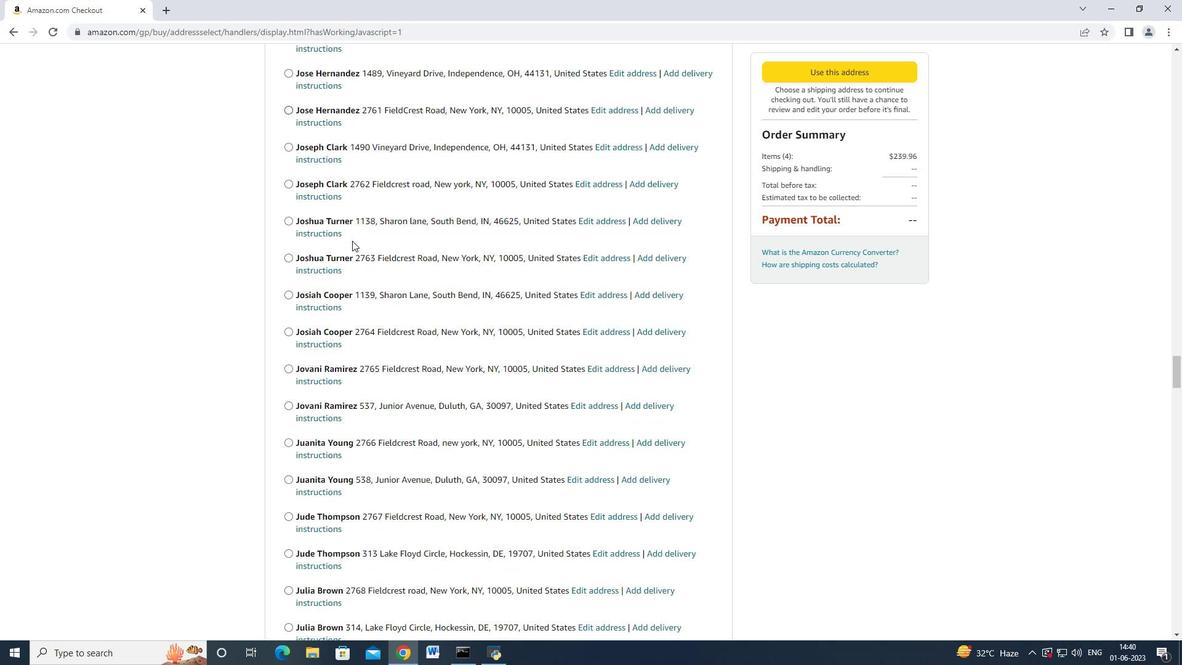
Action: Mouse scrolled (352, 239) with delta (0, -1)
Screenshot: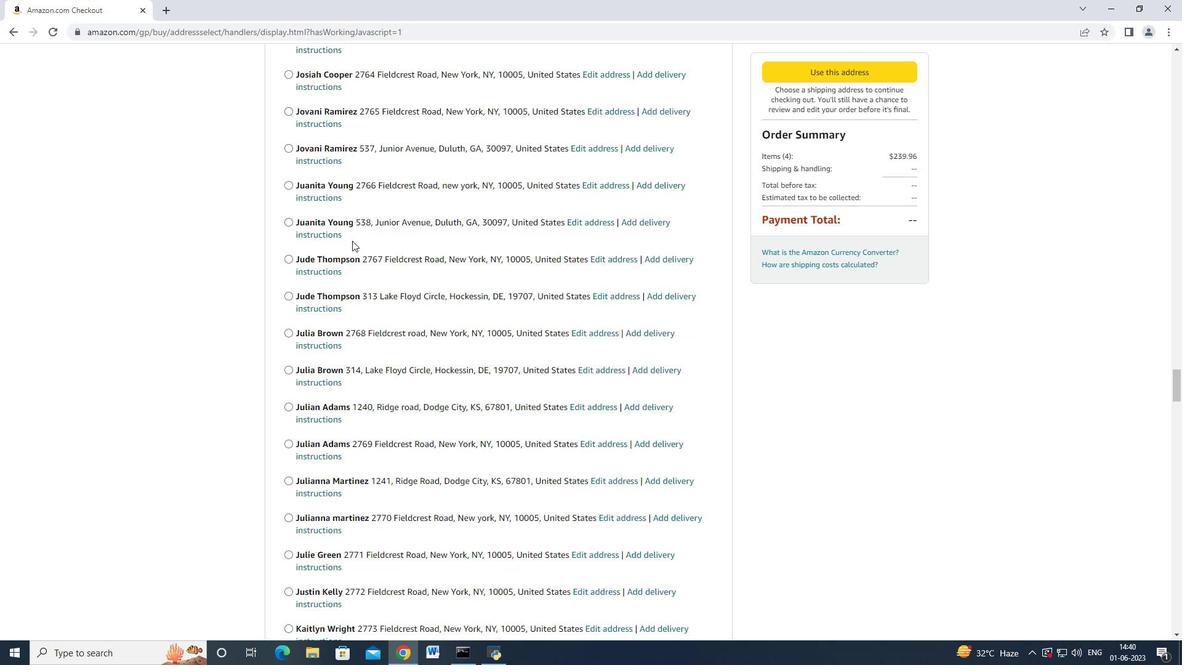 
Action: Mouse scrolled (352, 240) with delta (0, 0)
Screenshot: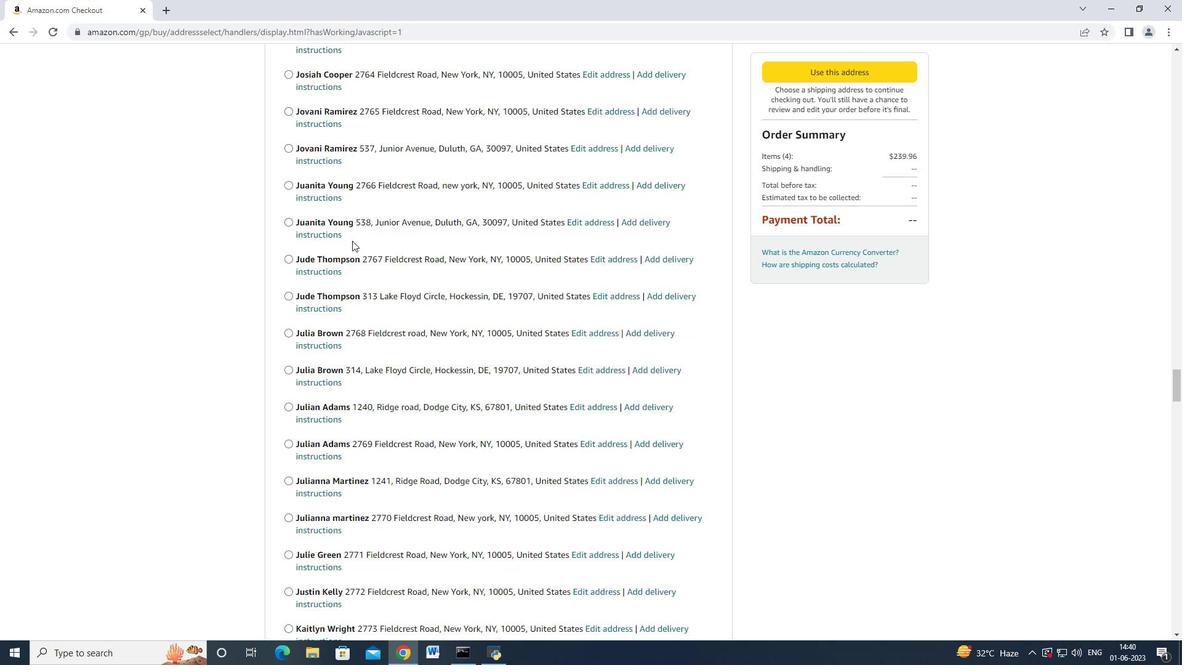
Action: Mouse scrolled (352, 240) with delta (0, 0)
Screenshot: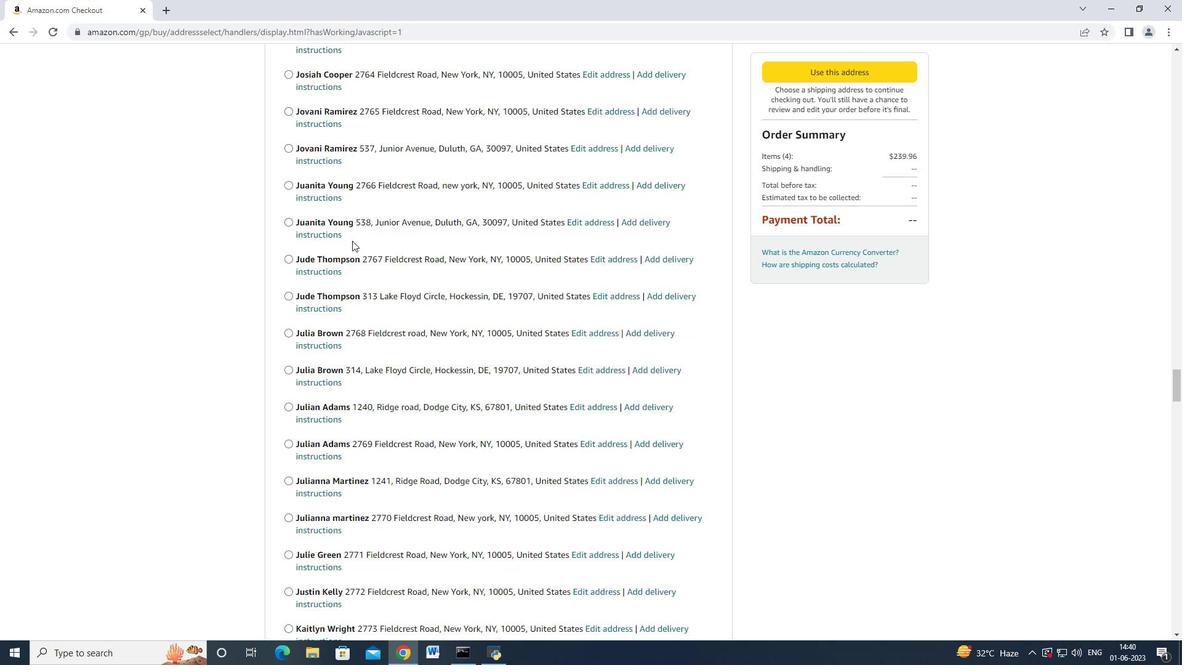 
Action: Mouse scrolled (352, 240) with delta (0, 0)
Screenshot: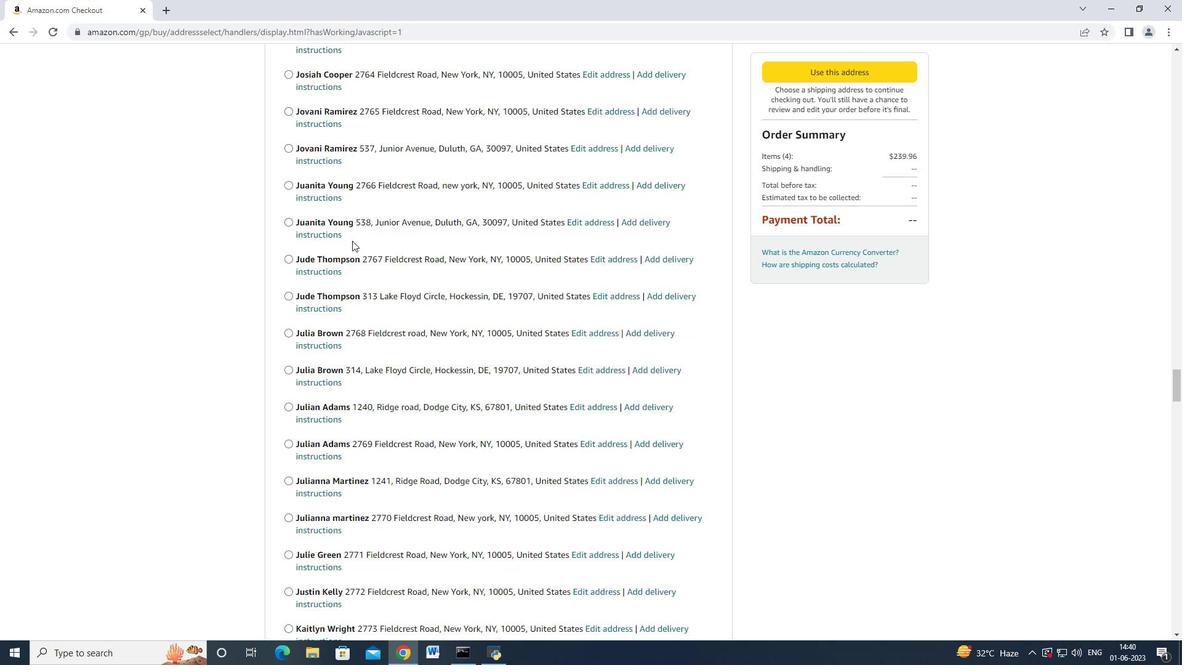 
Action: Mouse scrolled (352, 240) with delta (0, 0)
Screenshot: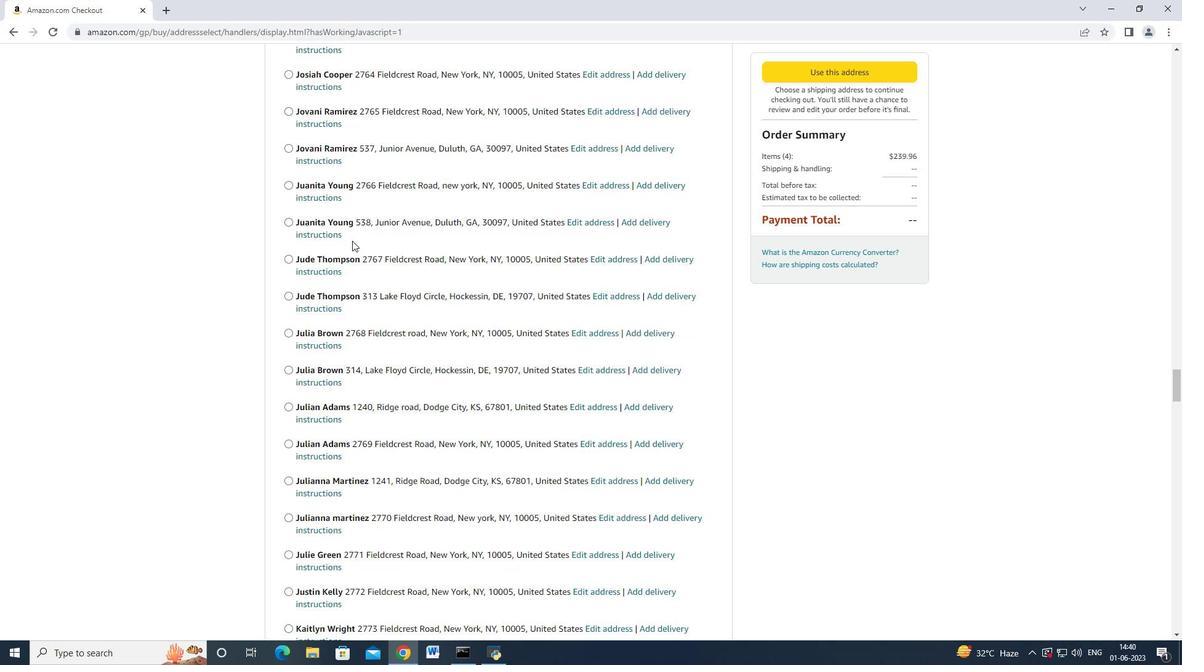 
Action: Mouse scrolled (352, 240) with delta (0, 0)
Screenshot: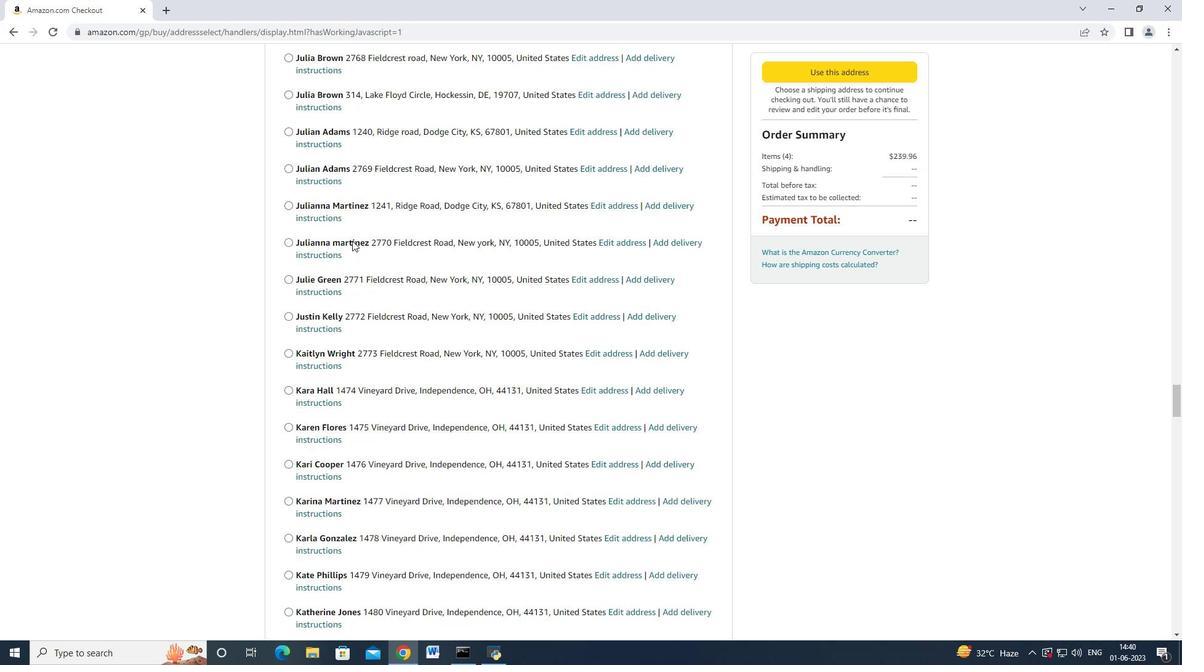 
Action: Mouse scrolled (352, 240) with delta (0, 0)
Screenshot: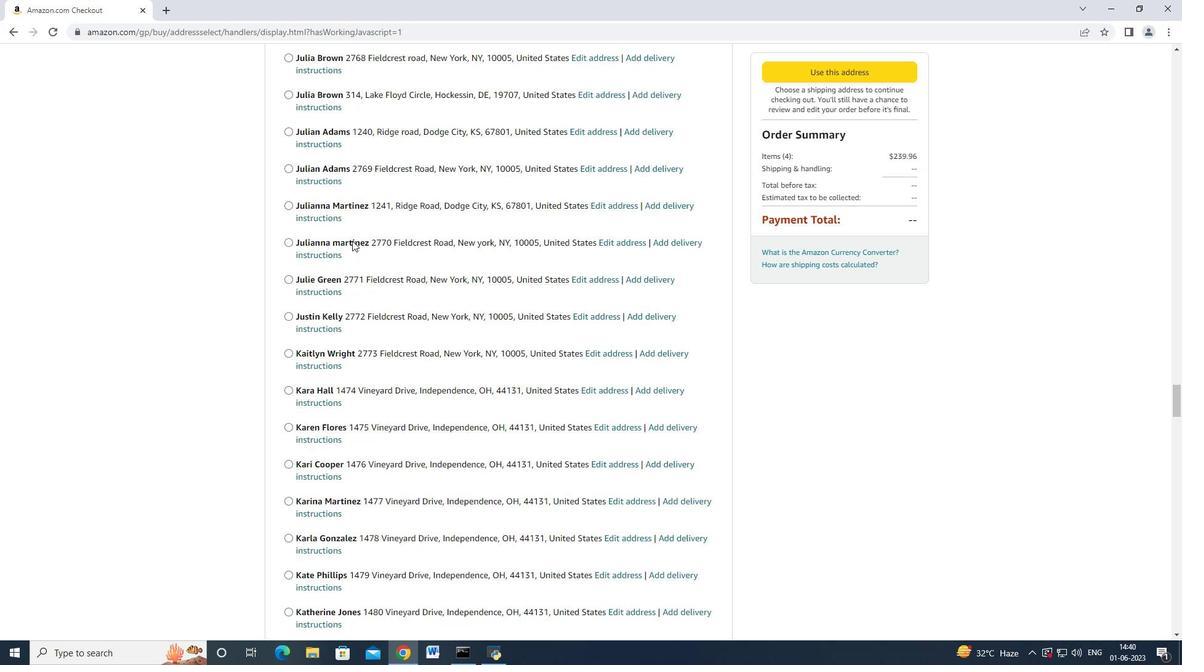 
Action: Mouse scrolled (352, 240) with delta (0, 0)
Screenshot: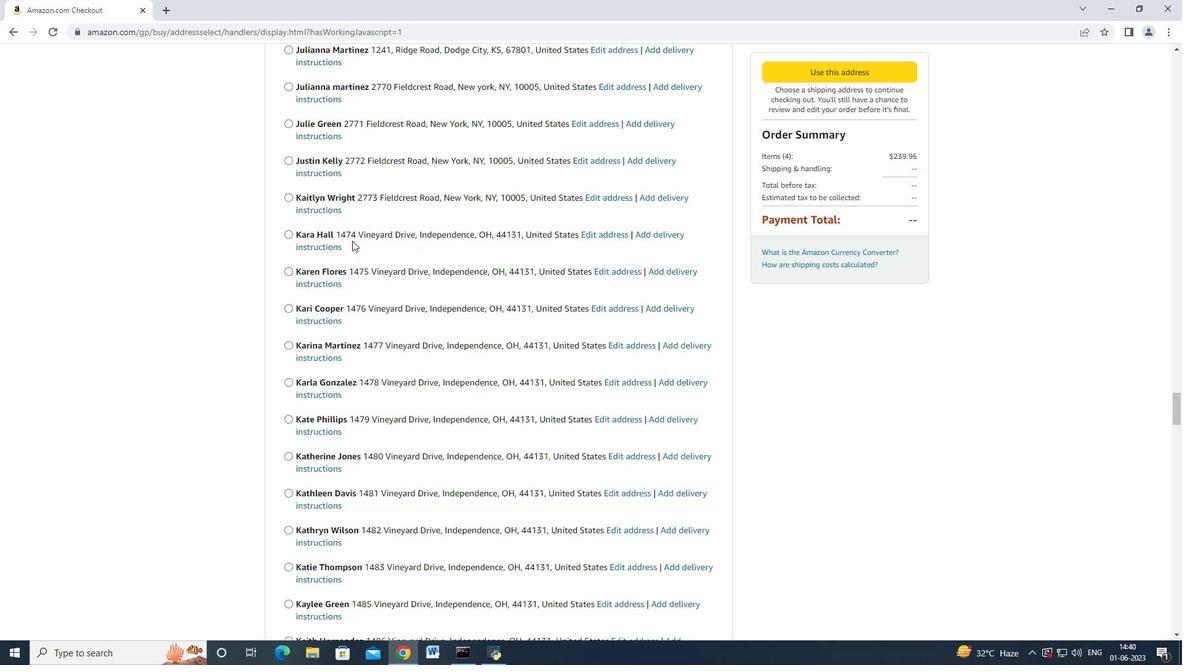 
Action: Mouse scrolled (352, 240) with delta (0, 0)
Screenshot: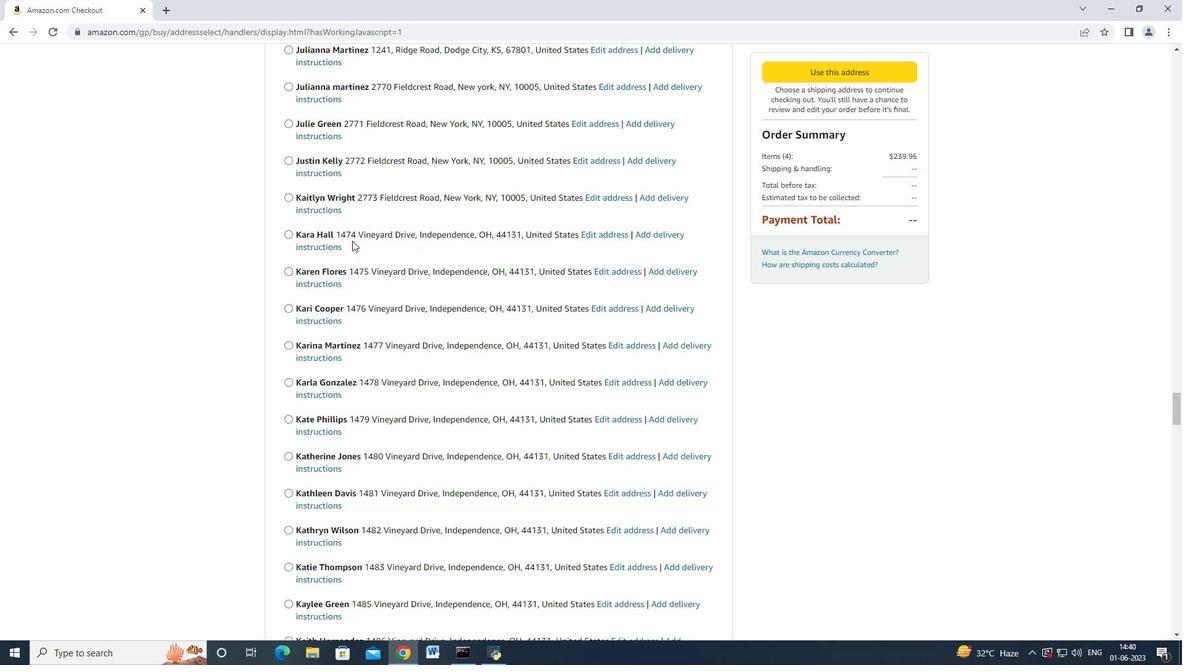 
Action: Mouse scrolled (352, 240) with delta (0, 0)
Screenshot: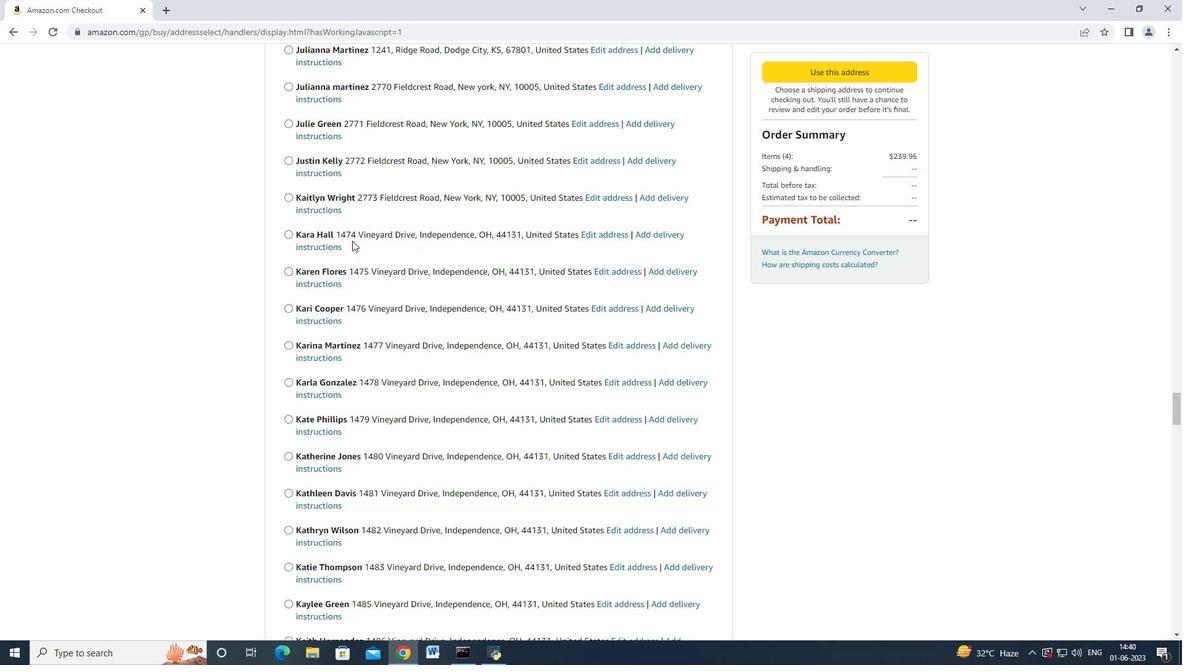
Action: Mouse scrolled (352, 240) with delta (0, 0)
Screenshot: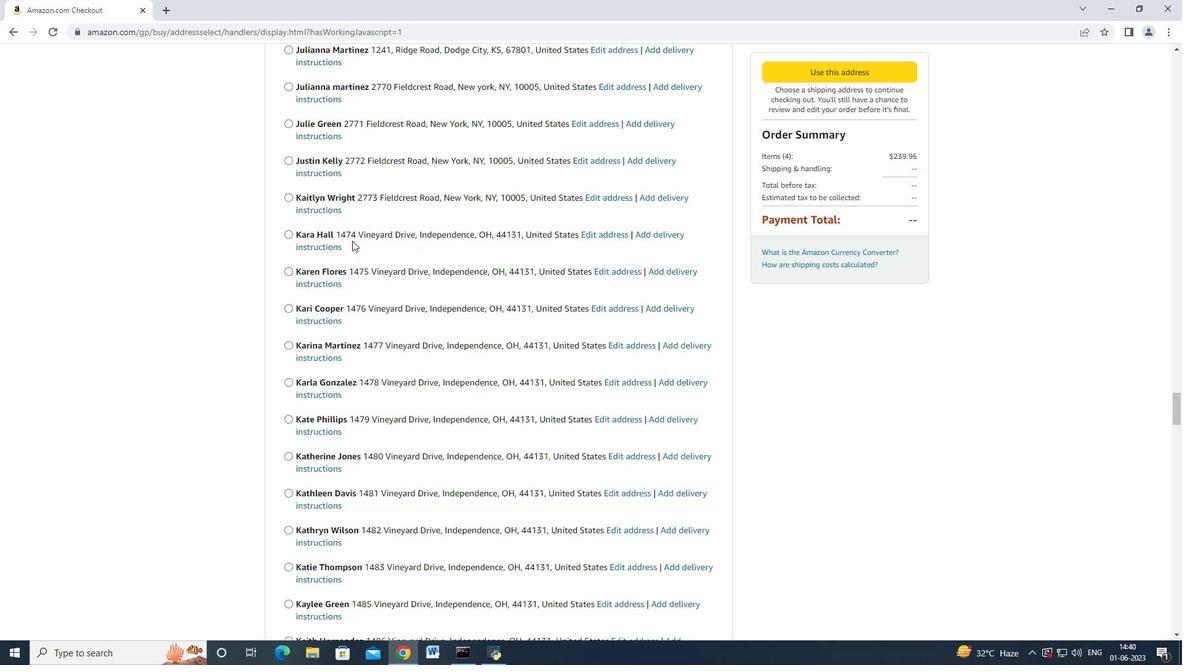 
Action: Mouse scrolled (352, 240) with delta (0, 0)
Screenshot: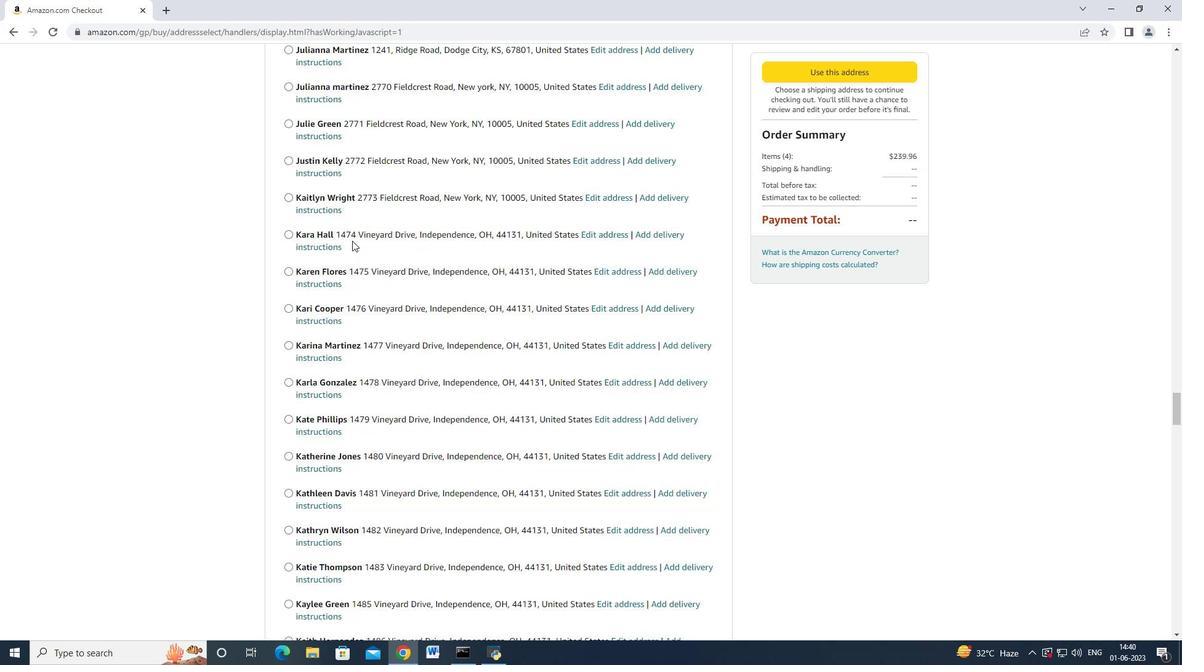 
Action: Mouse moved to (352, 240)
Screenshot: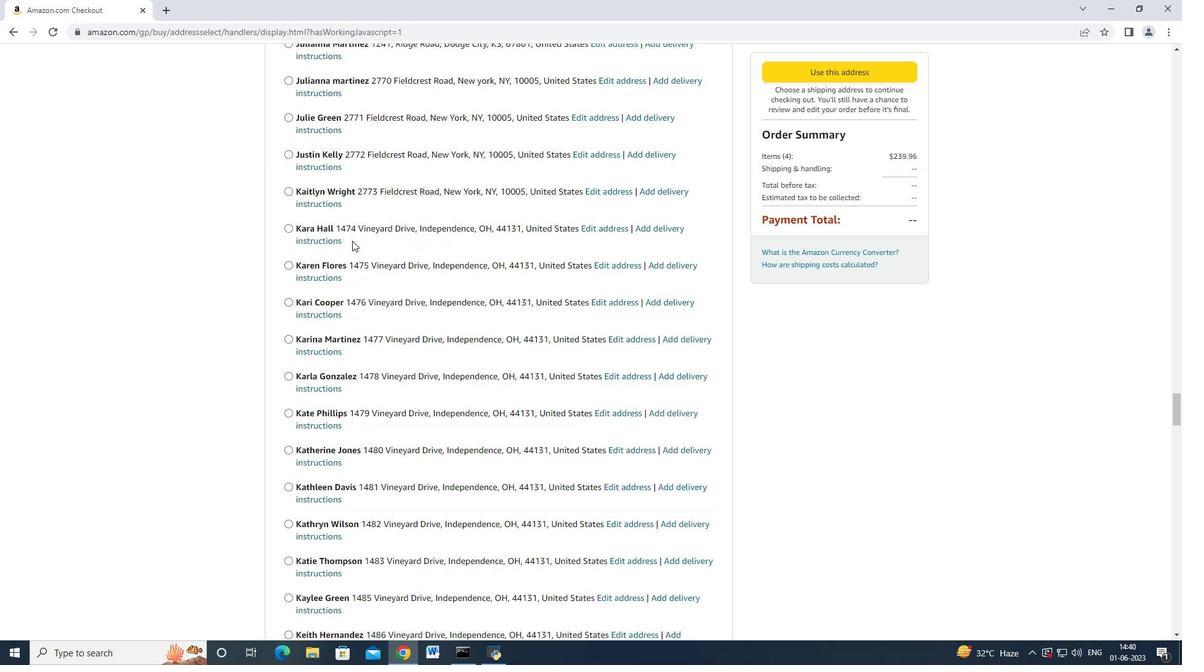 
Action: Mouse scrolled (352, 240) with delta (0, 0)
Screenshot: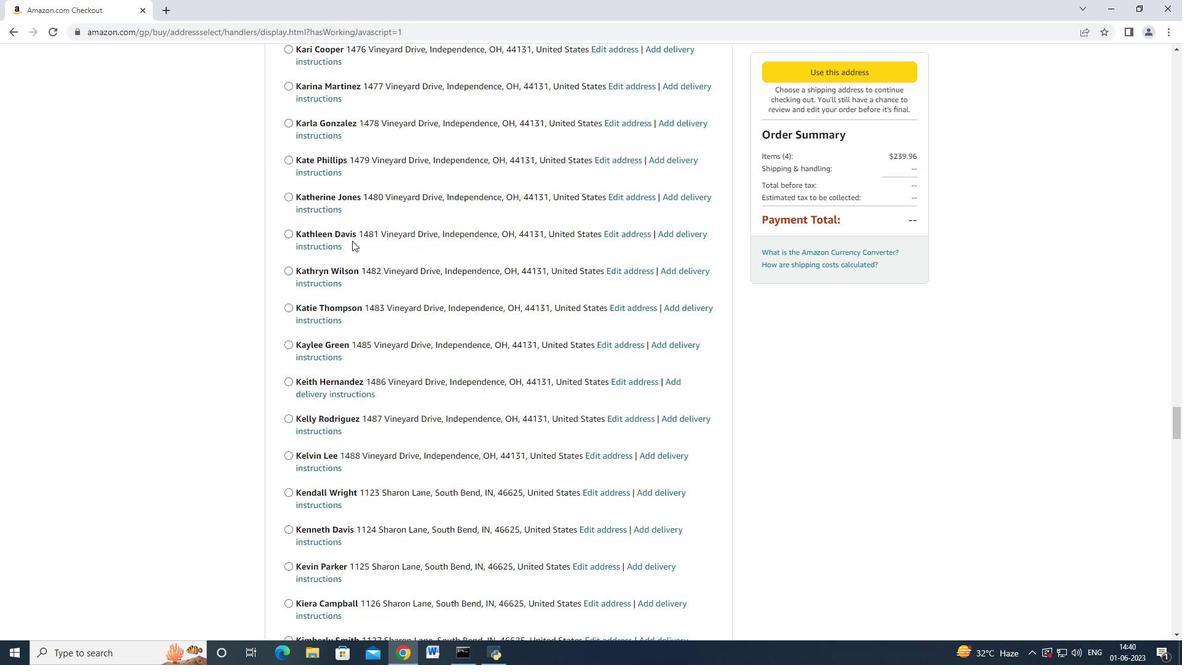 
Action: Mouse scrolled (352, 239) with delta (0, -1)
Screenshot: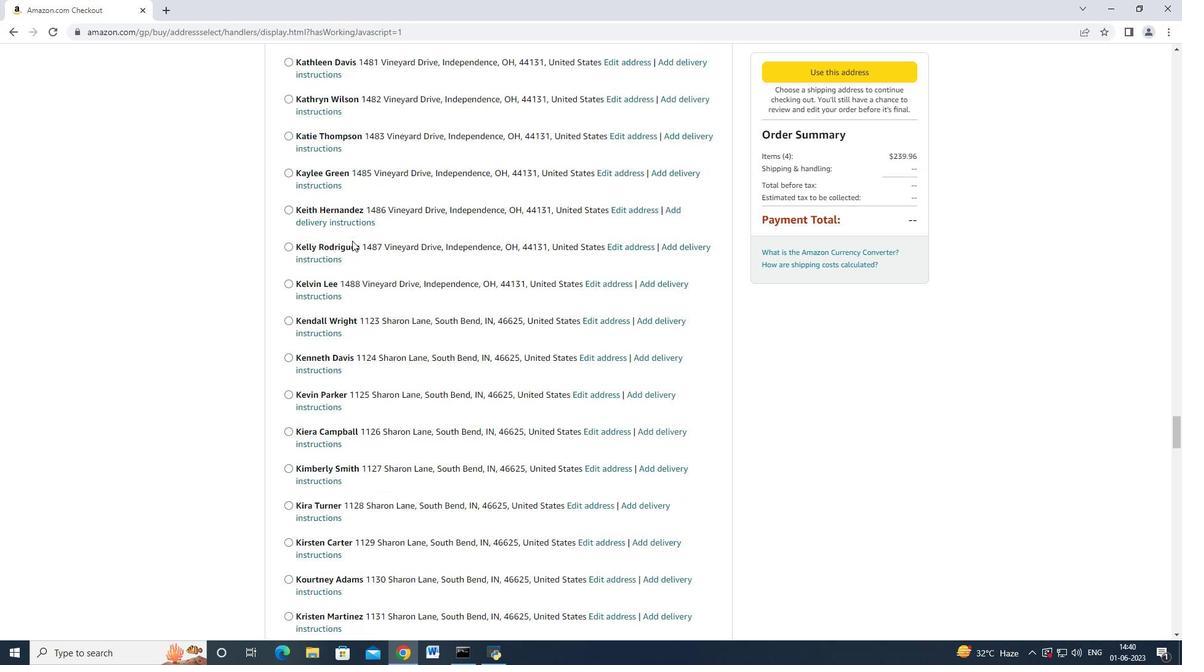 
Action: Mouse scrolled (352, 240) with delta (0, 0)
Screenshot: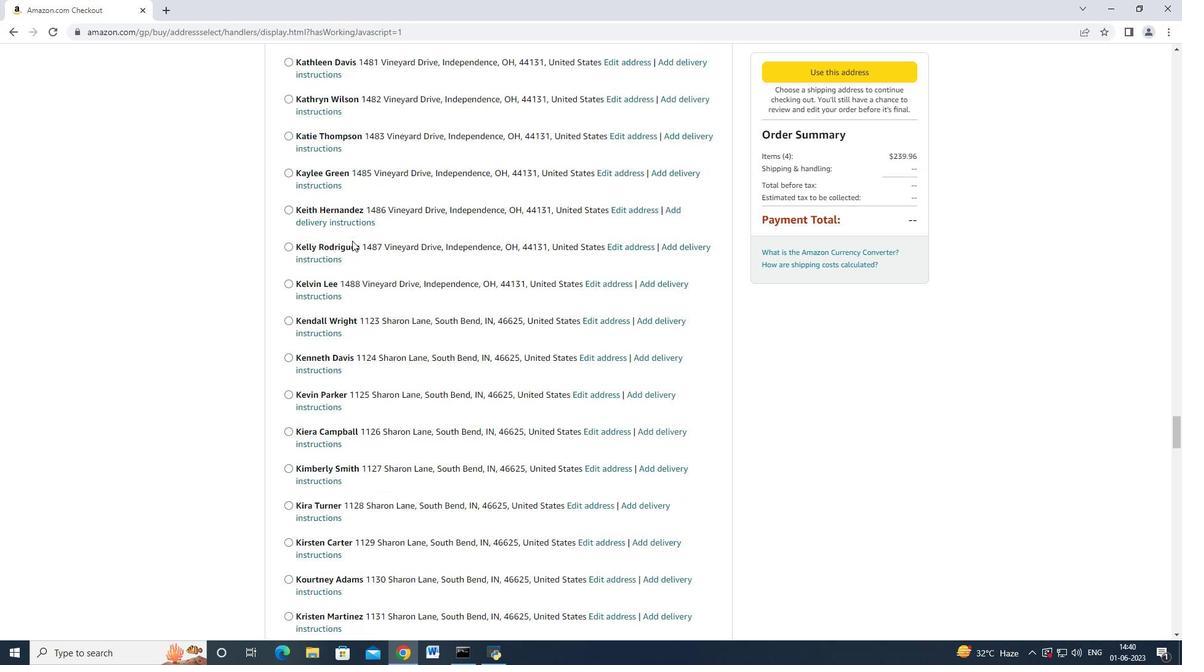 
Action: Mouse scrolled (352, 240) with delta (0, 0)
Screenshot: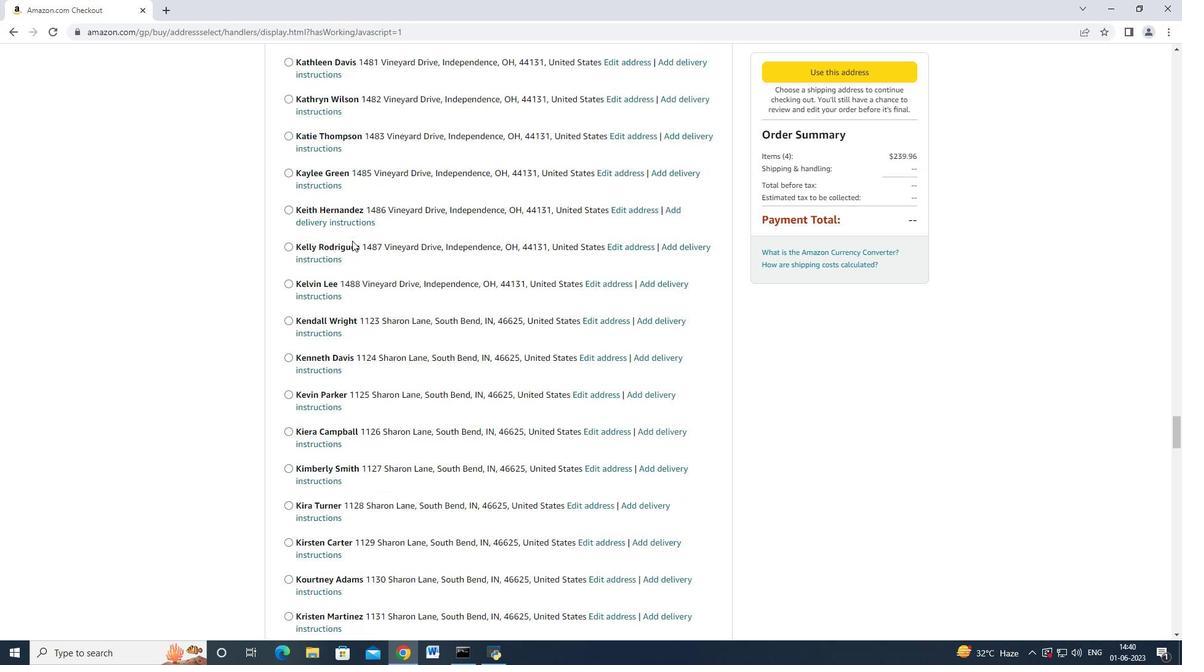 
Action: Mouse scrolled (352, 240) with delta (0, 0)
Screenshot: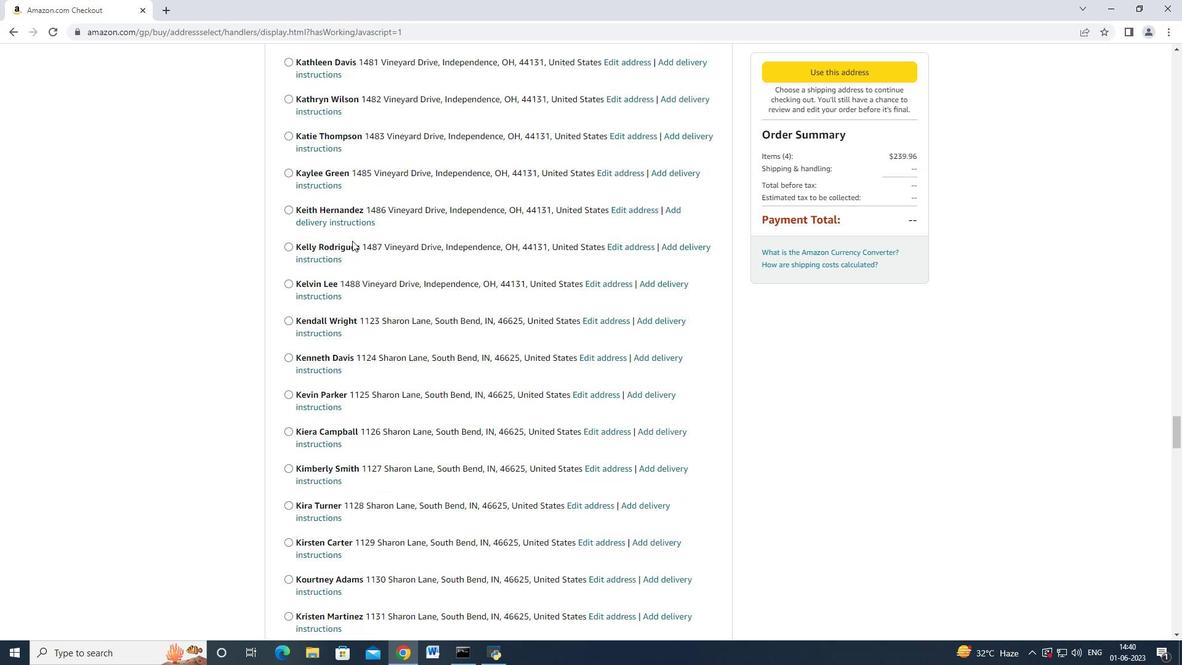 
Action: Mouse scrolled (352, 240) with delta (0, 0)
Screenshot: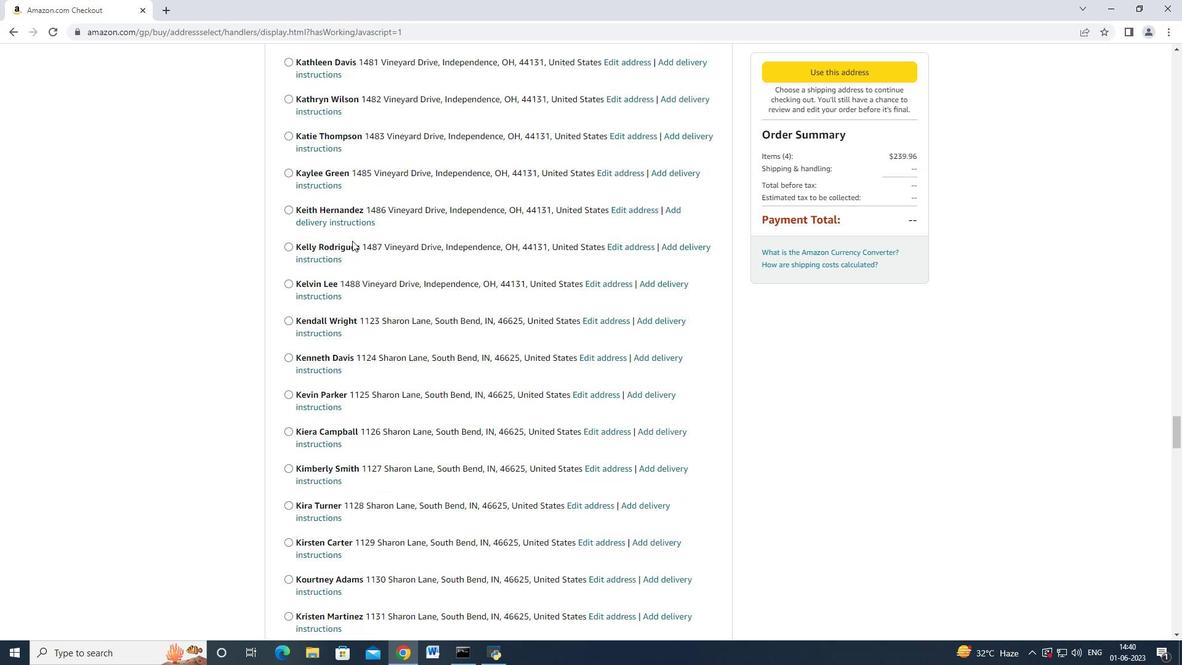 
Action: Mouse scrolled (352, 240) with delta (0, 0)
Screenshot: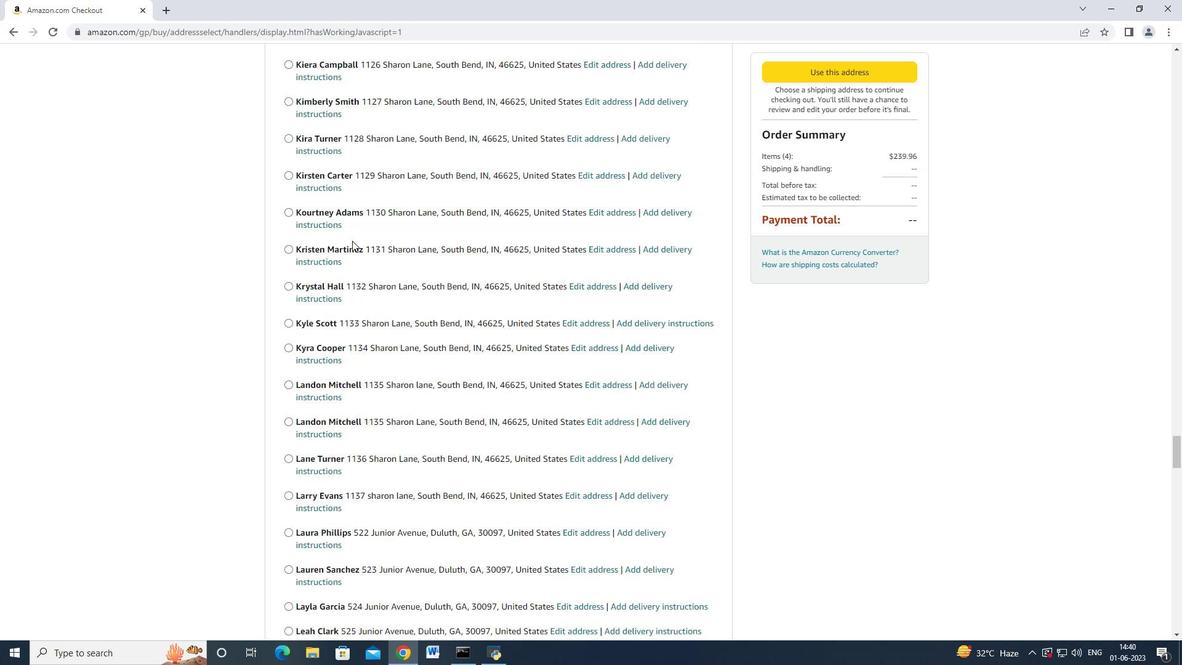 
Action: Mouse scrolled (352, 240) with delta (0, 0)
Screenshot: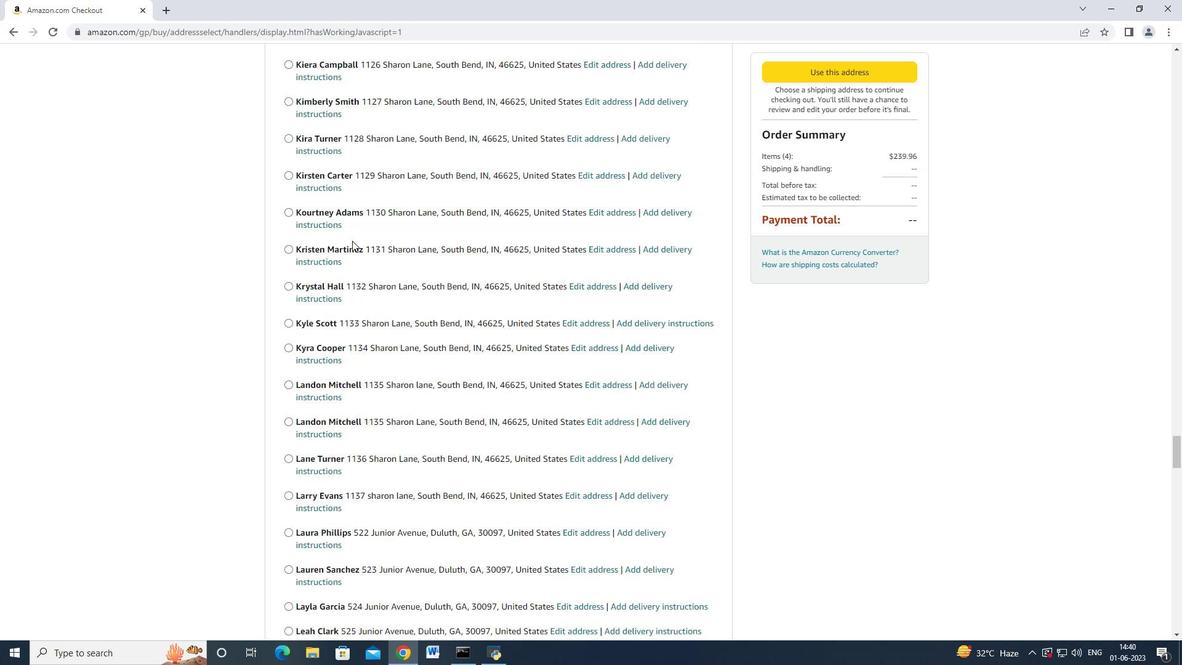 
Action: Mouse scrolled (352, 240) with delta (0, 0)
Screenshot: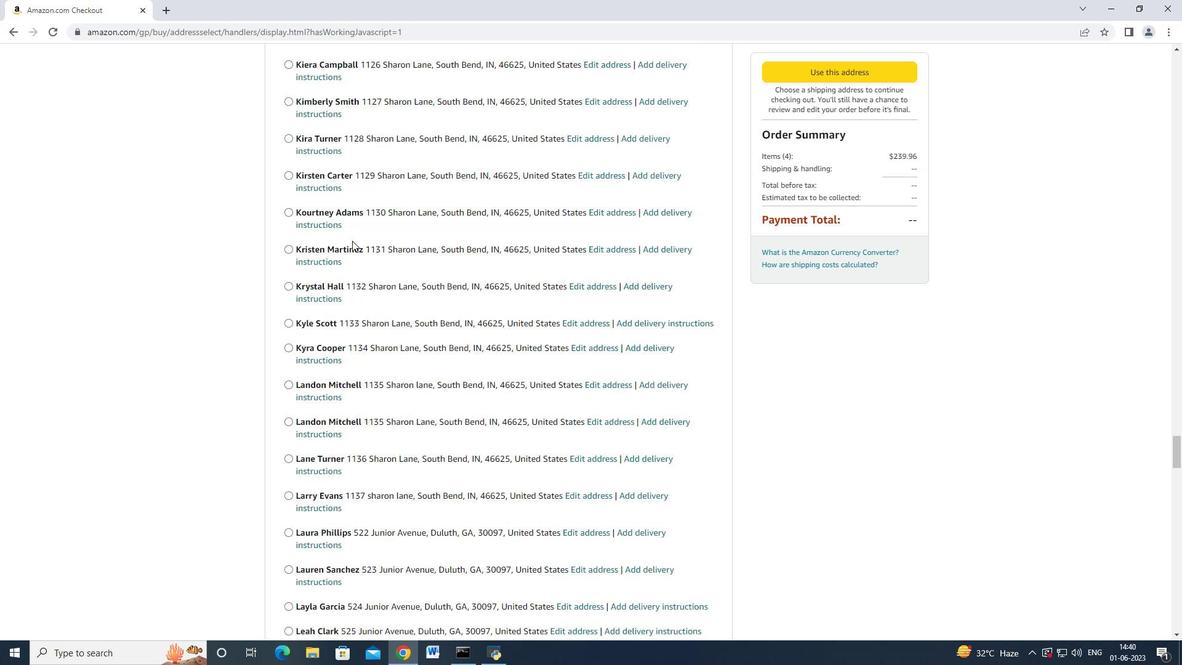 
Action: Mouse scrolled (352, 240) with delta (0, 0)
Screenshot: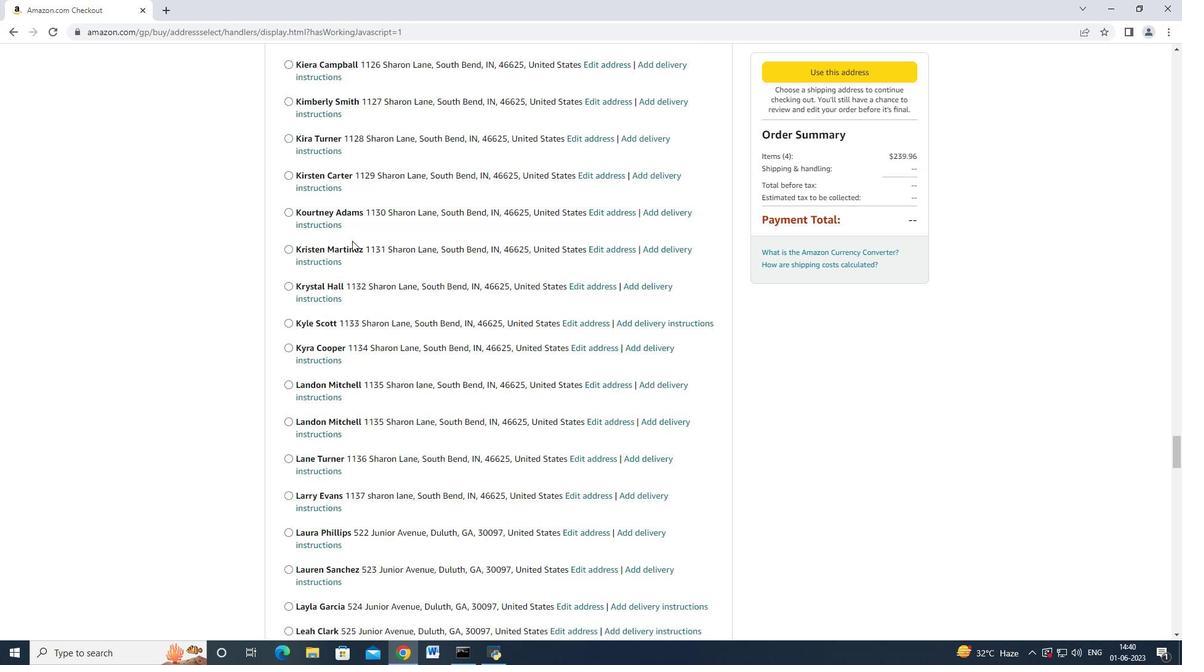 
Action: Mouse scrolled (352, 239) with delta (0, -1)
Screenshot: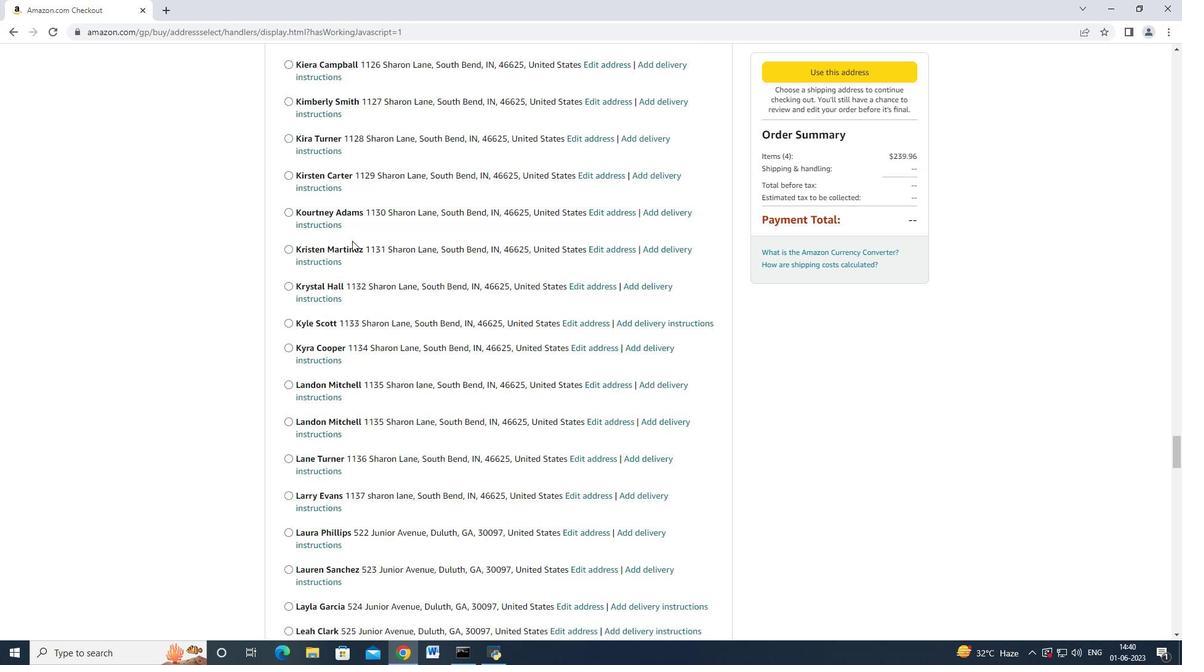 
Action: Mouse scrolled (352, 240) with delta (0, 0)
Screenshot: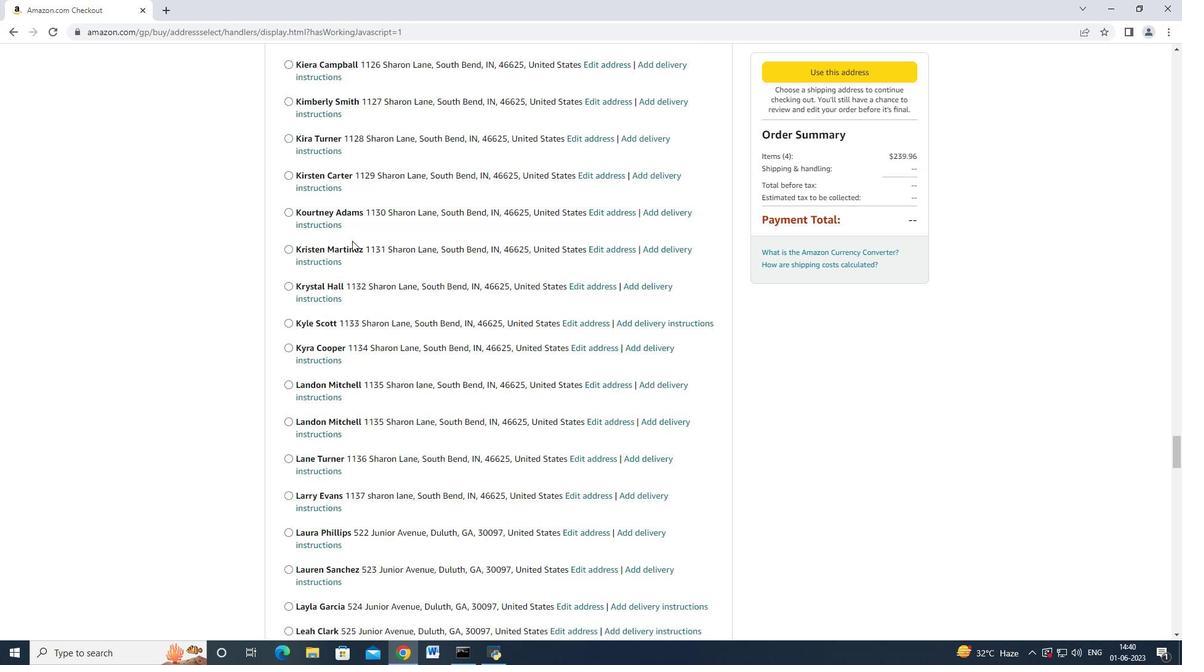 
Action: Mouse scrolled (352, 240) with delta (0, 0)
Screenshot: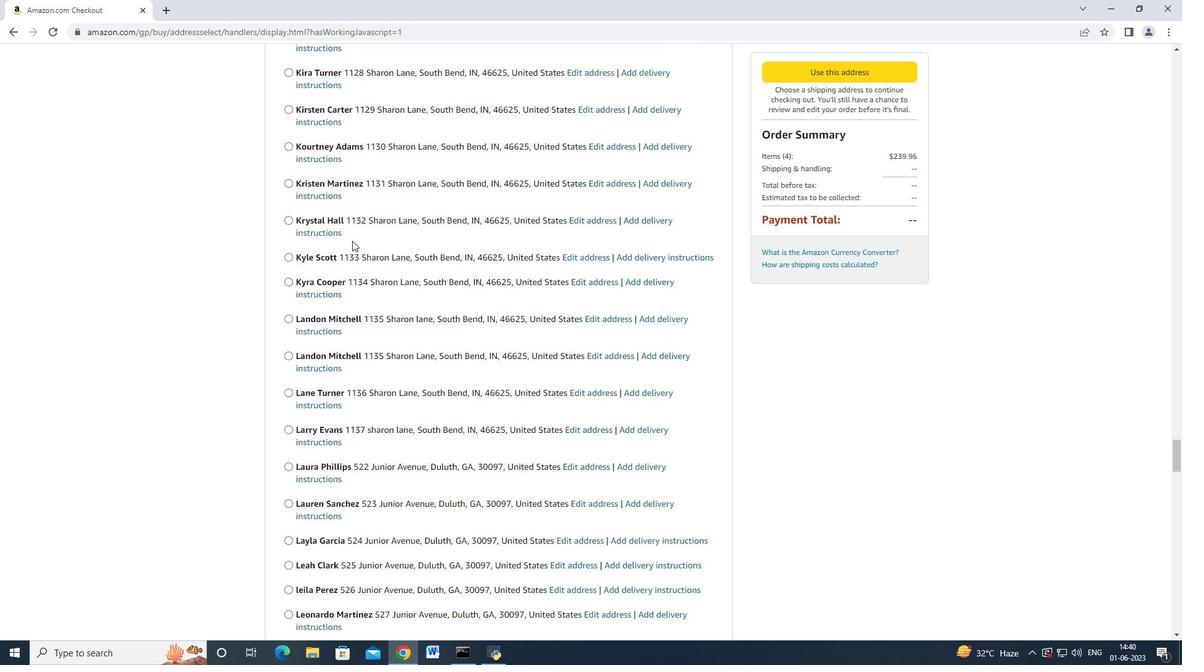 
Action: Mouse scrolled (352, 239) with delta (0, -1)
Screenshot: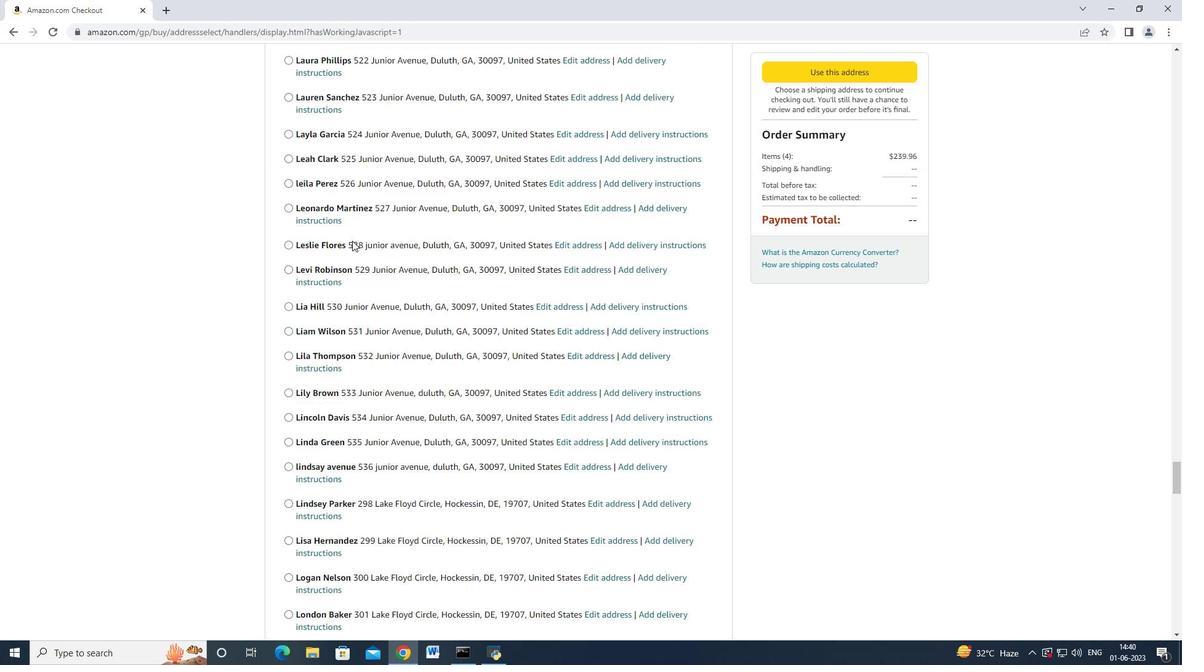 
Action: Mouse scrolled (352, 240) with delta (0, 0)
Screenshot: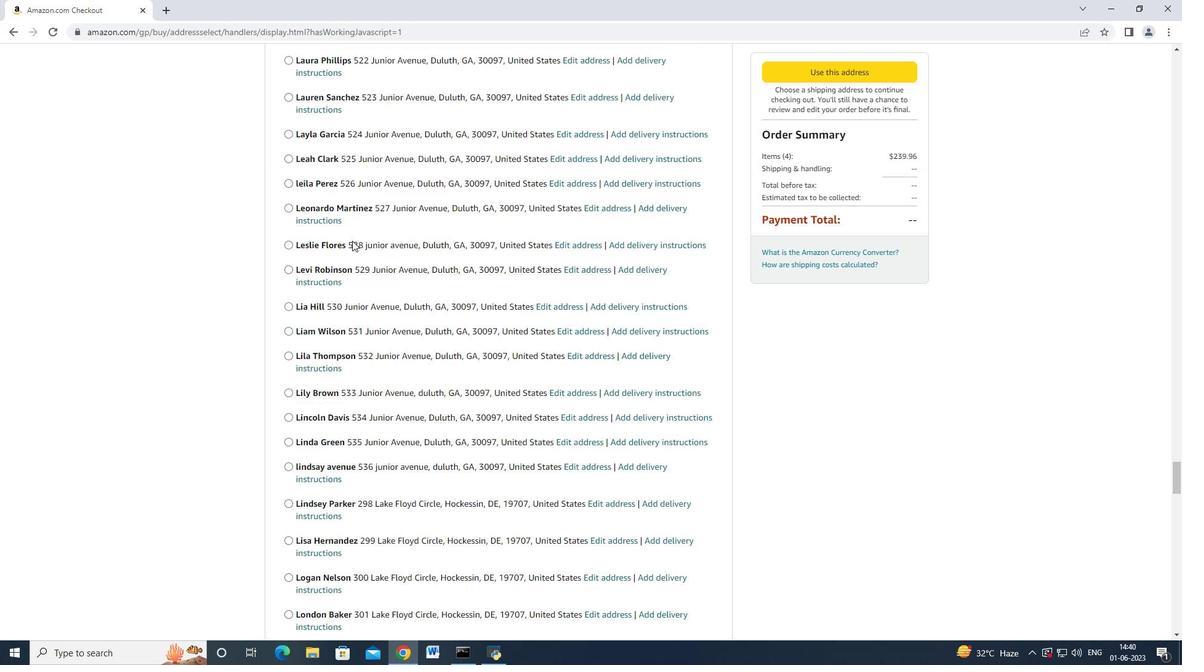 
Action: Mouse scrolled (352, 240) with delta (0, 0)
Screenshot: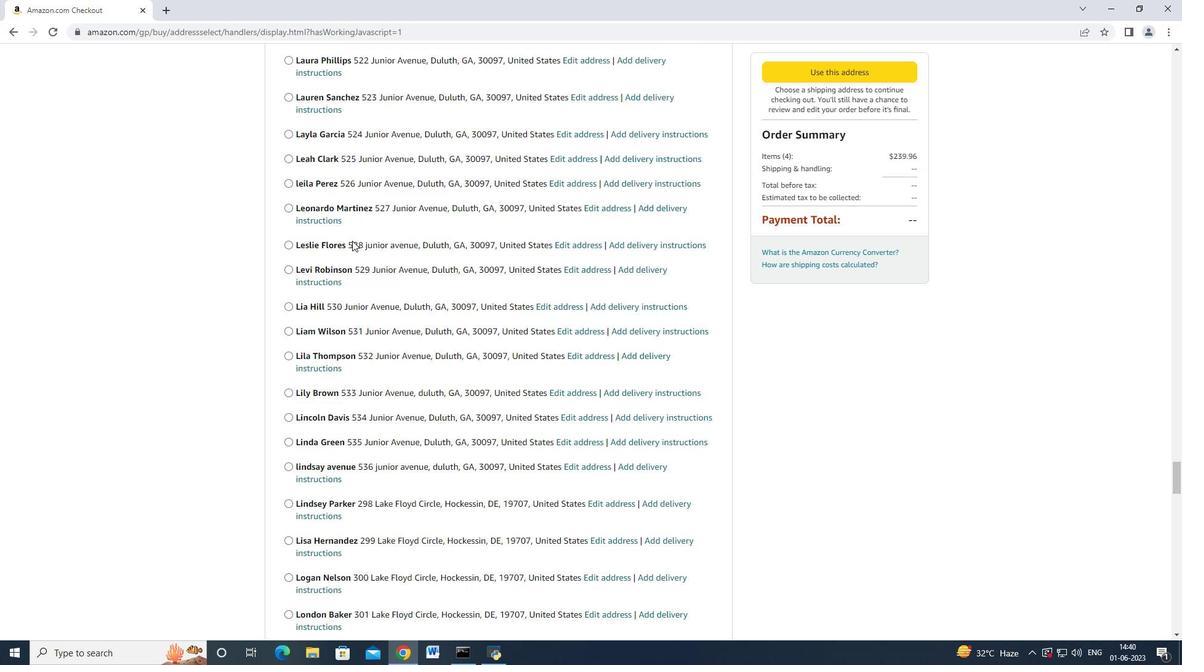
Action: Mouse scrolled (352, 240) with delta (0, 0)
Screenshot: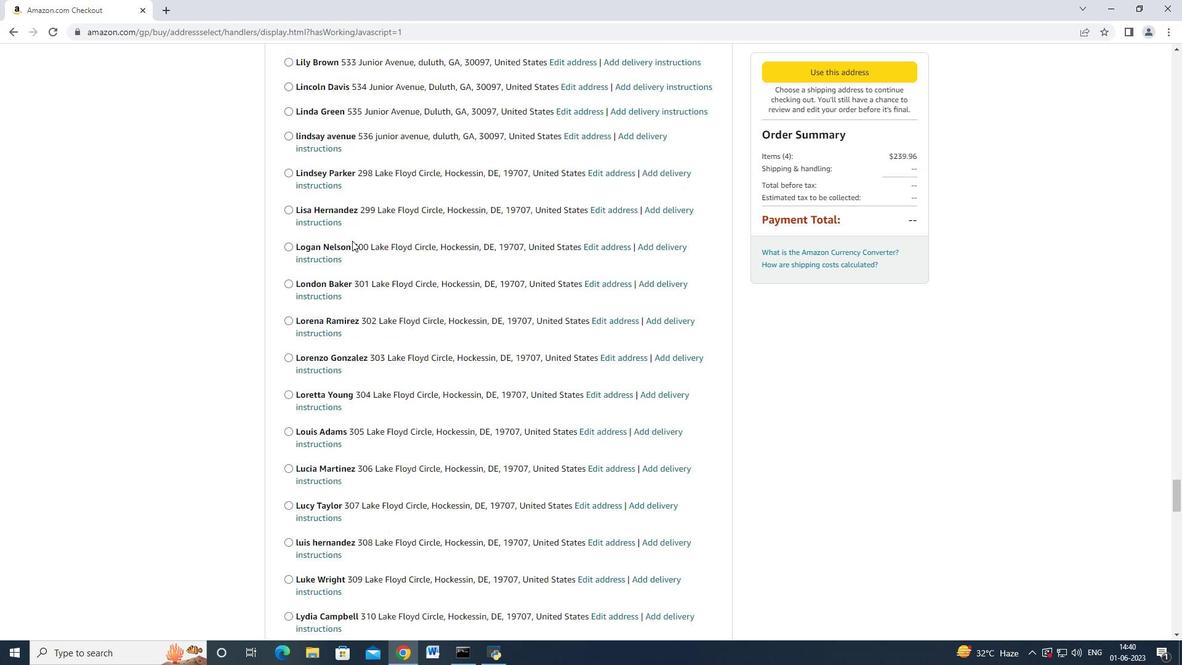 
Action: Mouse scrolled (352, 240) with delta (0, 0)
Screenshot: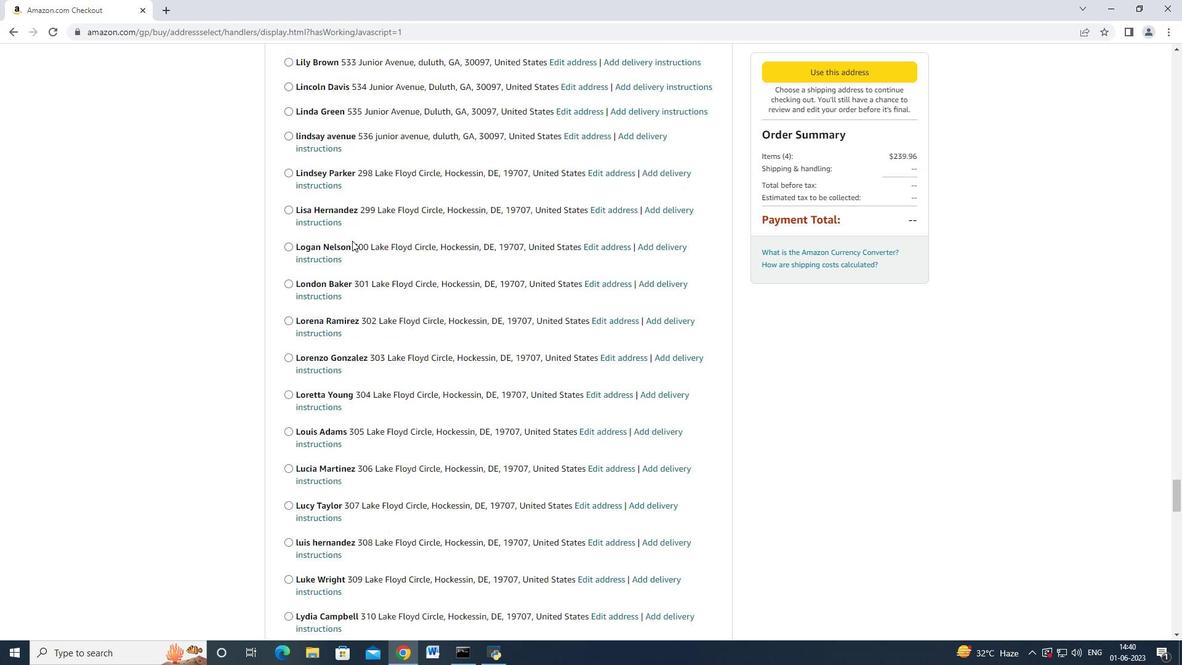 
Action: Mouse scrolled (352, 239) with delta (0, -1)
Screenshot: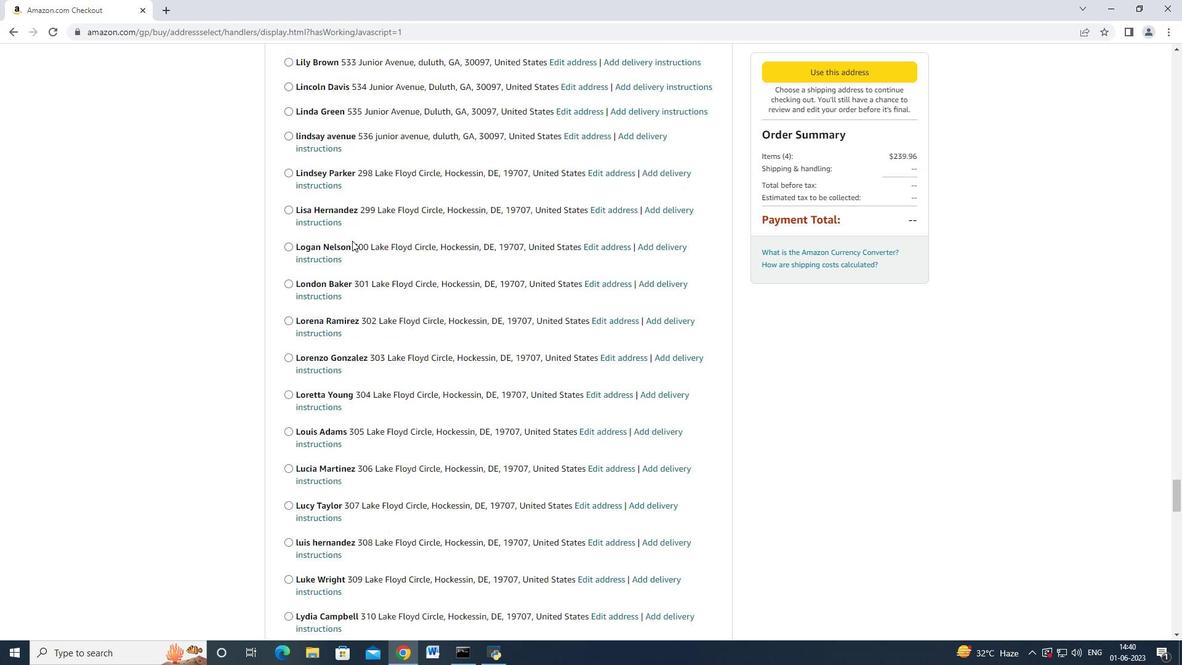 
Action: Mouse scrolled (352, 240) with delta (0, 0)
Screenshot: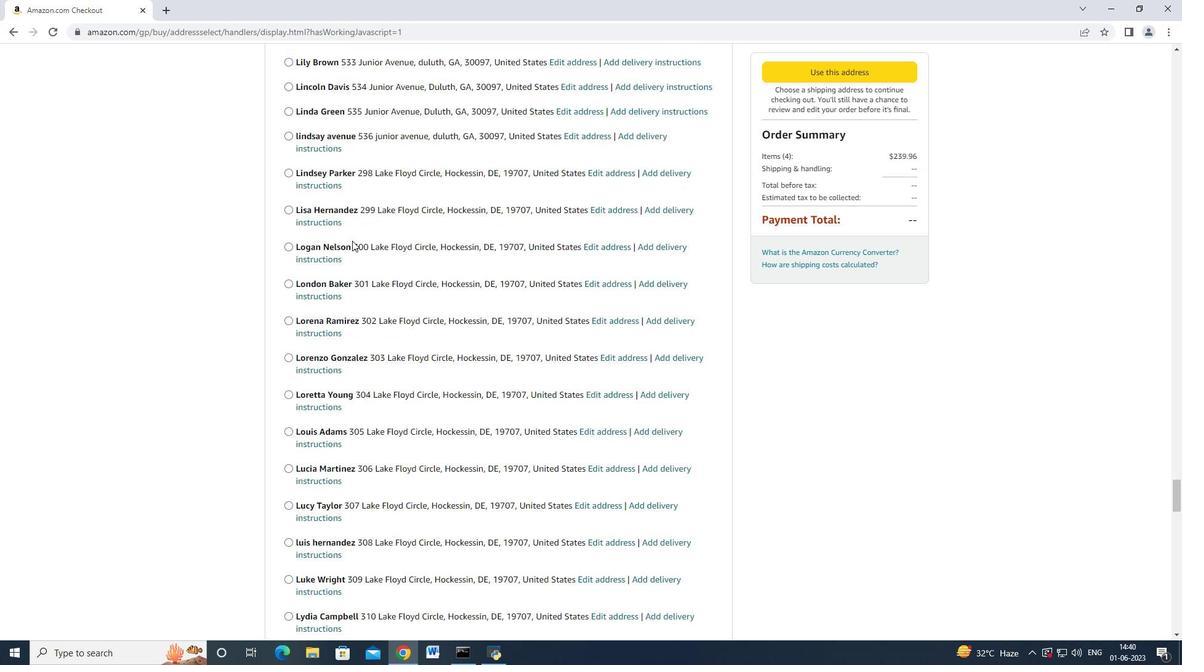 
Action: Mouse scrolled (352, 240) with delta (0, 0)
Screenshot: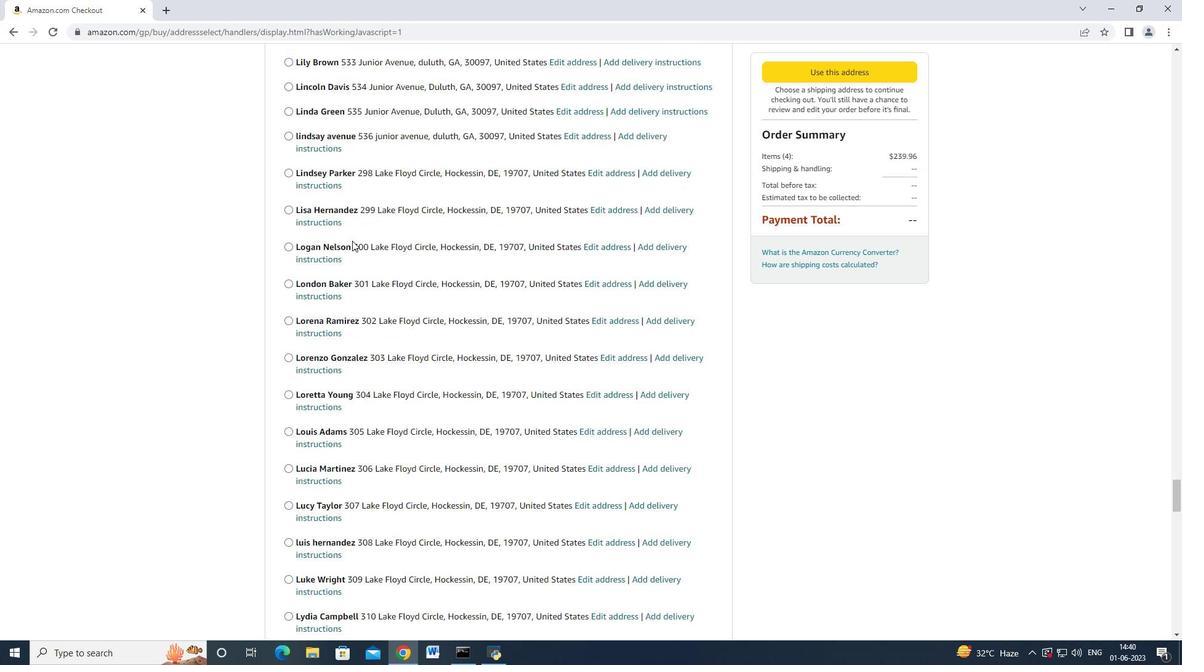 
Action: Mouse scrolled (352, 240) with delta (0, 0)
Screenshot: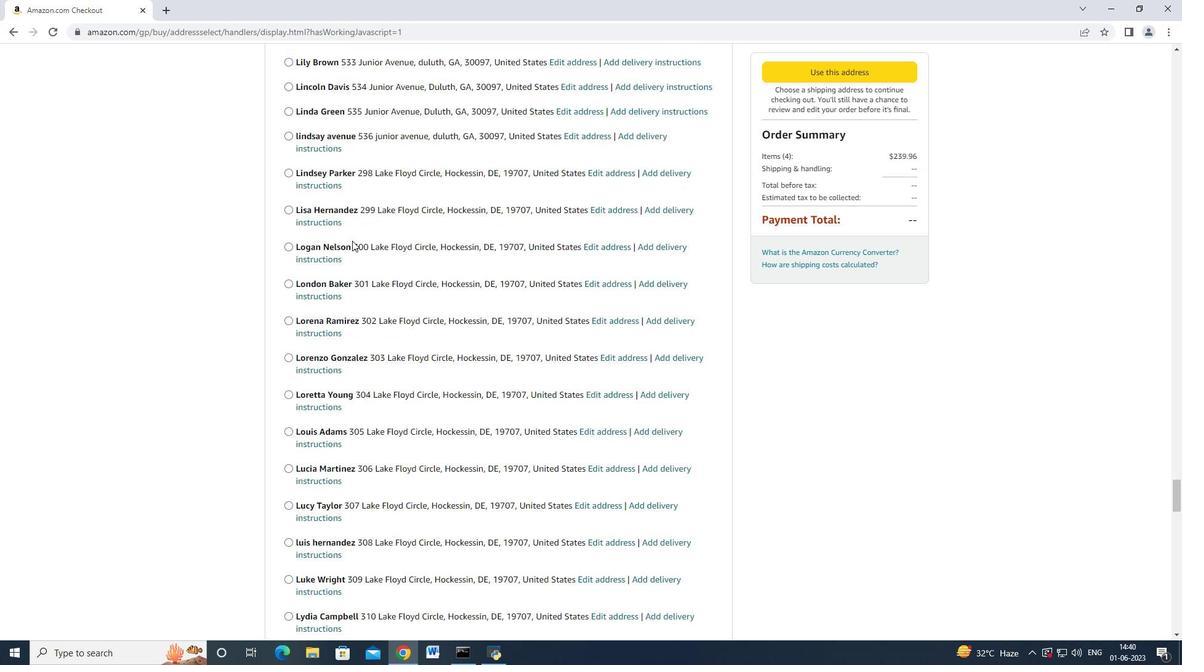 
Action: Mouse moved to (353, 240)
Screenshot: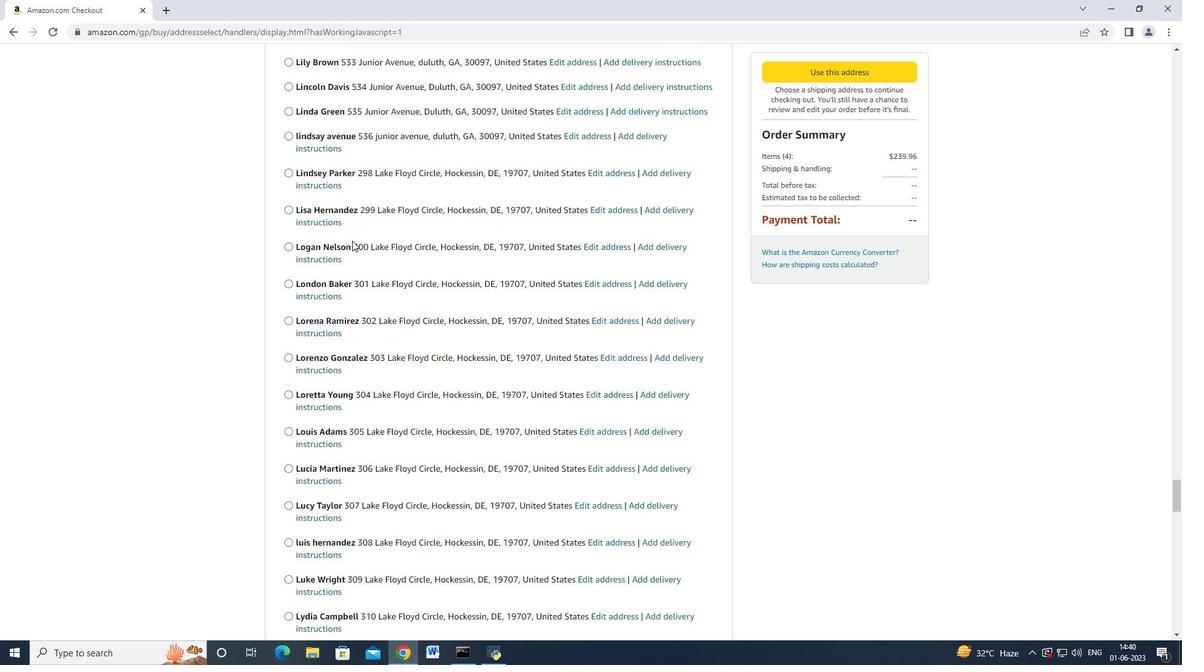 
Action: Mouse scrolled (353, 240) with delta (0, 0)
Screenshot: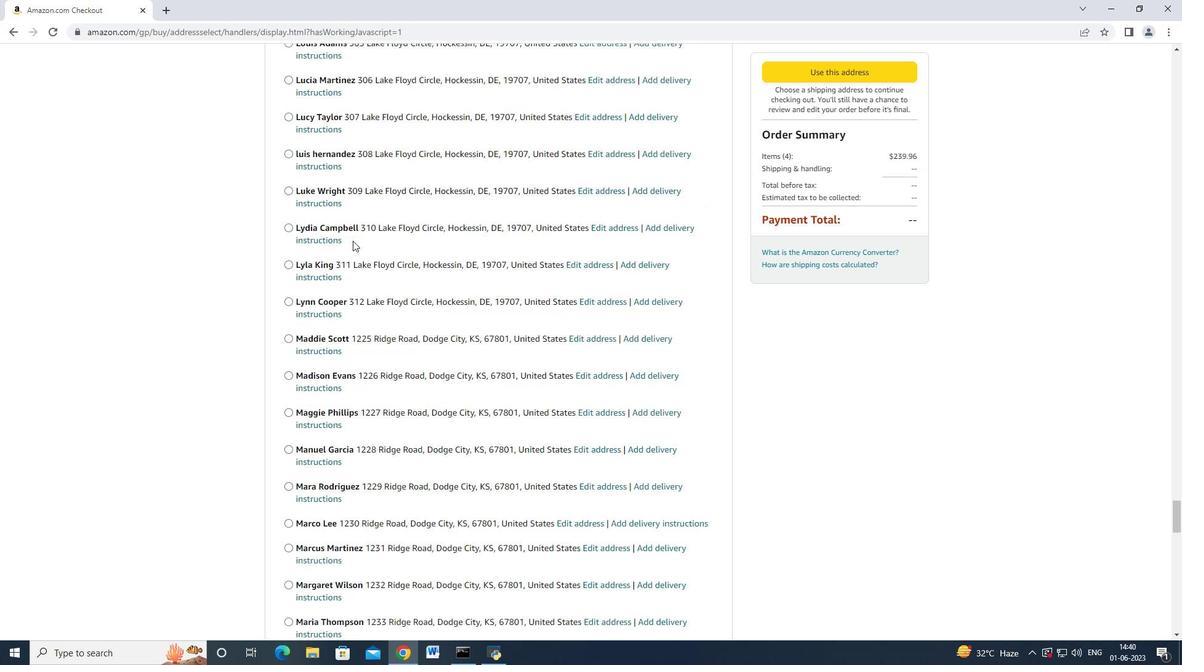 
Action: Mouse scrolled (353, 240) with delta (0, 0)
Screenshot: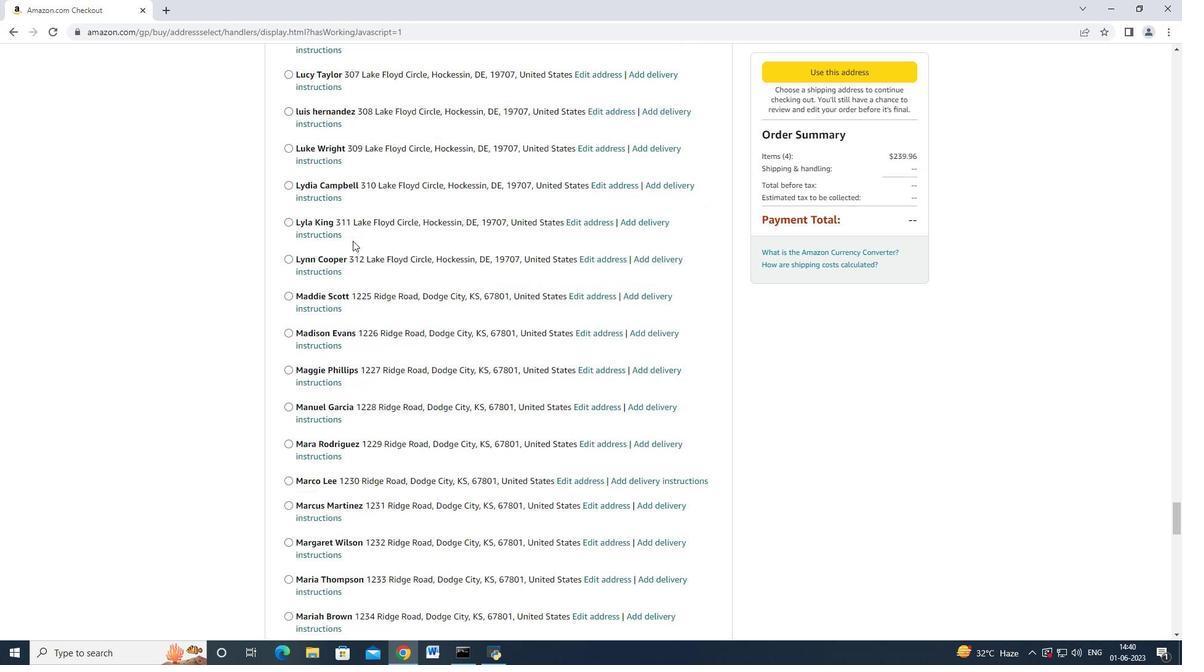 
Action: Mouse scrolled (353, 239) with delta (0, -1)
Screenshot: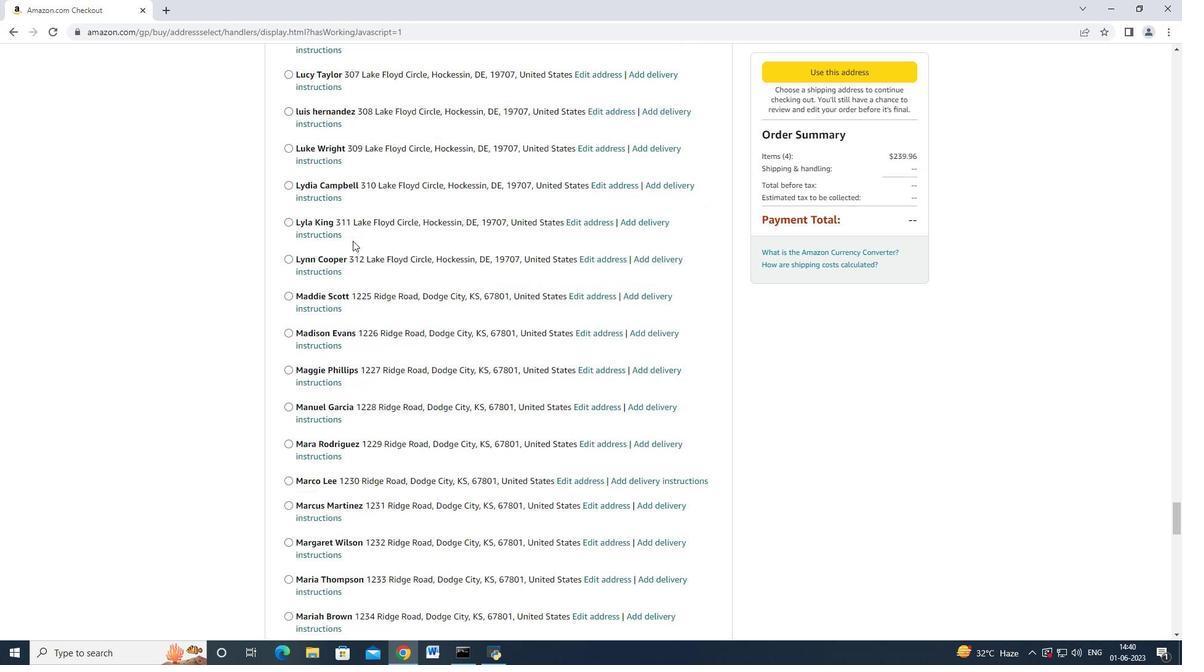 
Action: Mouse scrolled (353, 240) with delta (0, 0)
Screenshot: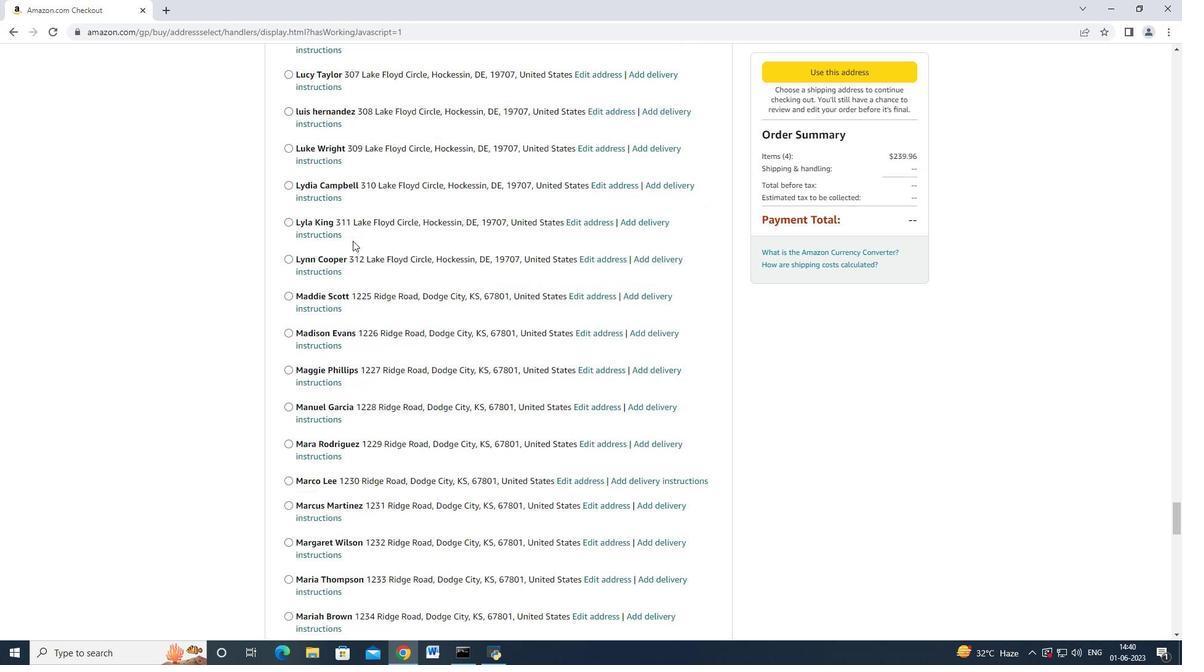 
Action: Mouse scrolled (353, 239) with delta (0, -1)
Screenshot: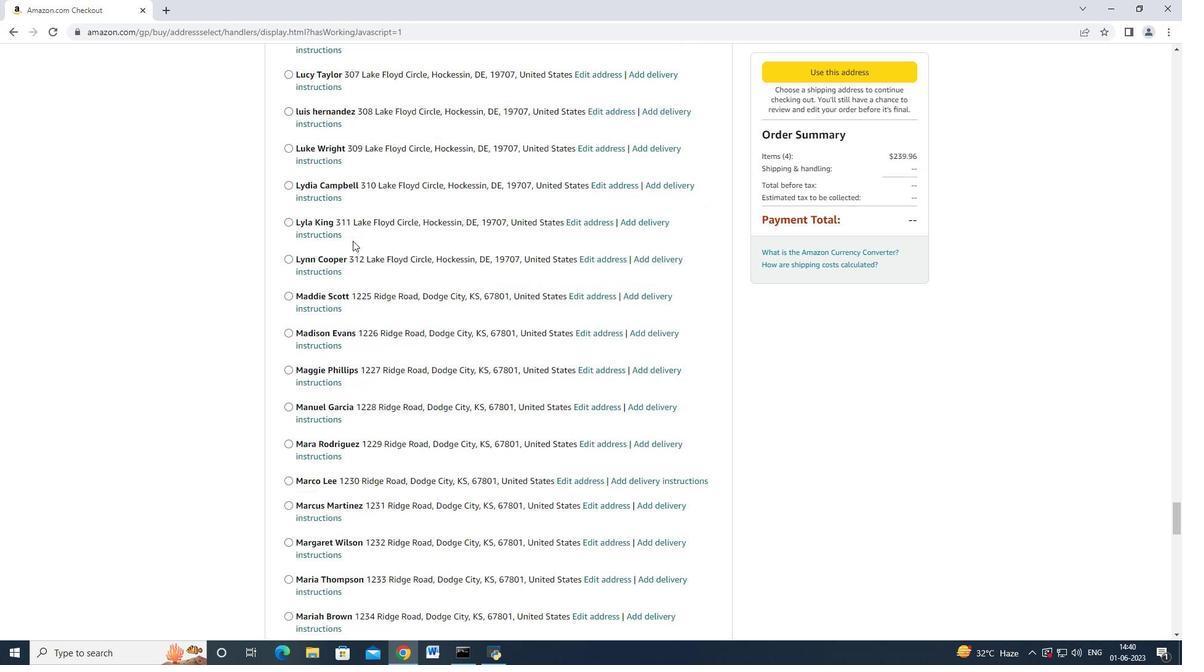 
Action: Mouse scrolled (353, 240) with delta (0, 0)
Screenshot: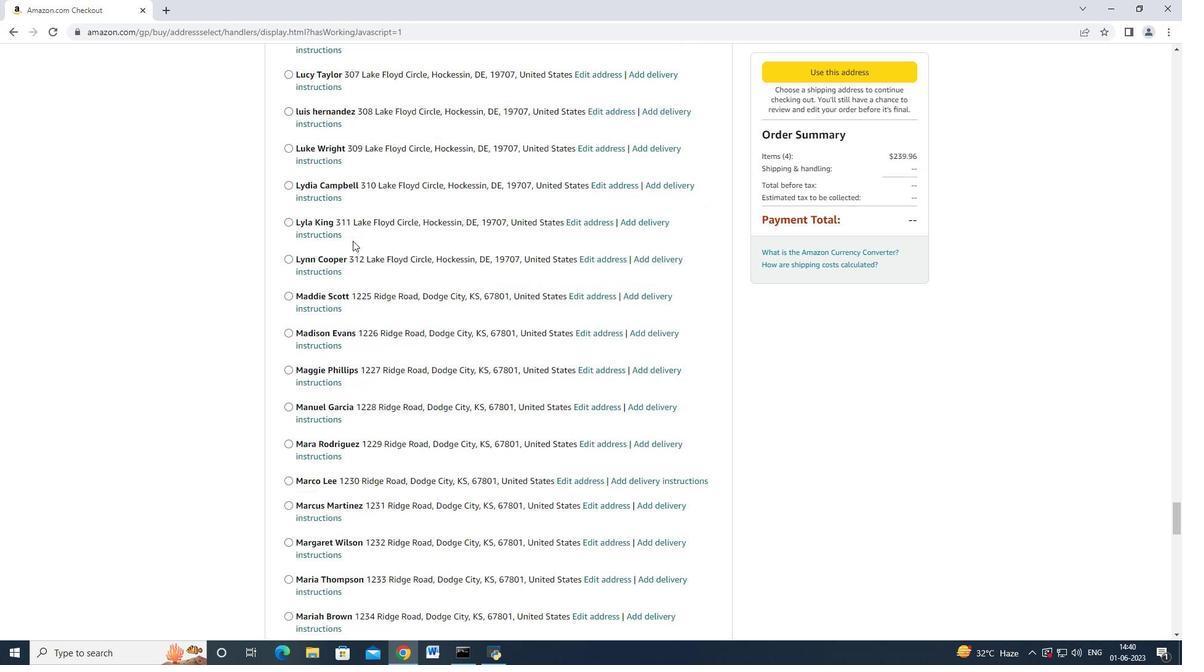 
Action: Mouse moved to (353, 240)
Screenshot: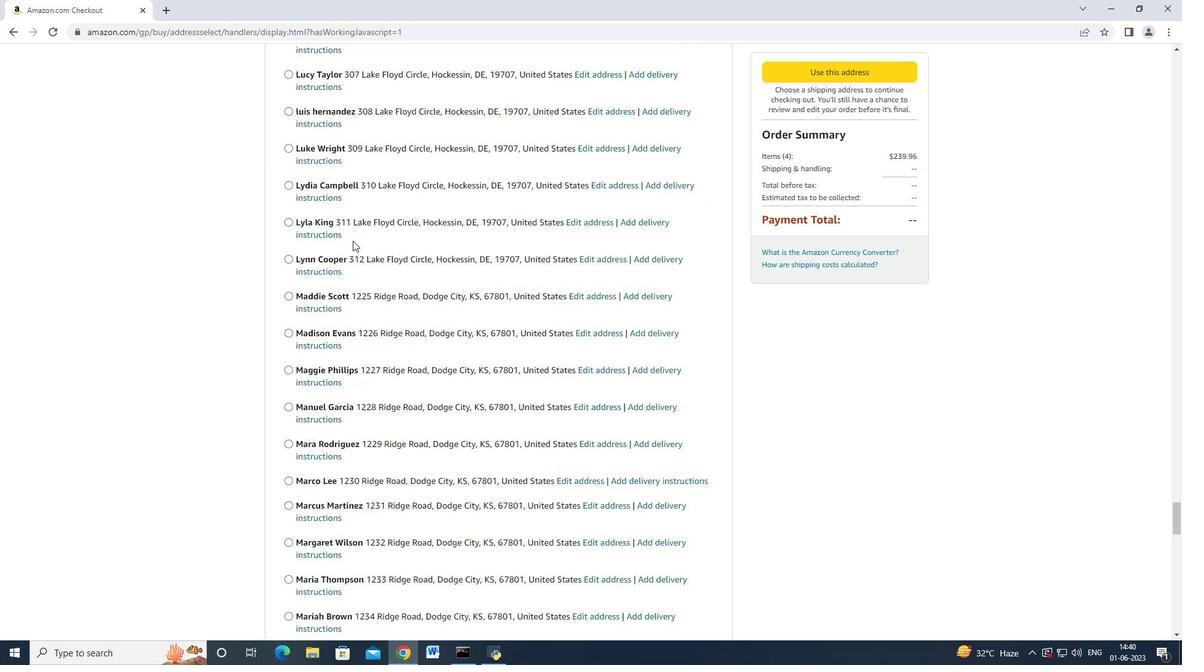 
Action: Mouse scrolled (353, 240) with delta (0, 0)
Screenshot: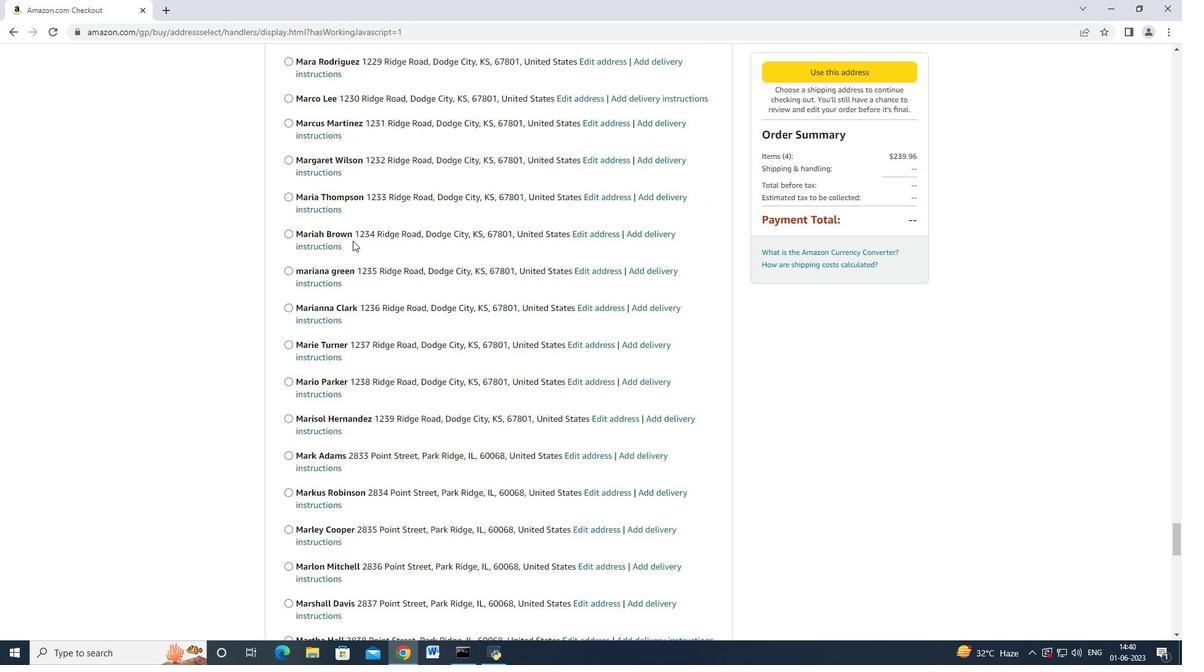 
Action: Mouse scrolled (353, 240) with delta (0, 0)
Screenshot: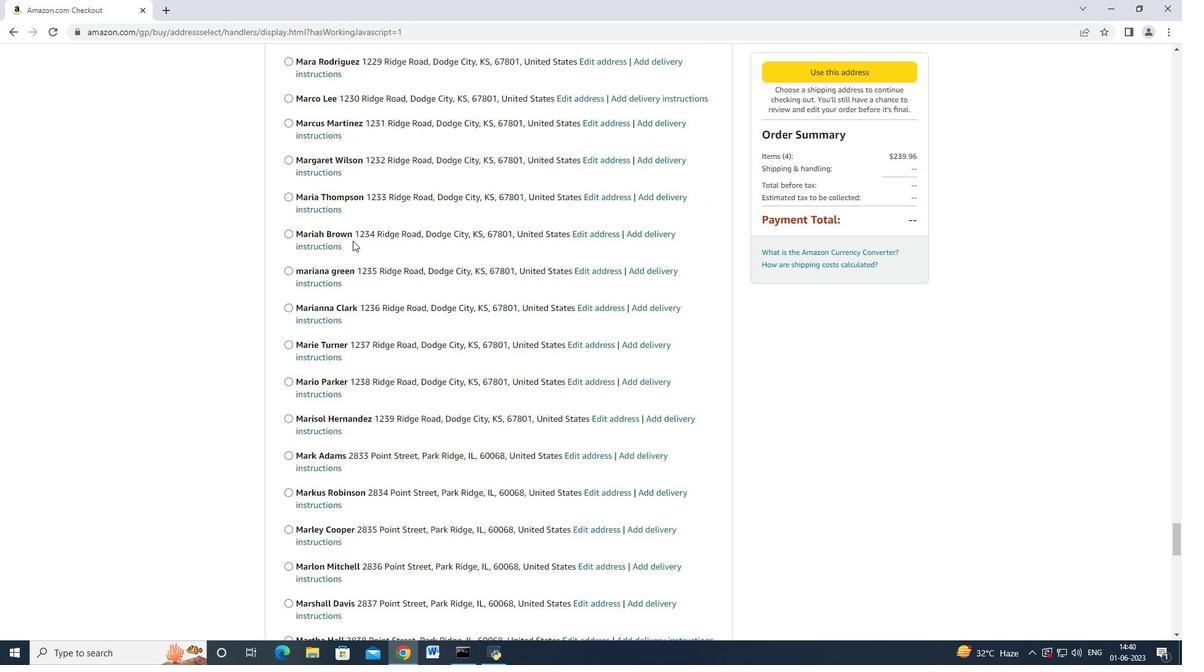 
Action: Mouse scrolled (353, 240) with delta (0, 0)
Screenshot: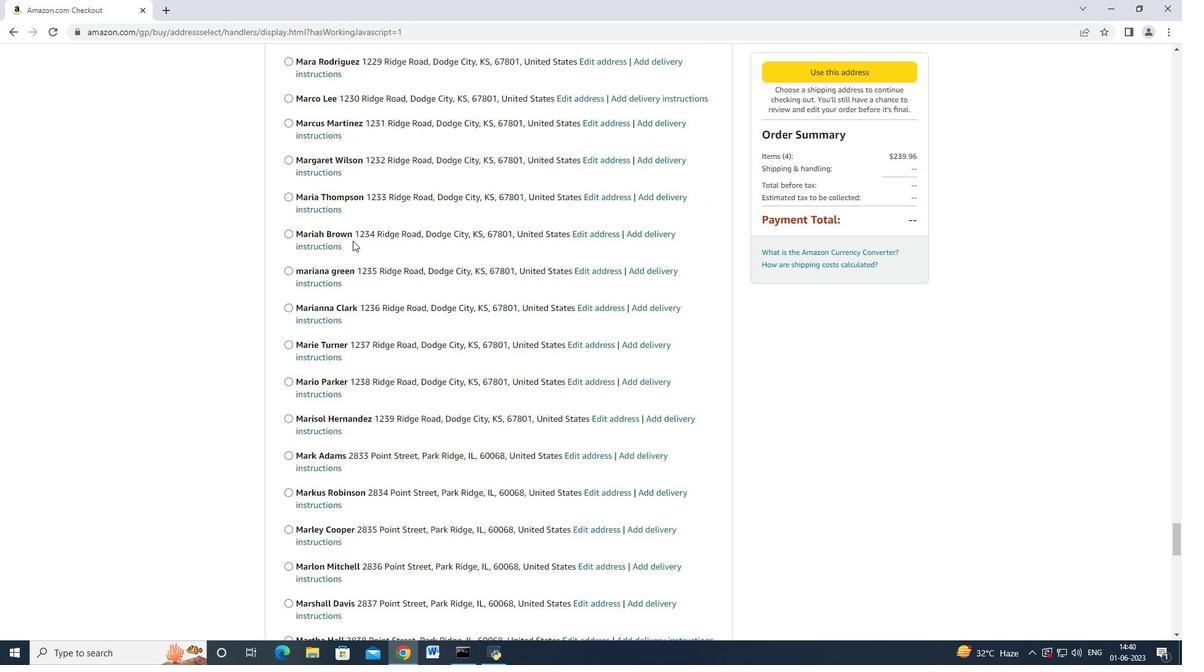 
Action: Mouse scrolled (353, 239) with delta (0, -1)
Screenshot: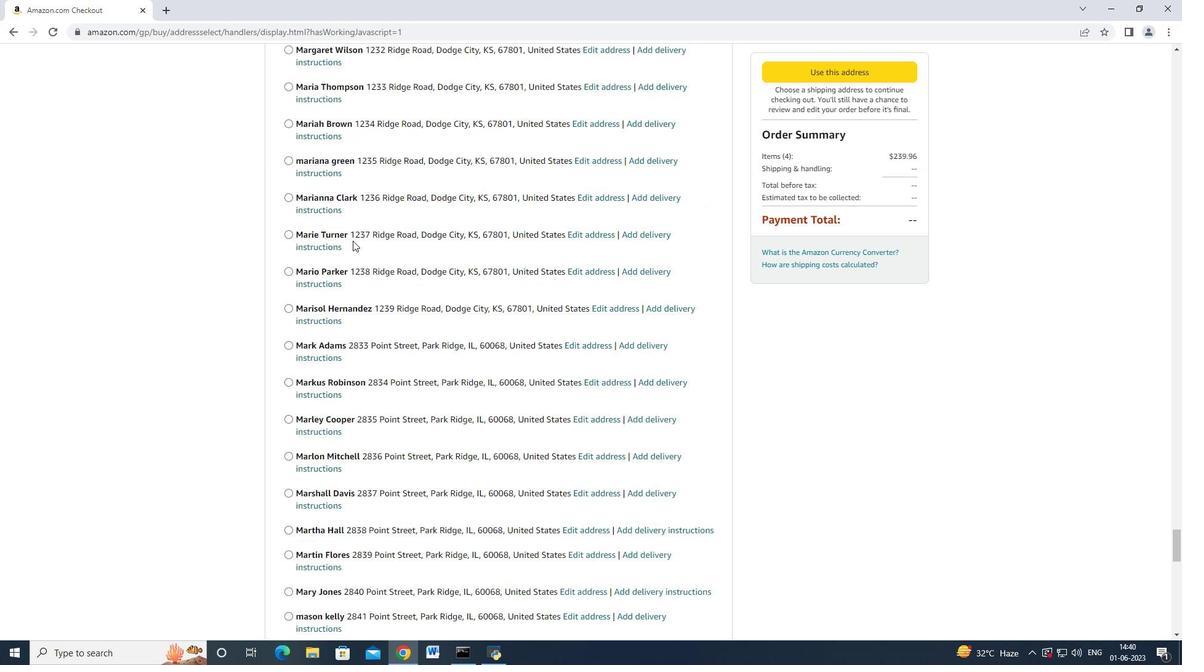 
Action: Mouse scrolled (353, 240) with delta (0, 0)
Screenshot: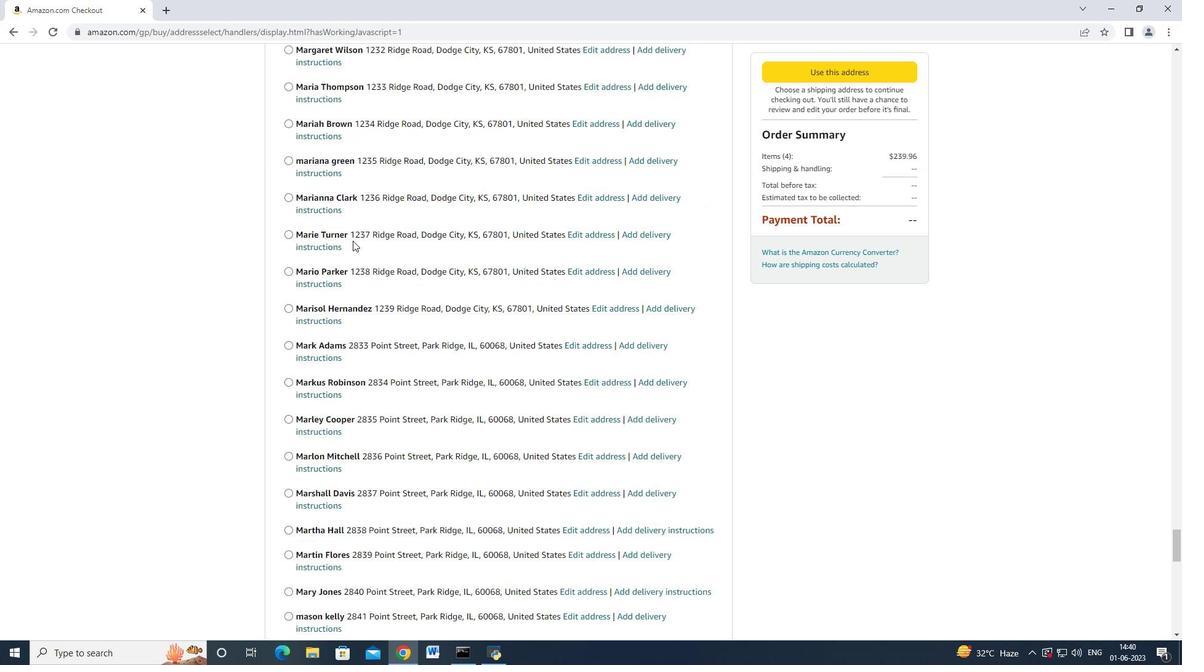 
Action: Mouse scrolled (353, 240) with delta (0, 0)
Screenshot: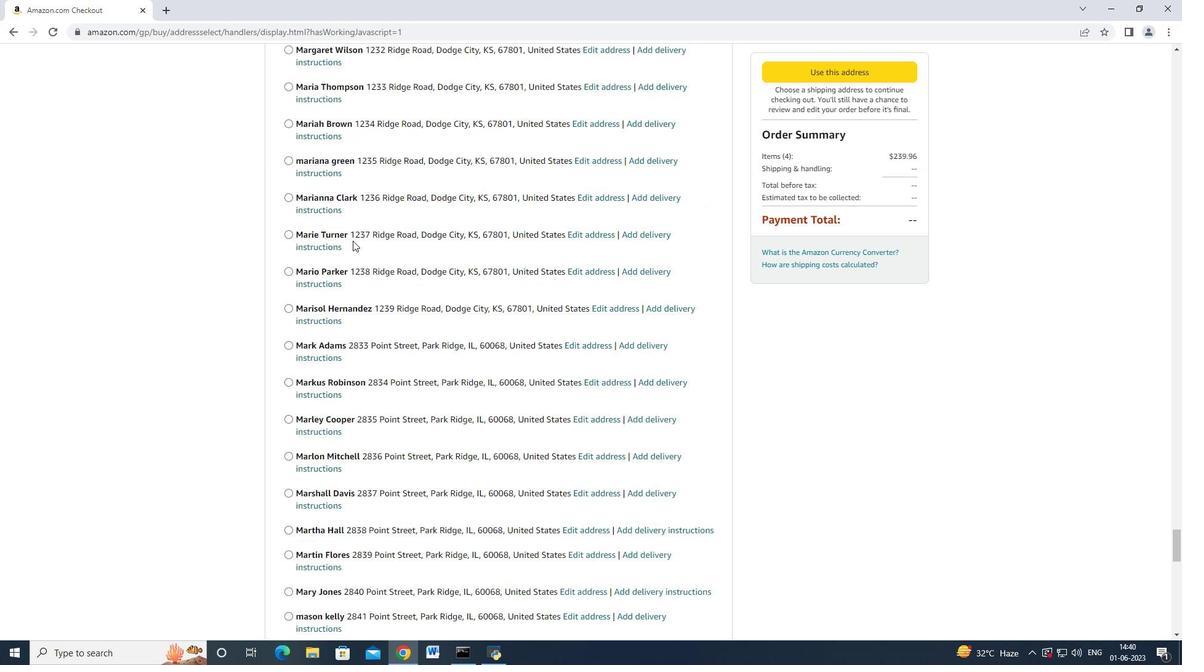 
Action: Mouse scrolled (353, 240) with delta (0, 0)
Screenshot: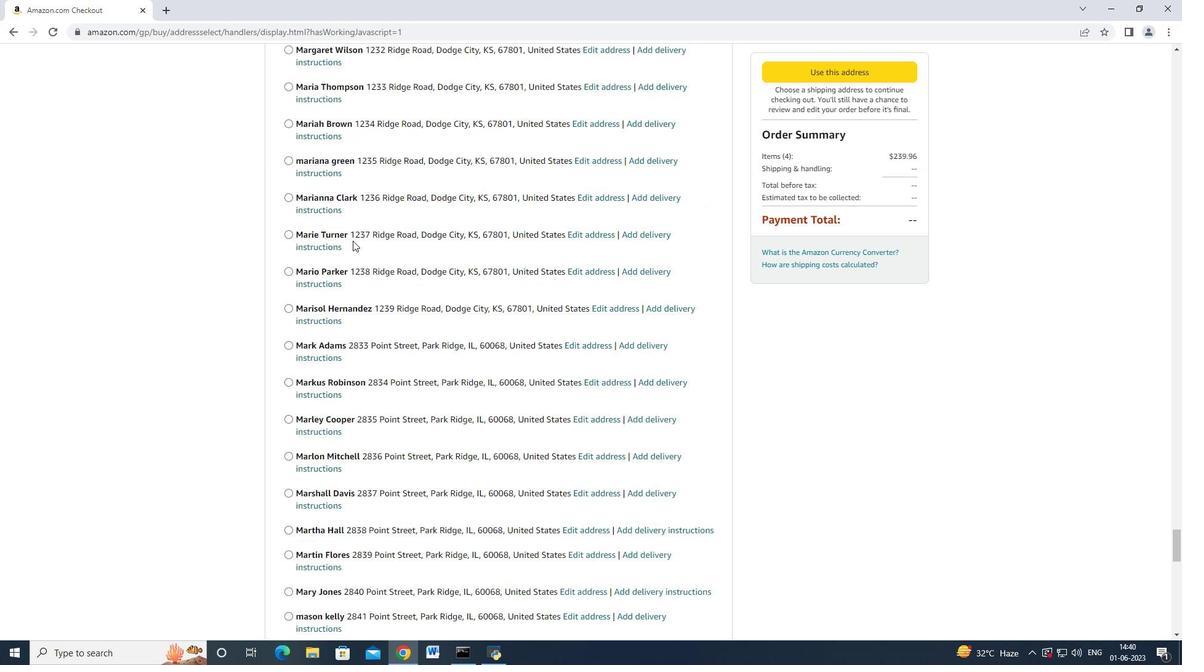
Action: Mouse scrolled (353, 240) with delta (0, 0)
Screenshot: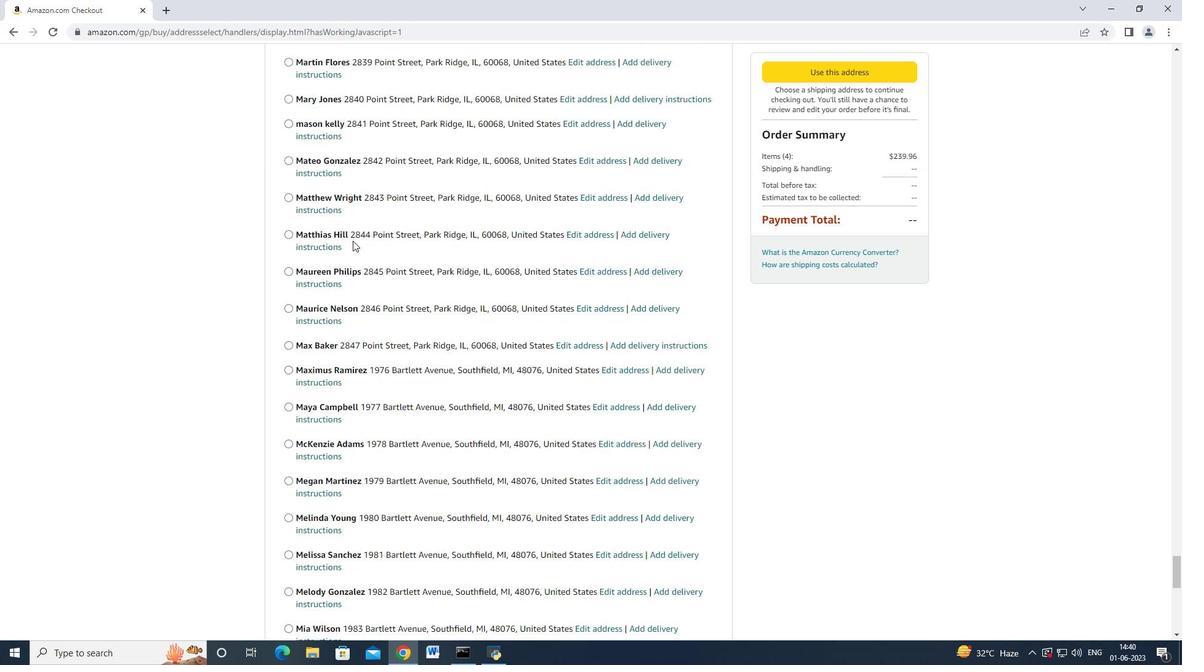
Action: Mouse scrolled (353, 240) with delta (0, 0)
Screenshot: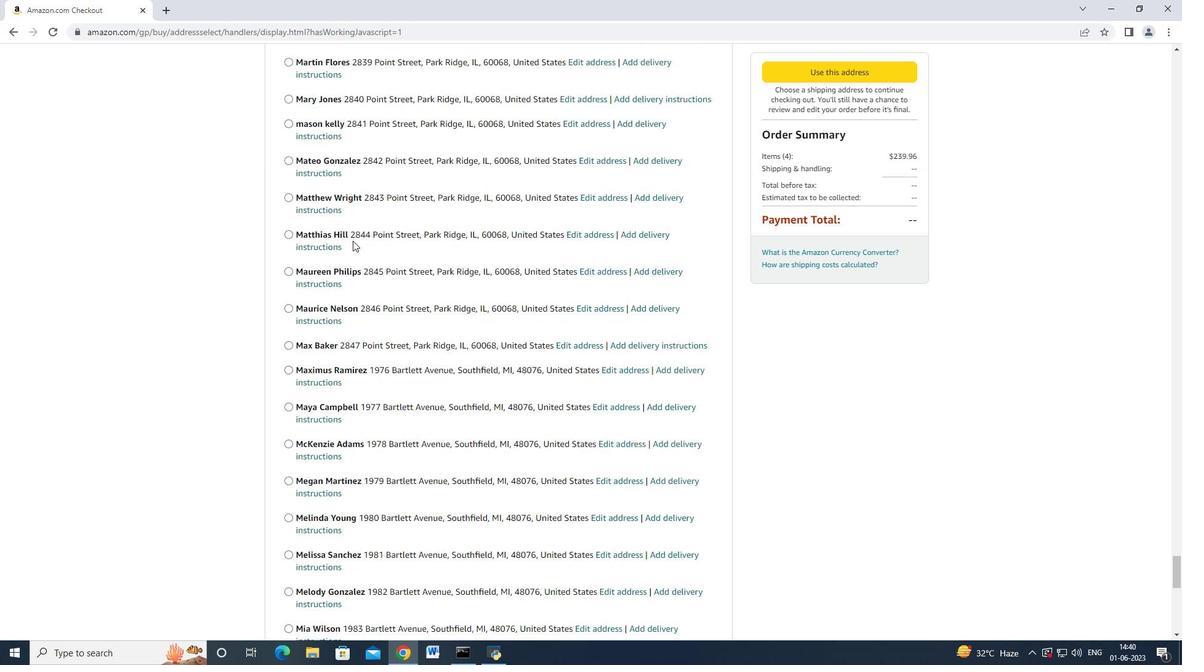 
Action: Mouse scrolled (353, 240) with delta (0, 0)
Screenshot: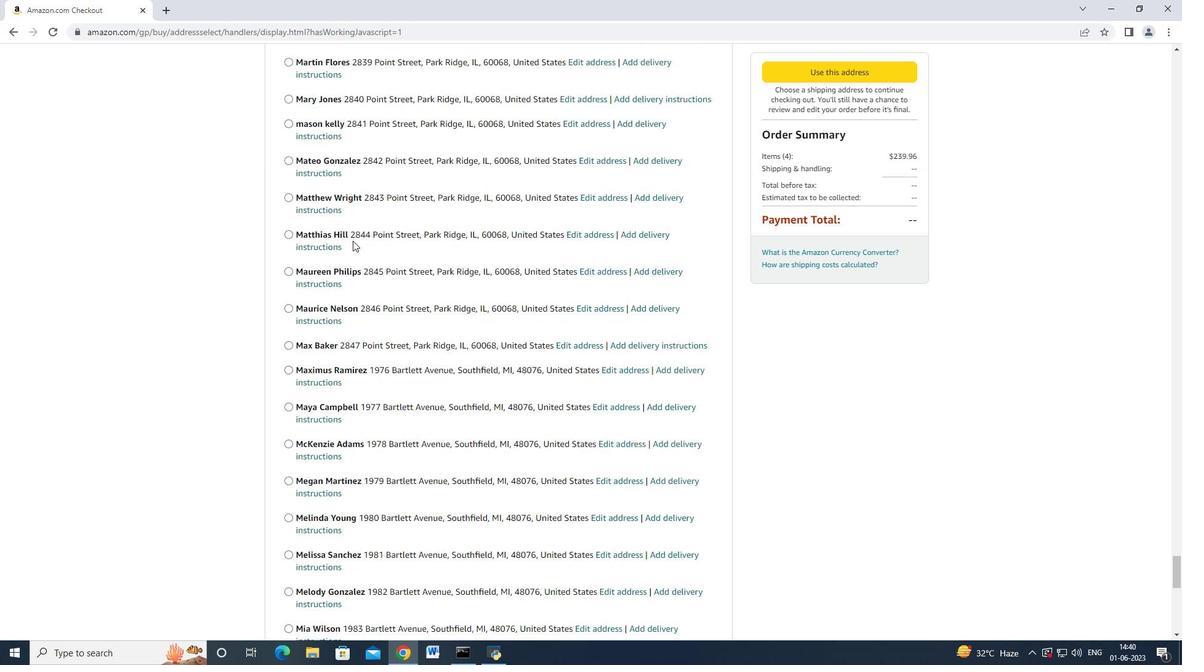 
Action: Mouse scrolled (353, 240) with delta (0, 0)
Screenshot: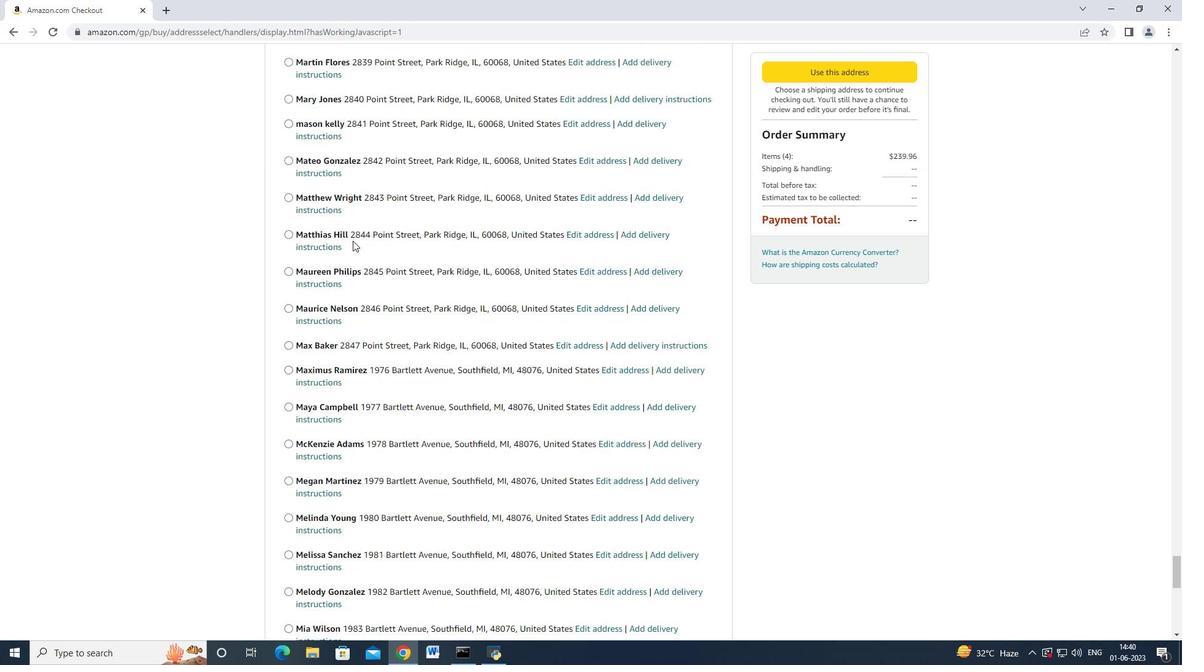 
Action: Mouse scrolled (353, 239) with delta (0, -1)
Screenshot: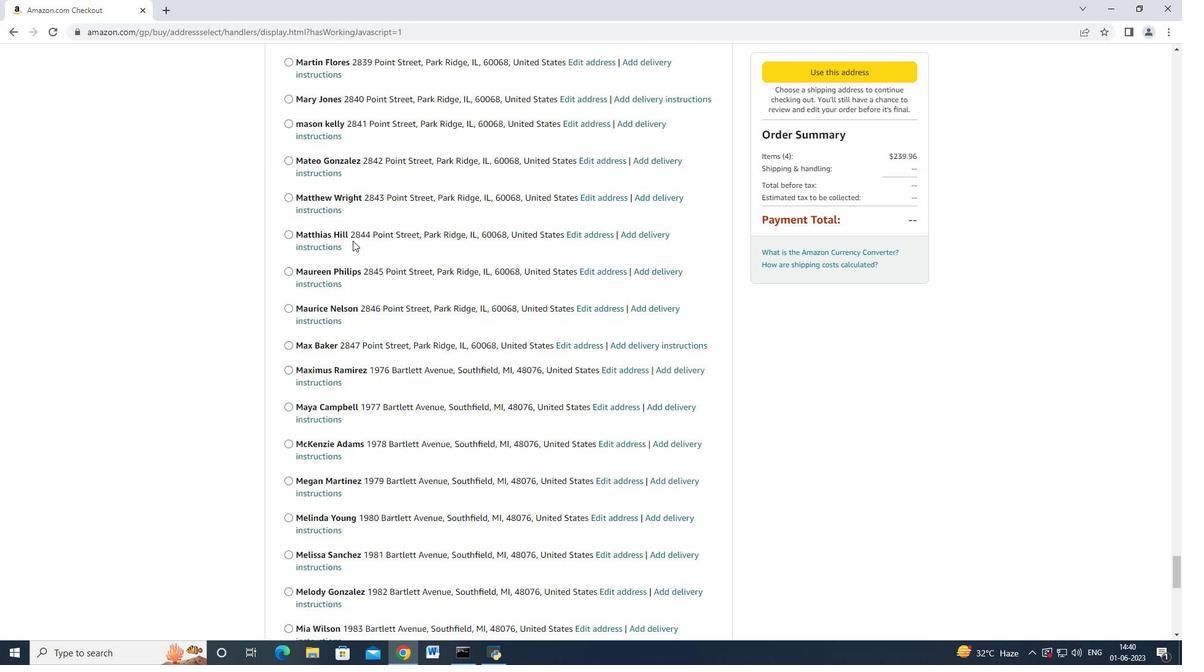 
Action: Mouse scrolled (353, 240) with delta (0, 0)
Screenshot: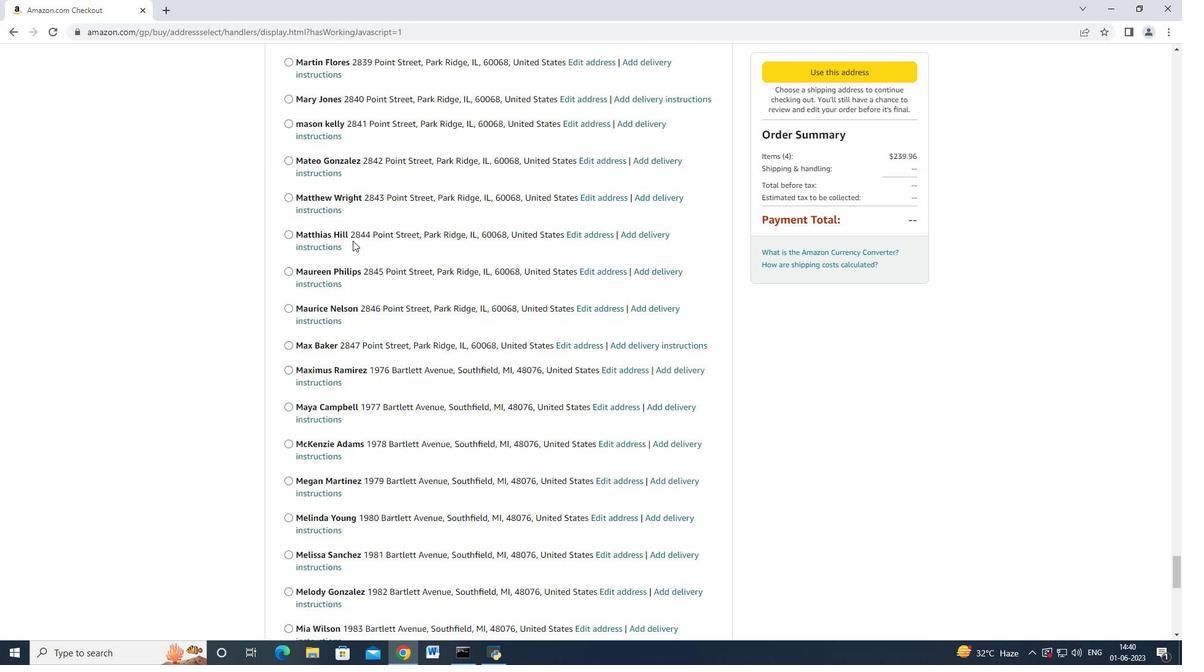 
Action: Mouse scrolled (353, 240) with delta (0, 0)
Screenshot: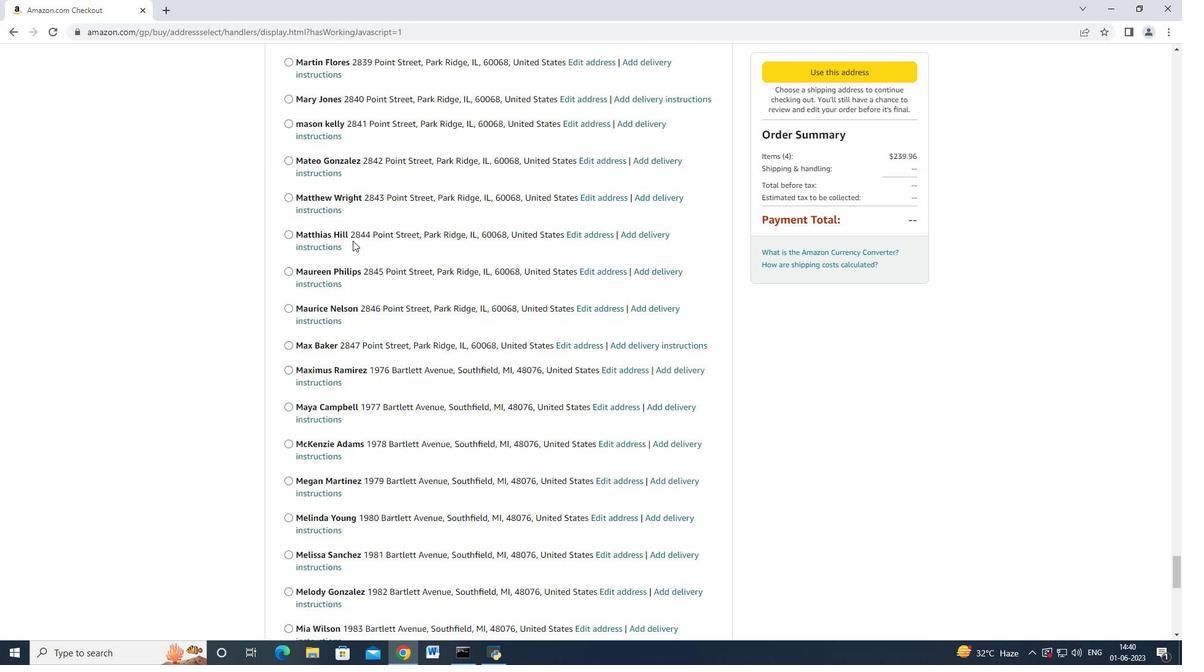 
Action: Mouse scrolled (353, 240) with delta (0, 0)
Screenshot: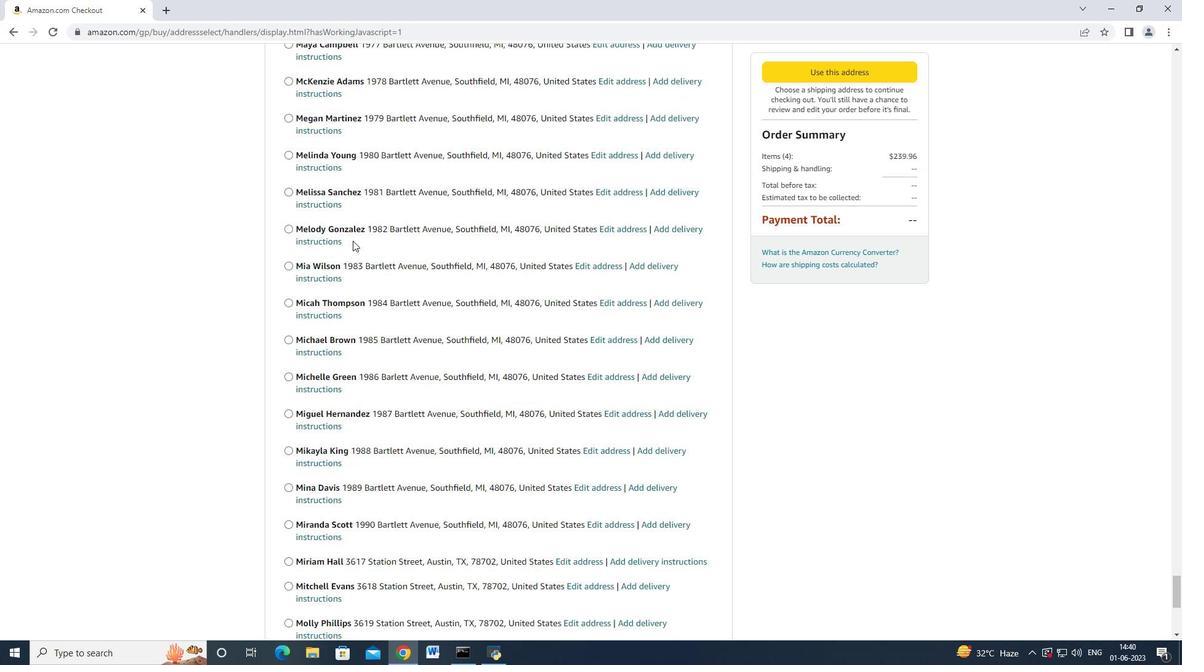 
Action: Mouse scrolled (353, 239) with delta (0, -1)
Screenshot: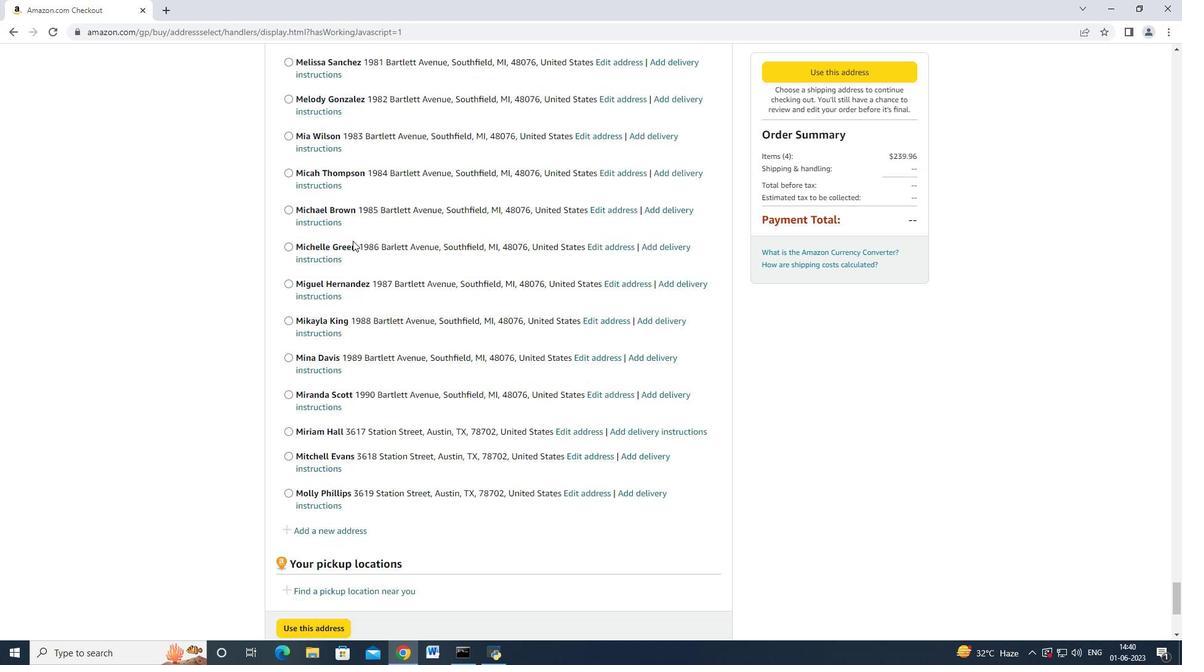 
Action: Mouse scrolled (353, 240) with delta (0, 0)
Screenshot: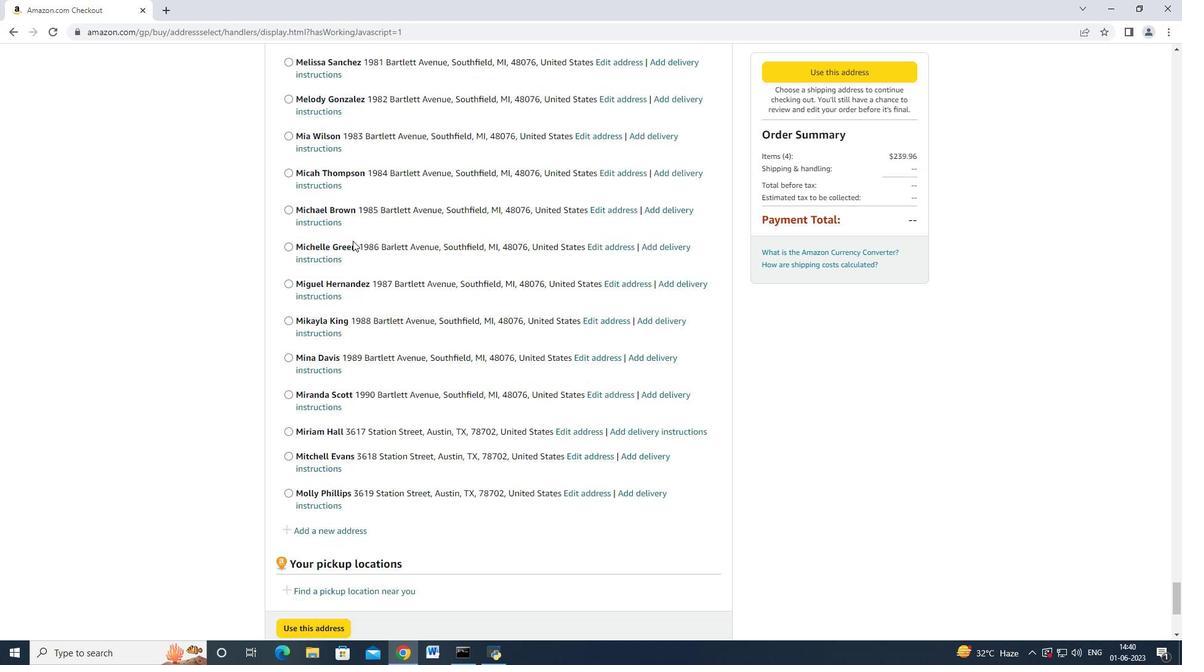 
Action: Mouse scrolled (353, 240) with delta (0, 0)
Screenshot: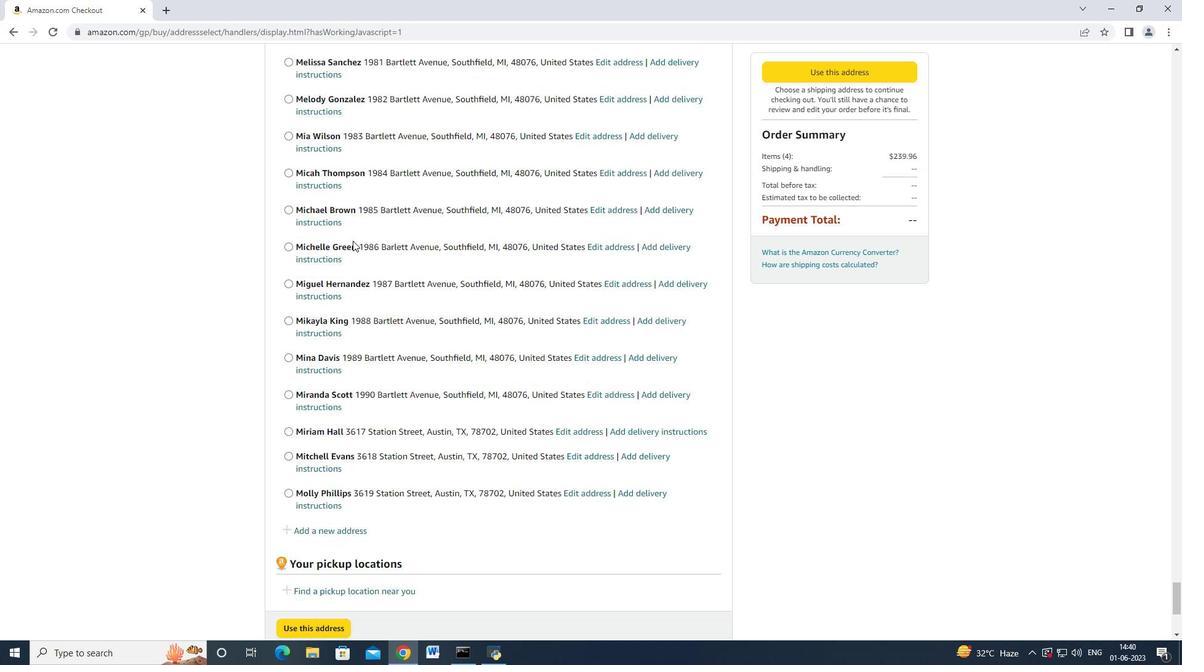 
Action: Mouse scrolled (353, 240) with delta (0, 0)
Screenshot: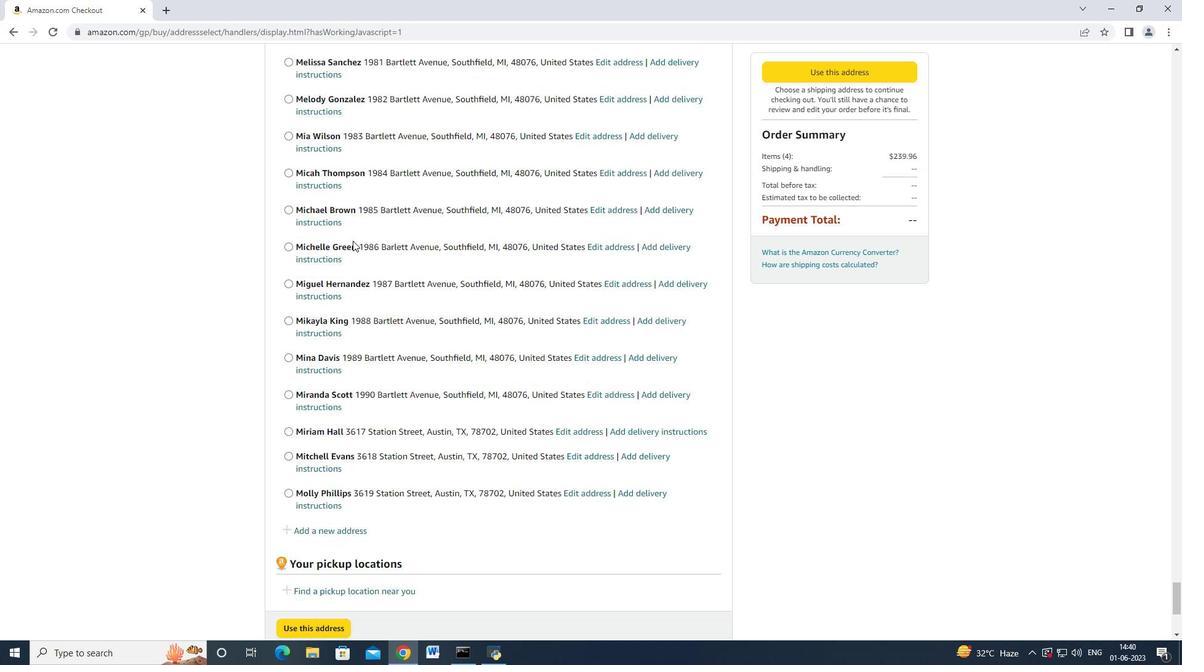 
Action: Mouse scrolled (353, 240) with delta (0, 0)
Screenshot: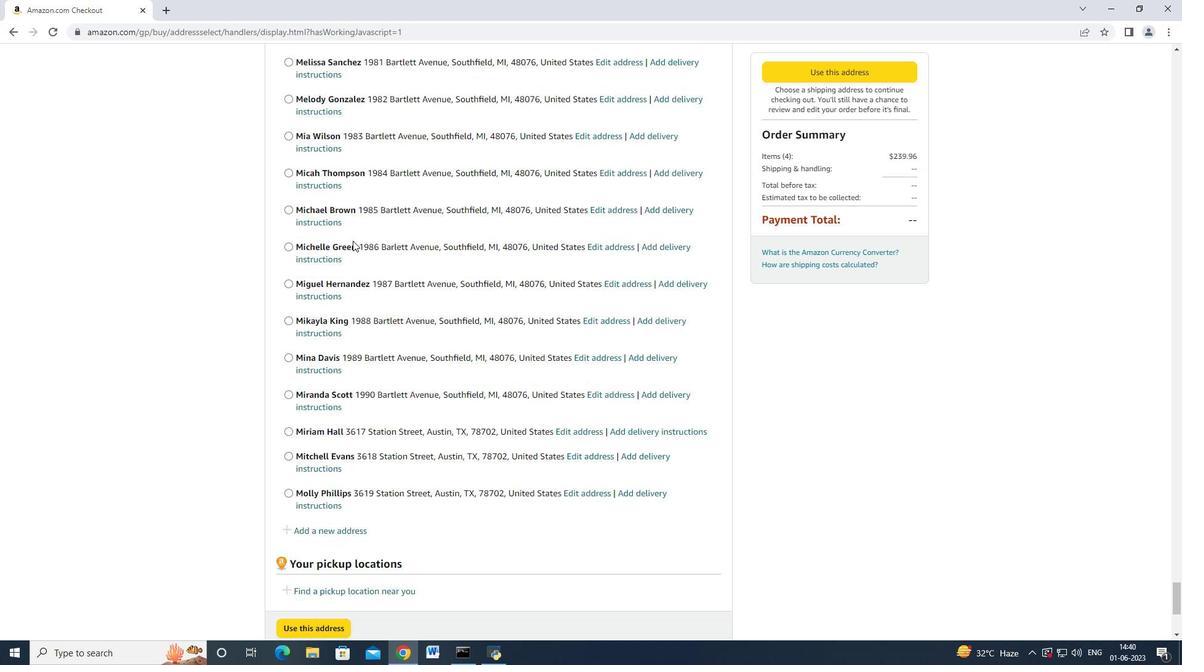 
Action: Mouse scrolled (353, 240) with delta (0, 0)
Screenshot: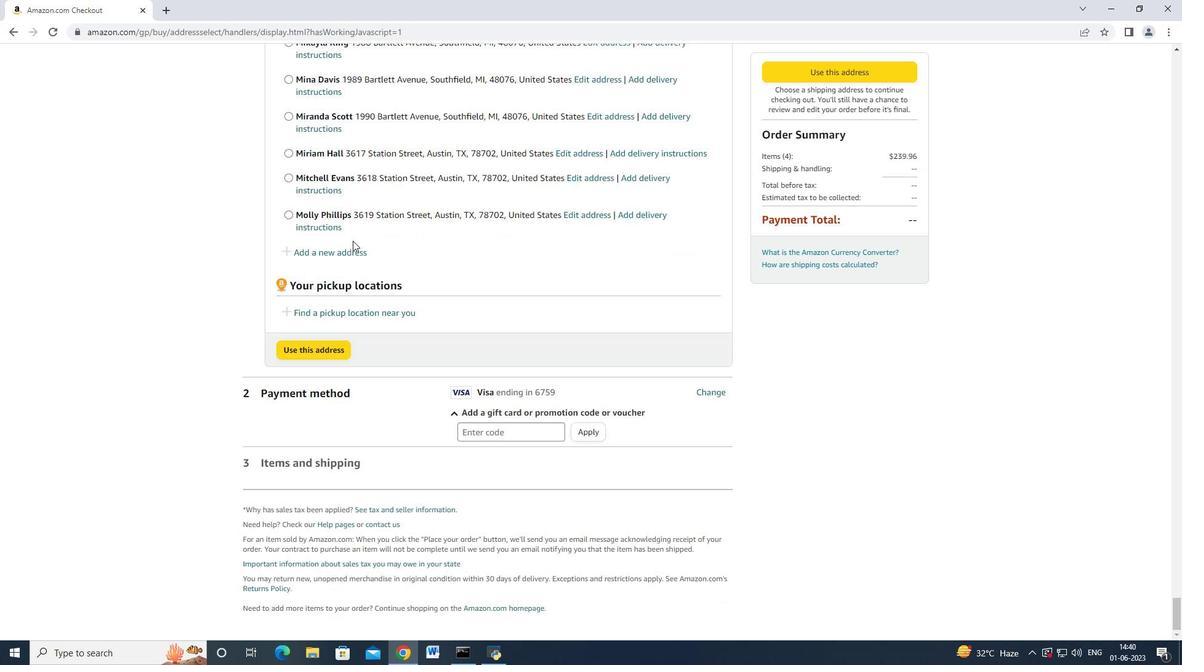 
Action: Mouse scrolled (353, 240) with delta (0, 0)
Screenshot: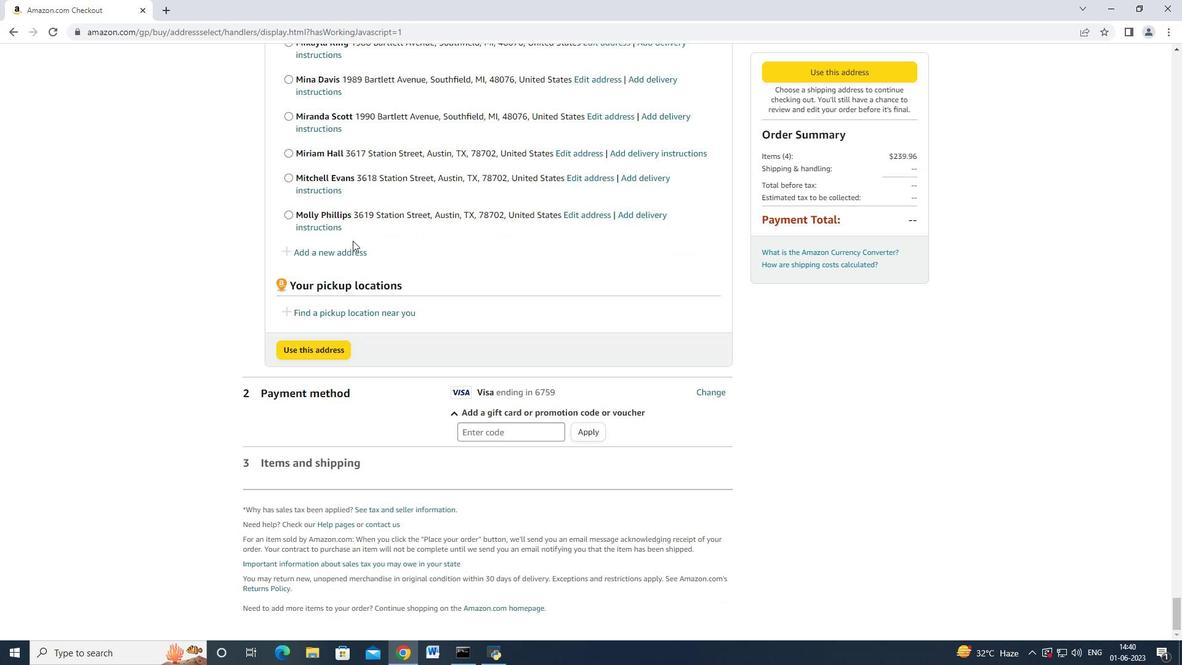 
Action: Mouse scrolled (353, 240) with delta (0, 0)
Screenshot: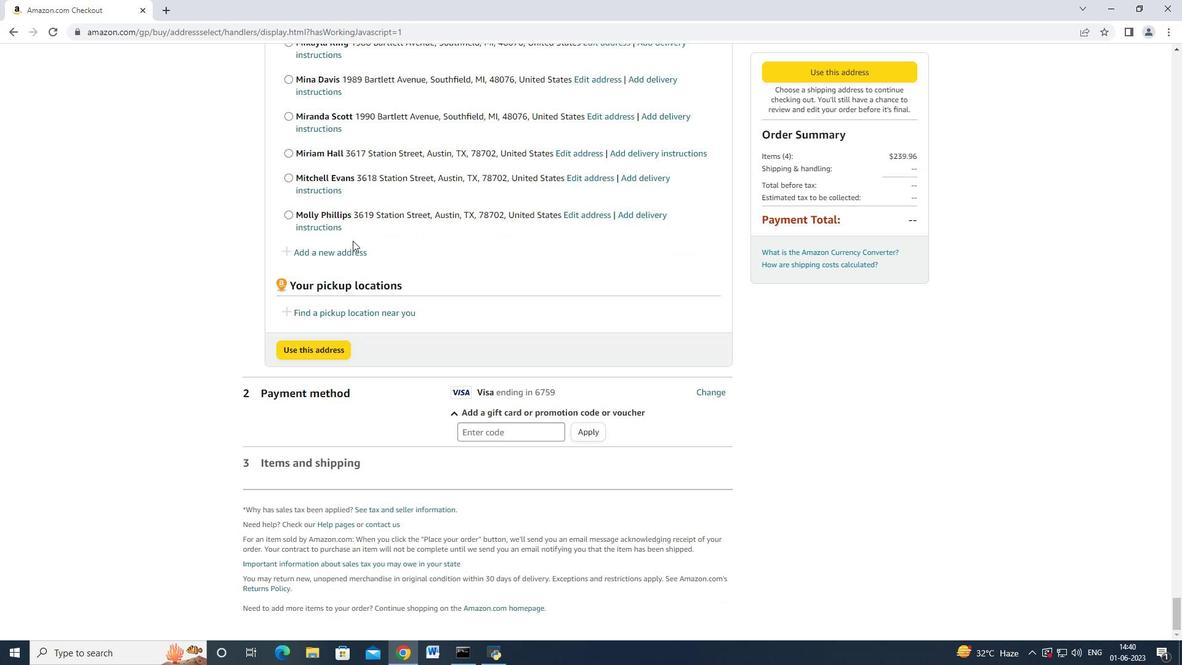 
Action: Mouse moved to (349, 247)
Screenshot: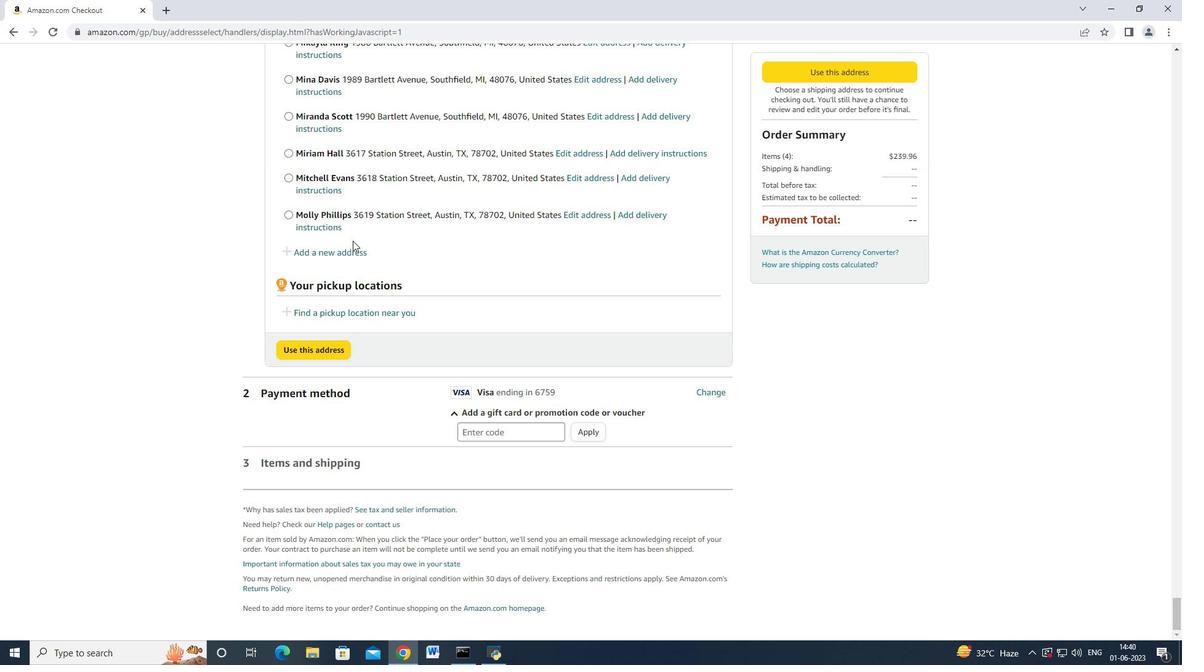 
Action: Mouse pressed left at (349, 247)
Screenshot: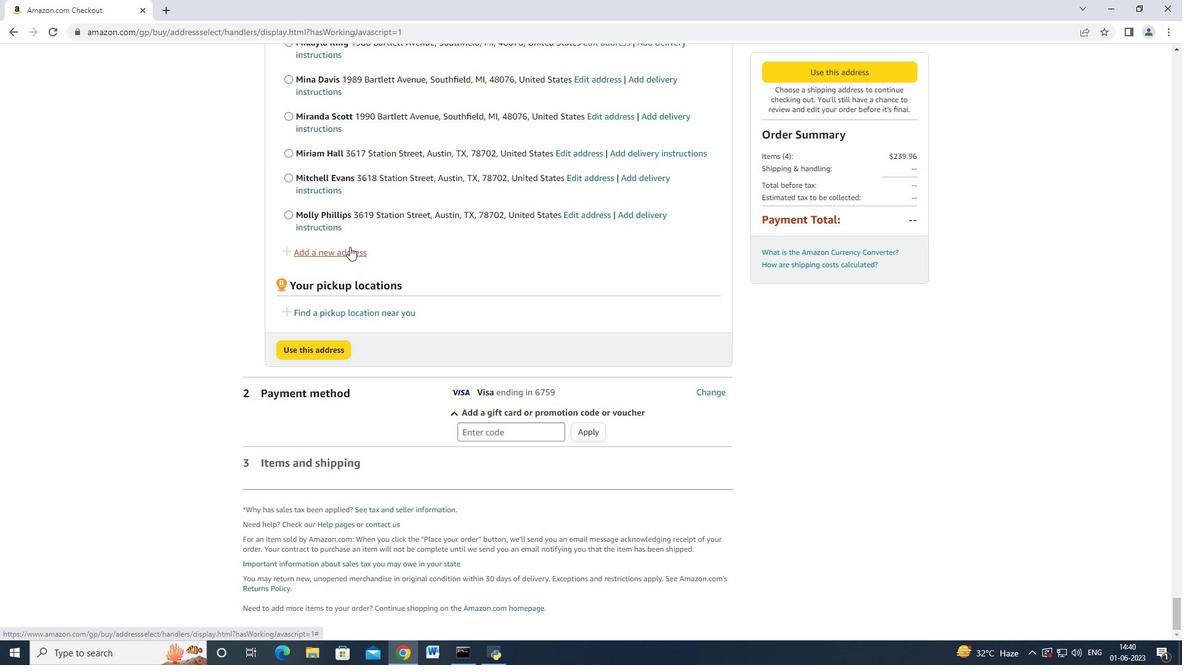 
Action: Mouse moved to (397, 295)
Screenshot: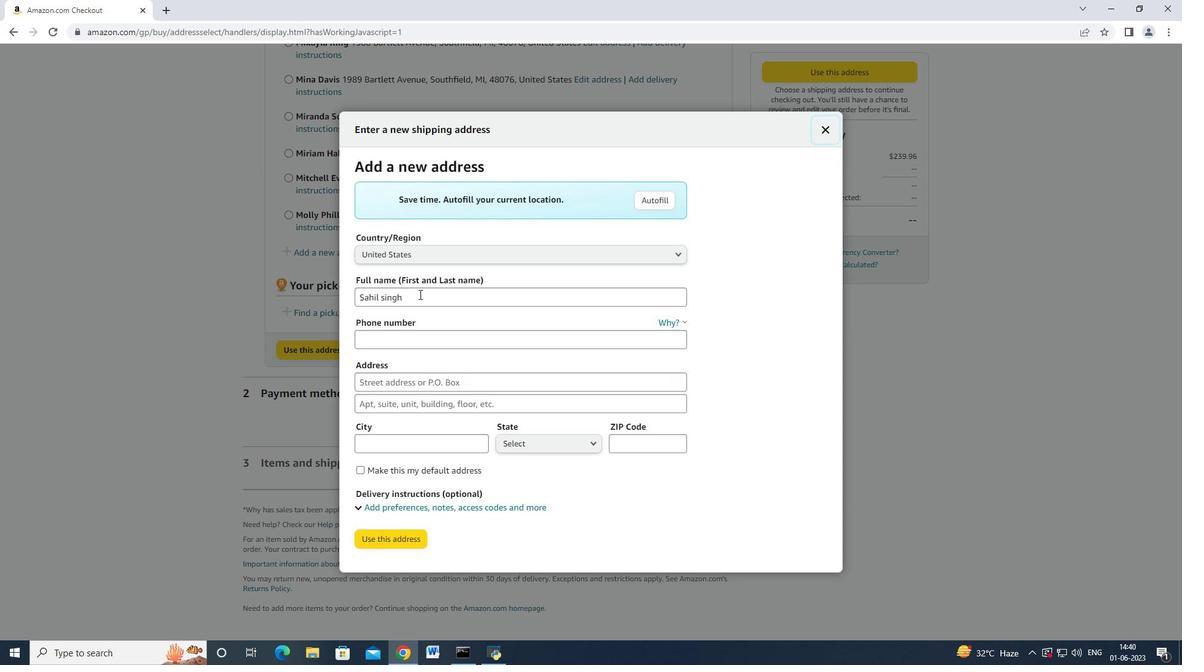 
Action: Mouse pressed left at (400, 295)
Screenshot: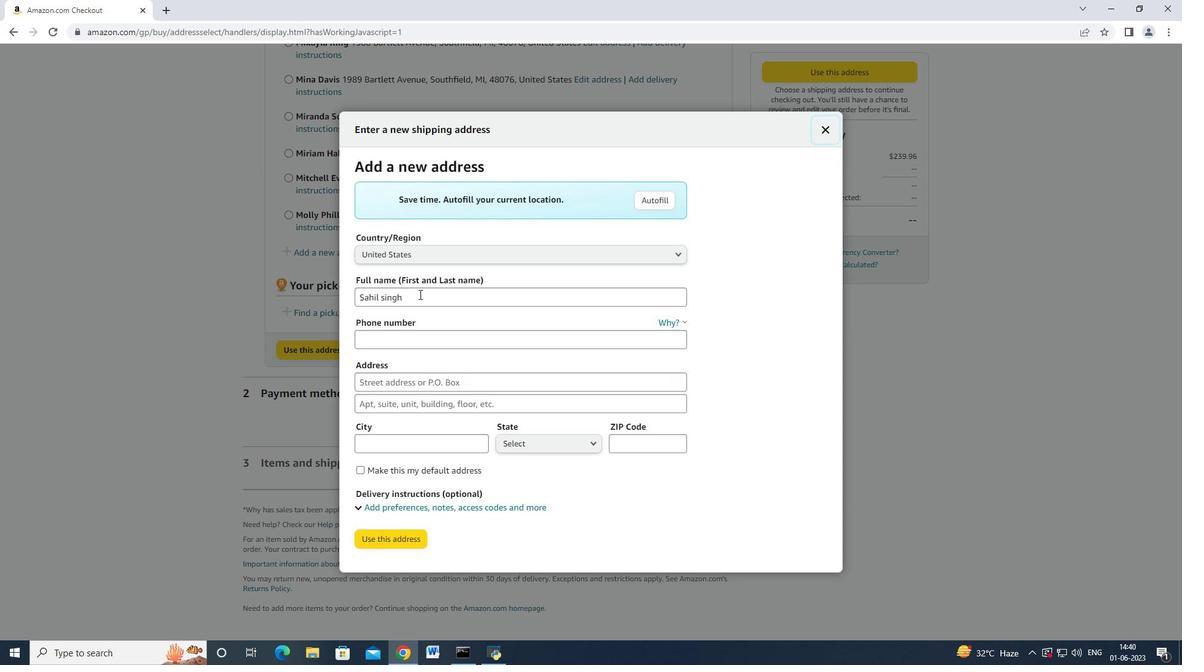 
Action: Mouse moved to (345, 294)
